 Task: Research Airbnb accommodation in Westerlo, Belgium from 6th December, 2023 to 18th December, 2023 for 3 adults.2 bedrooms having 2 beds and 2 bathrooms. Property type can be hotel. Amenities needed are: heating. Look for 3 properties as per requirement.
Action: Mouse moved to (1037, 529)
Screenshot: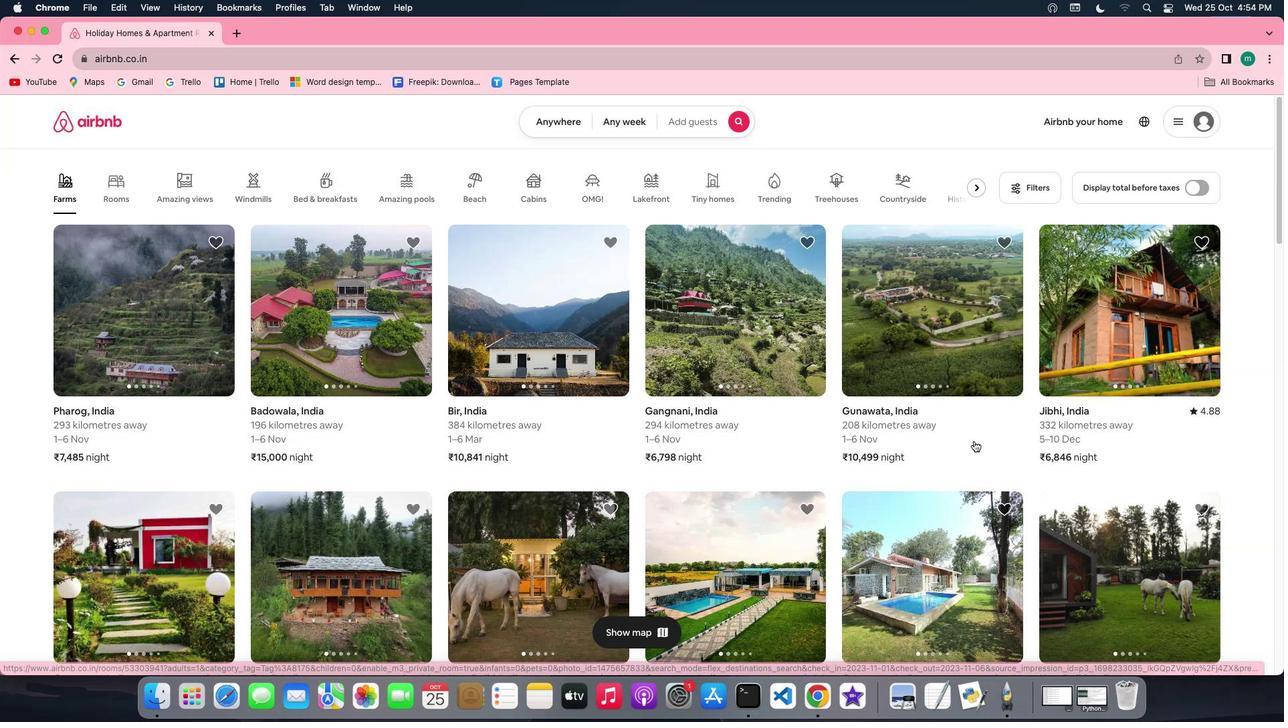 
Action: Mouse pressed left at (1037, 529)
Screenshot: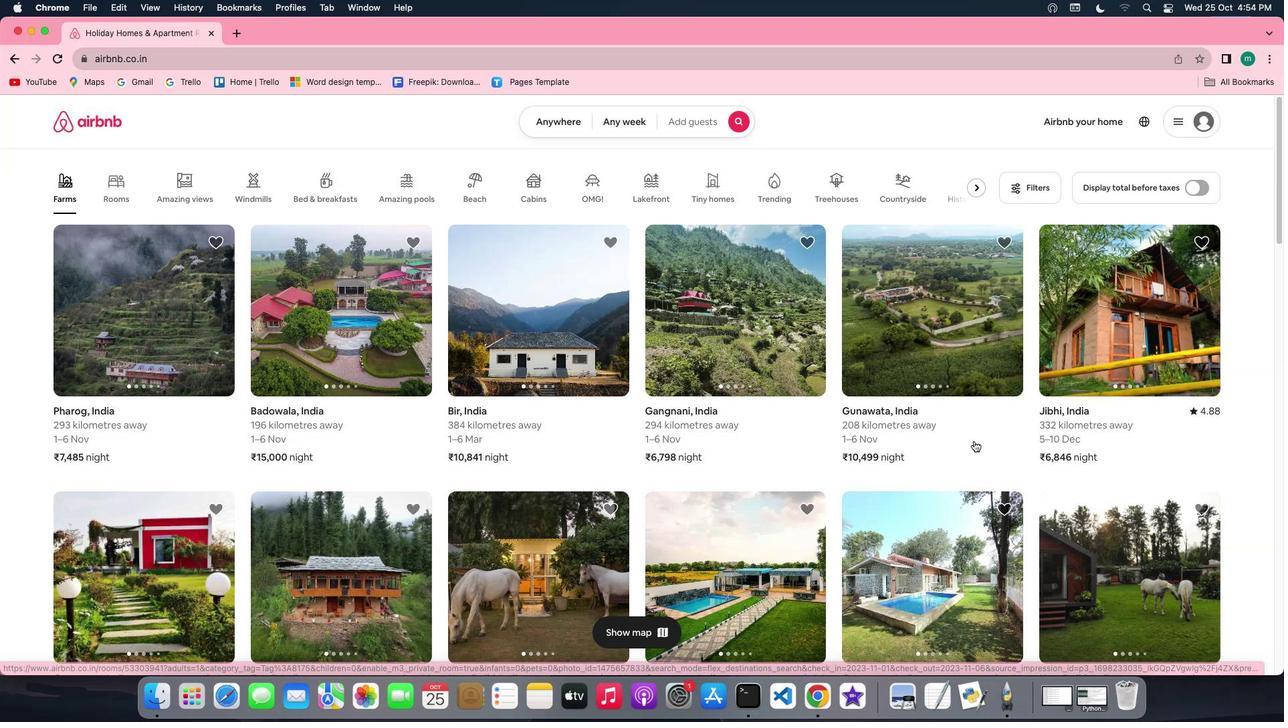 
Action: Mouse moved to (551, 213)
Screenshot: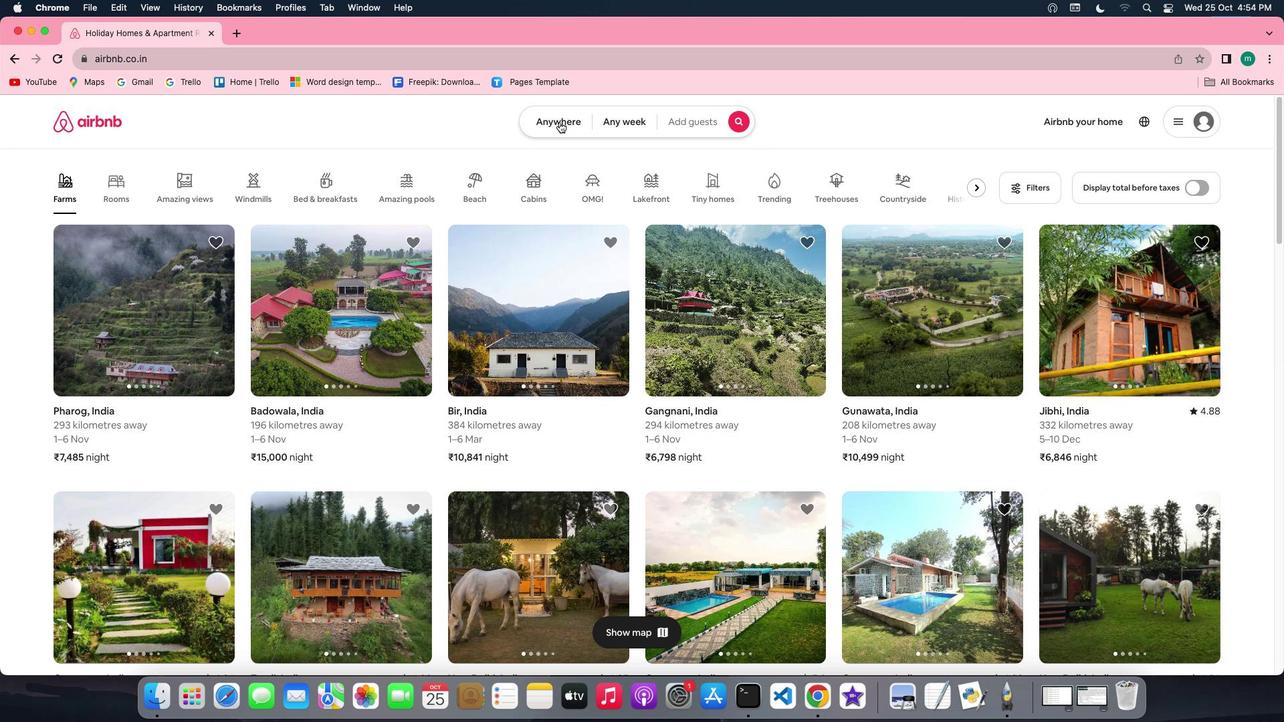 
Action: Mouse pressed left at (551, 213)
Screenshot: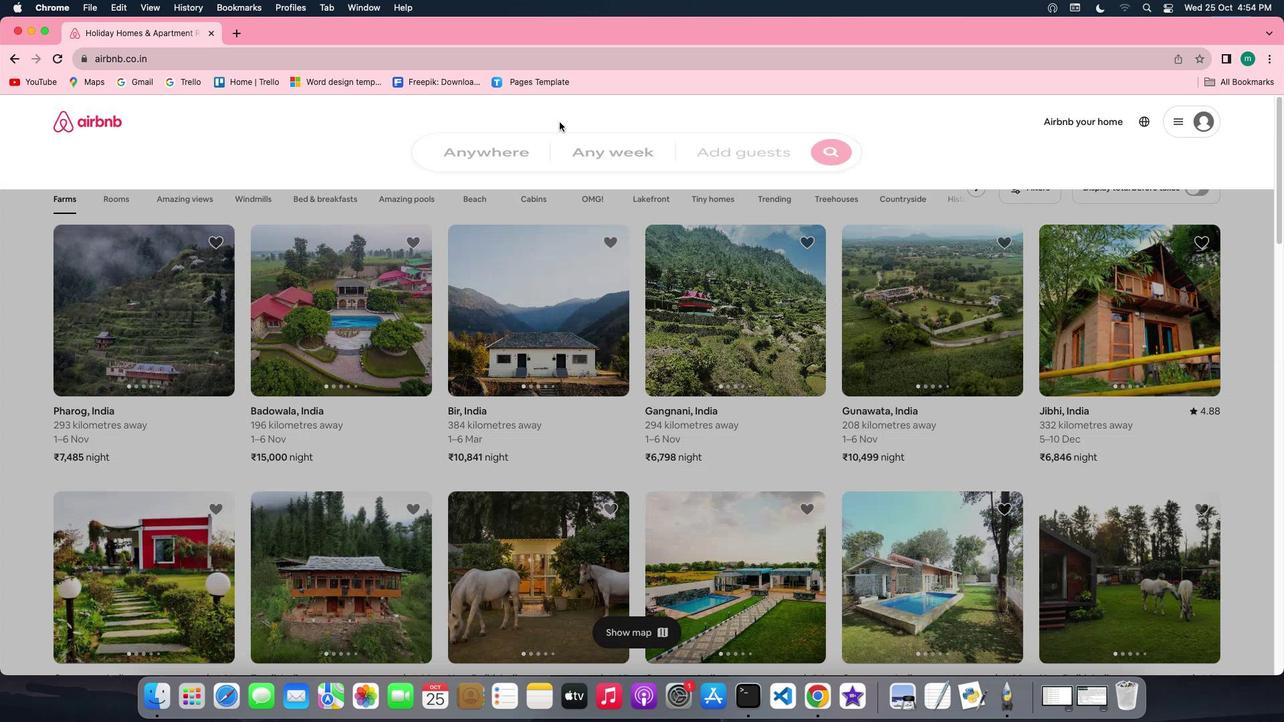 
Action: Mouse moved to (472, 245)
Screenshot: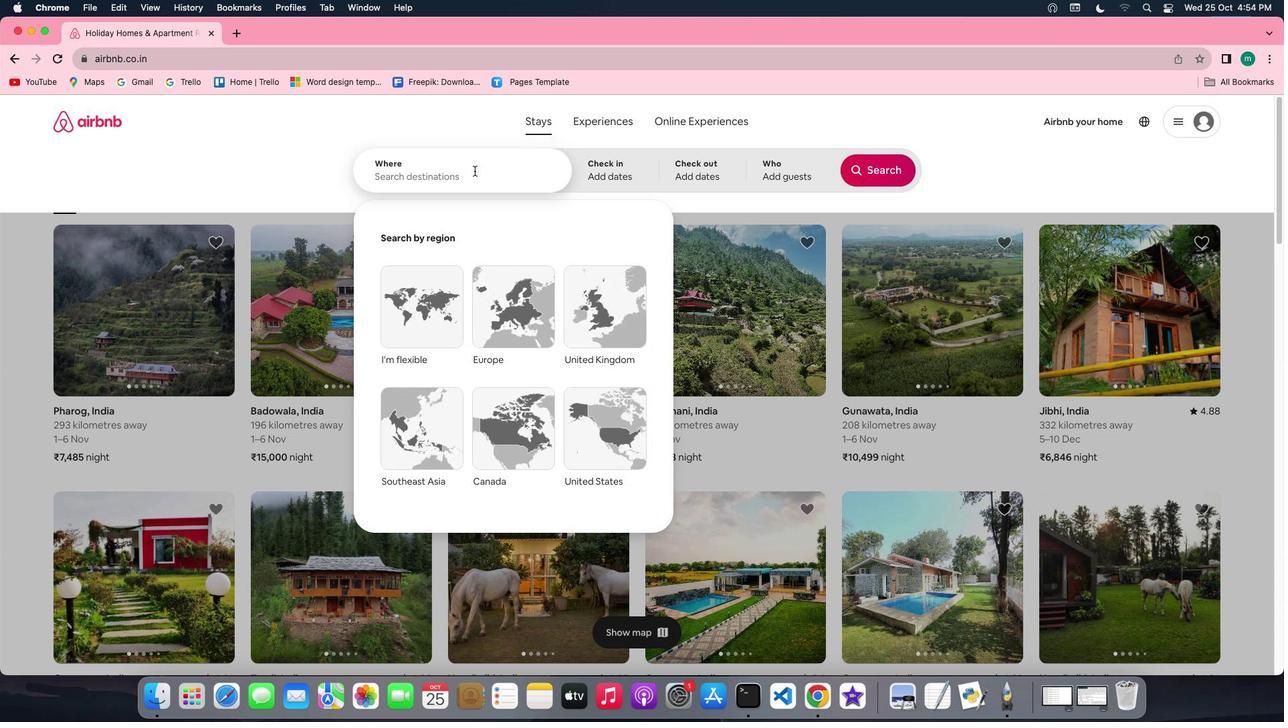 
Action: Key pressed Key.shift'W''e''s''t''e''r''l''o'','Key.spaceKey.shift'b''e''l''g''i''u''m'
Screenshot: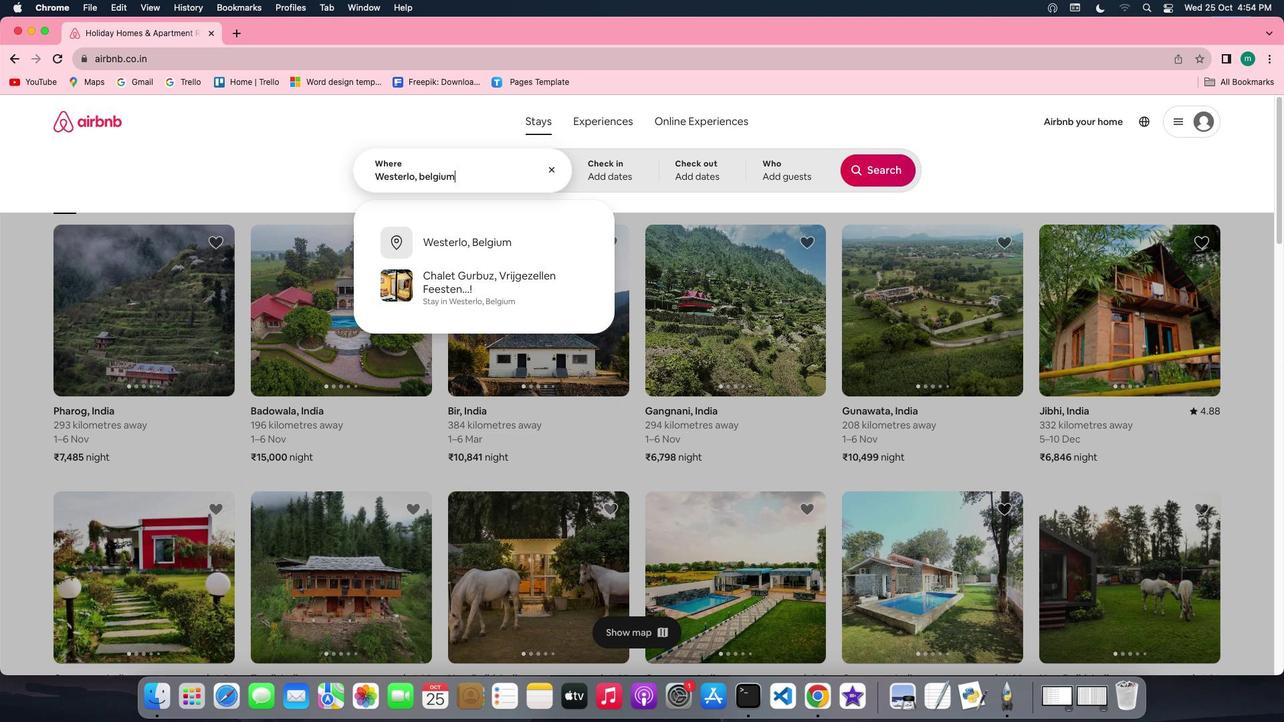 
Action: Mouse moved to (592, 248)
Screenshot: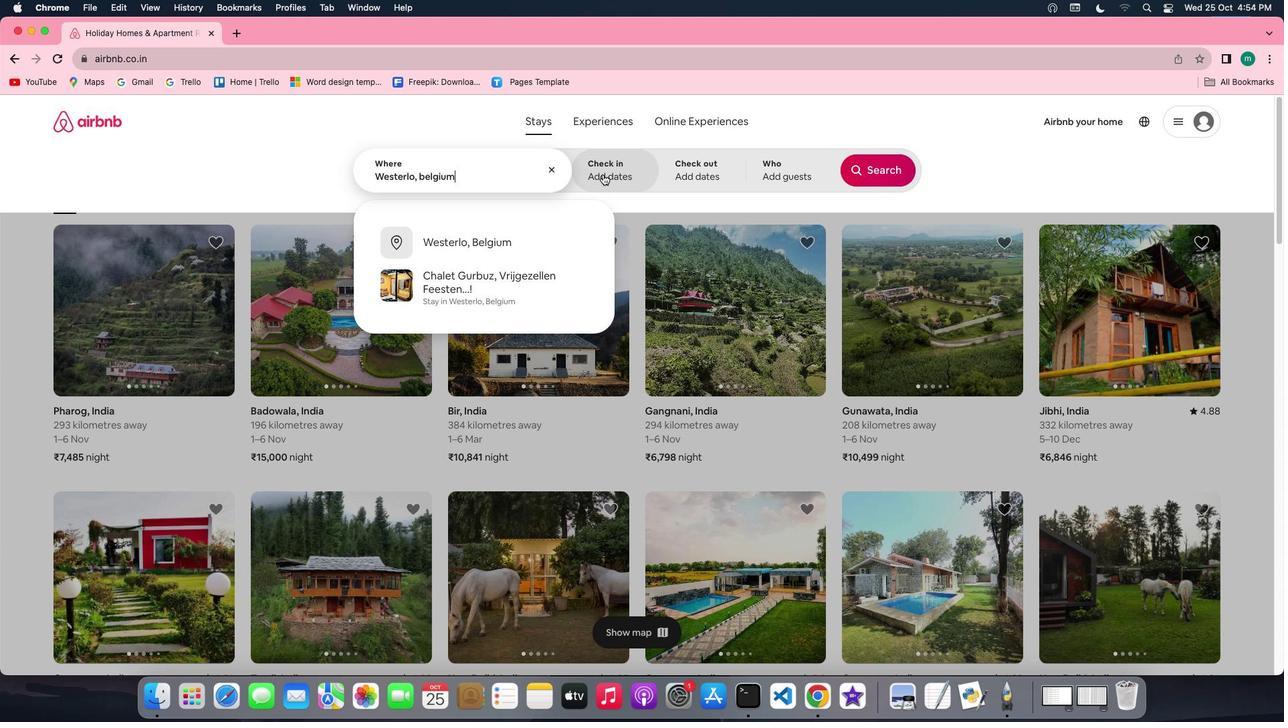 
Action: Mouse pressed left at (592, 248)
Screenshot: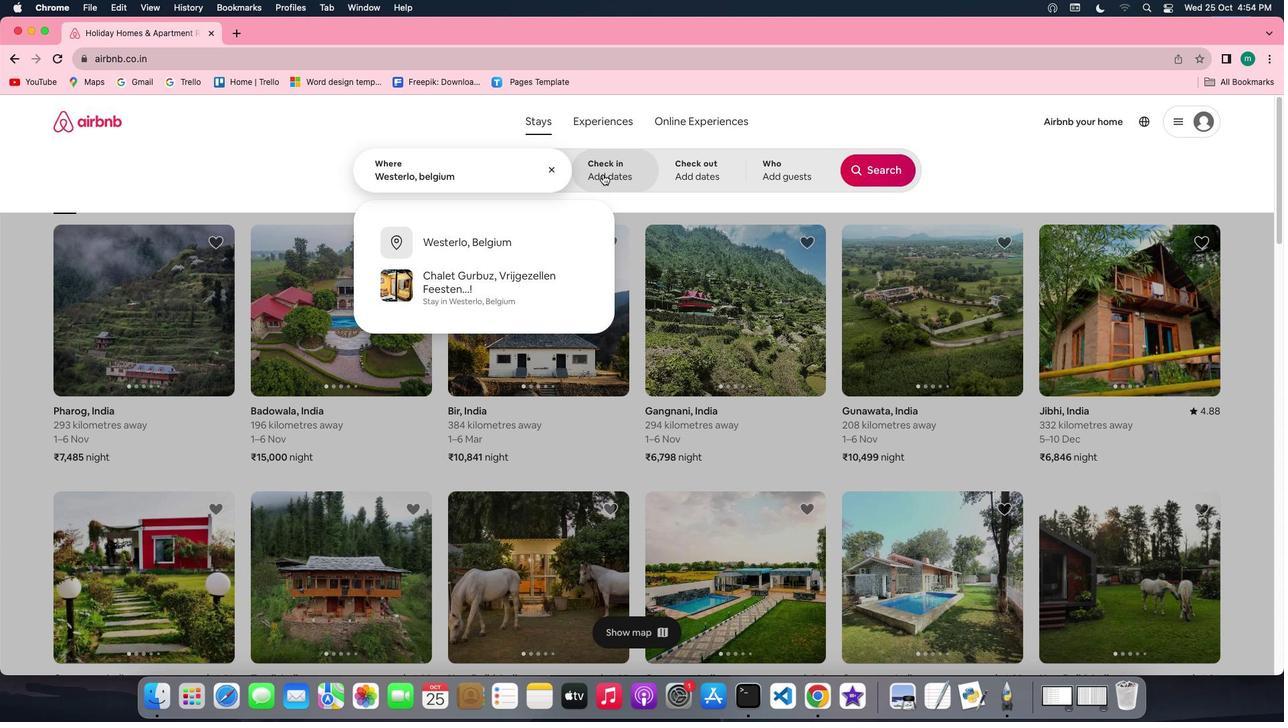 
Action: Mouse moved to (867, 322)
Screenshot: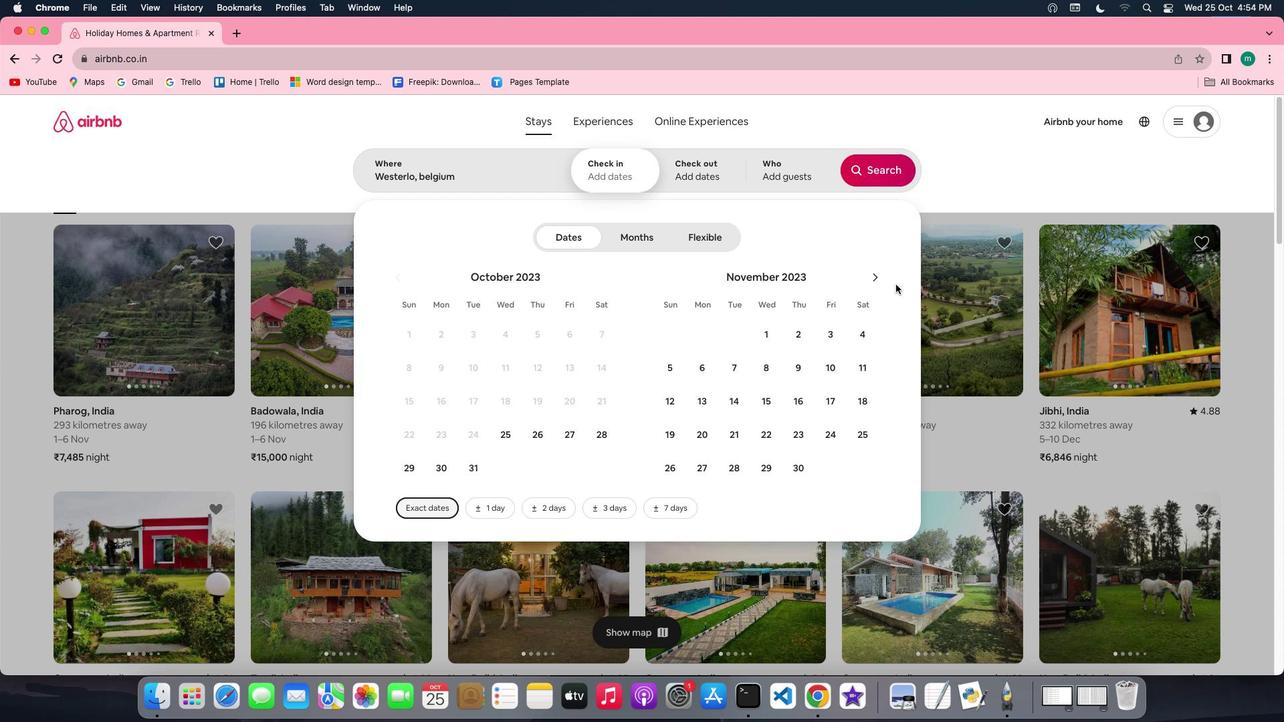 
Action: Mouse pressed left at (867, 322)
Screenshot: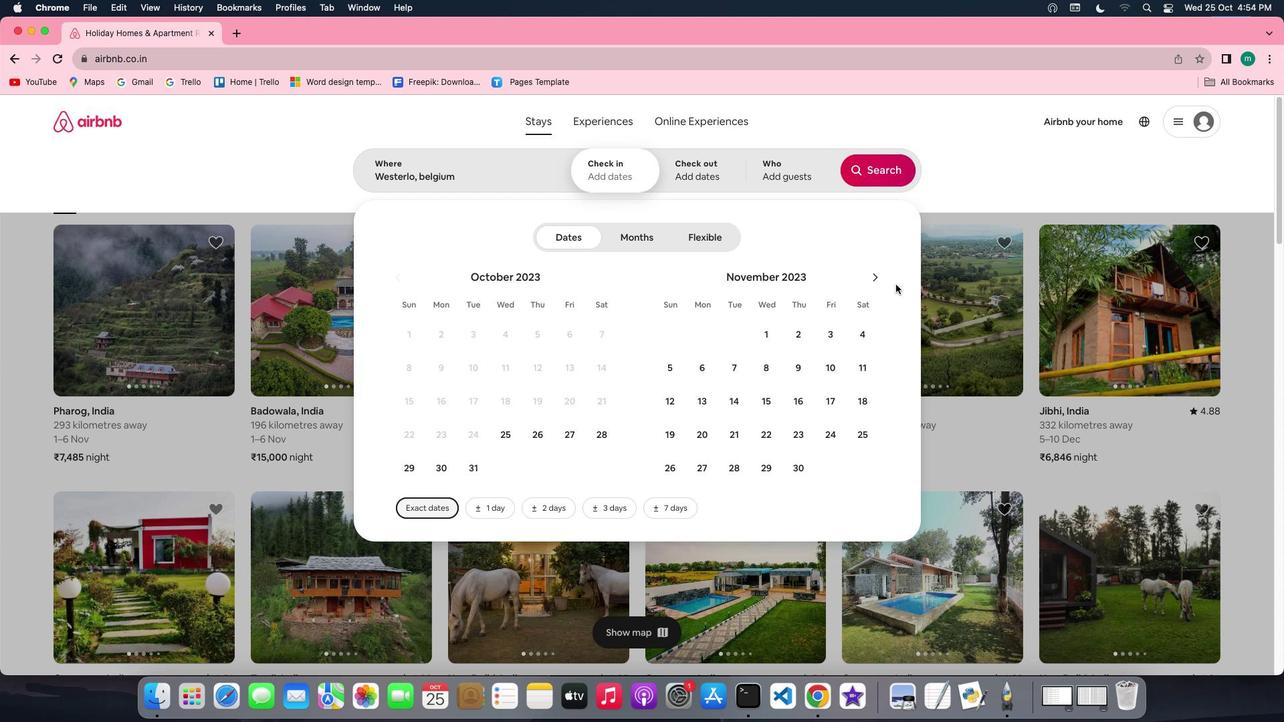 
Action: Mouse moved to (851, 319)
Screenshot: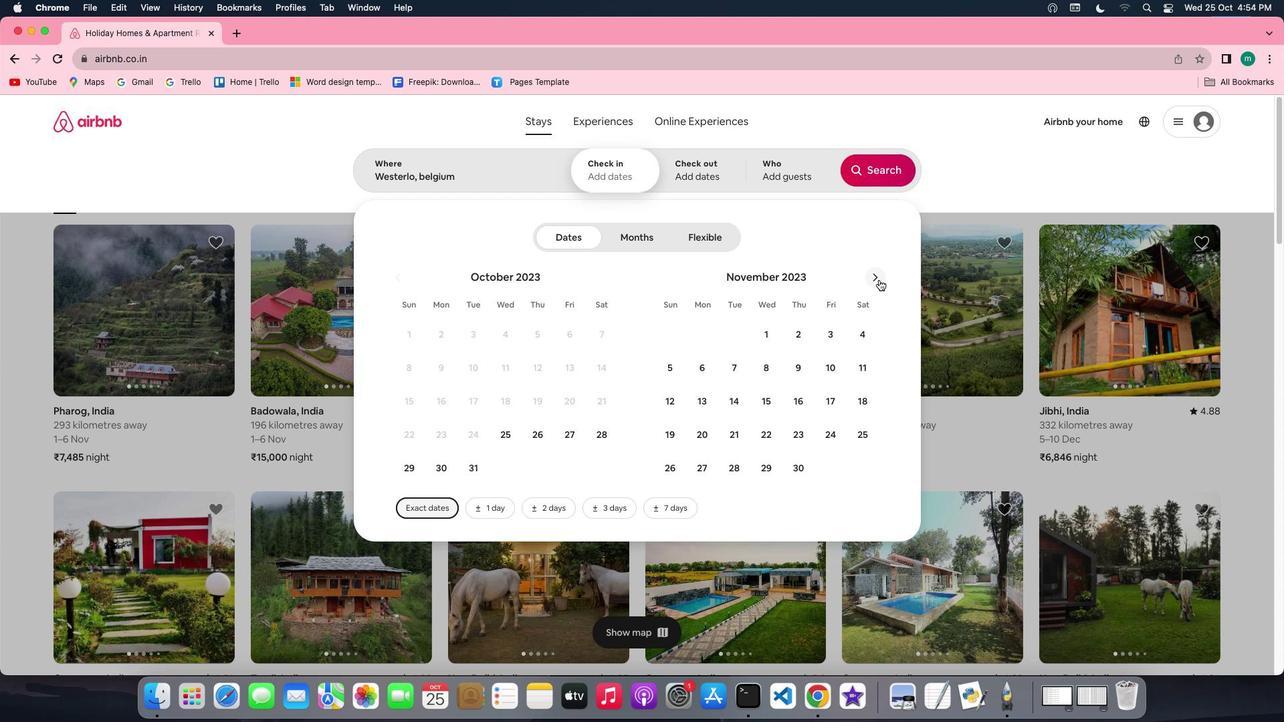 
Action: Mouse pressed left at (851, 319)
Screenshot: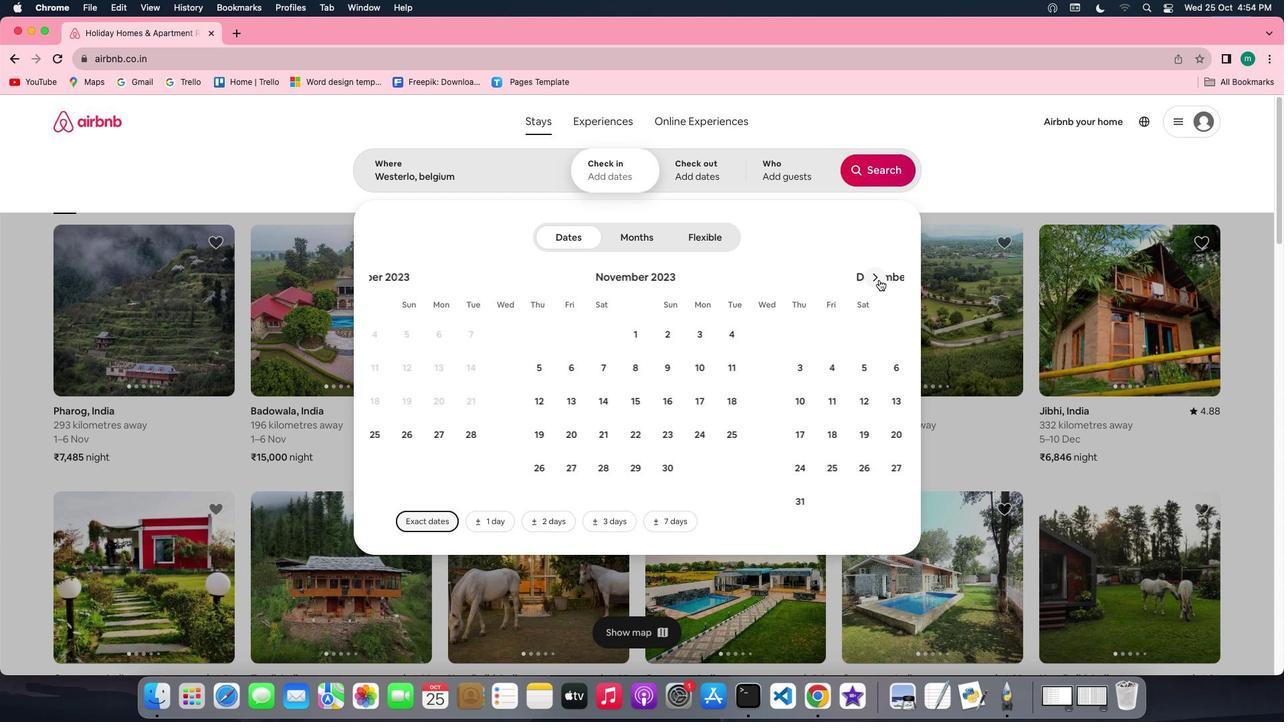 
Action: Mouse moved to (734, 381)
Screenshot: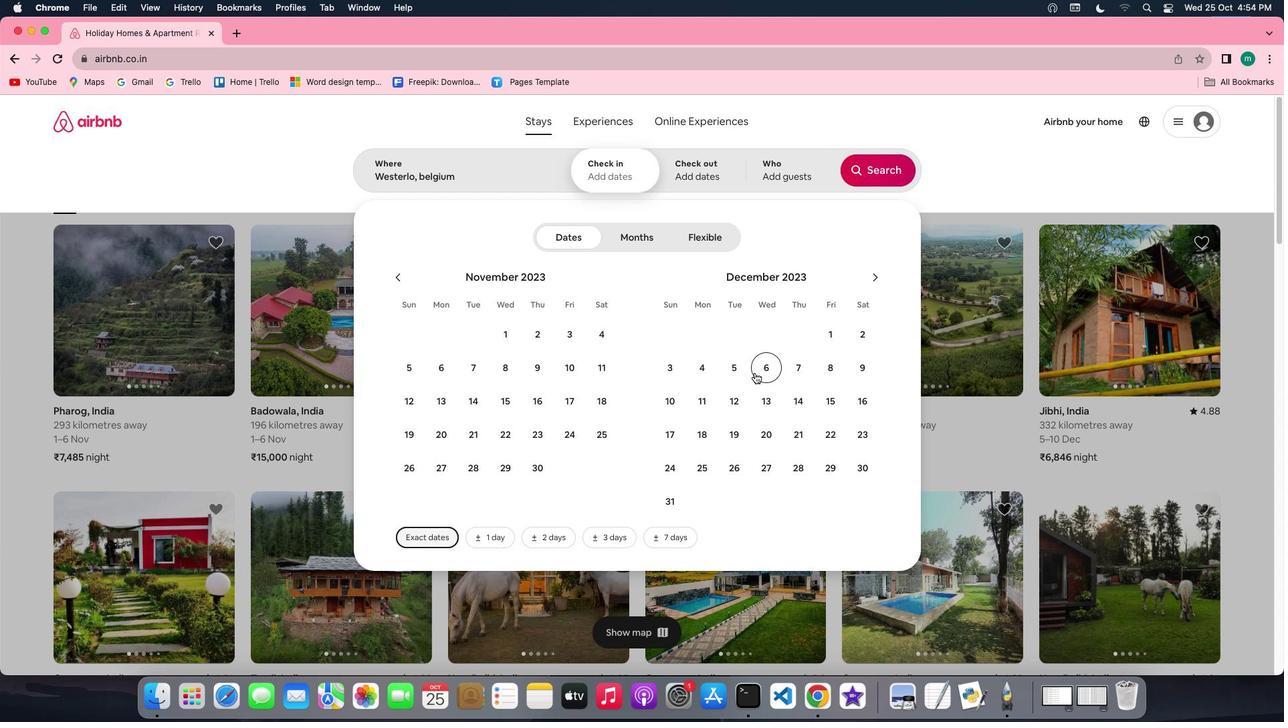 
Action: Mouse pressed left at (734, 381)
Screenshot: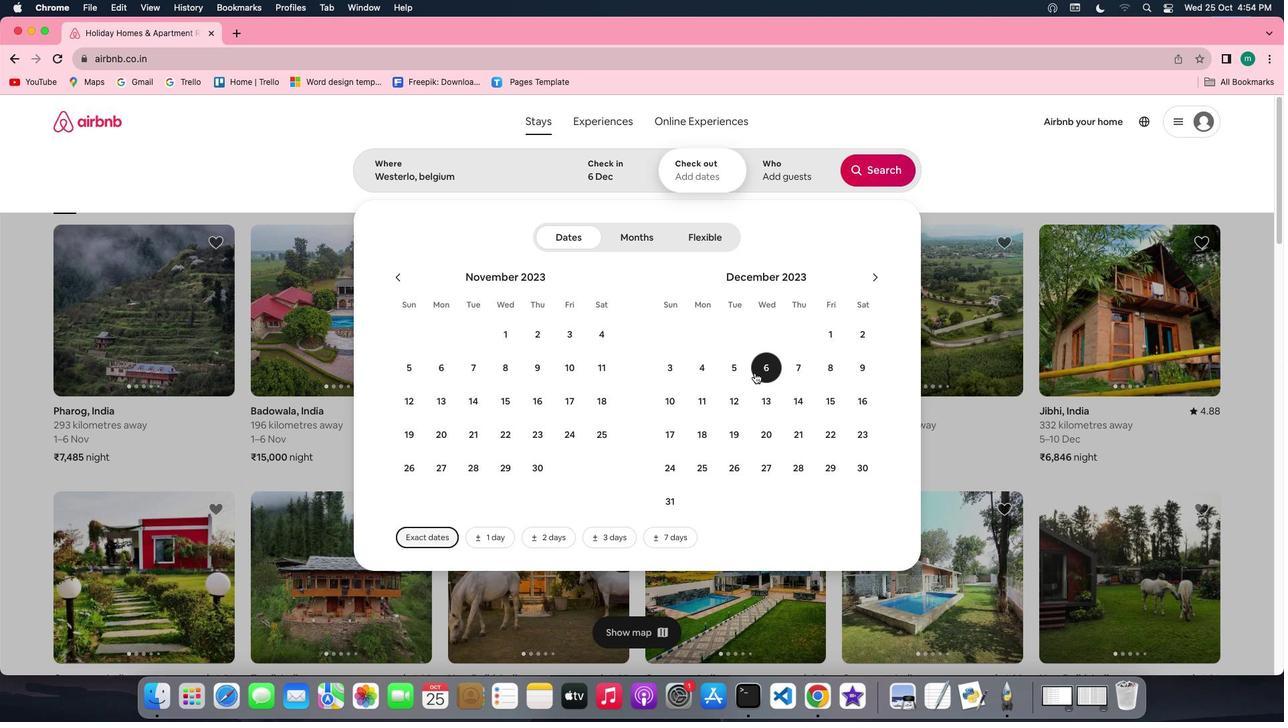
Action: Mouse moved to (688, 416)
Screenshot: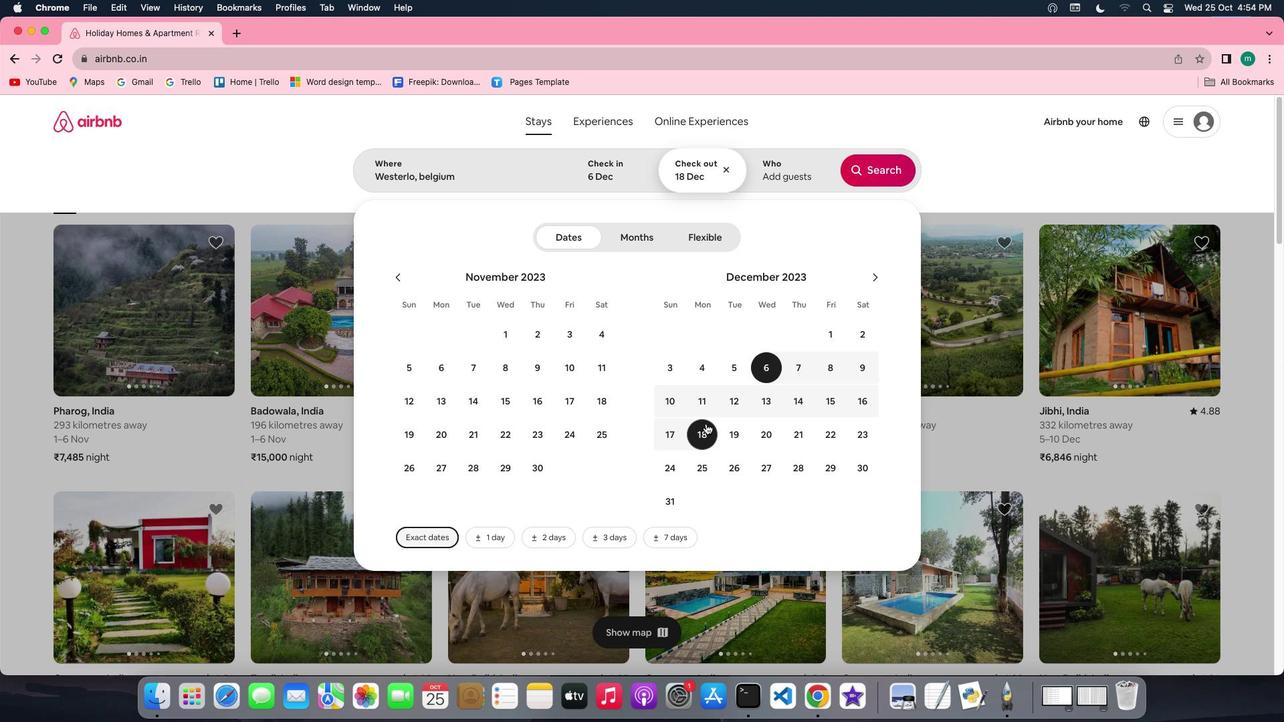 
Action: Mouse pressed left at (688, 416)
Screenshot: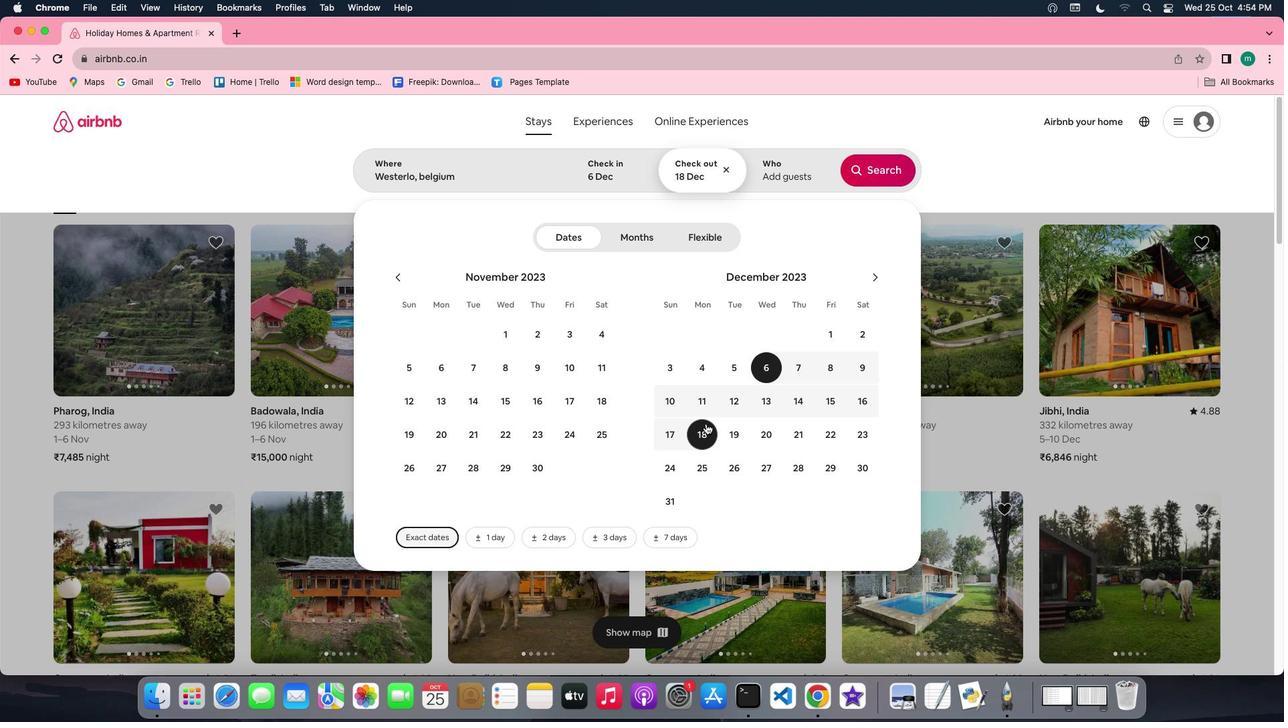 
Action: Mouse moved to (758, 250)
Screenshot: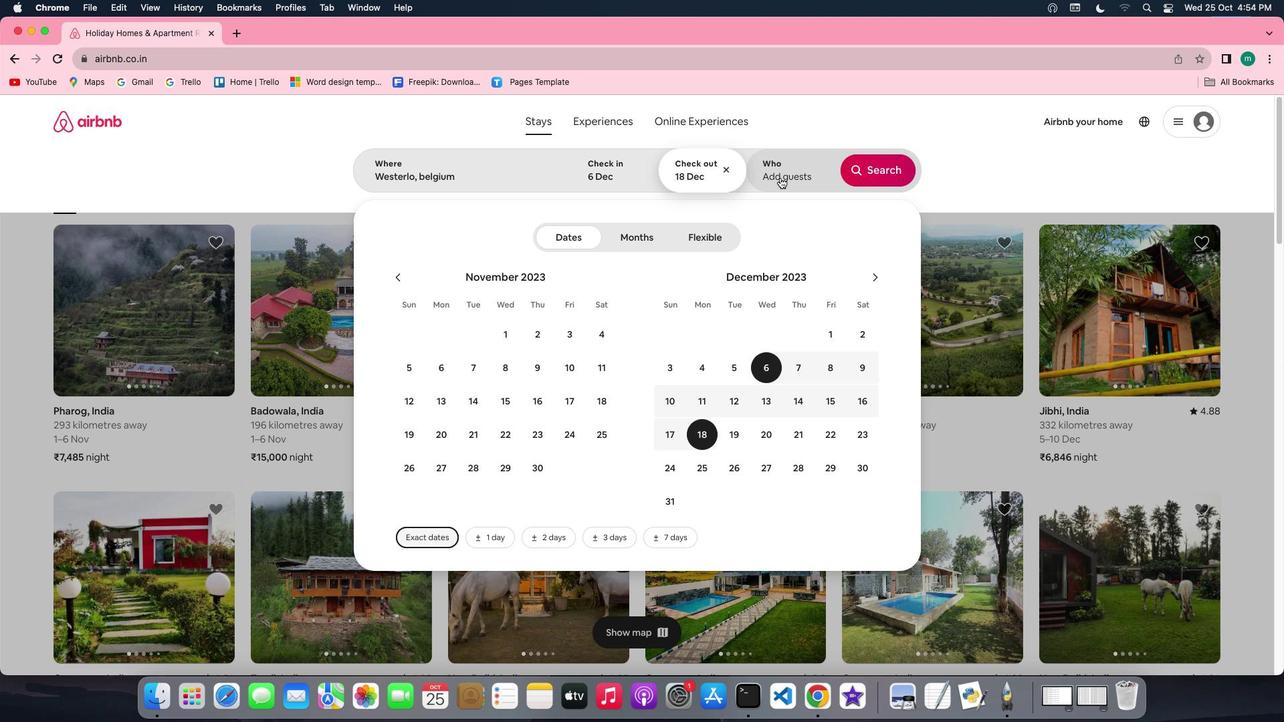 
Action: Mouse pressed left at (758, 250)
Screenshot: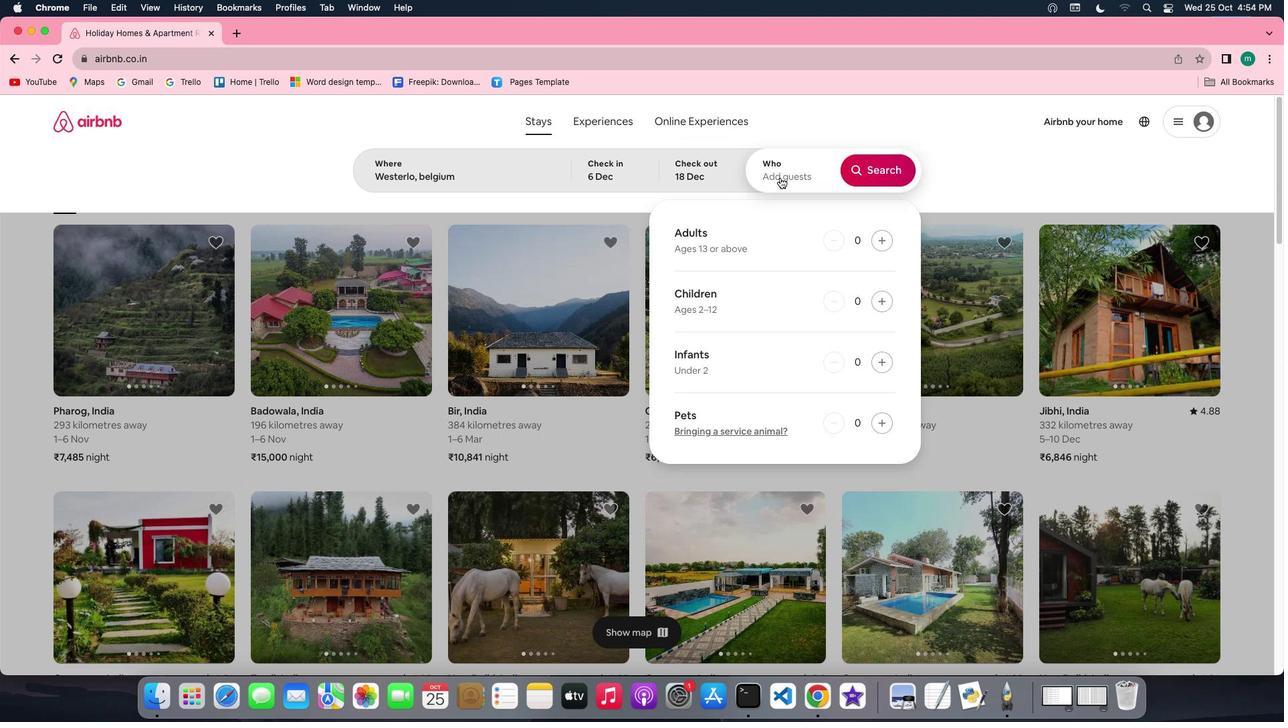
Action: Mouse moved to (855, 293)
Screenshot: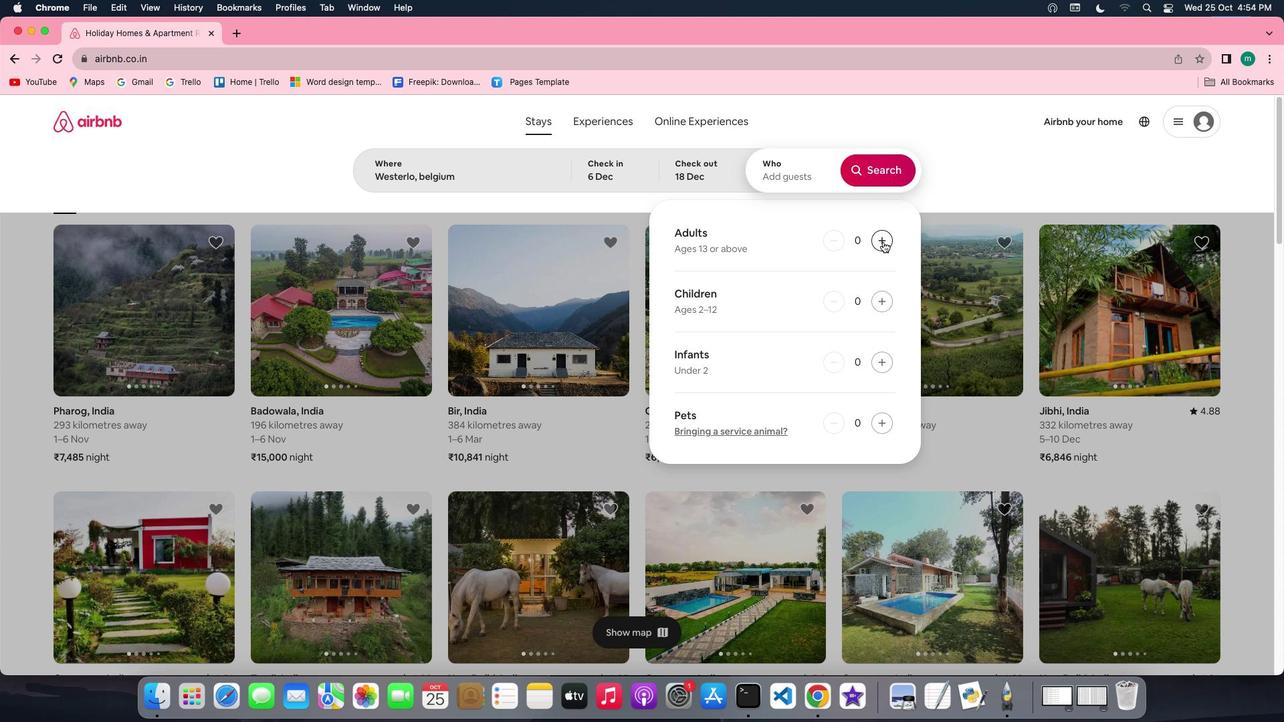 
Action: Mouse pressed left at (855, 293)
Screenshot: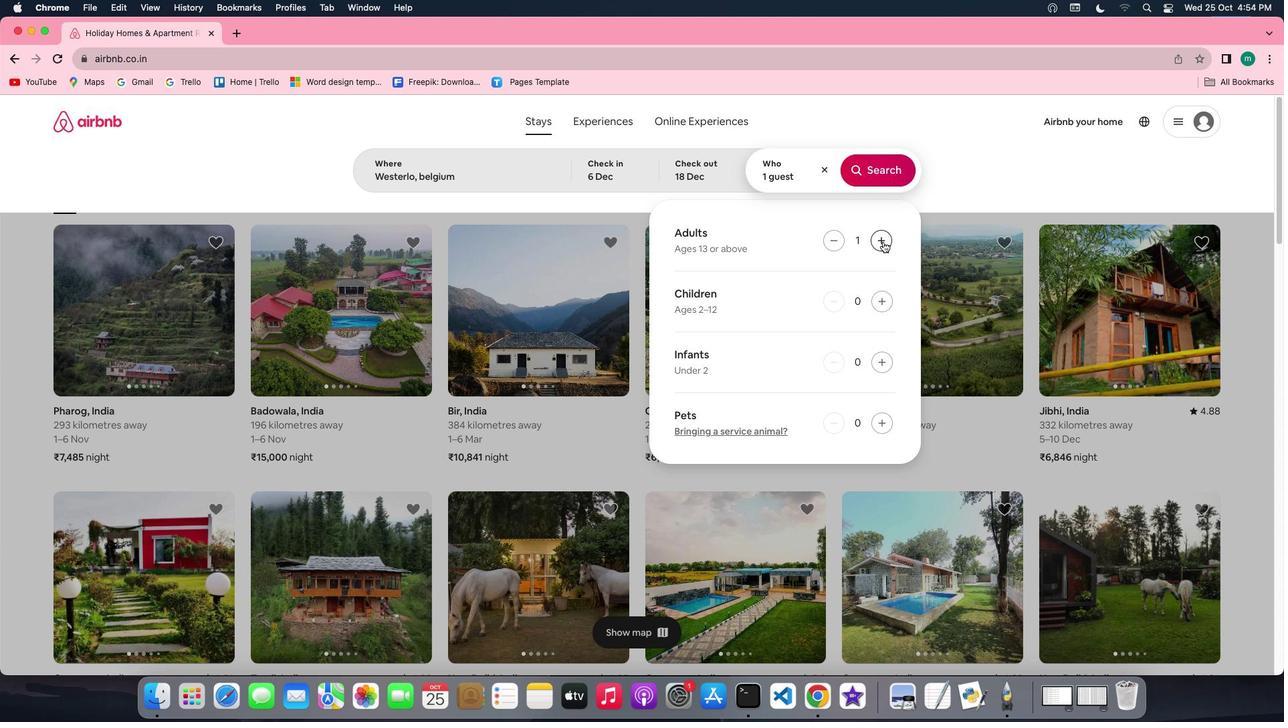 
Action: Mouse pressed left at (855, 293)
Screenshot: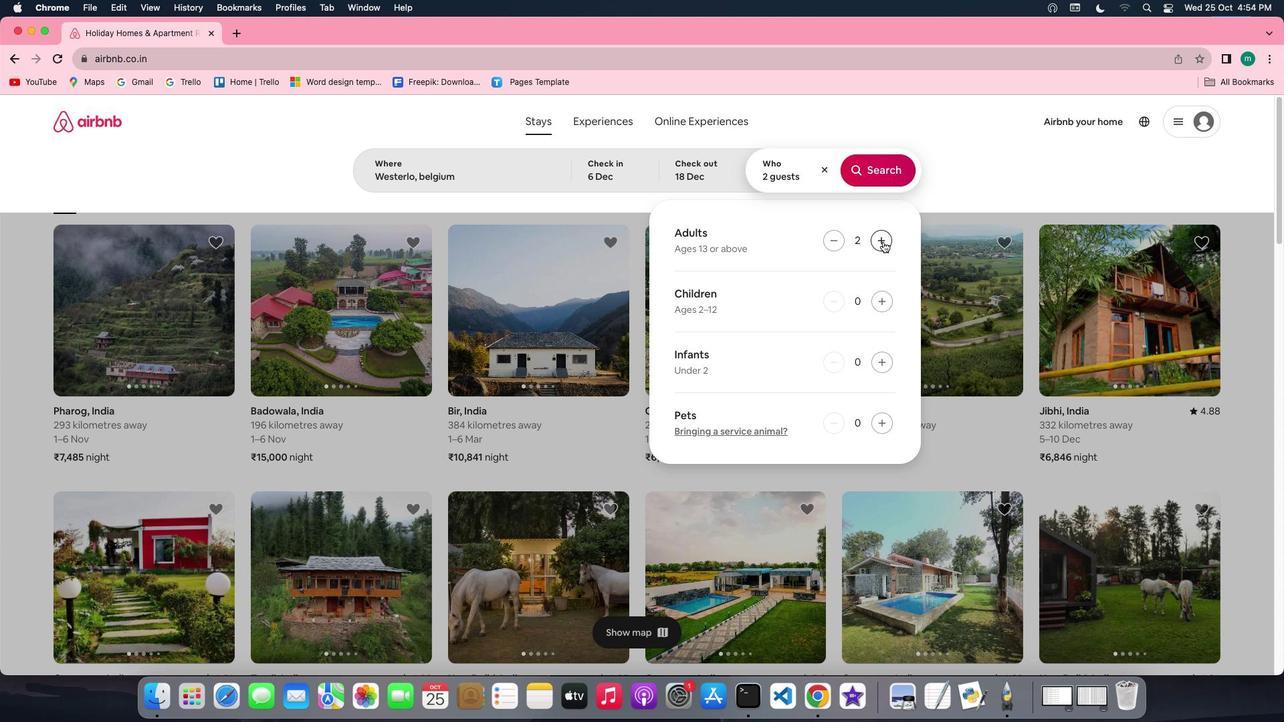 
Action: Mouse pressed left at (855, 293)
Screenshot: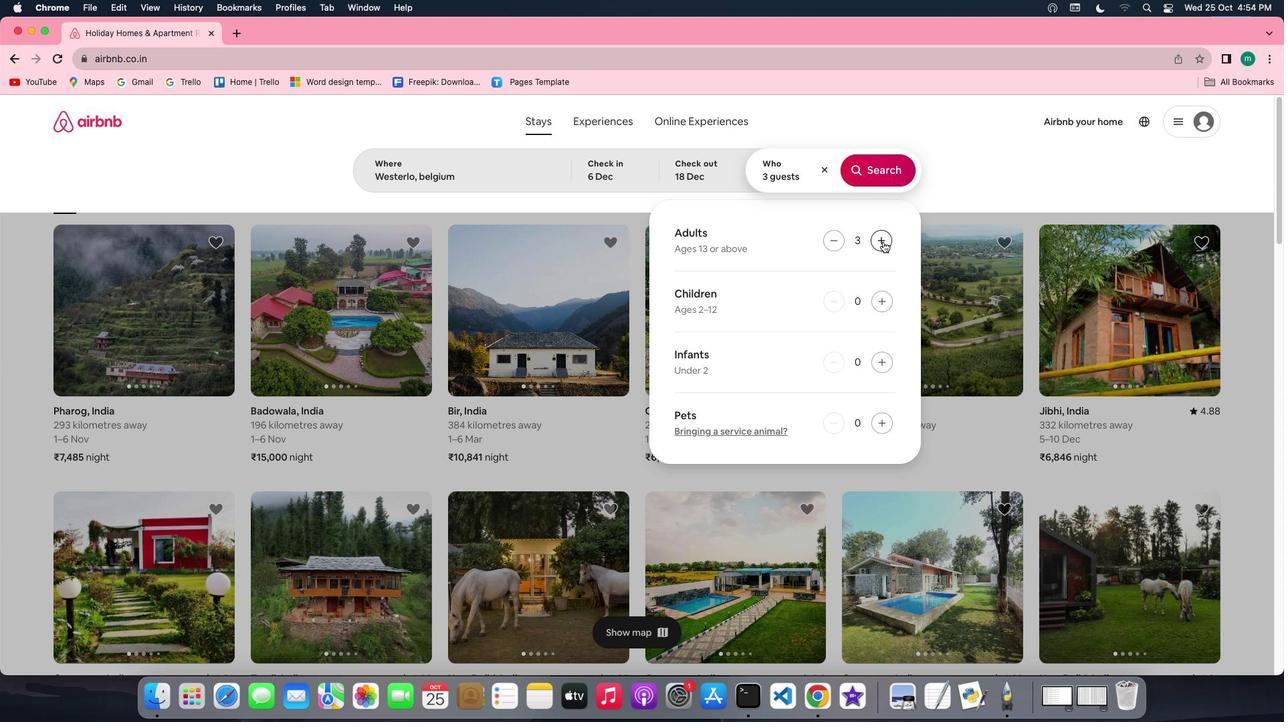 
Action: Mouse moved to (836, 250)
Screenshot: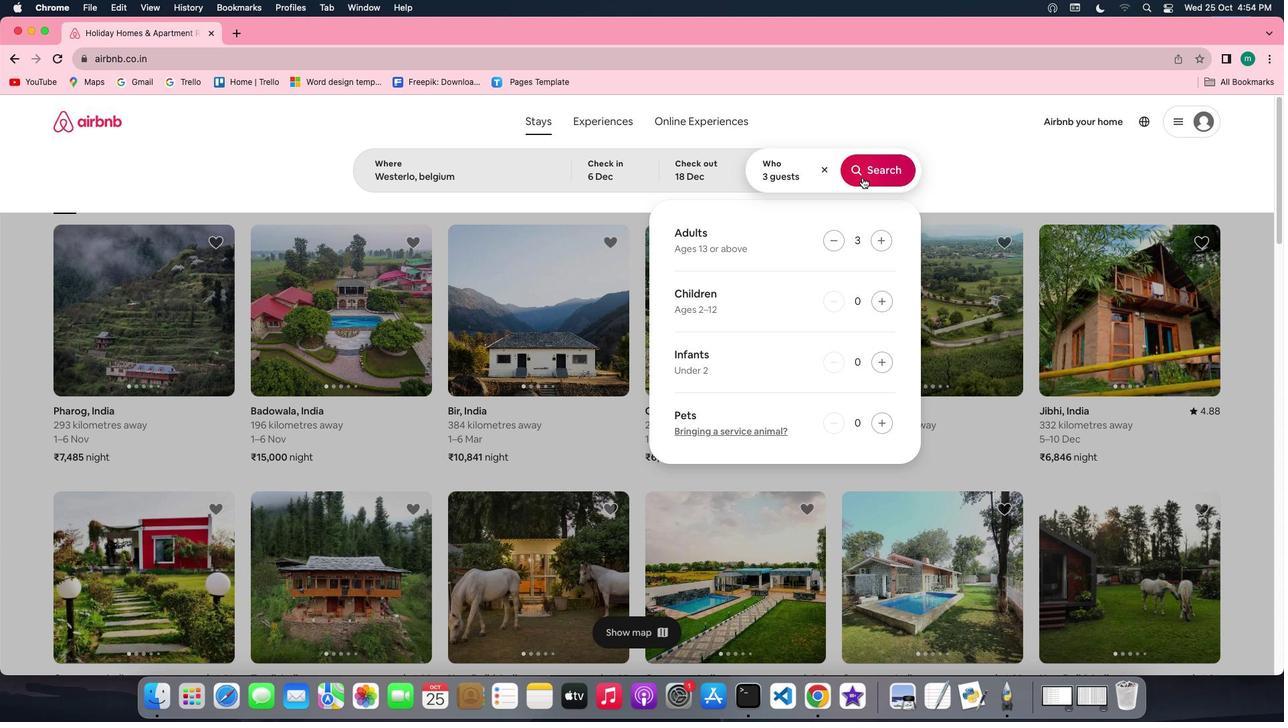 
Action: Mouse pressed left at (836, 250)
Screenshot: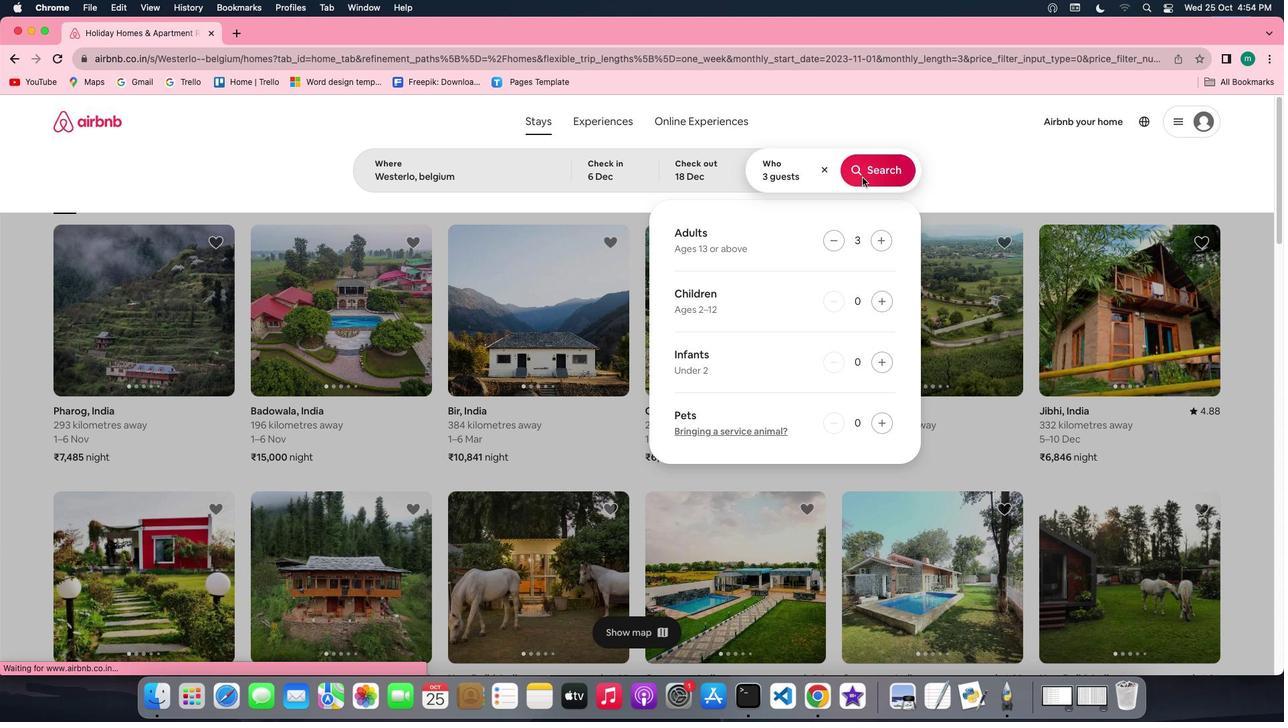 
Action: Mouse moved to (1029, 247)
Screenshot: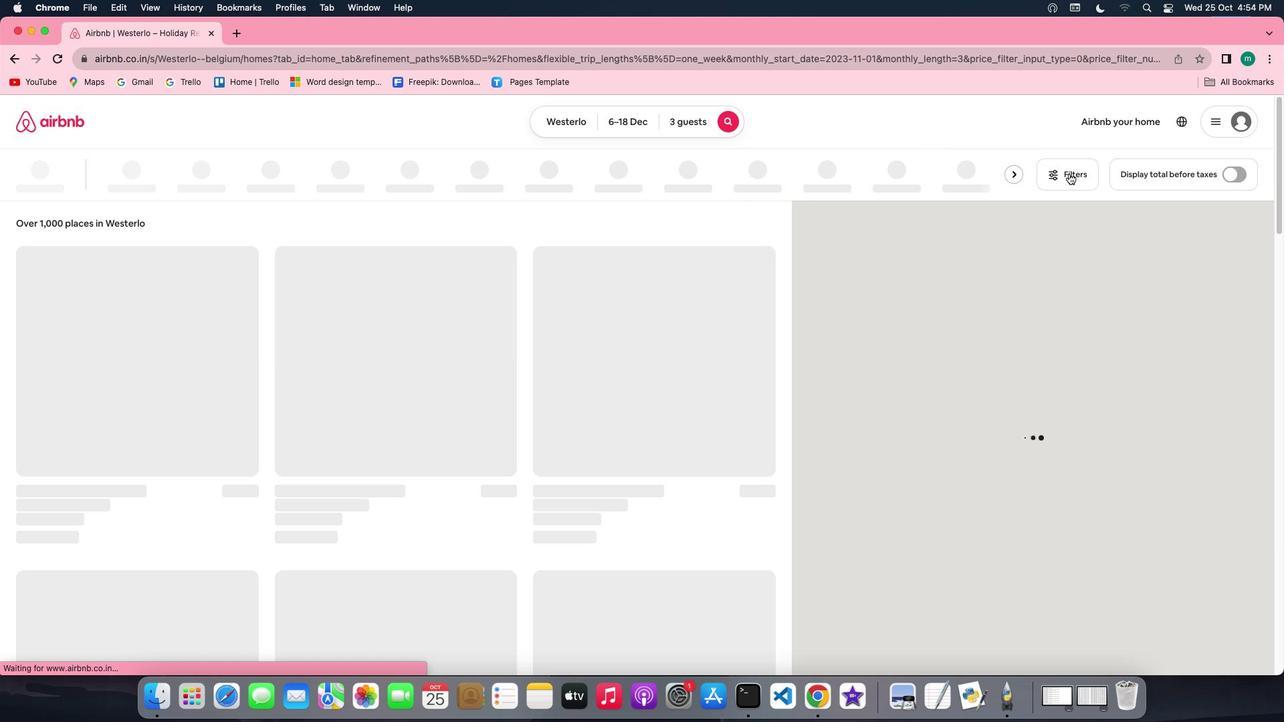 
Action: Mouse pressed left at (1029, 247)
Screenshot: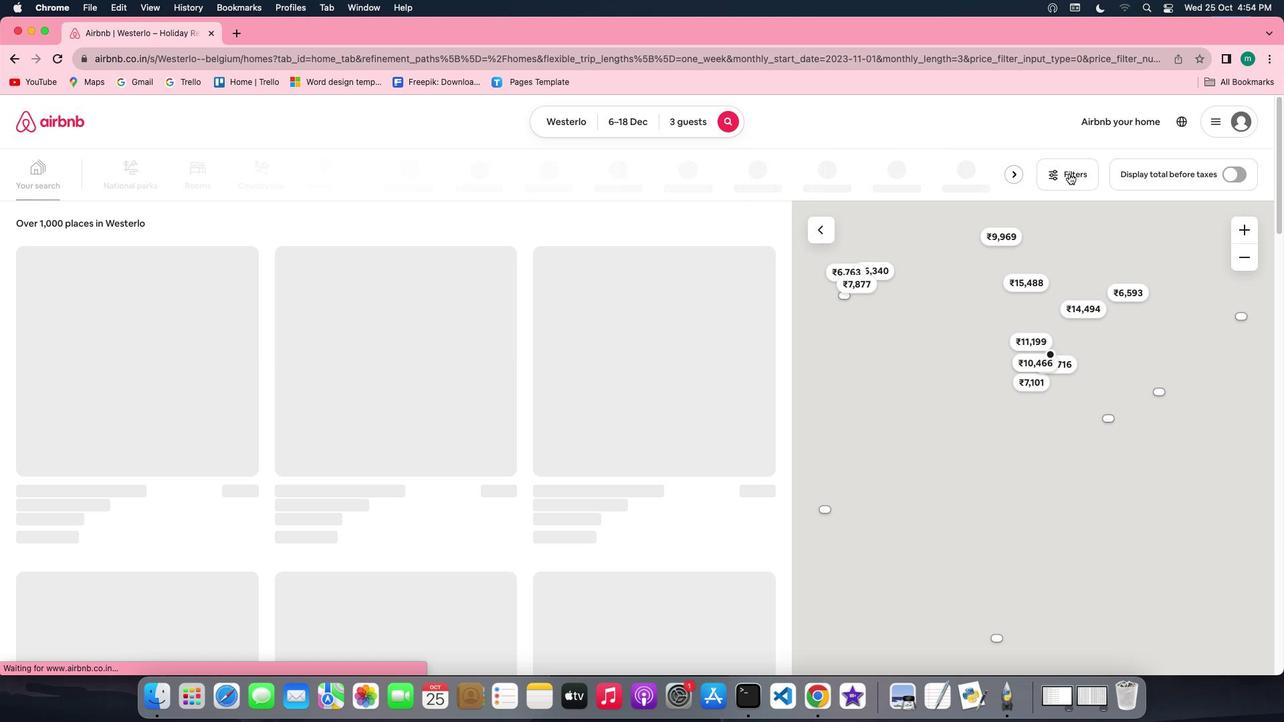 
Action: Mouse moved to (718, 360)
Screenshot: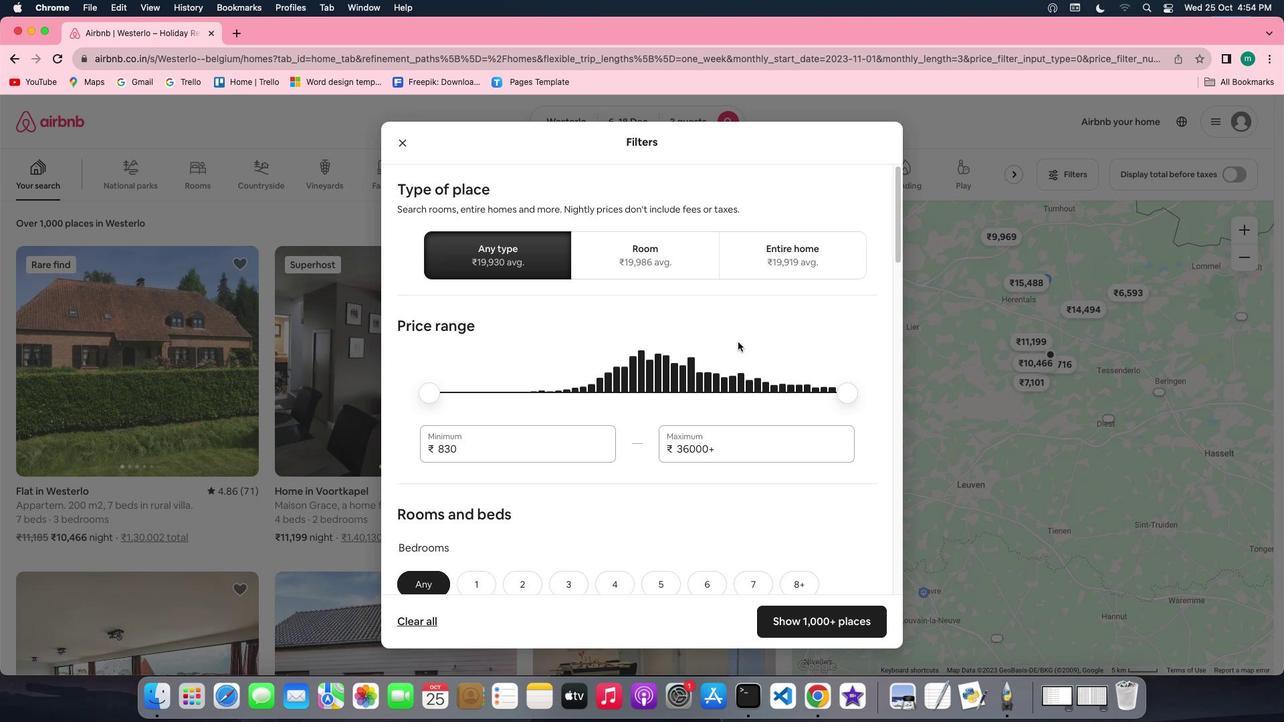 
Action: Mouse scrolled (718, 360) with delta (26, 131)
Screenshot: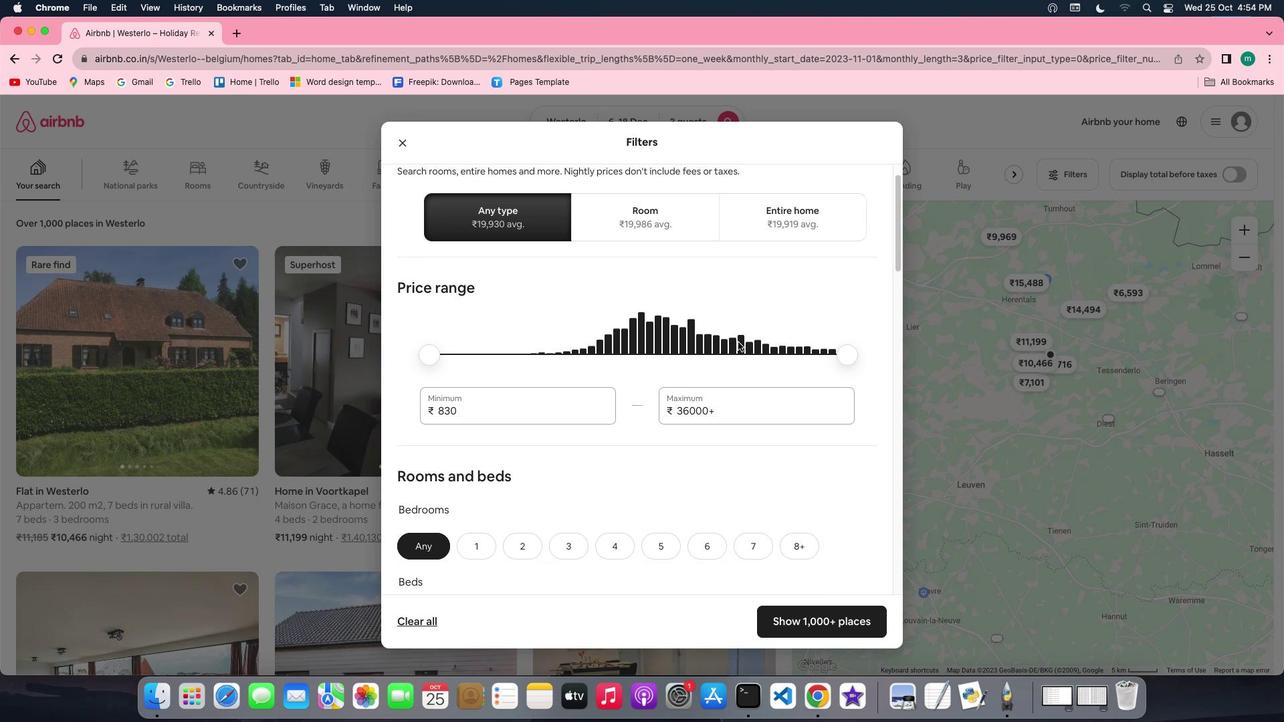 
Action: Mouse scrolled (718, 360) with delta (26, 131)
Screenshot: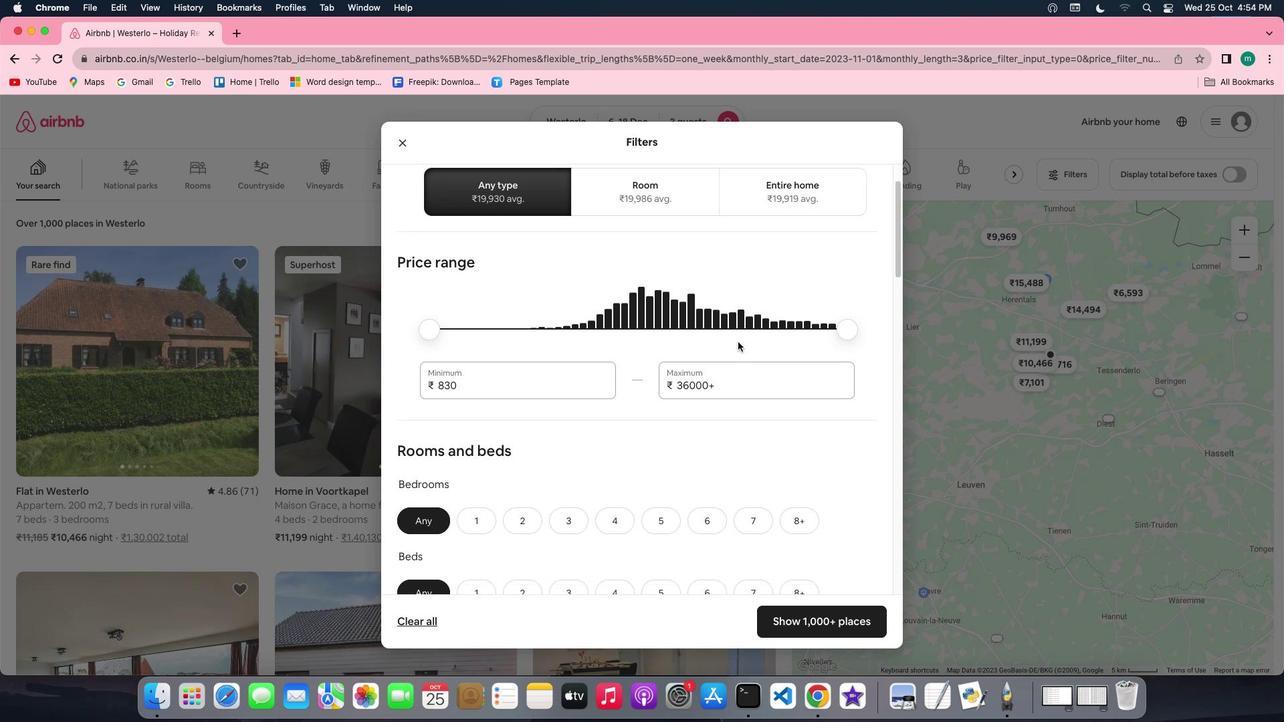 
Action: Mouse scrolled (718, 360) with delta (26, 131)
Screenshot: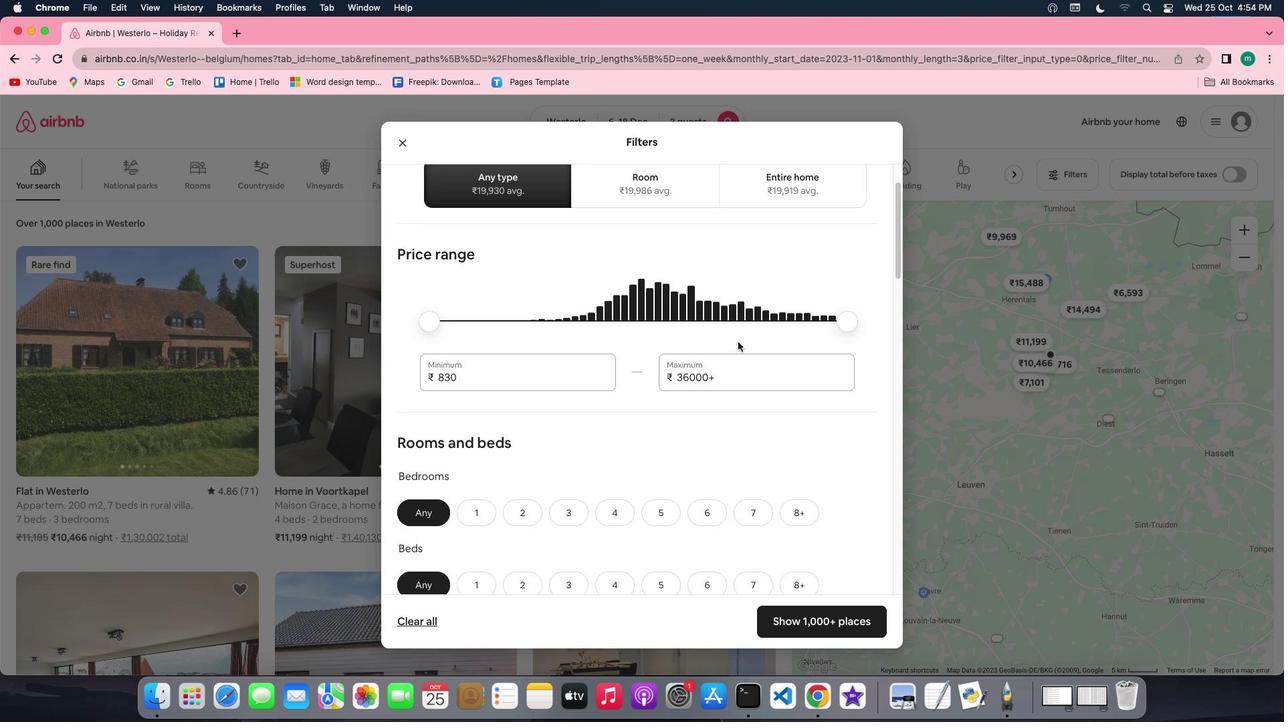 
Action: Mouse scrolled (718, 360) with delta (26, 131)
Screenshot: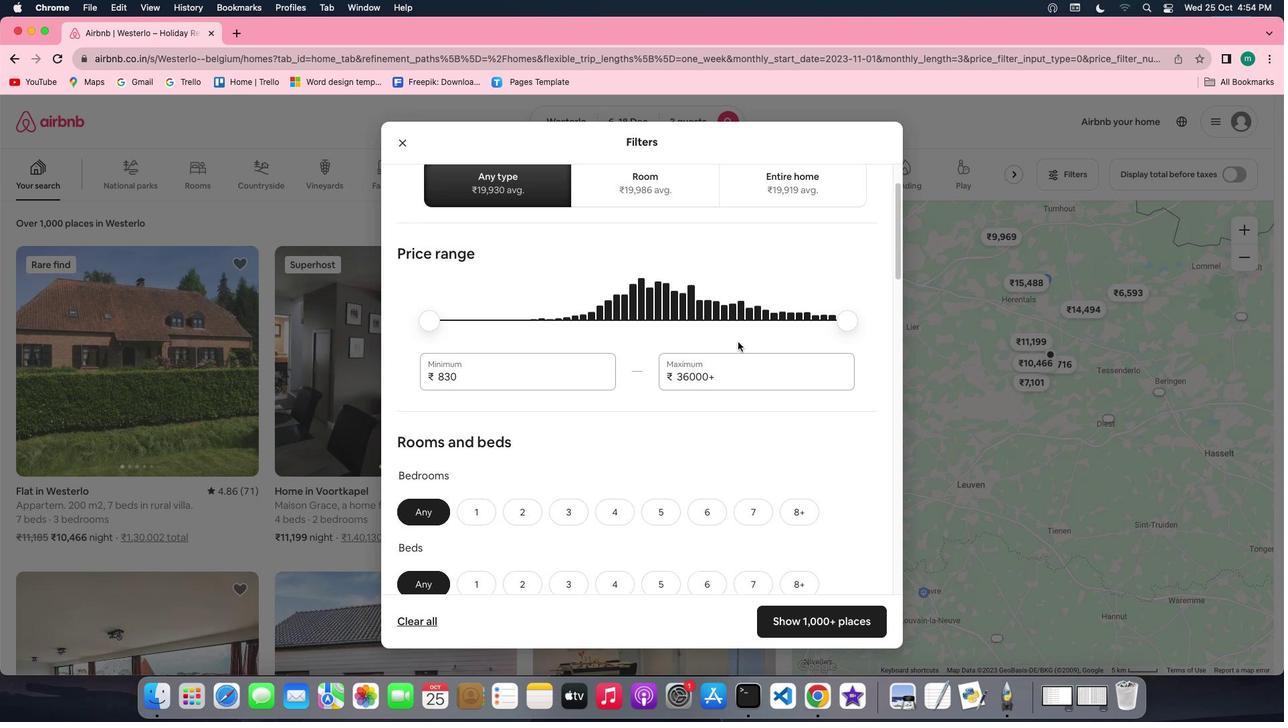 
Action: Mouse scrolled (718, 360) with delta (26, 131)
Screenshot: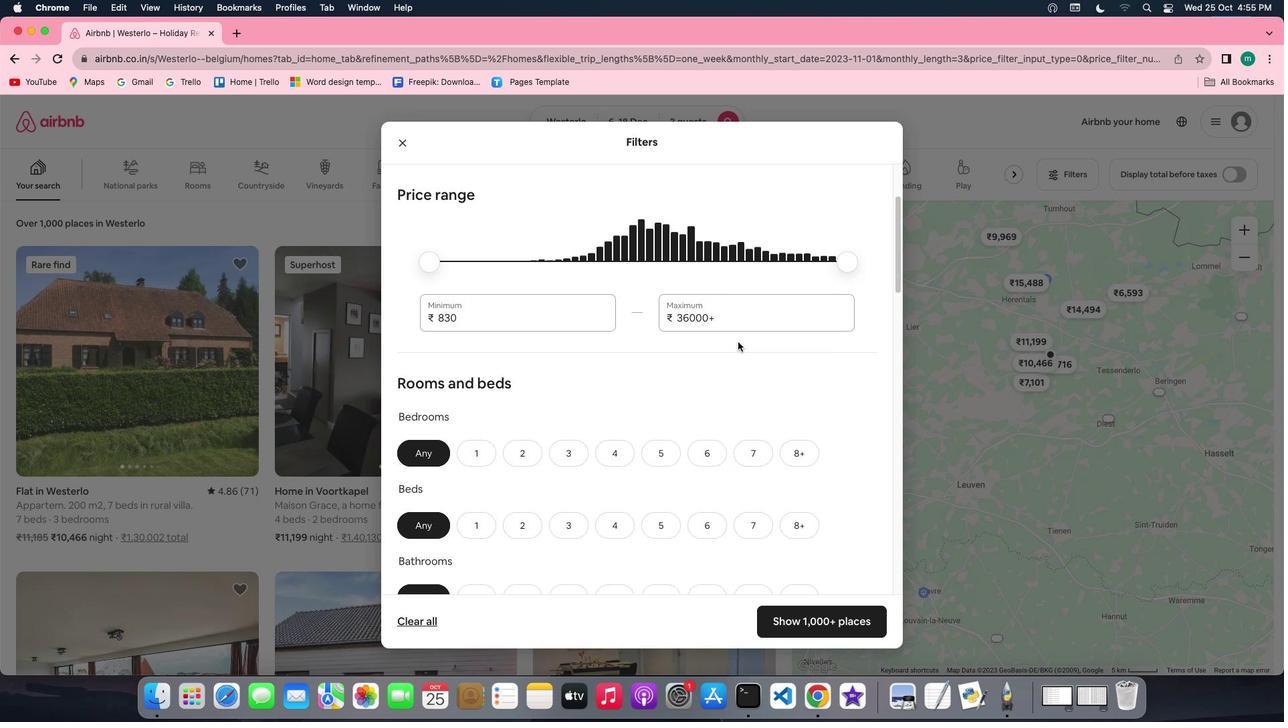 
Action: Mouse scrolled (718, 360) with delta (26, 131)
Screenshot: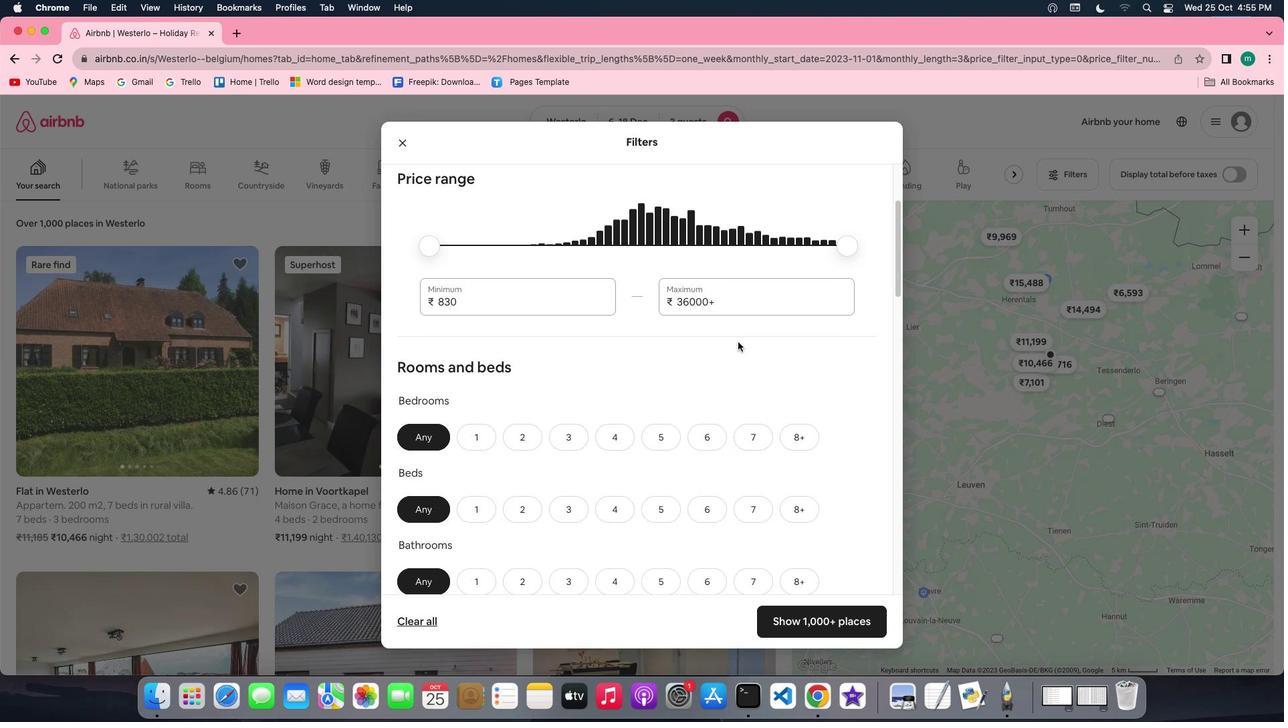 
Action: Mouse scrolled (718, 360) with delta (26, 130)
Screenshot: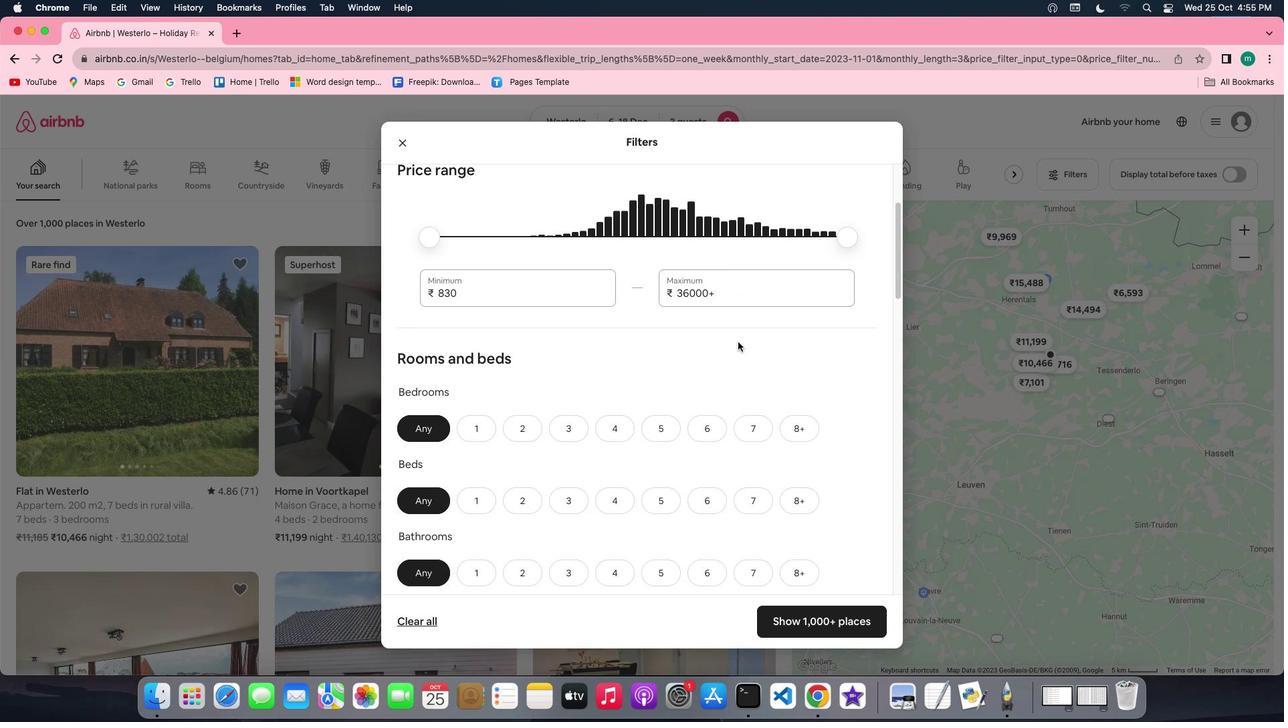 
Action: Mouse scrolled (718, 360) with delta (26, 131)
Screenshot: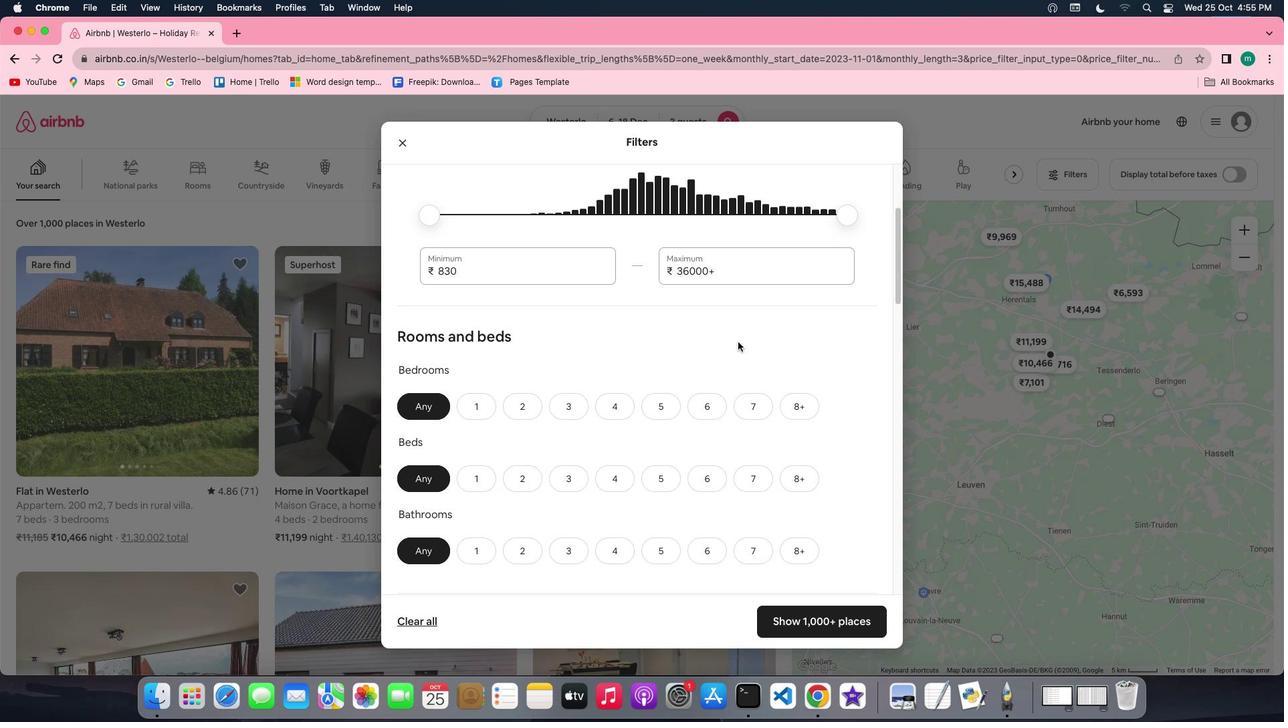 
Action: Mouse scrolled (718, 360) with delta (26, 131)
Screenshot: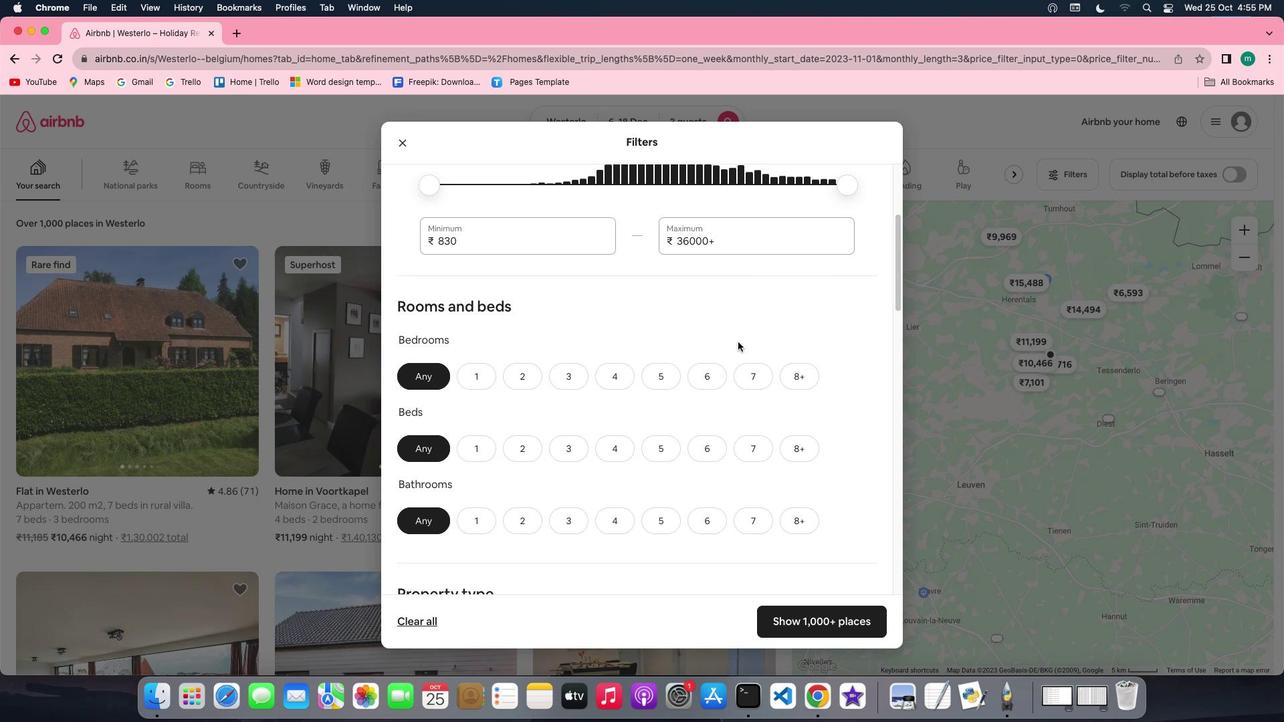 
Action: Mouse scrolled (718, 360) with delta (26, 131)
Screenshot: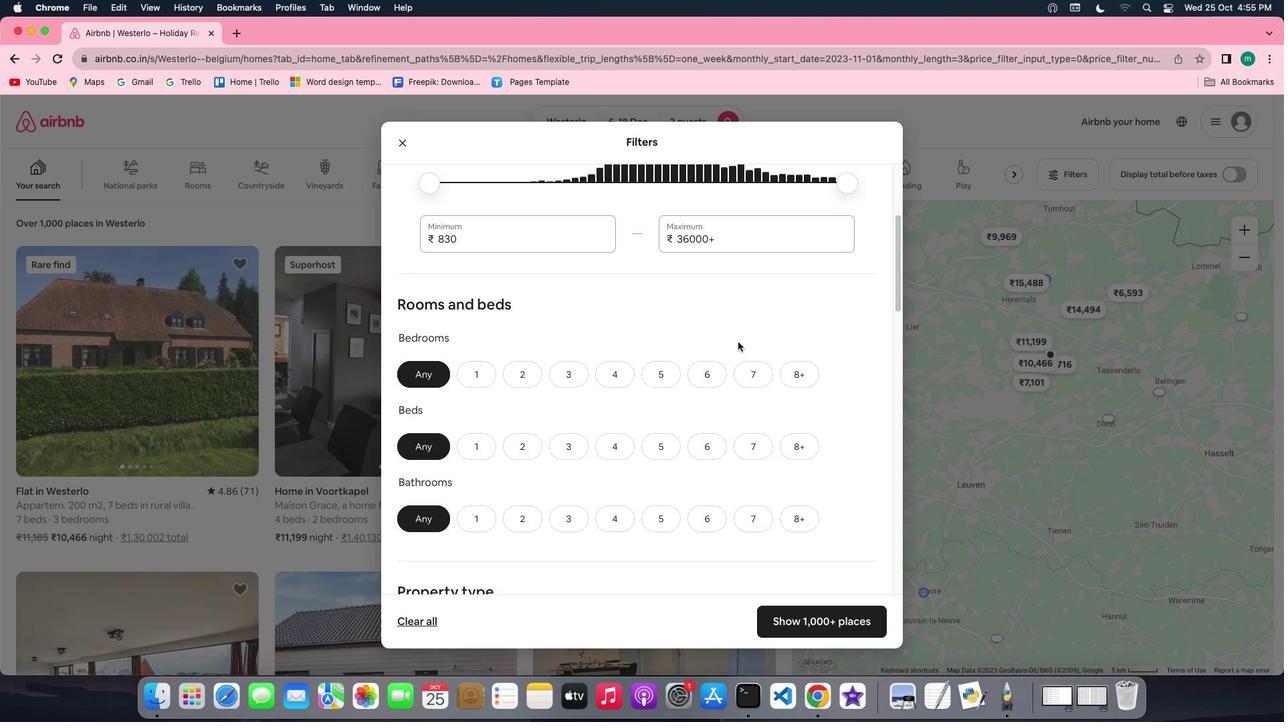 
Action: Mouse moved to (529, 387)
Screenshot: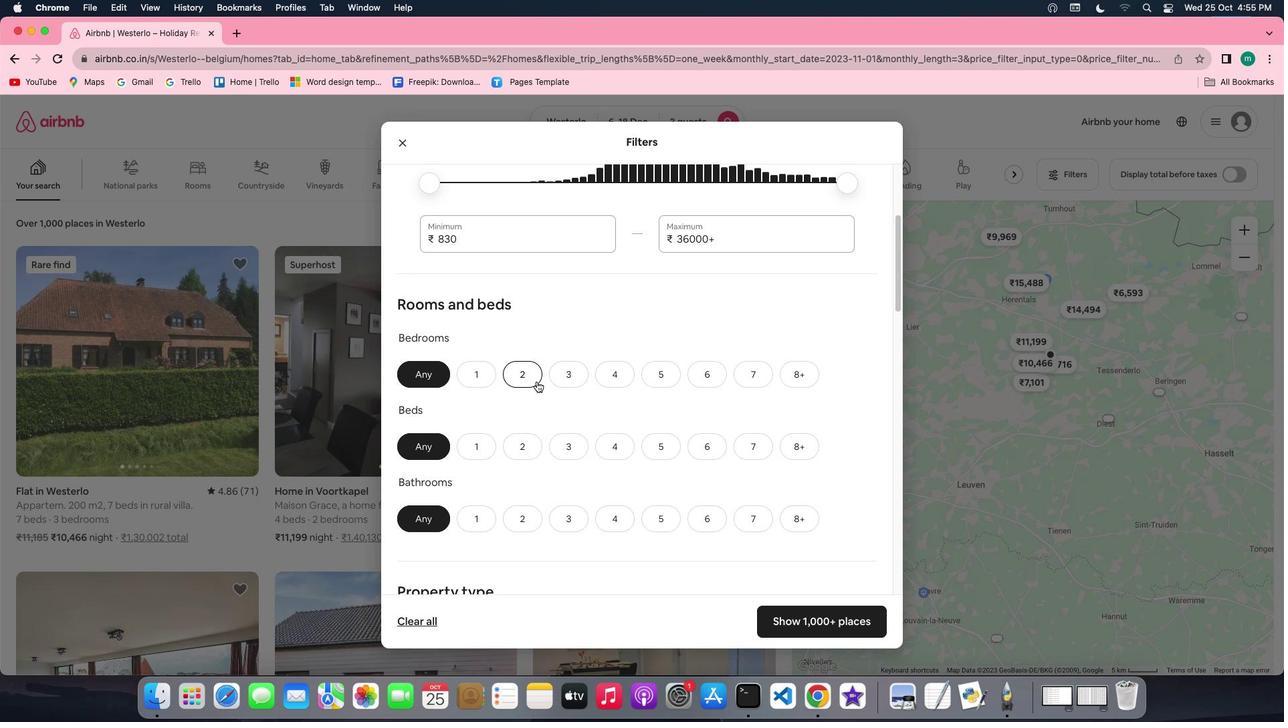 
Action: Mouse pressed left at (529, 387)
Screenshot: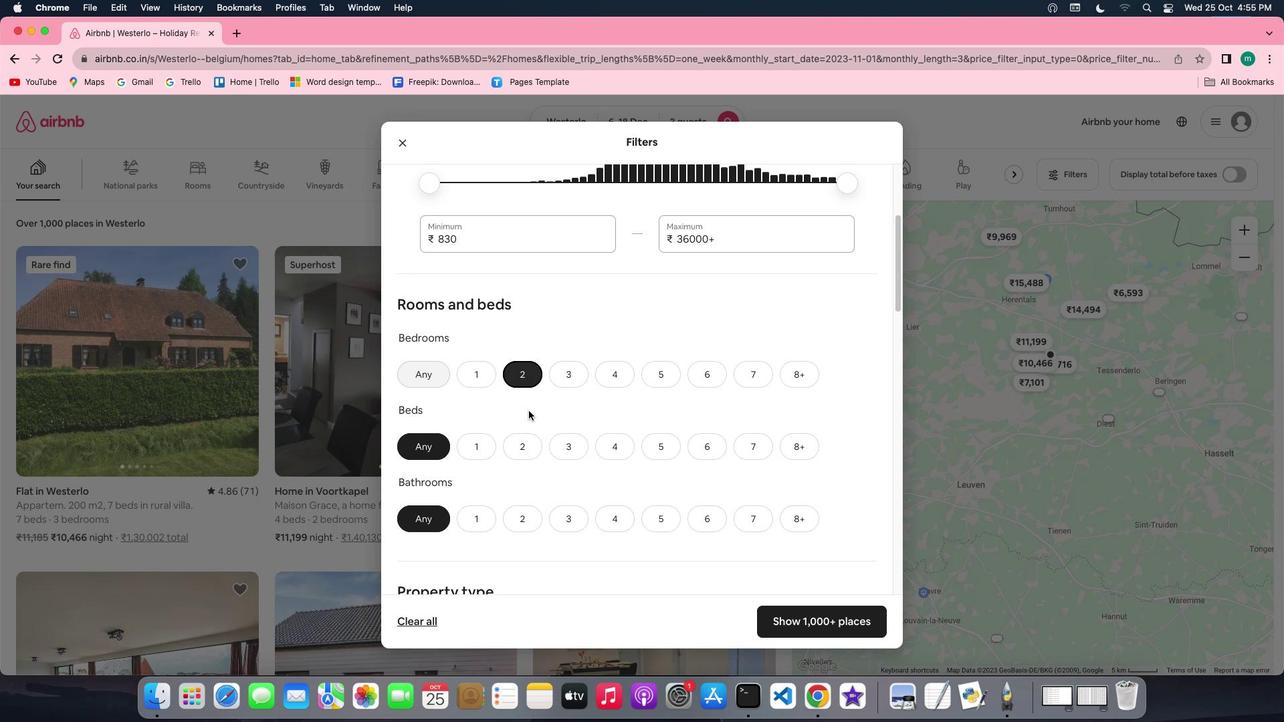 
Action: Mouse moved to (518, 422)
Screenshot: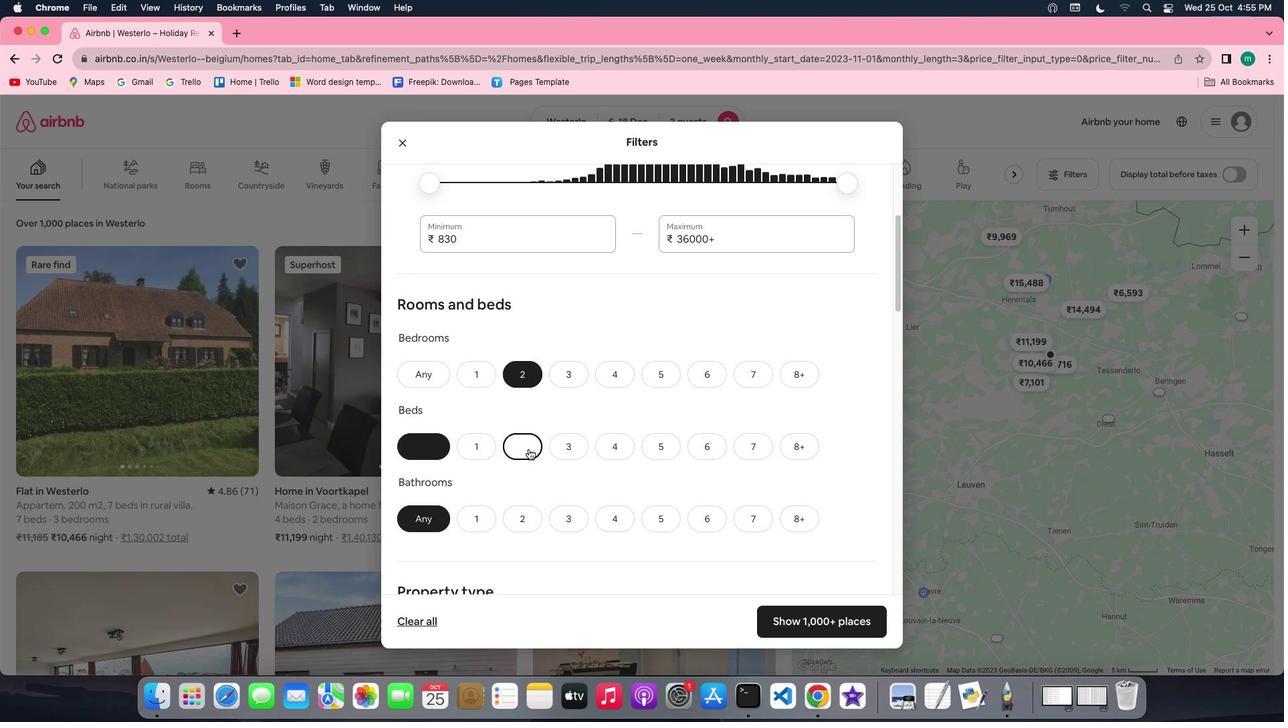 
Action: Mouse pressed left at (518, 422)
Screenshot: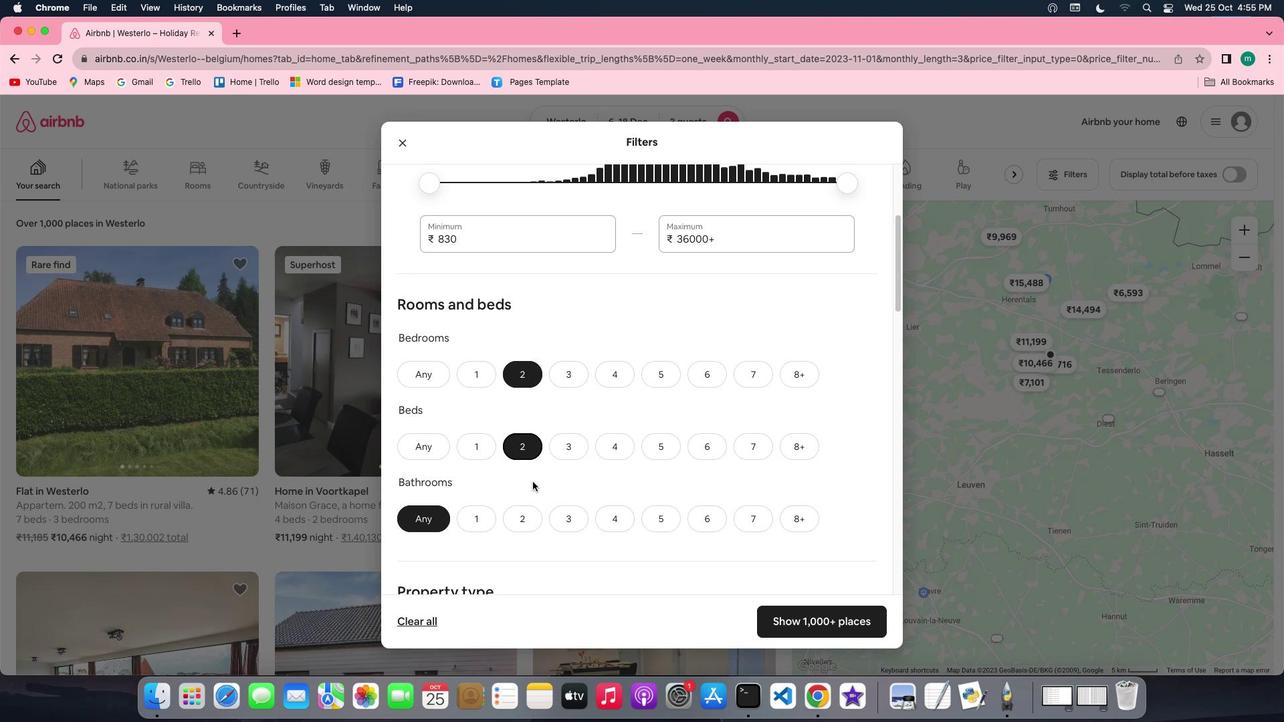 
Action: Mouse moved to (517, 475)
Screenshot: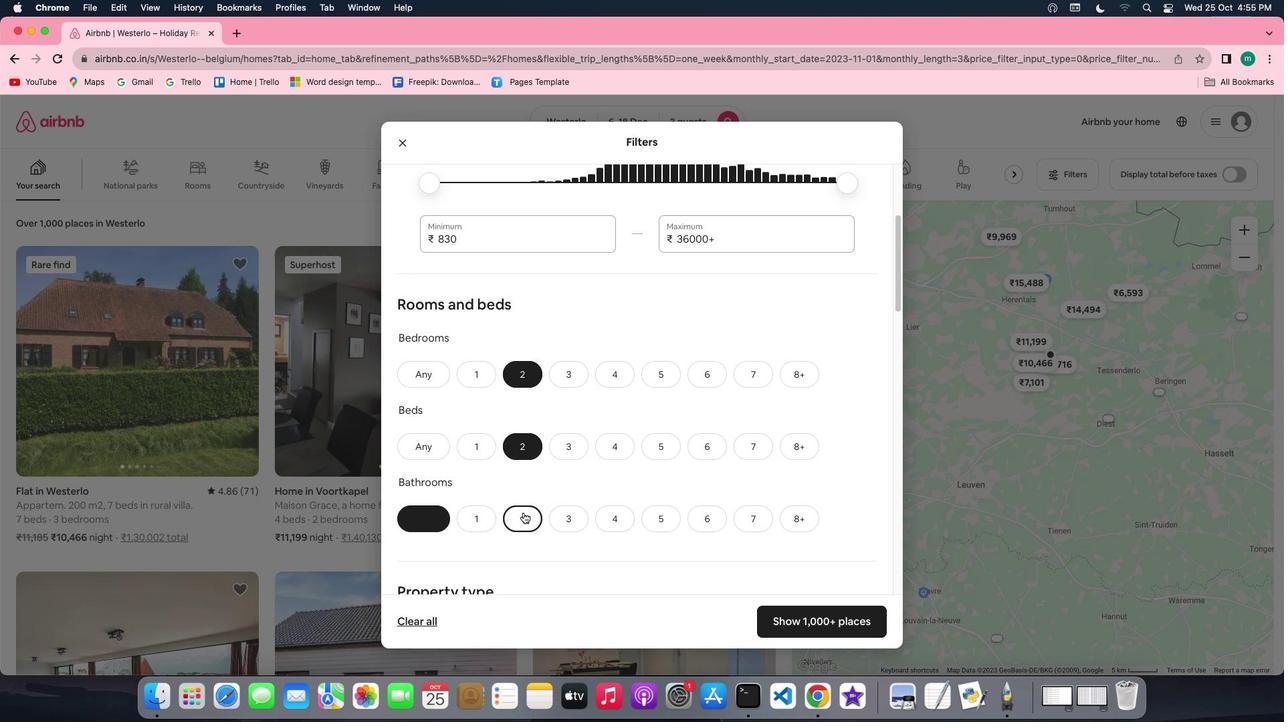 
Action: Mouse pressed left at (517, 475)
Screenshot: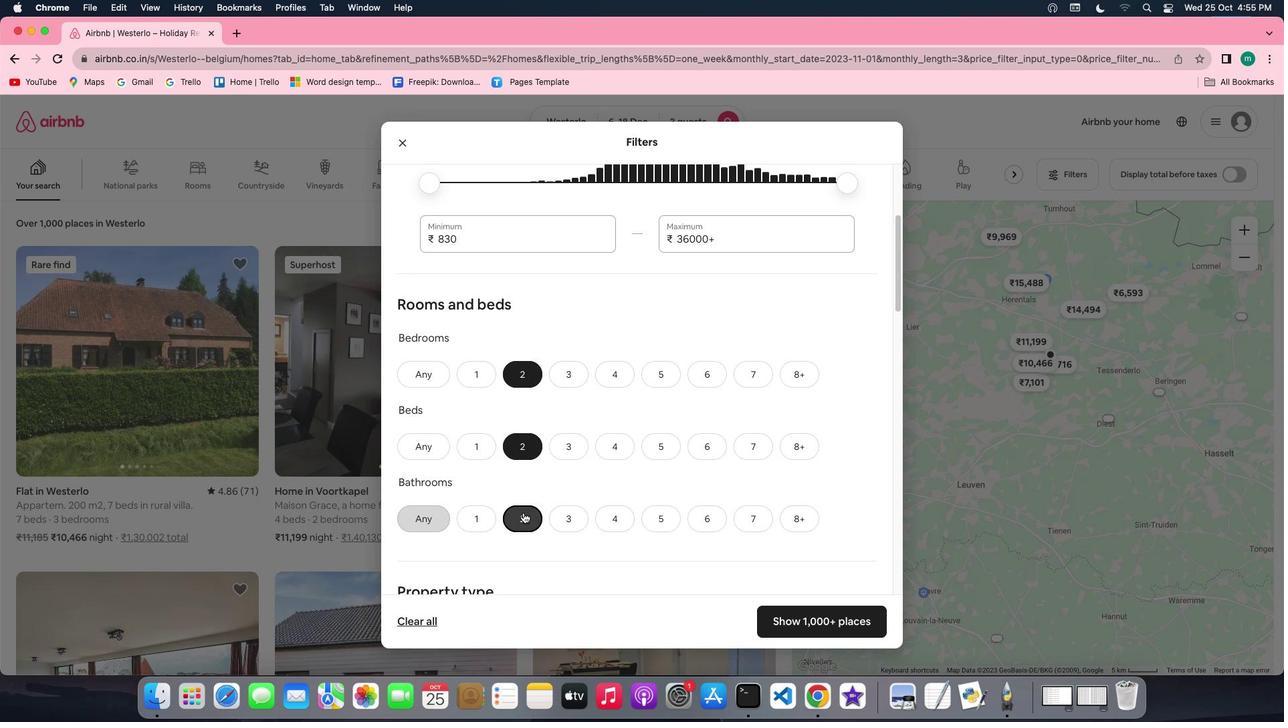 
Action: Mouse moved to (671, 460)
Screenshot: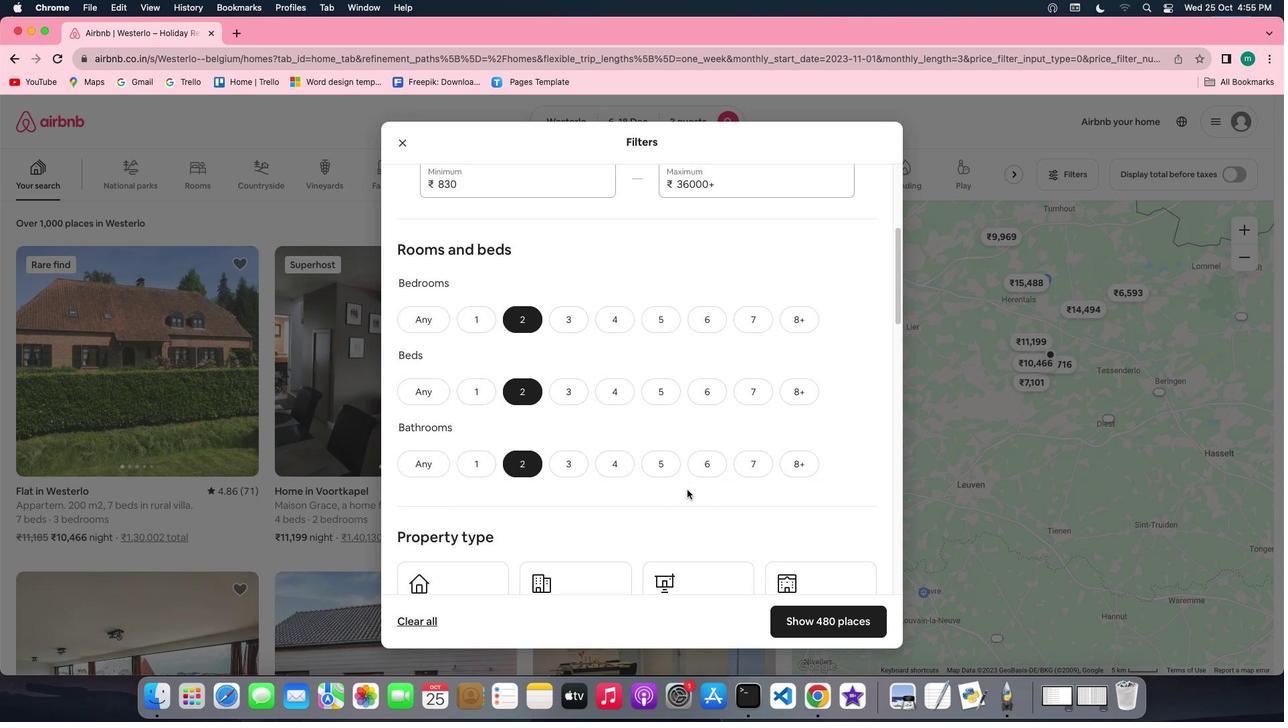 
Action: Mouse scrolled (671, 460) with delta (26, 131)
Screenshot: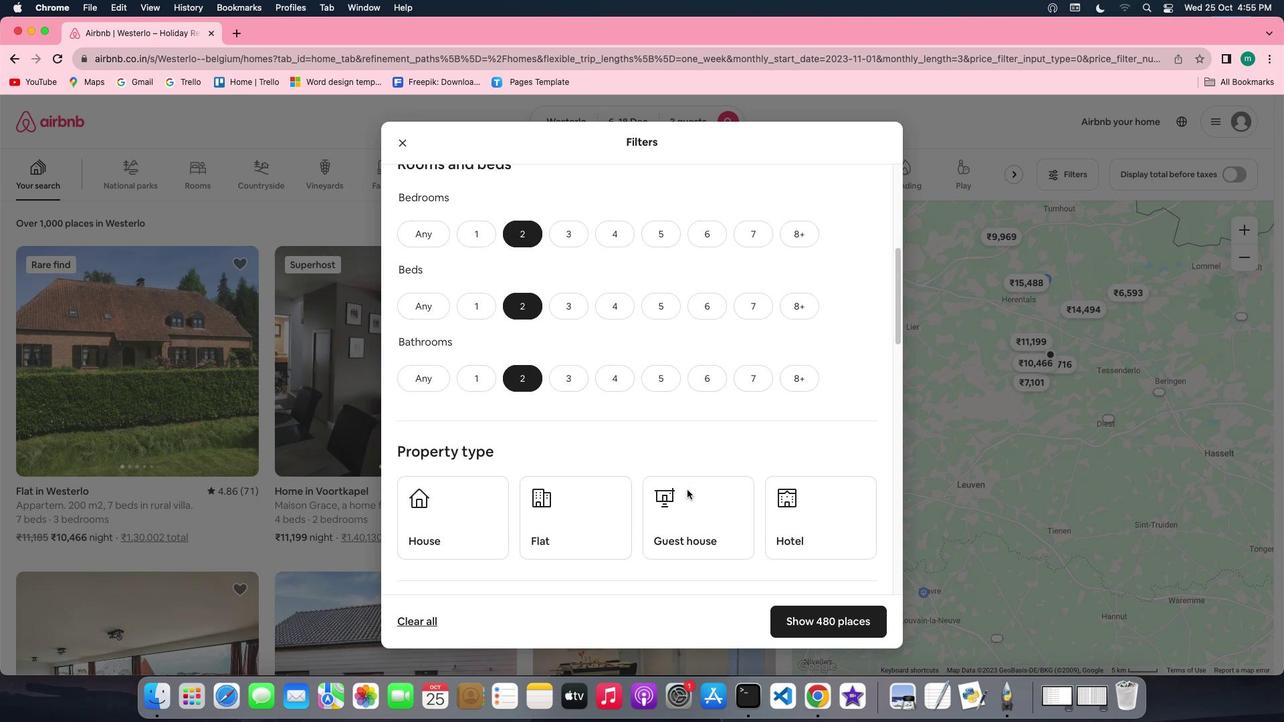 
Action: Mouse scrolled (671, 460) with delta (26, 131)
Screenshot: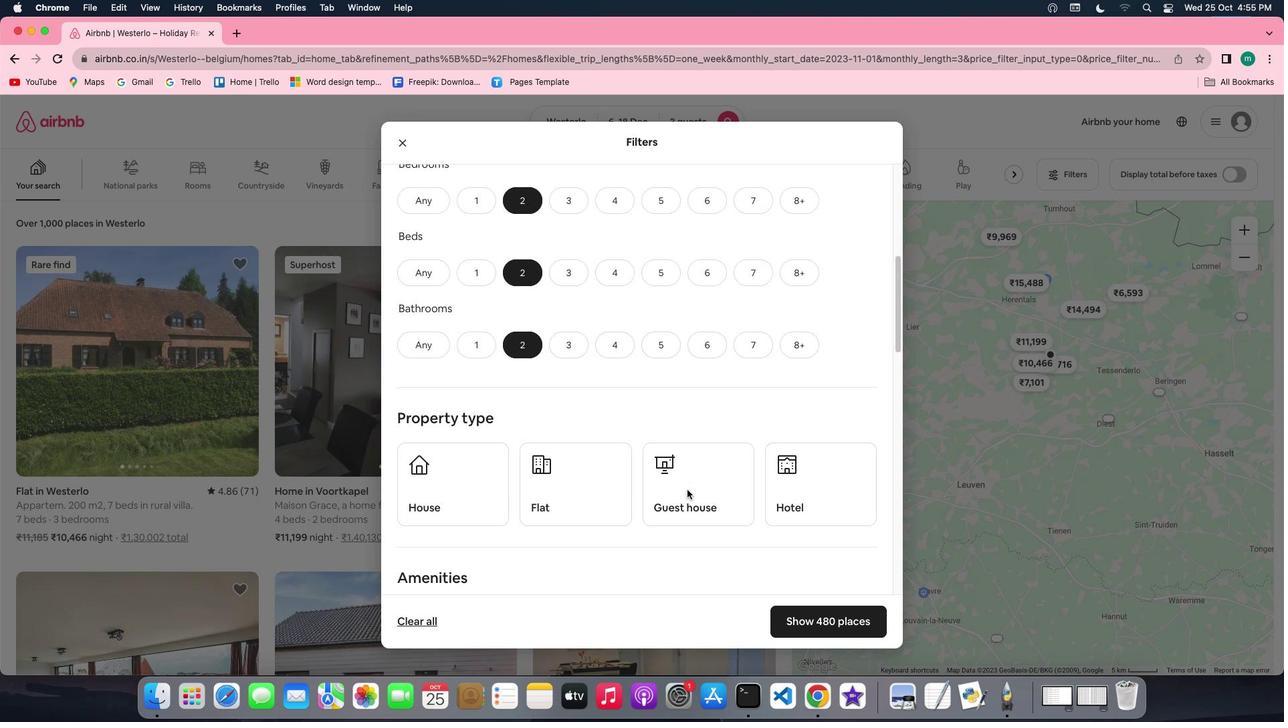 
Action: Mouse scrolled (671, 460) with delta (26, 130)
Screenshot: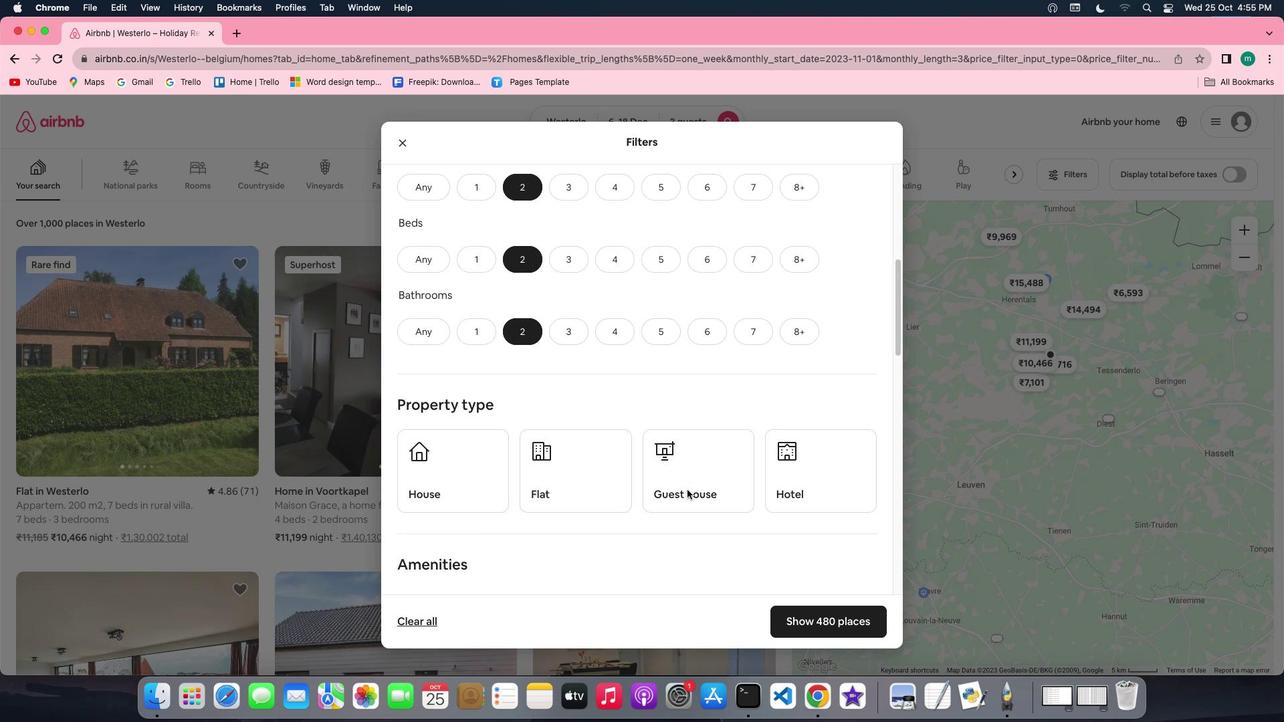 
Action: Mouse scrolled (671, 460) with delta (26, 129)
Screenshot: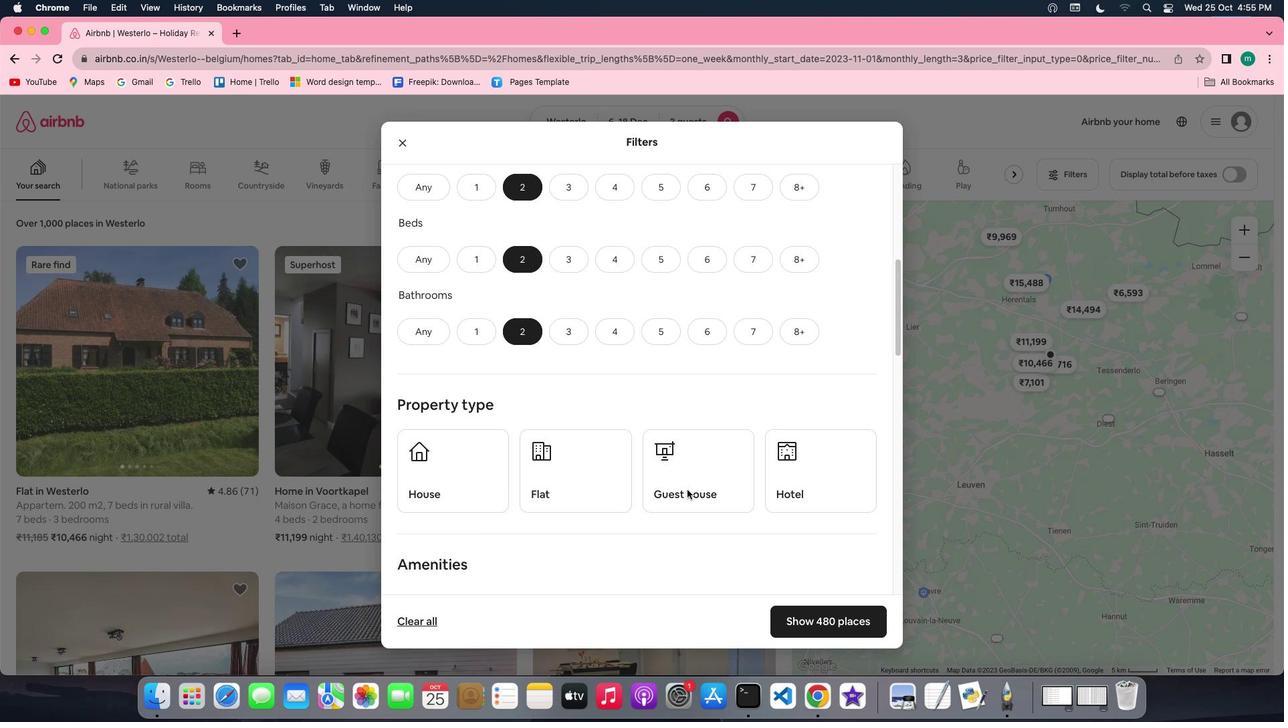 
Action: Mouse scrolled (671, 460) with delta (26, 131)
Screenshot: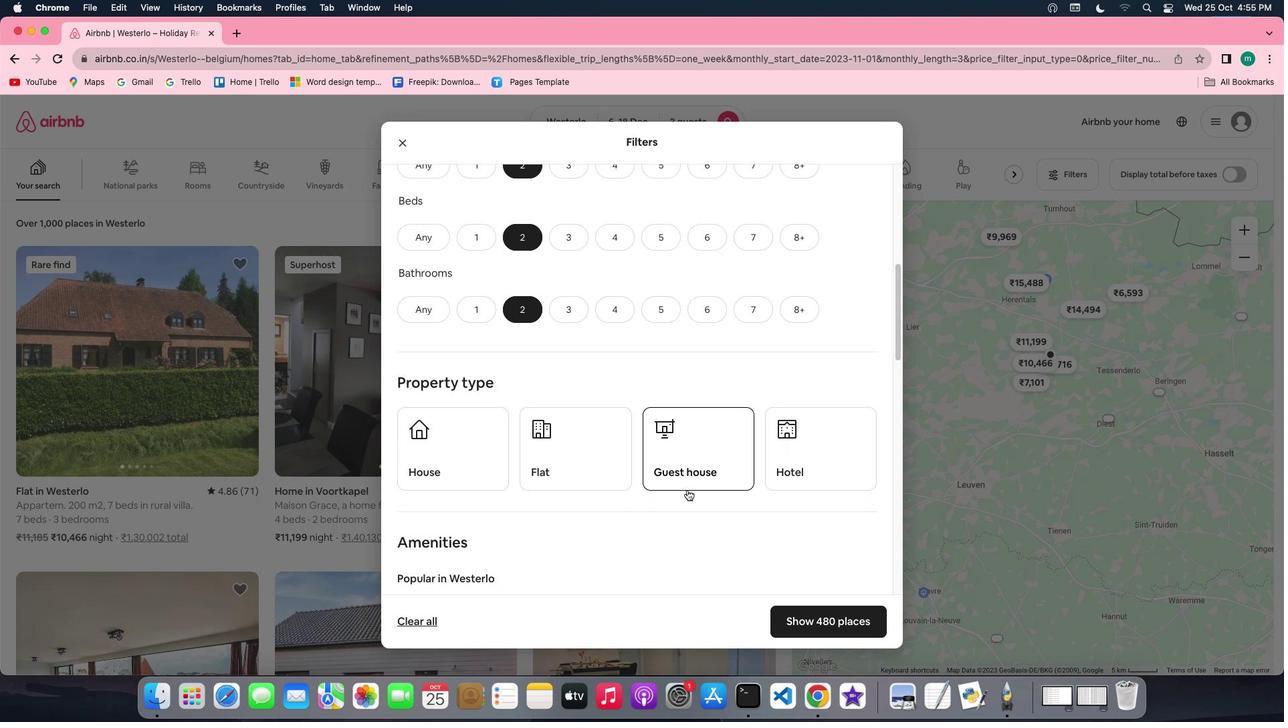 
Action: Mouse scrolled (671, 460) with delta (26, 131)
Screenshot: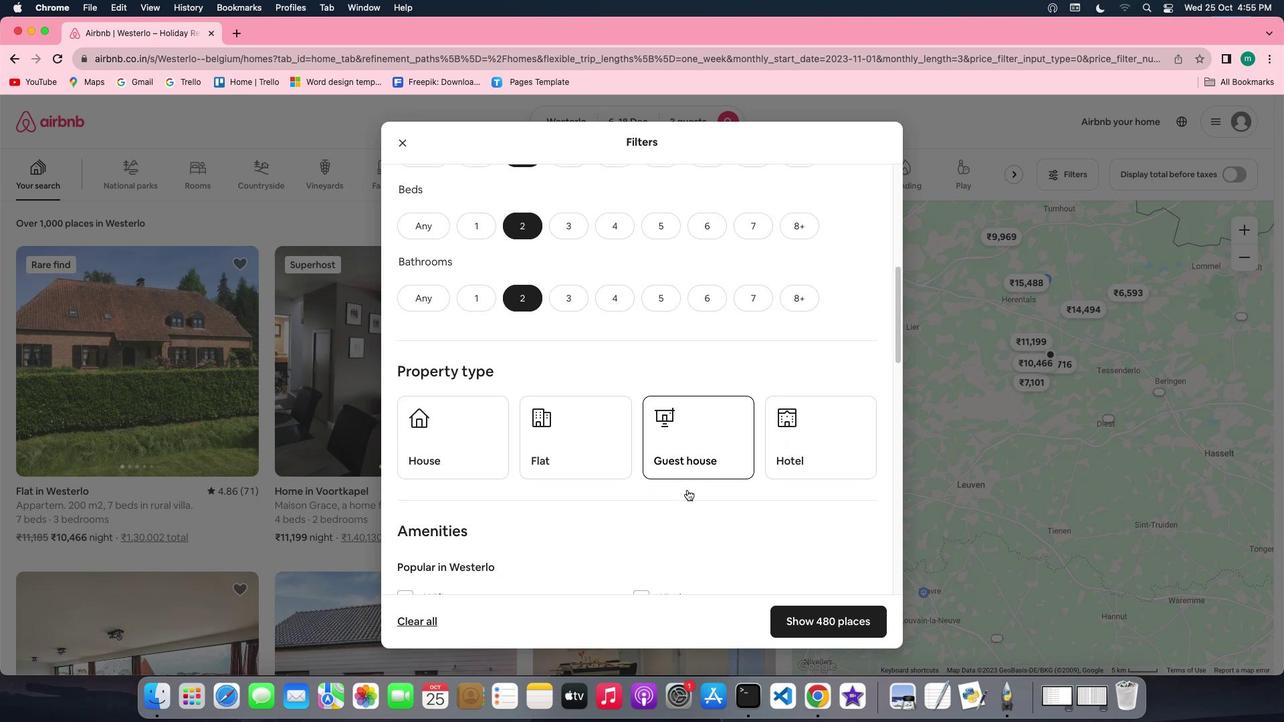 
Action: Mouse scrolled (671, 460) with delta (26, 131)
Screenshot: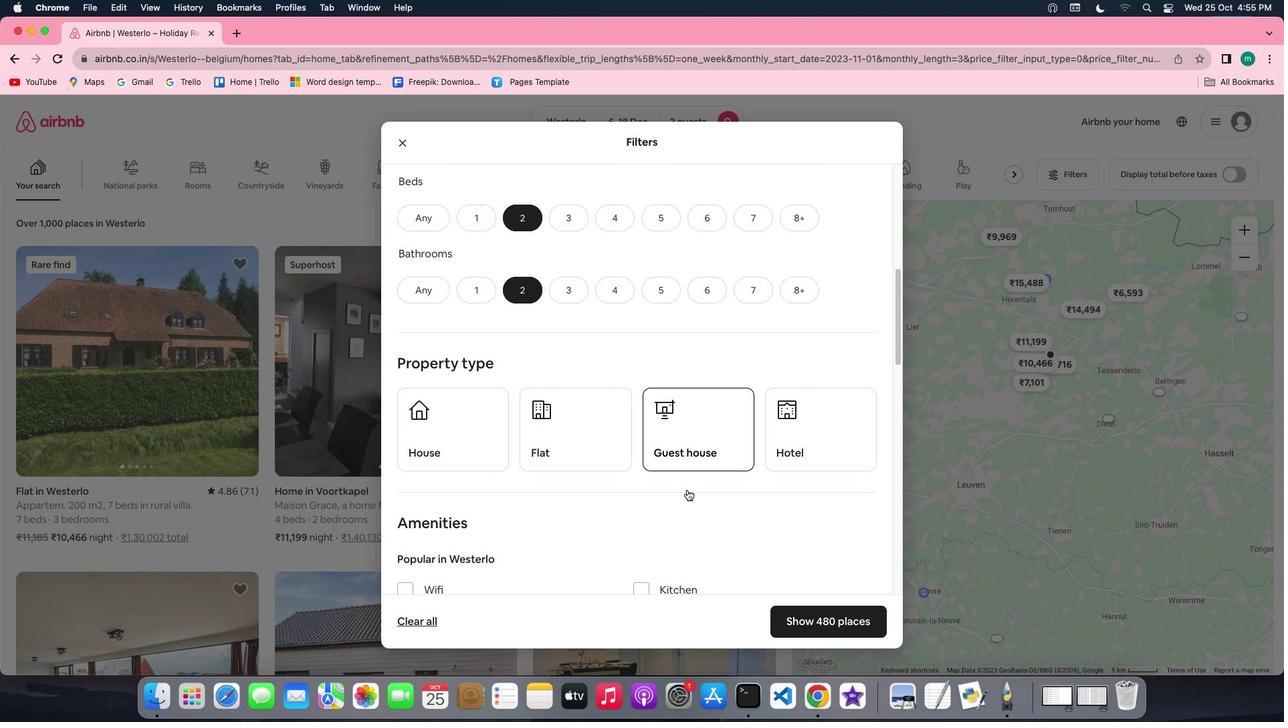 
Action: Mouse moved to (755, 430)
Screenshot: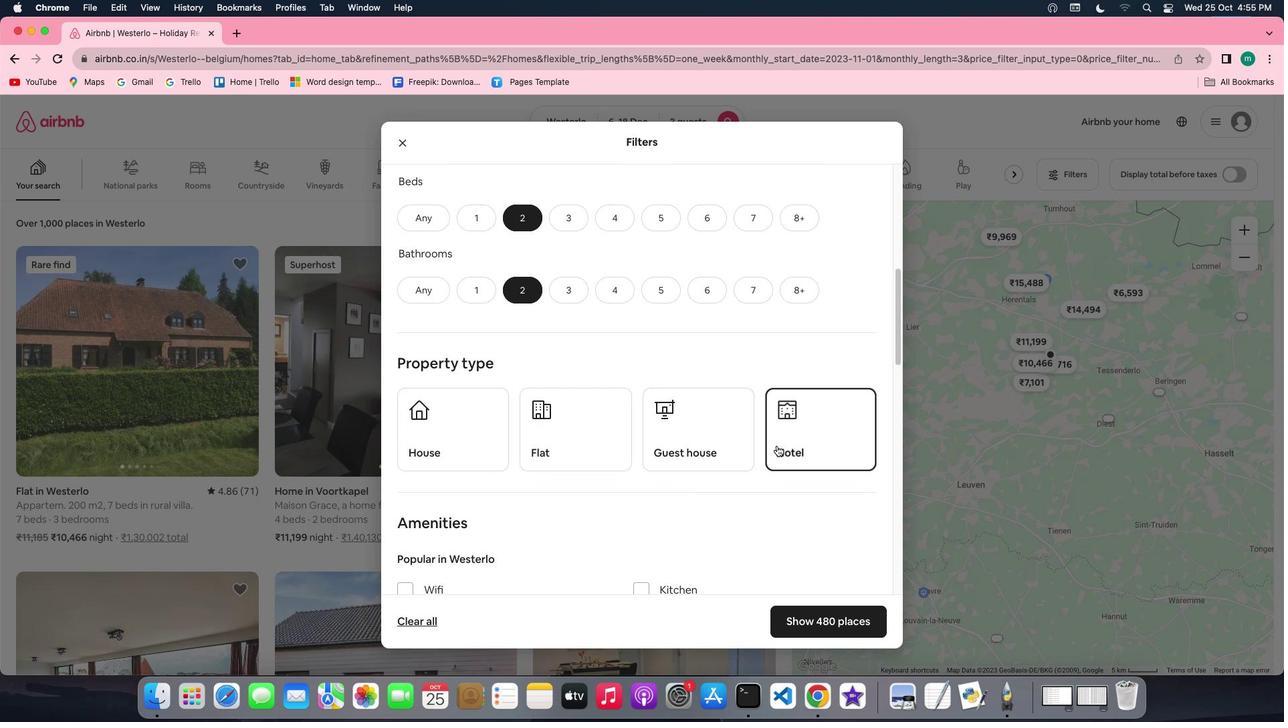 
Action: Mouse pressed left at (755, 430)
Screenshot: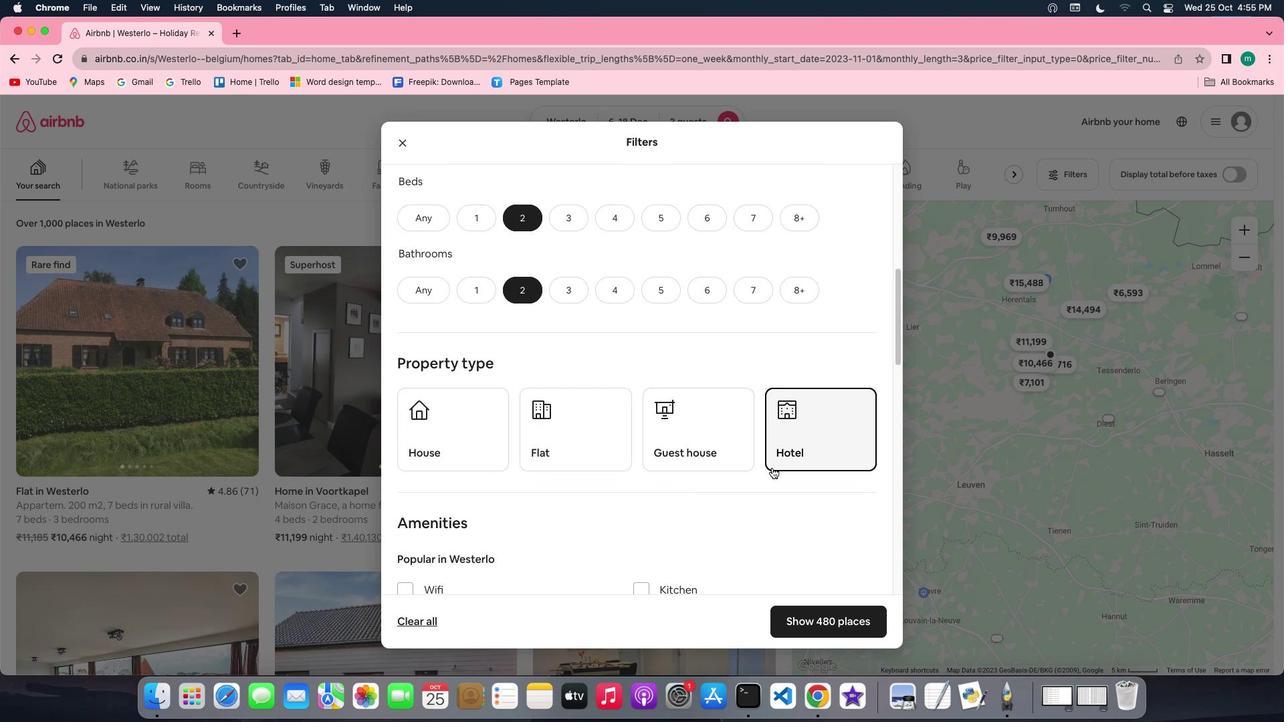 
Action: Mouse moved to (740, 481)
Screenshot: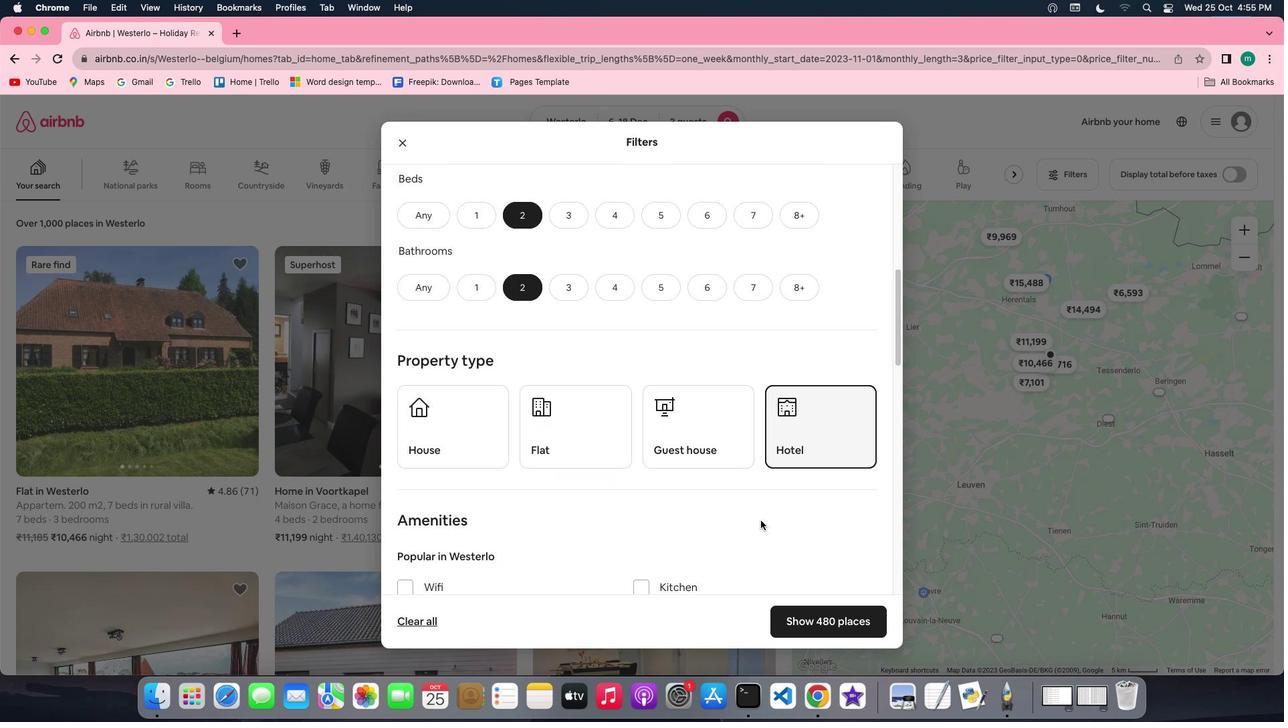 
Action: Mouse scrolled (740, 481) with delta (26, 131)
Screenshot: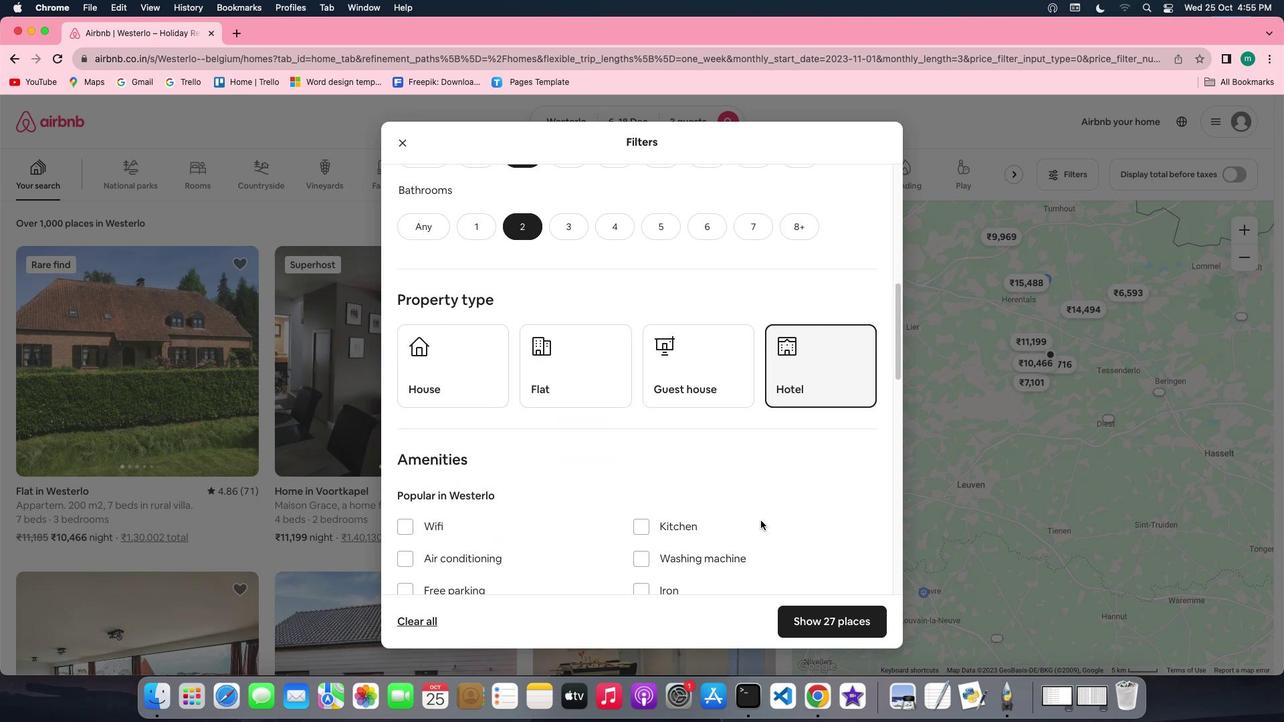 
Action: Mouse scrolled (740, 481) with delta (26, 131)
Screenshot: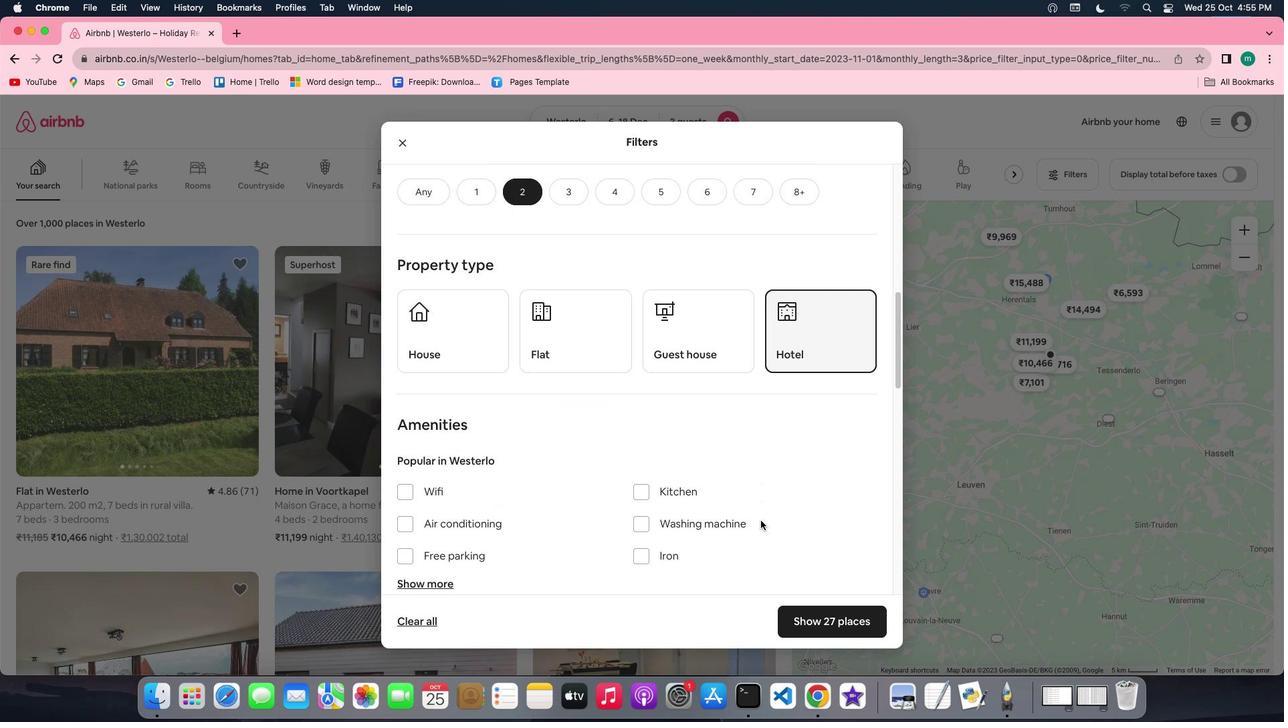 
Action: Mouse scrolled (740, 481) with delta (26, 130)
Screenshot: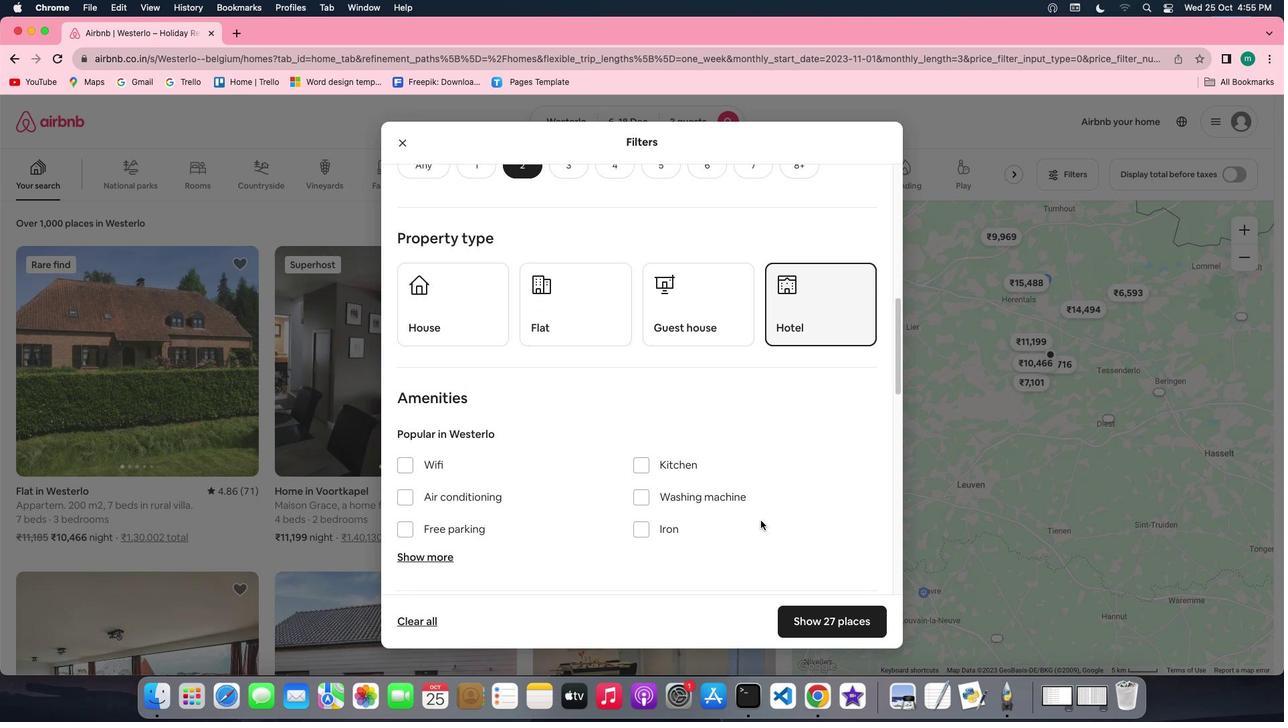 
Action: Mouse scrolled (740, 481) with delta (26, 131)
Screenshot: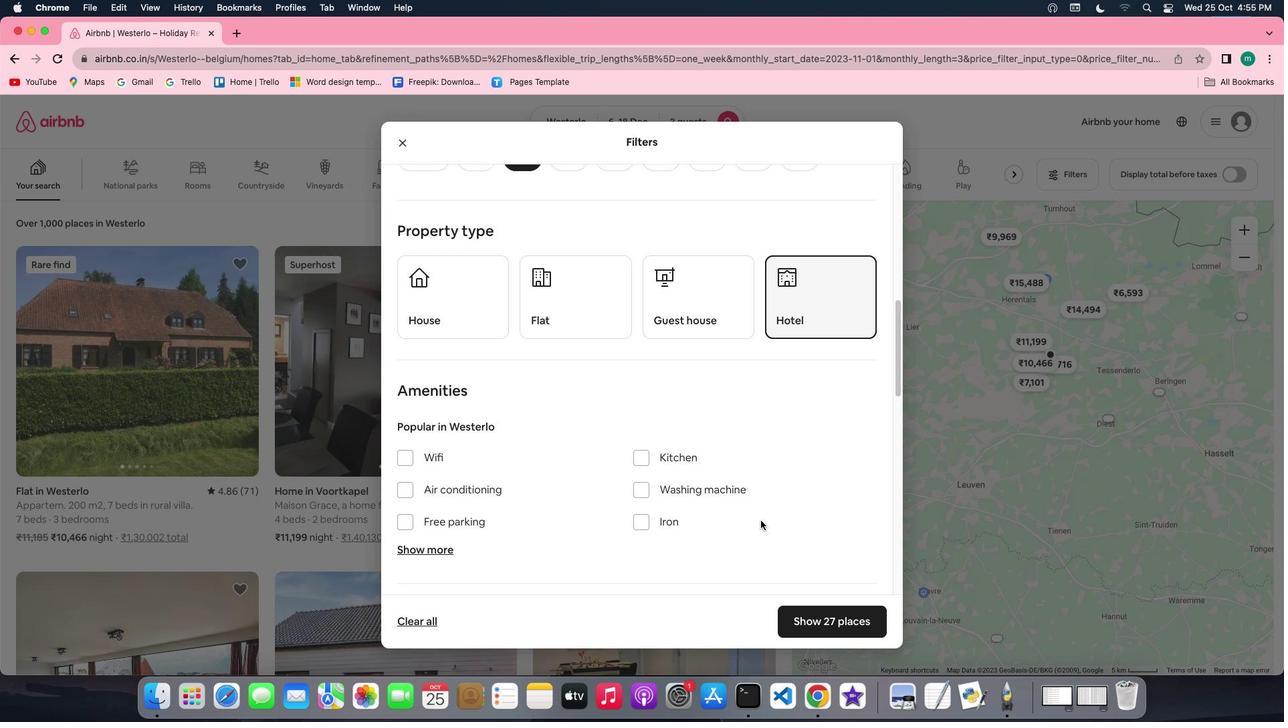 
Action: Mouse scrolled (740, 481) with delta (26, 131)
Screenshot: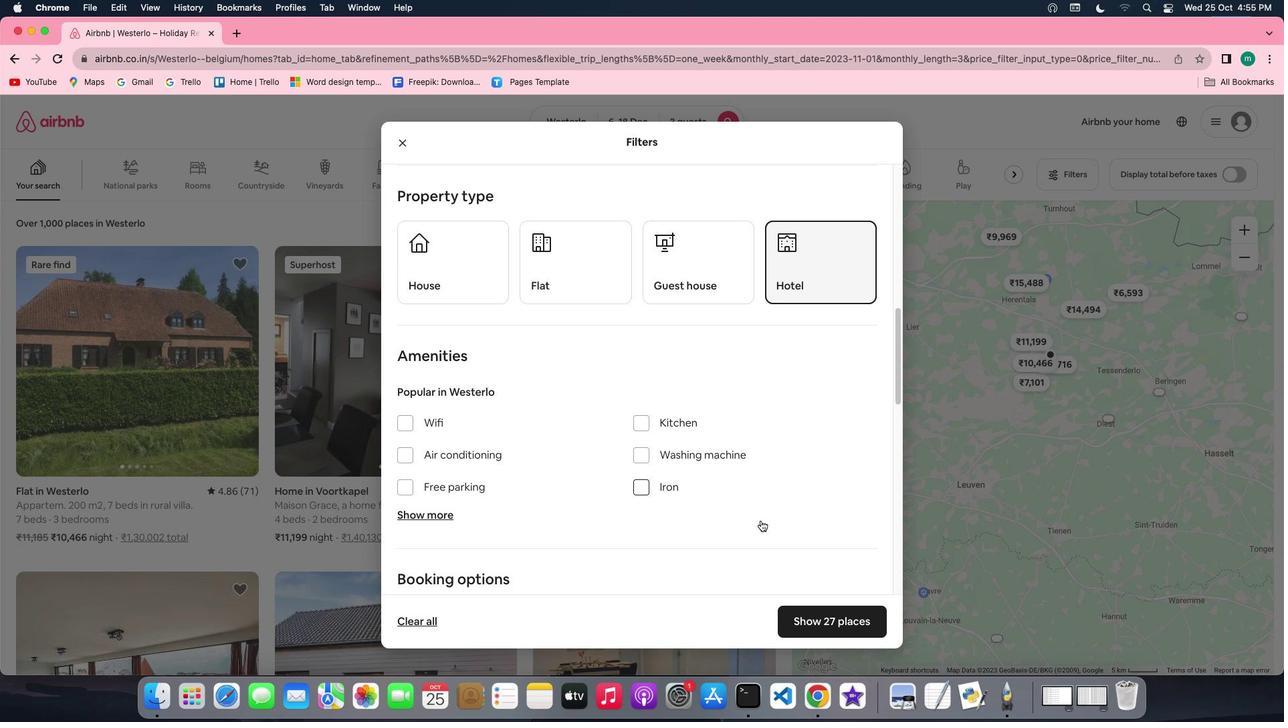
Action: Mouse scrolled (740, 481) with delta (26, 131)
Screenshot: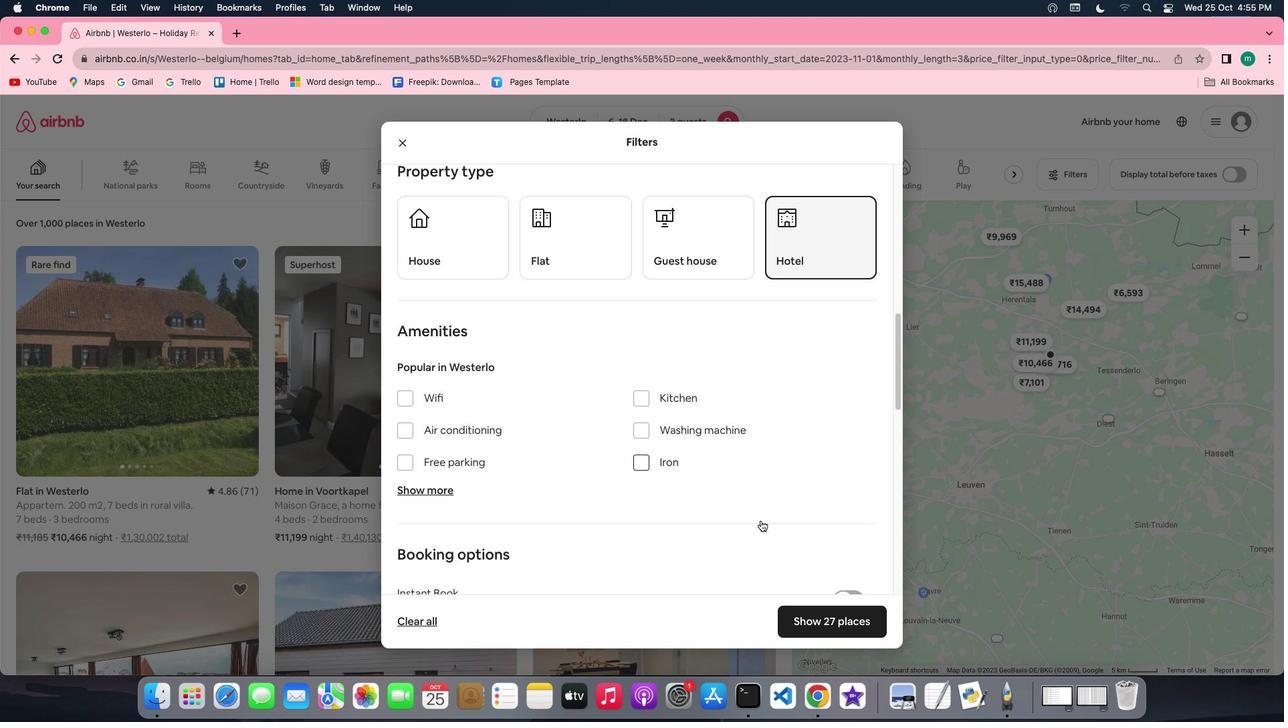 
Action: Mouse scrolled (740, 481) with delta (26, 131)
Screenshot: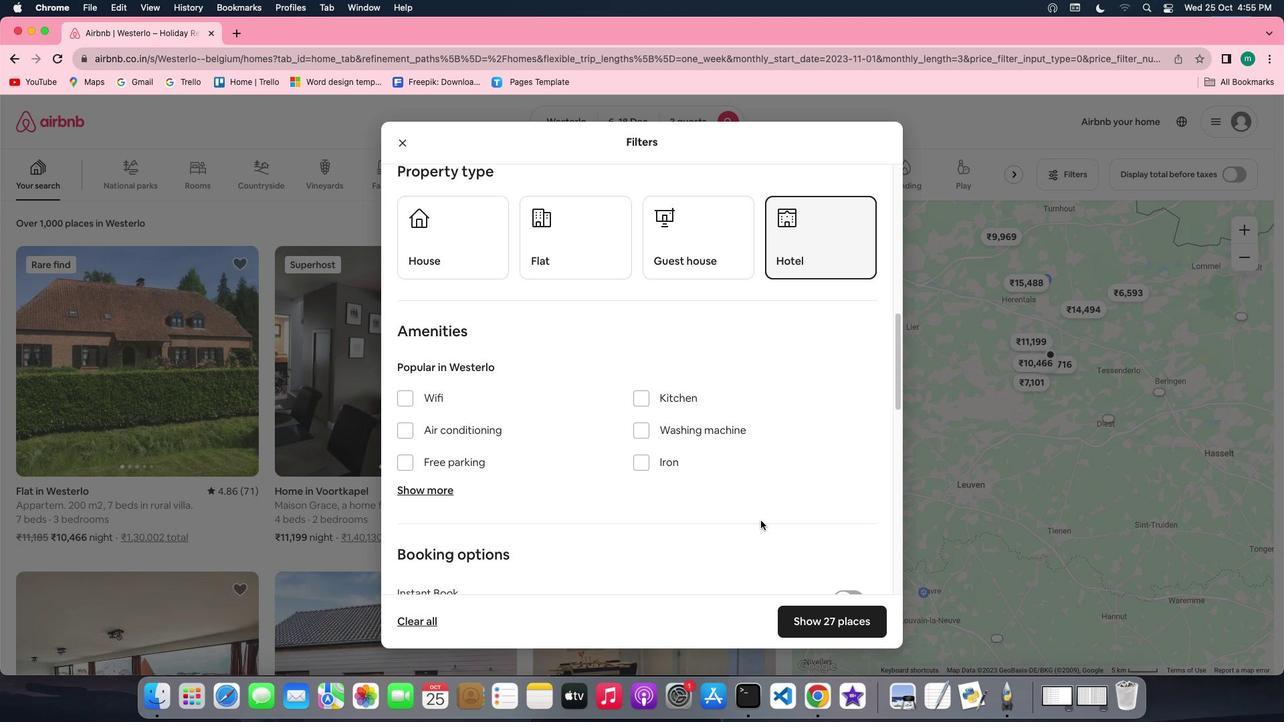 
Action: Mouse moved to (740, 481)
Screenshot: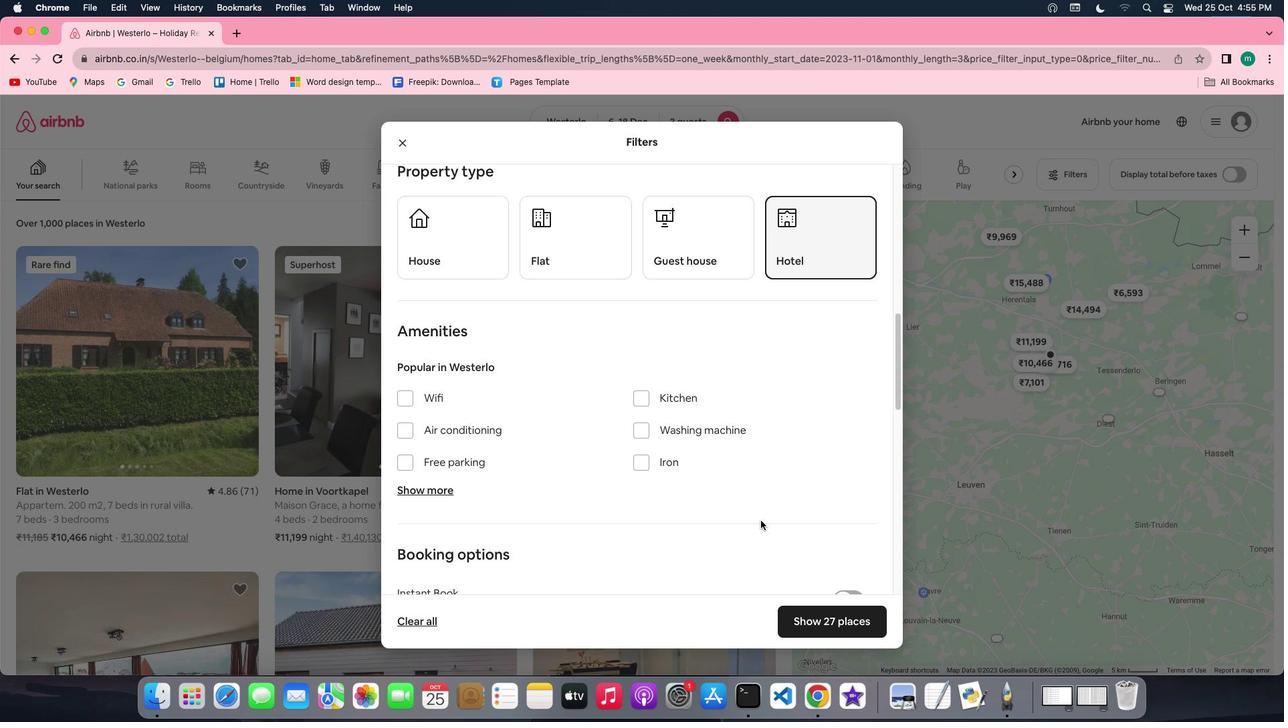 
Action: Mouse scrolled (740, 481) with delta (26, 131)
Screenshot: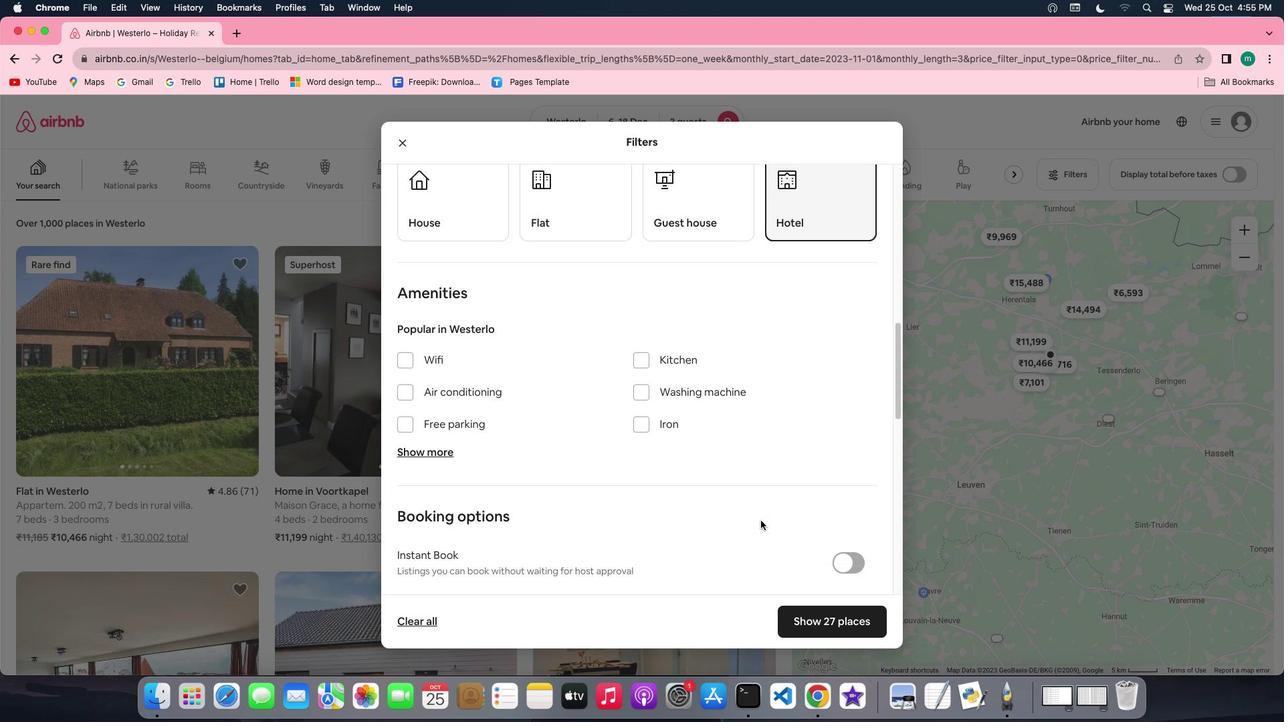 
Action: Mouse scrolled (740, 481) with delta (26, 131)
Screenshot: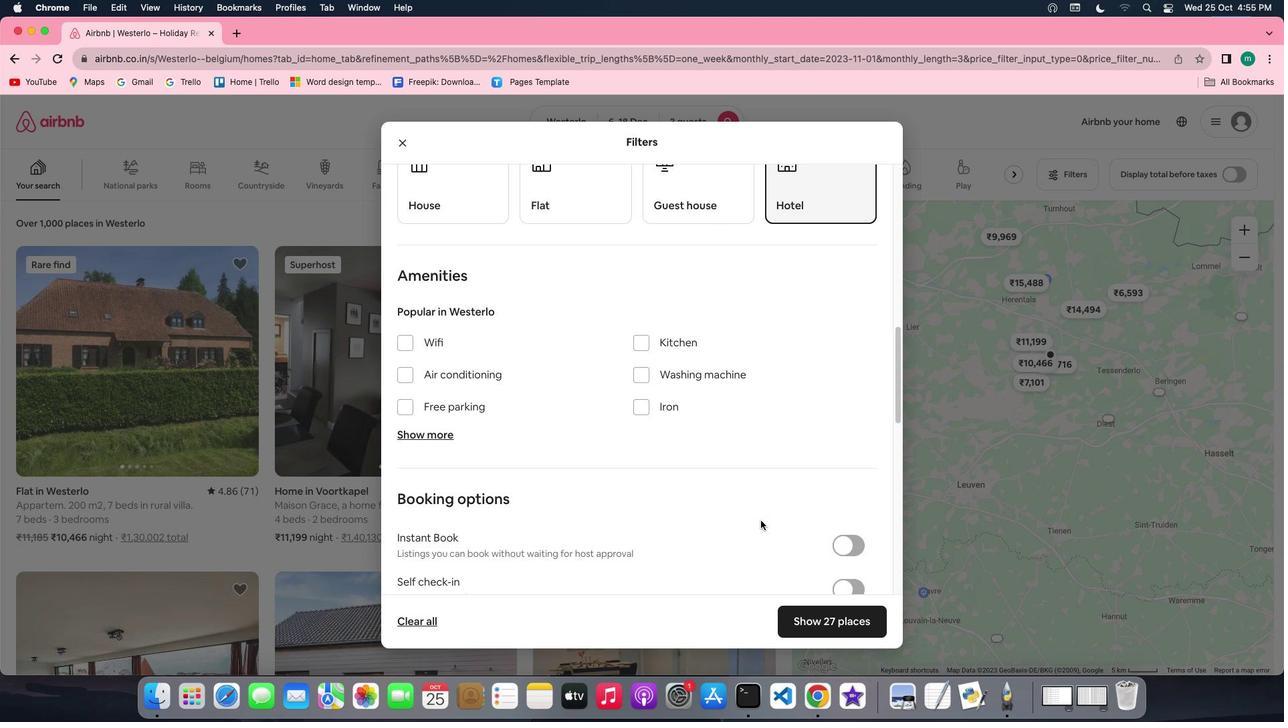 
Action: Mouse scrolled (740, 481) with delta (26, 131)
Screenshot: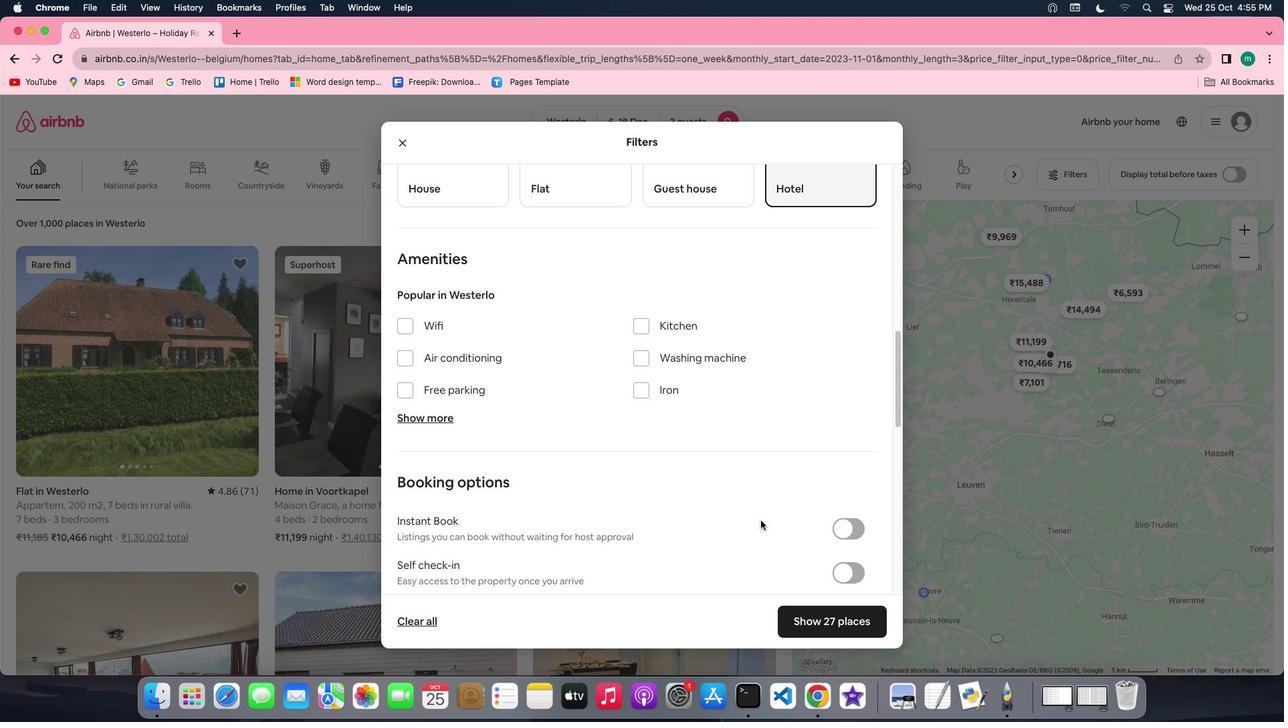 
Action: Mouse scrolled (740, 481) with delta (26, 131)
Screenshot: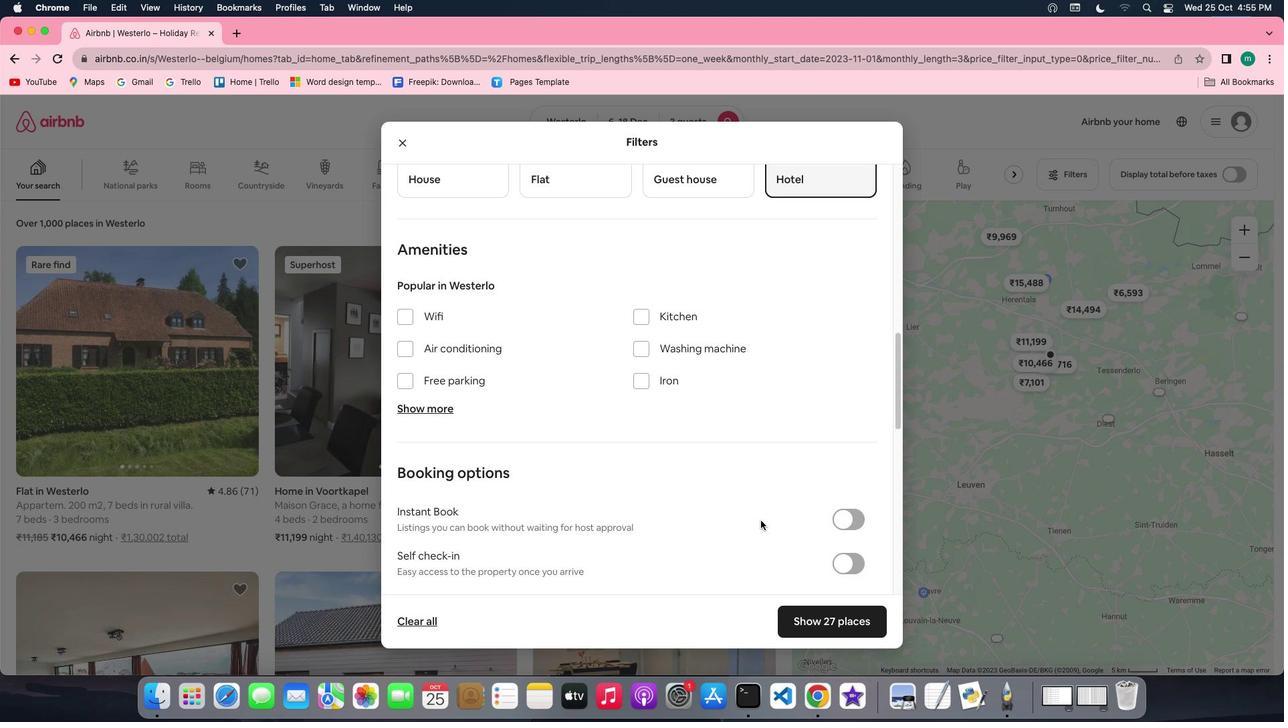 
Action: Mouse scrolled (740, 481) with delta (26, 131)
Screenshot: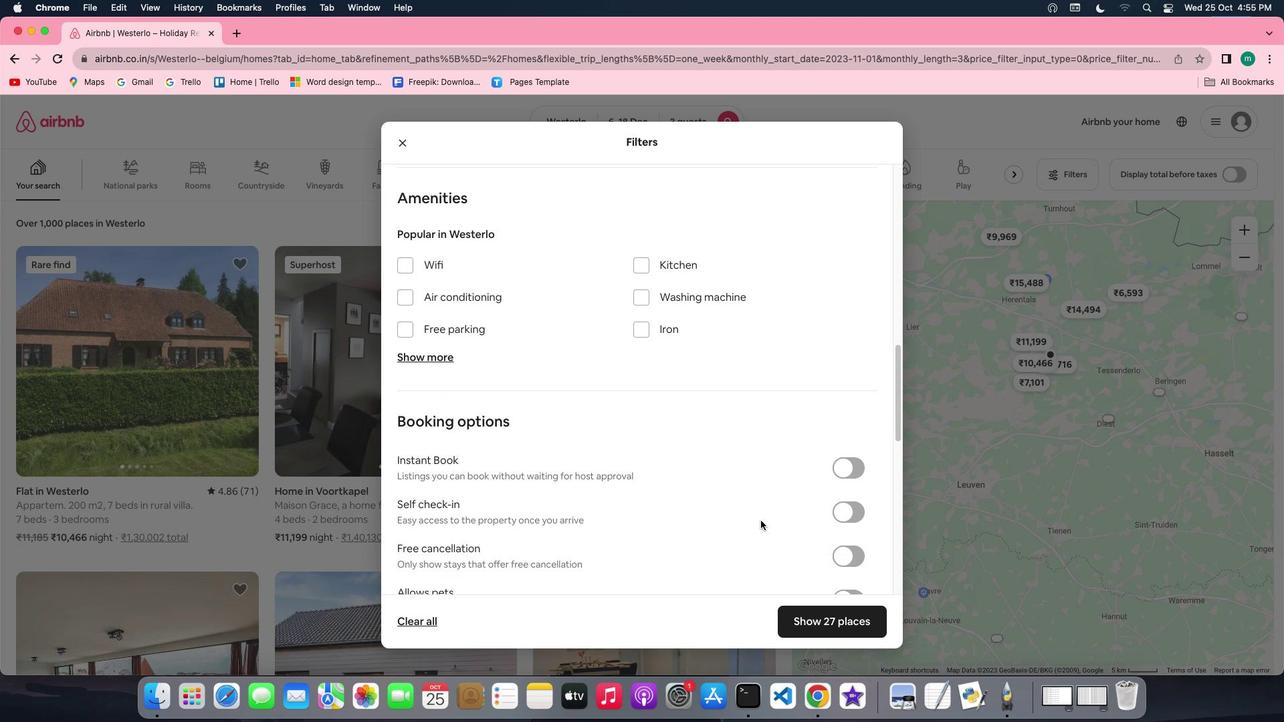 
Action: Mouse scrolled (740, 481) with delta (26, 131)
Screenshot: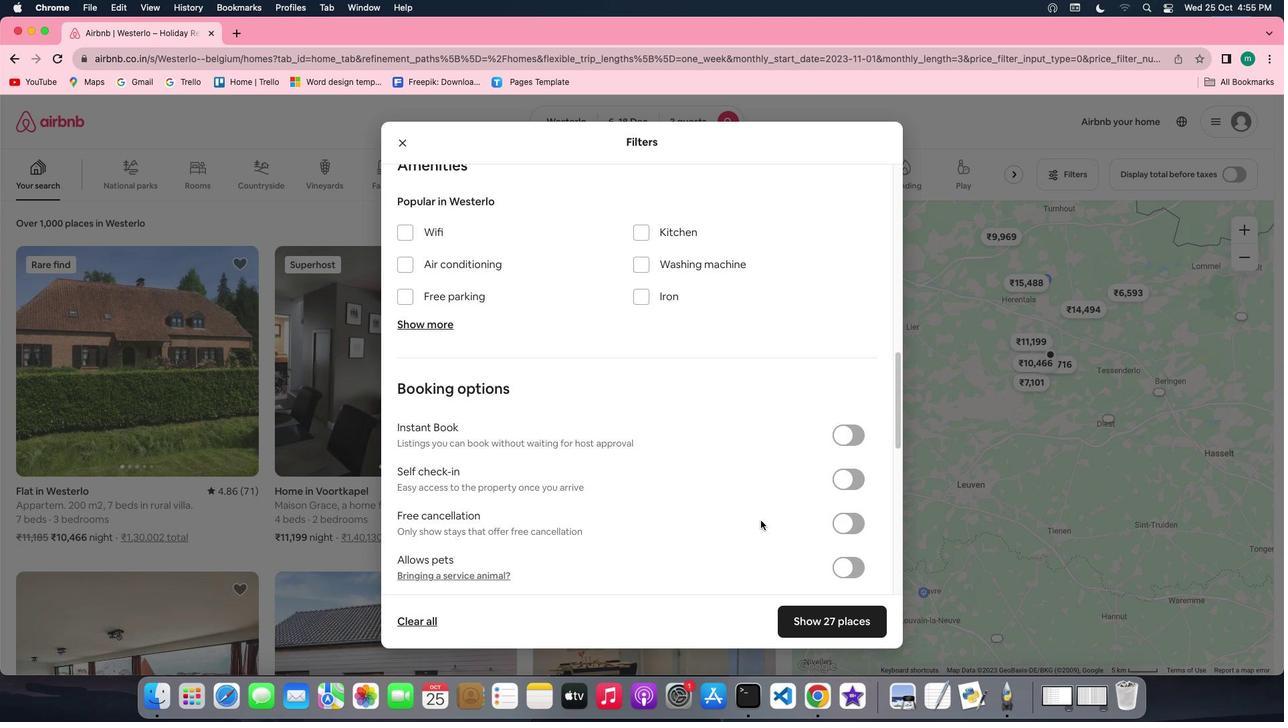 
Action: Mouse scrolled (740, 481) with delta (26, 131)
Screenshot: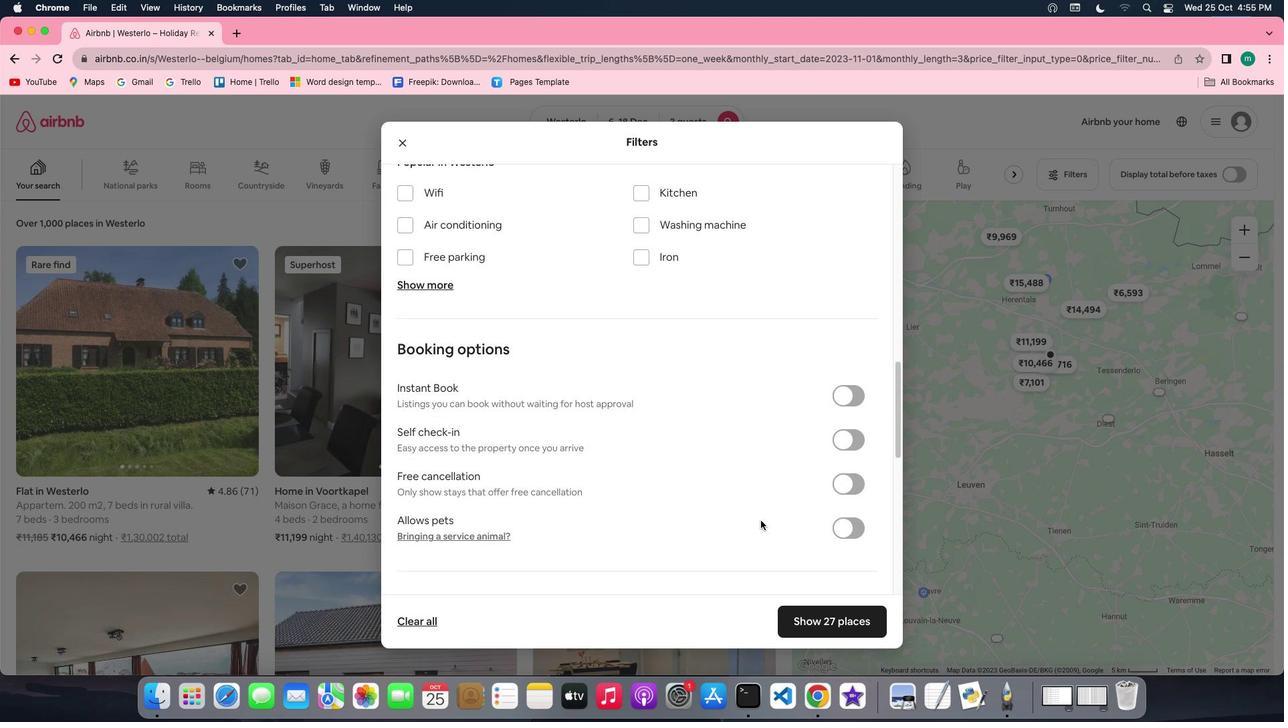 
Action: Mouse scrolled (740, 481) with delta (26, 130)
Screenshot: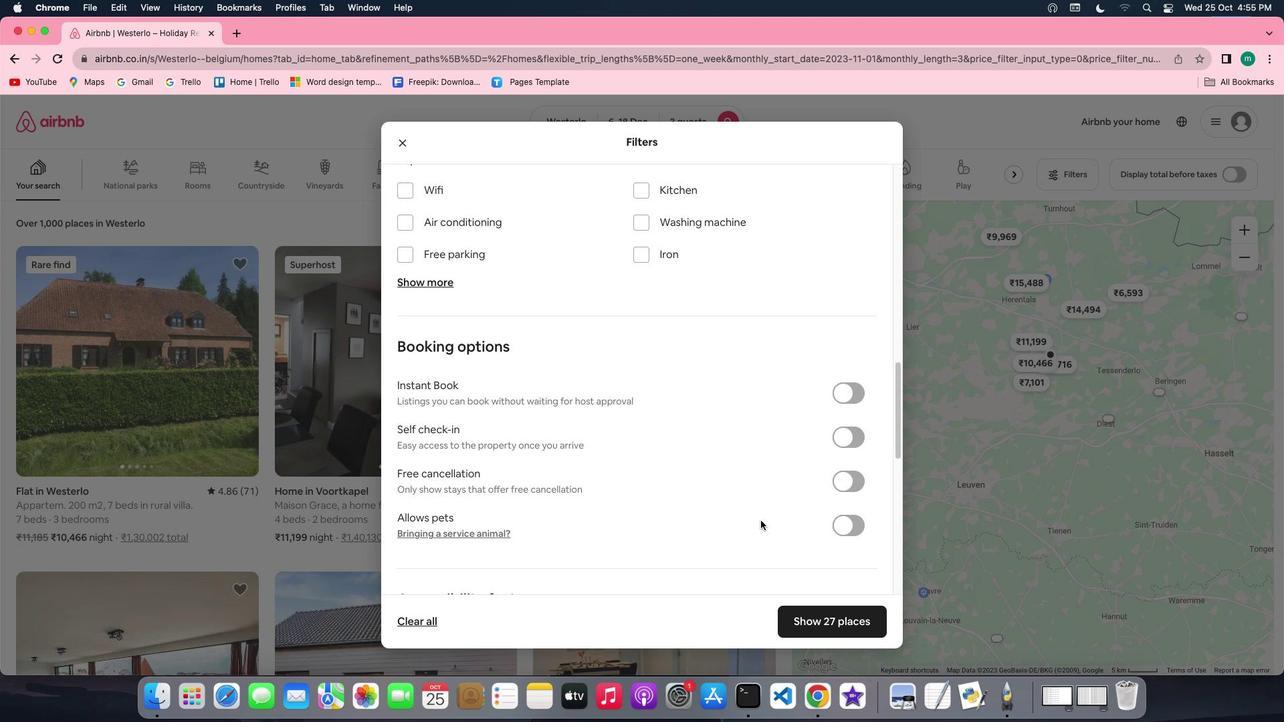 
Action: Mouse scrolled (740, 481) with delta (26, 131)
Screenshot: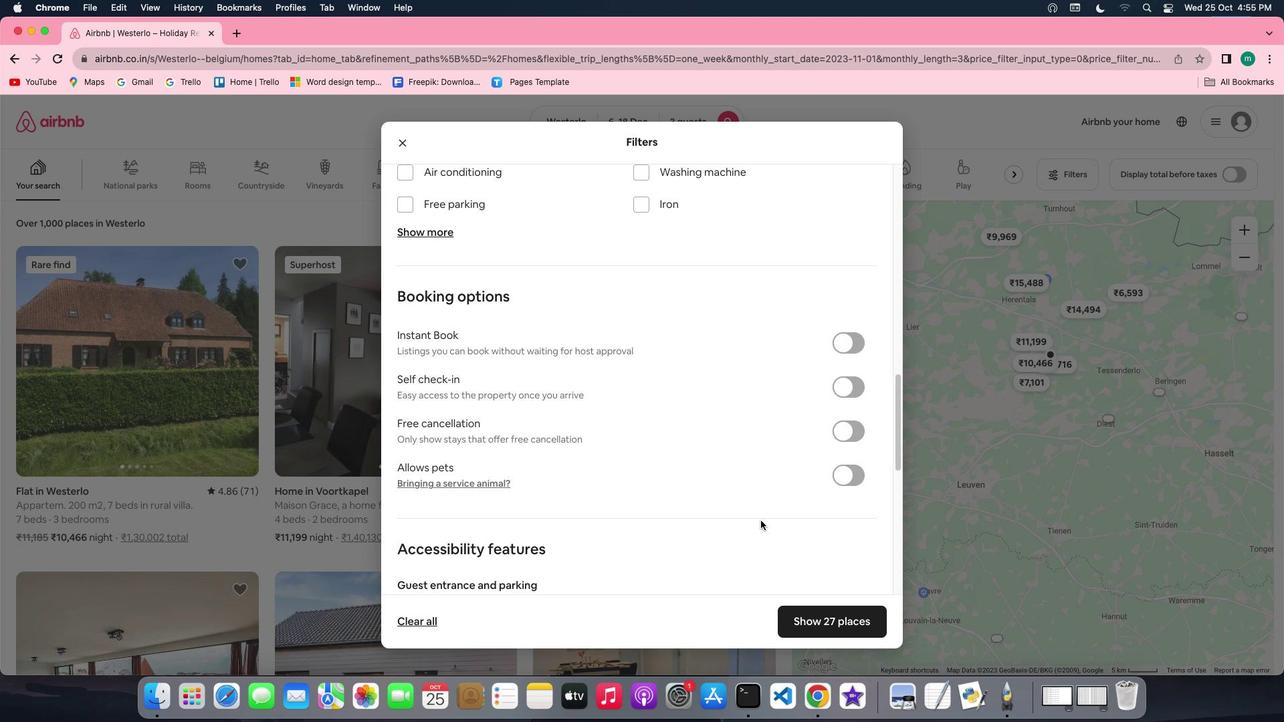 
Action: Mouse scrolled (740, 481) with delta (26, 131)
Screenshot: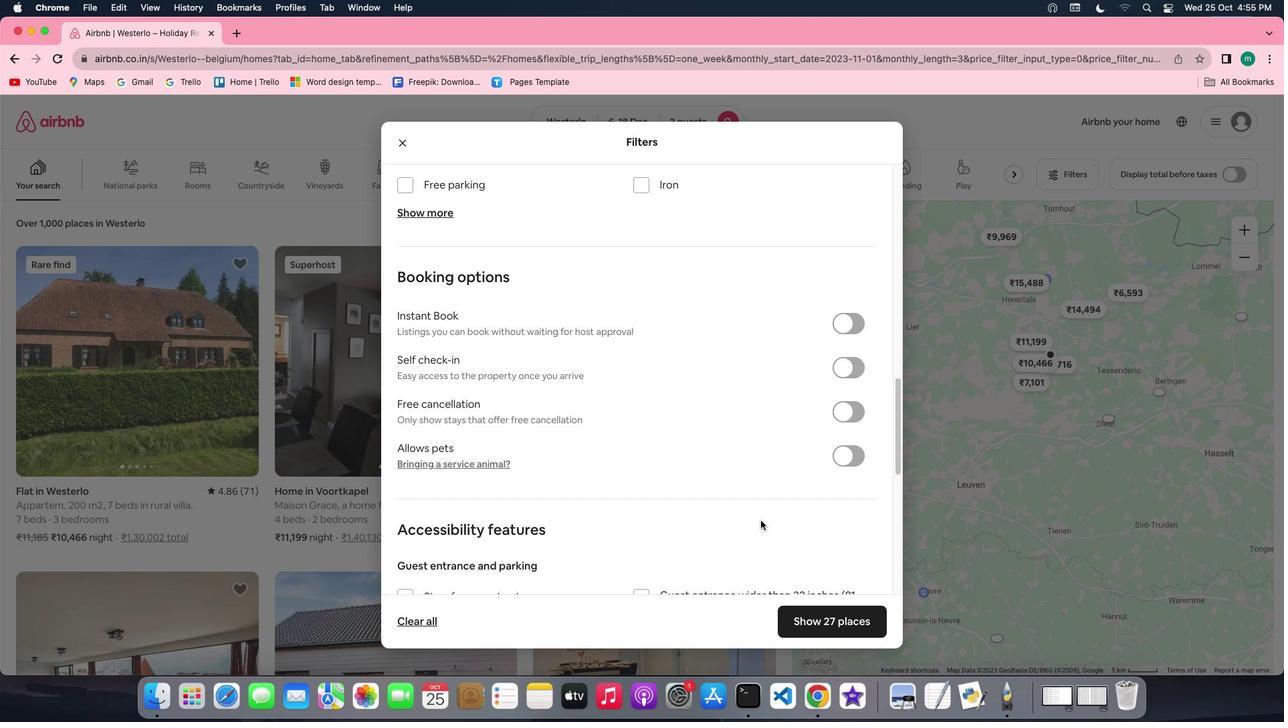 
Action: Mouse scrolled (740, 481) with delta (26, 131)
Screenshot: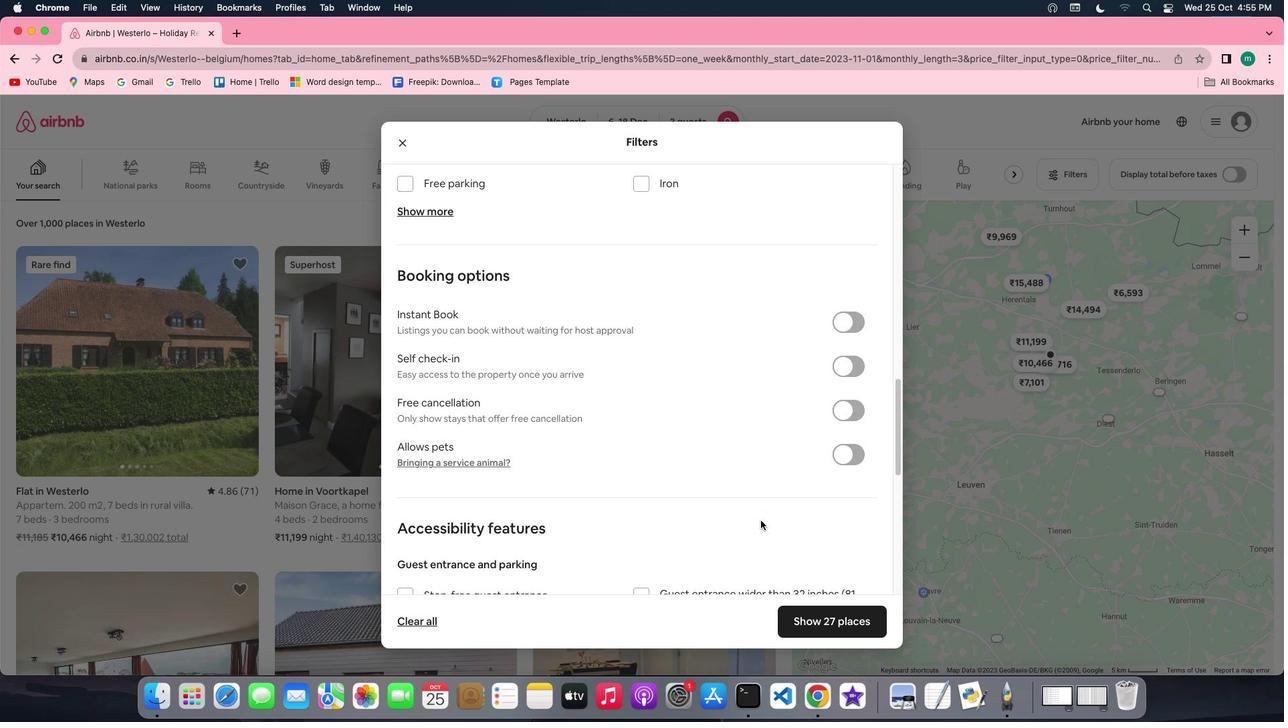 
Action: Mouse scrolled (740, 481) with delta (26, 131)
Screenshot: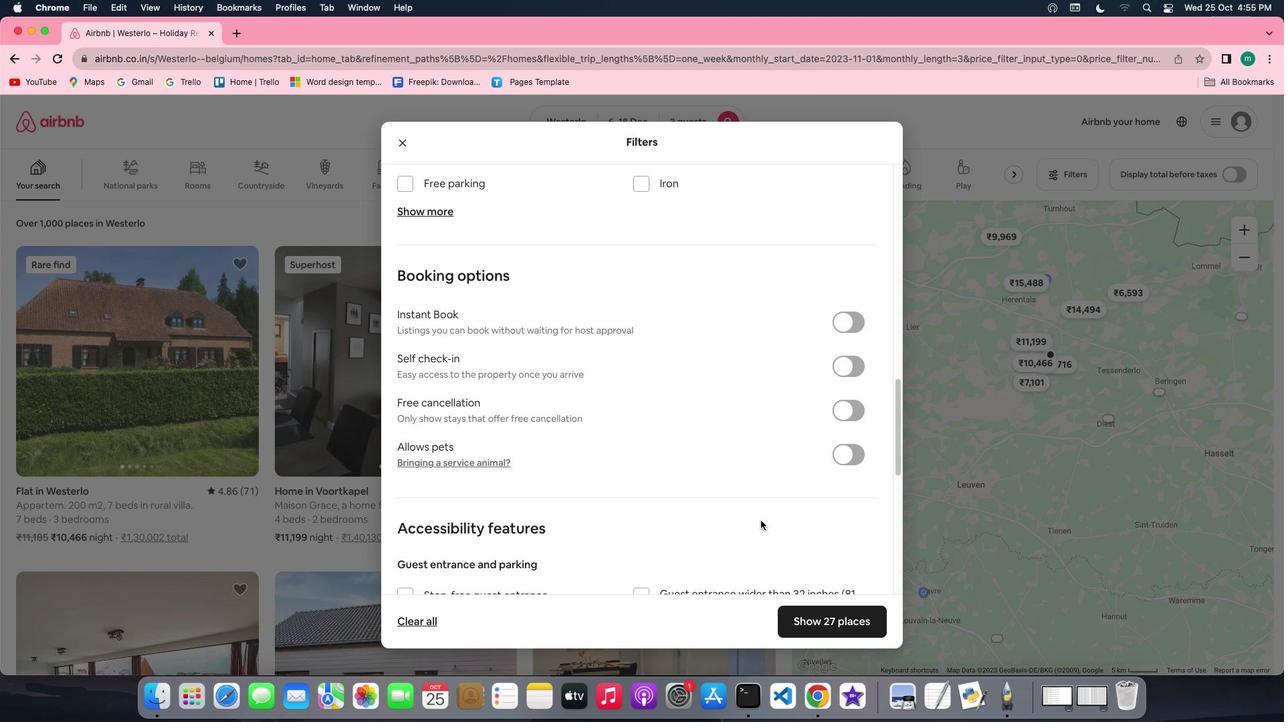 
Action: Mouse scrolled (740, 481) with delta (26, 131)
Screenshot: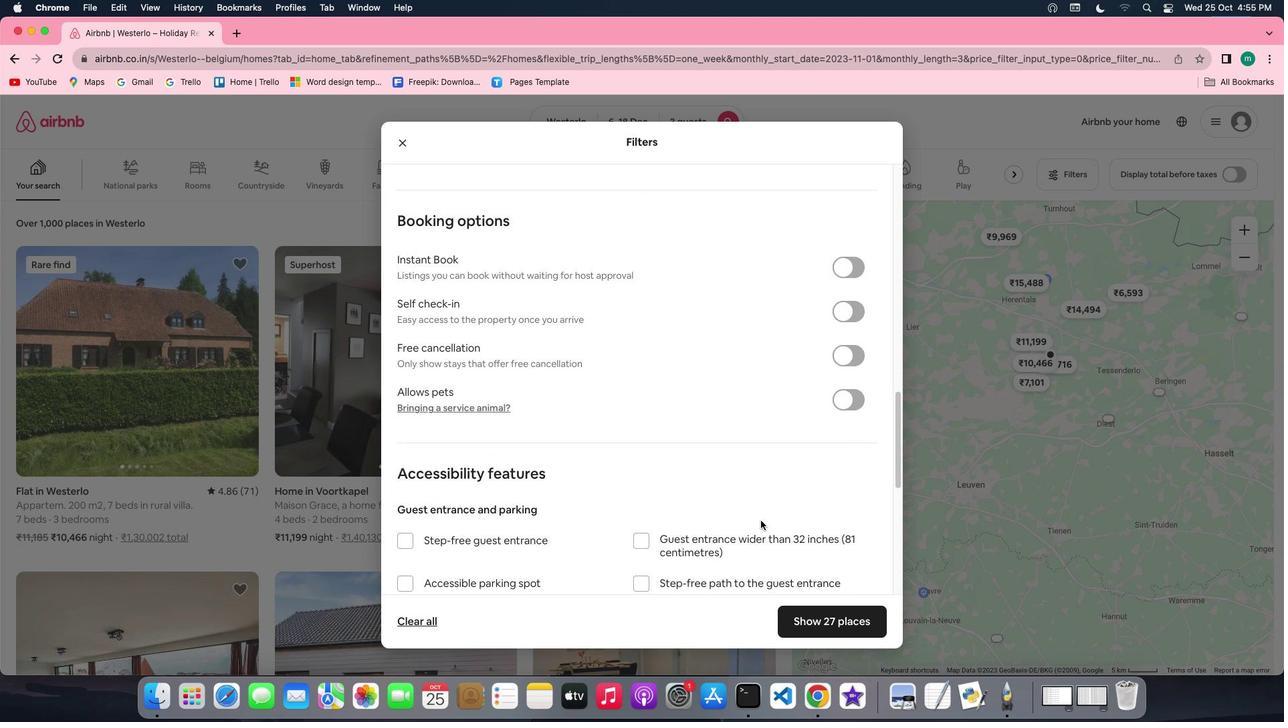 
Action: Mouse scrolled (740, 481) with delta (26, 131)
Screenshot: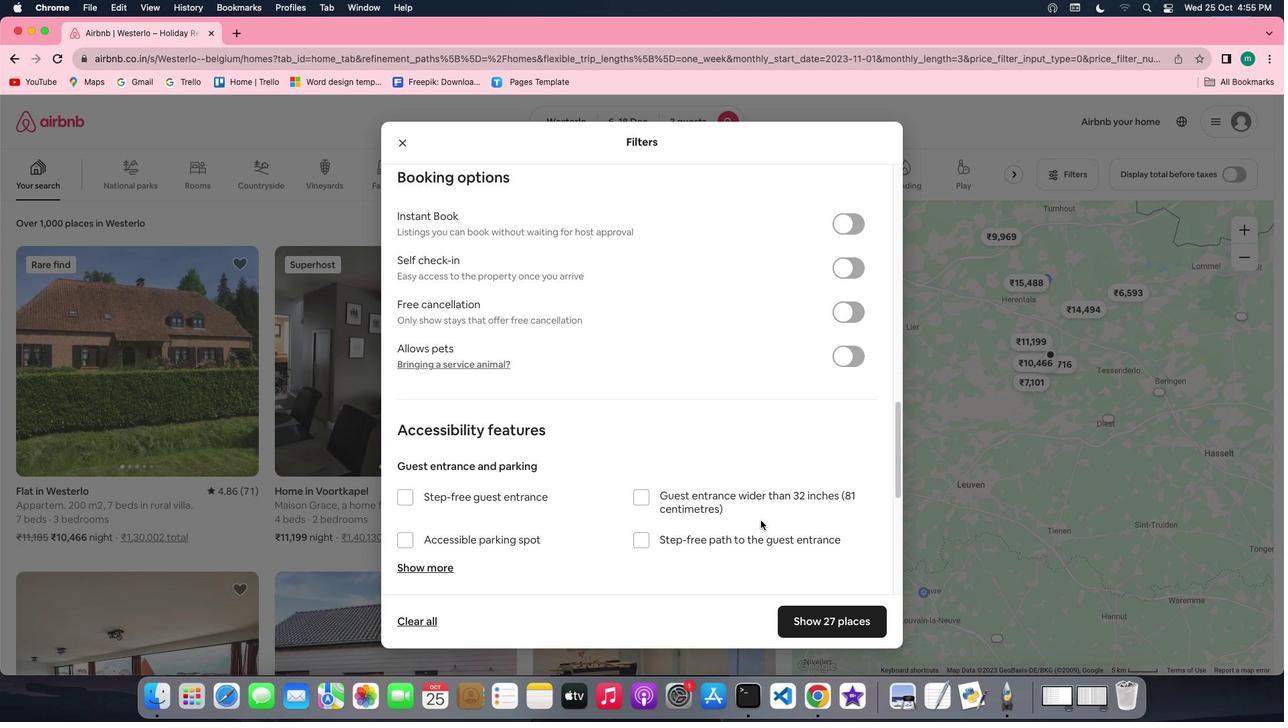 
Action: Mouse scrolled (740, 481) with delta (26, 131)
Screenshot: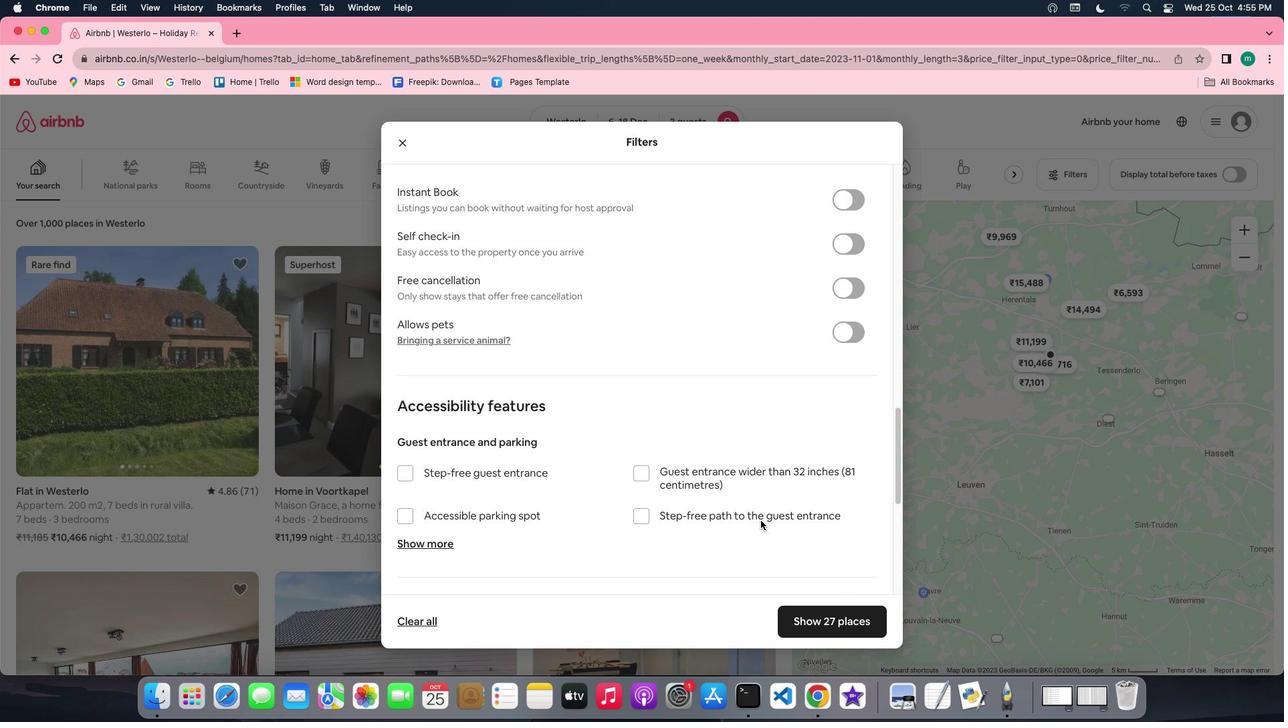 
Action: Mouse scrolled (740, 481) with delta (26, 130)
Screenshot: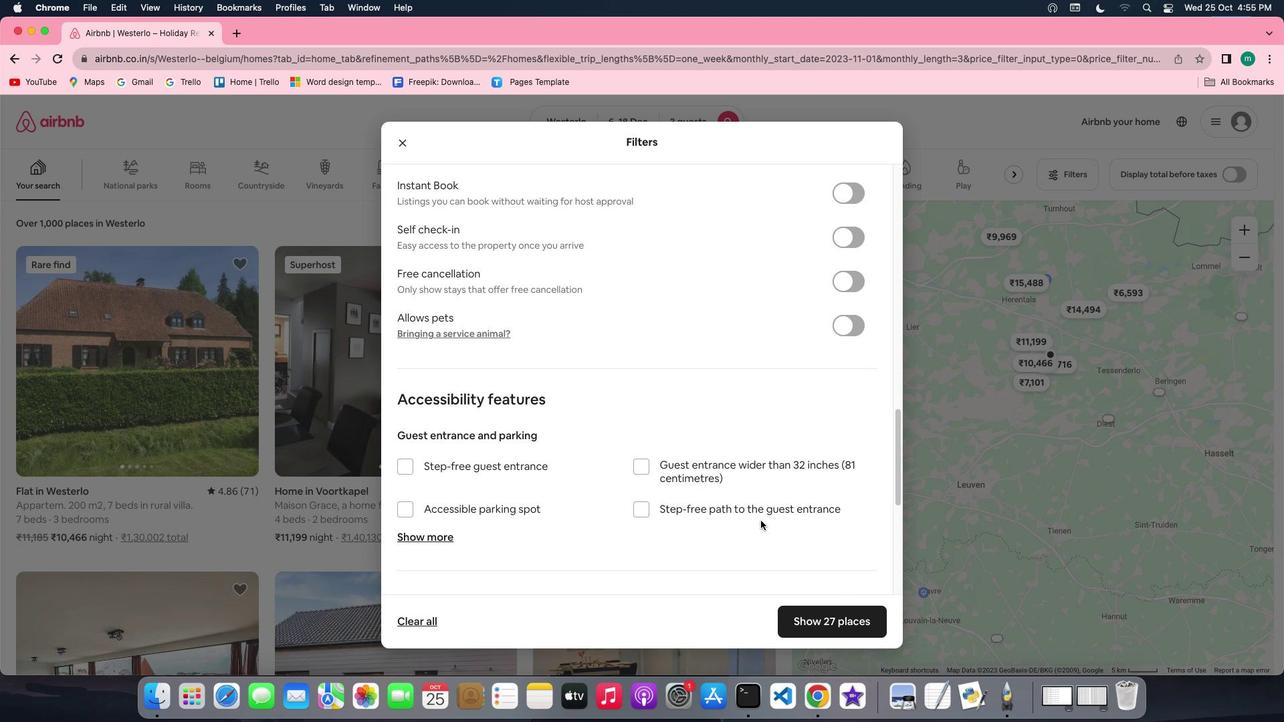 
Action: Mouse scrolled (740, 481) with delta (26, 131)
Screenshot: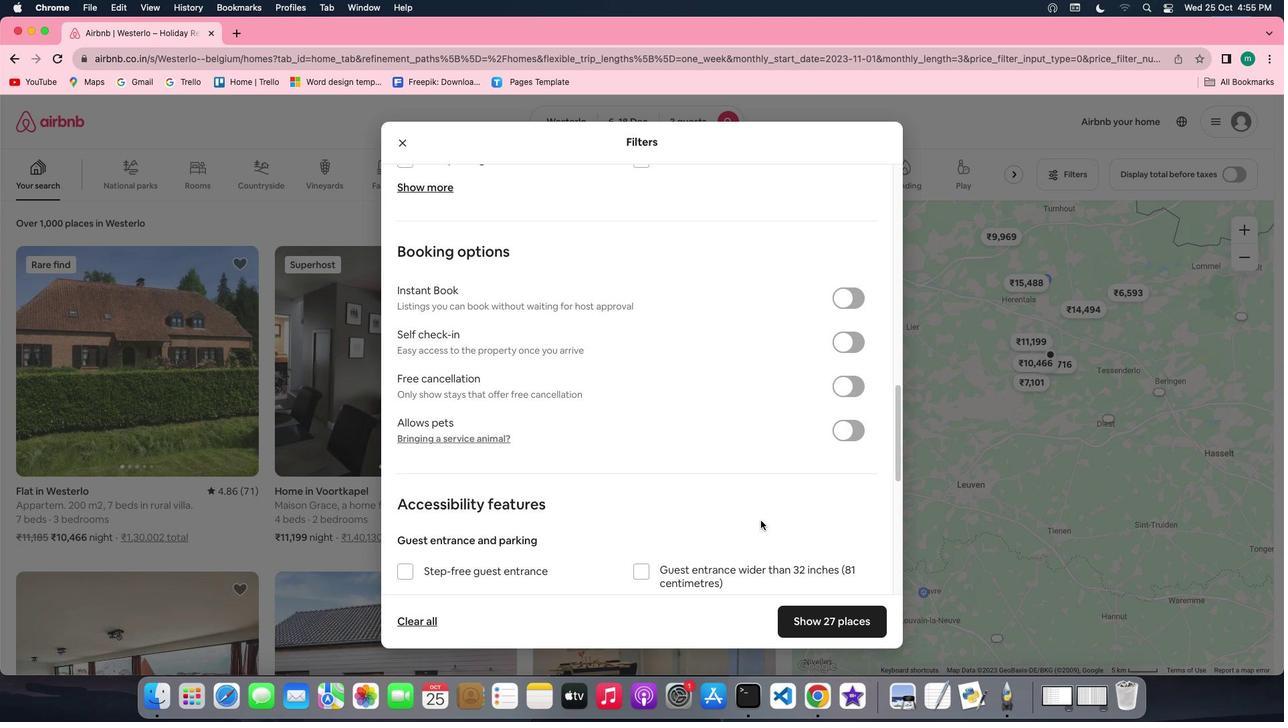 
Action: Mouse scrolled (740, 481) with delta (26, 131)
Screenshot: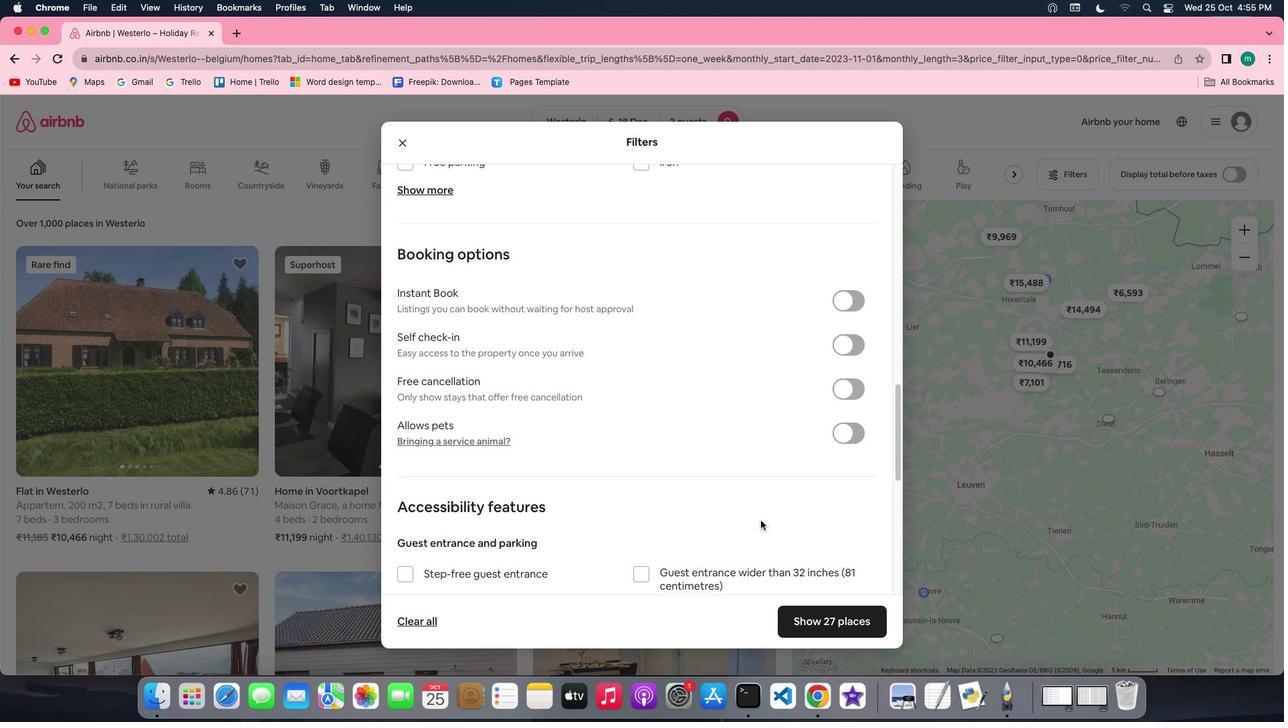 
Action: Mouse scrolled (740, 481) with delta (26, 132)
Screenshot: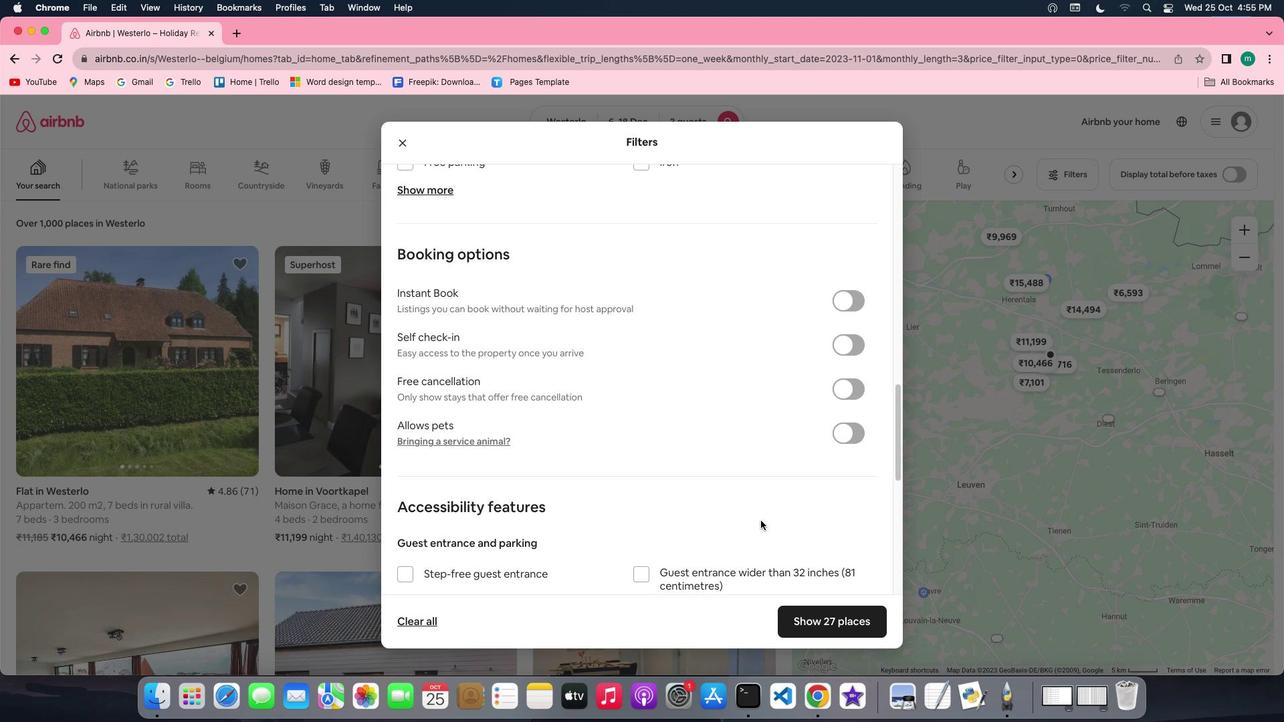 
Action: Mouse scrolled (740, 481) with delta (26, 131)
Screenshot: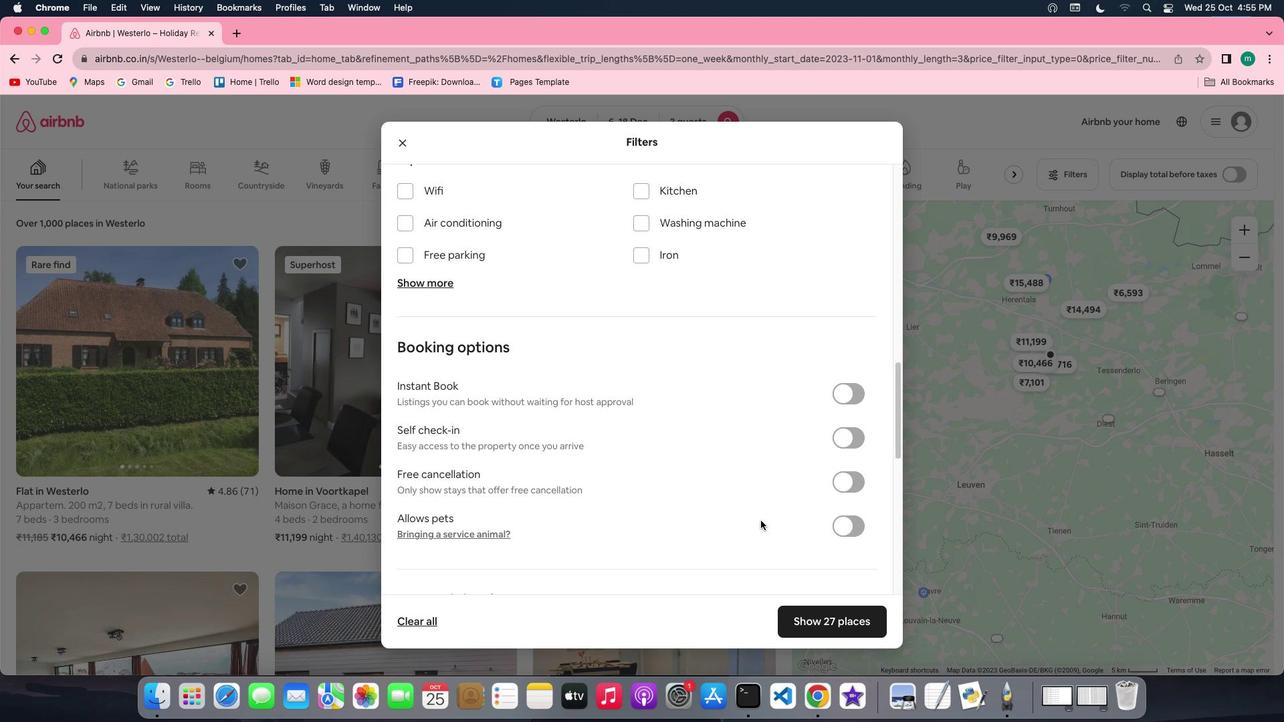 
Action: Mouse scrolled (740, 481) with delta (26, 131)
Screenshot: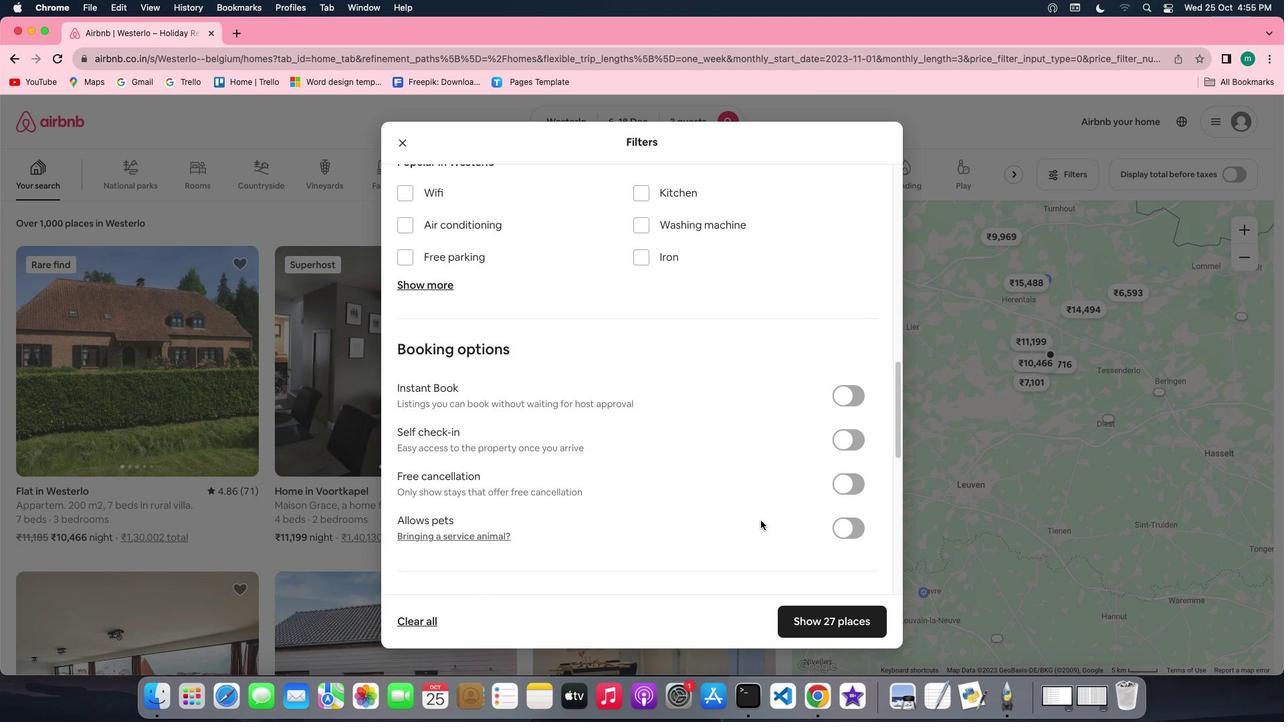 
Action: Mouse scrolled (740, 481) with delta (26, 132)
Screenshot: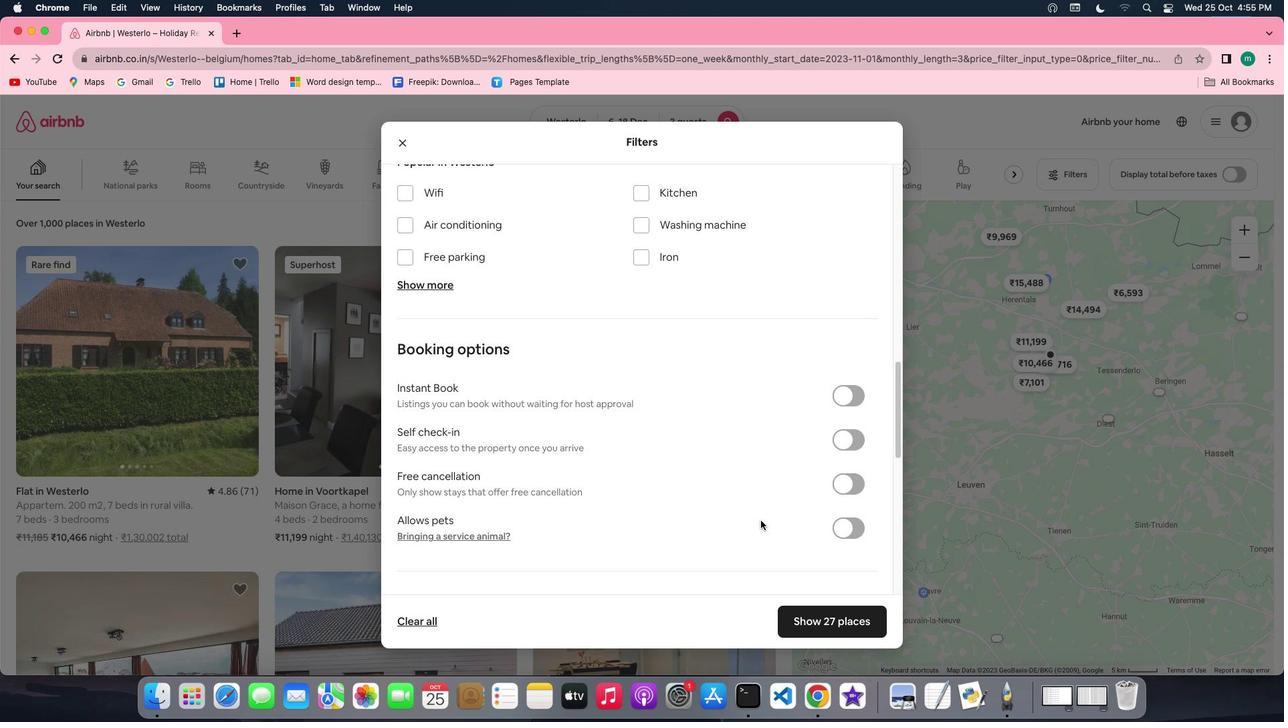 
Action: Mouse scrolled (740, 481) with delta (26, 131)
Screenshot: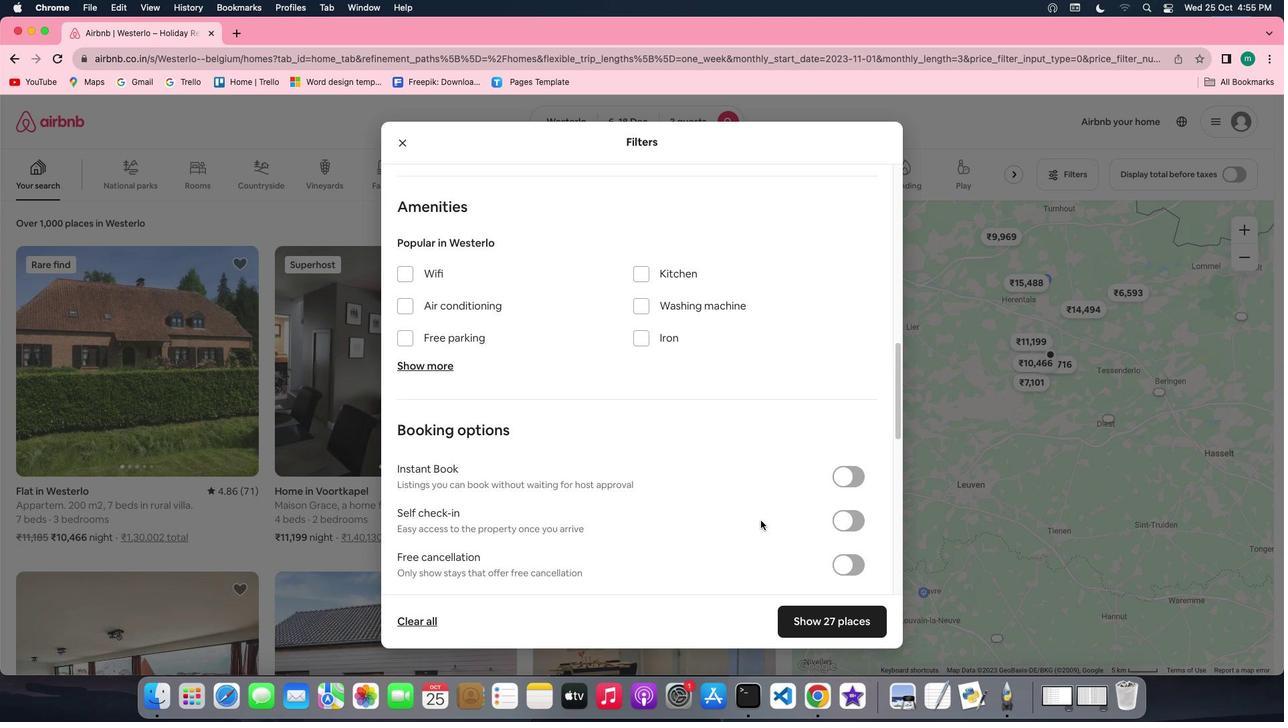 
Action: Mouse scrolled (740, 481) with delta (26, 131)
Screenshot: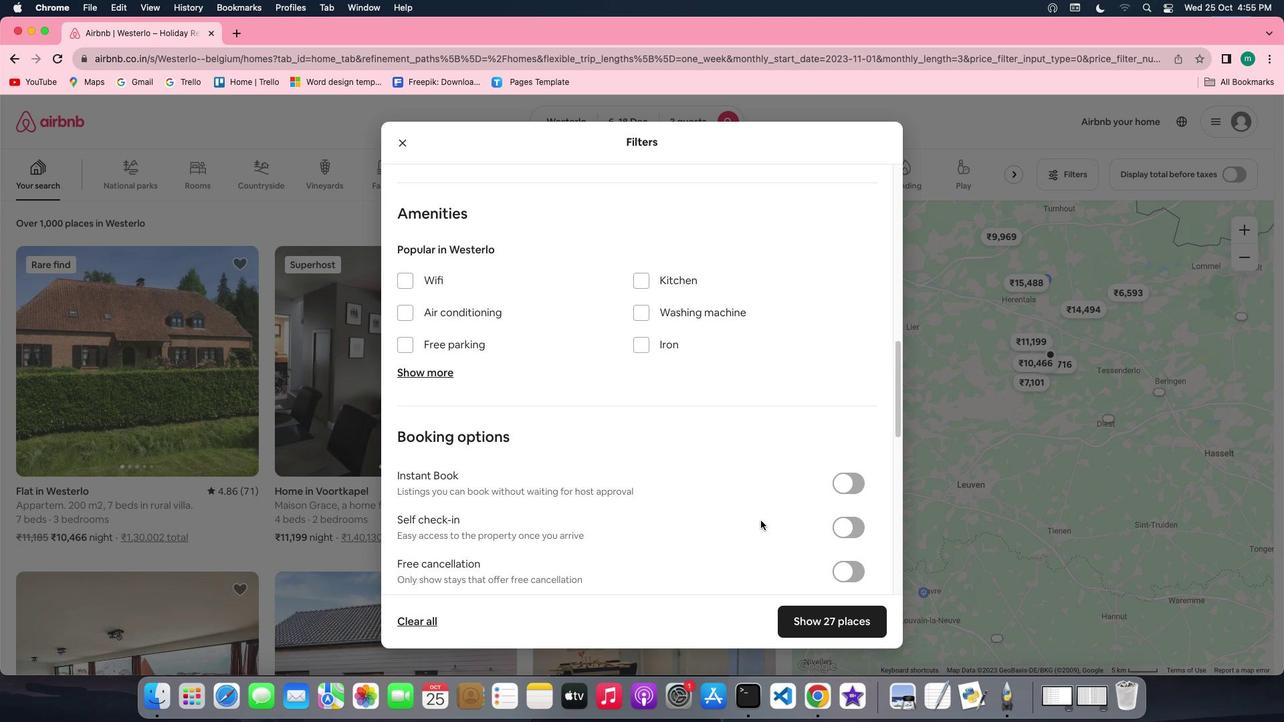 
Action: Mouse scrolled (740, 481) with delta (26, 132)
Screenshot: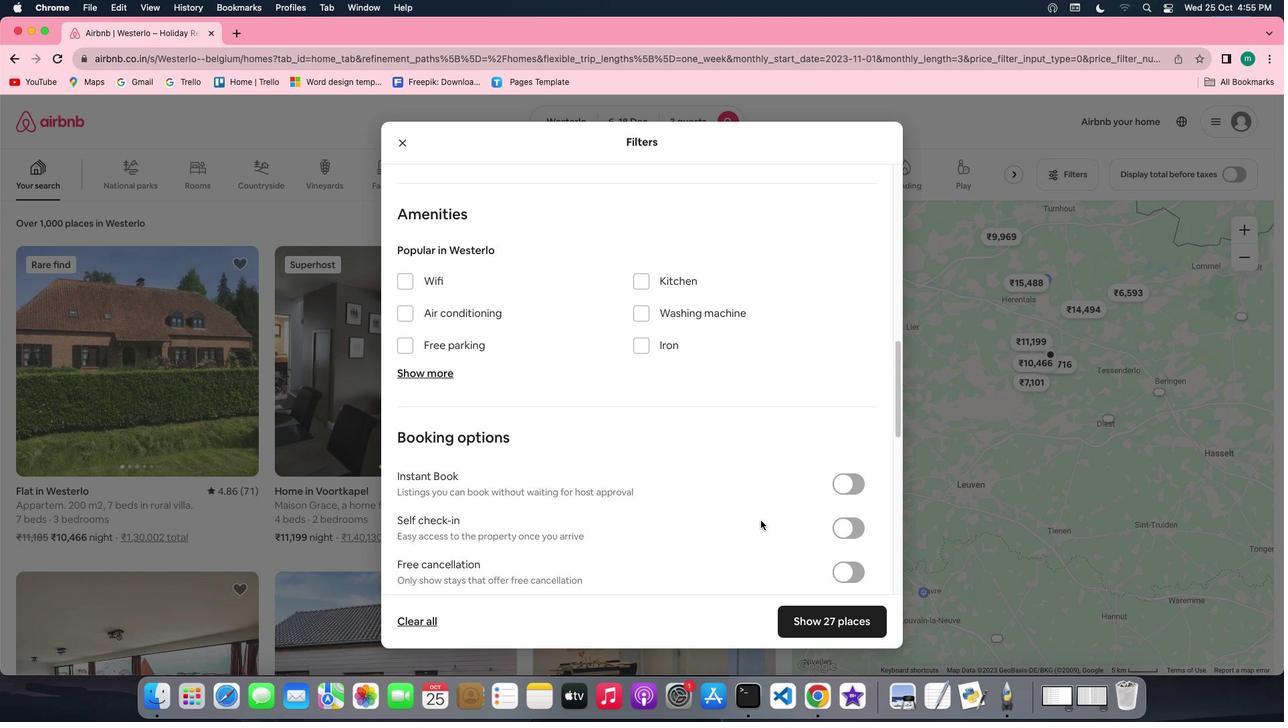 
Action: Mouse moved to (422, 379)
Screenshot: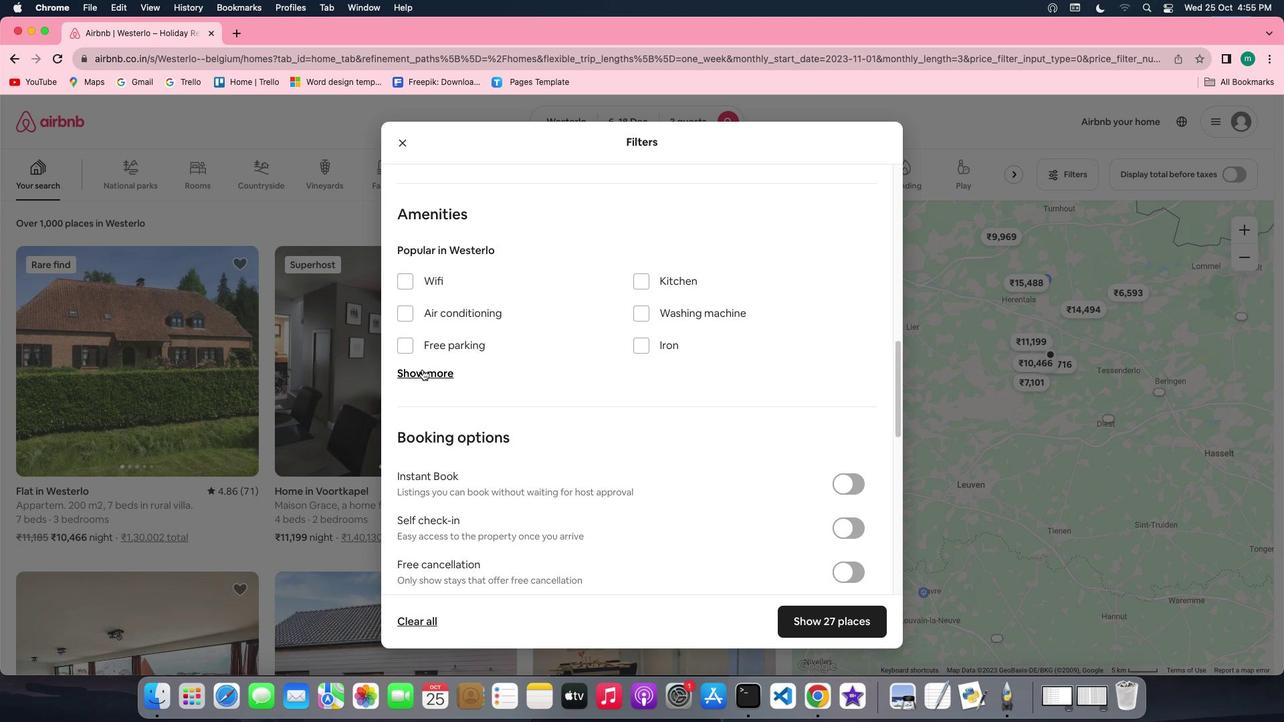 
Action: Mouse pressed left at (422, 379)
Screenshot: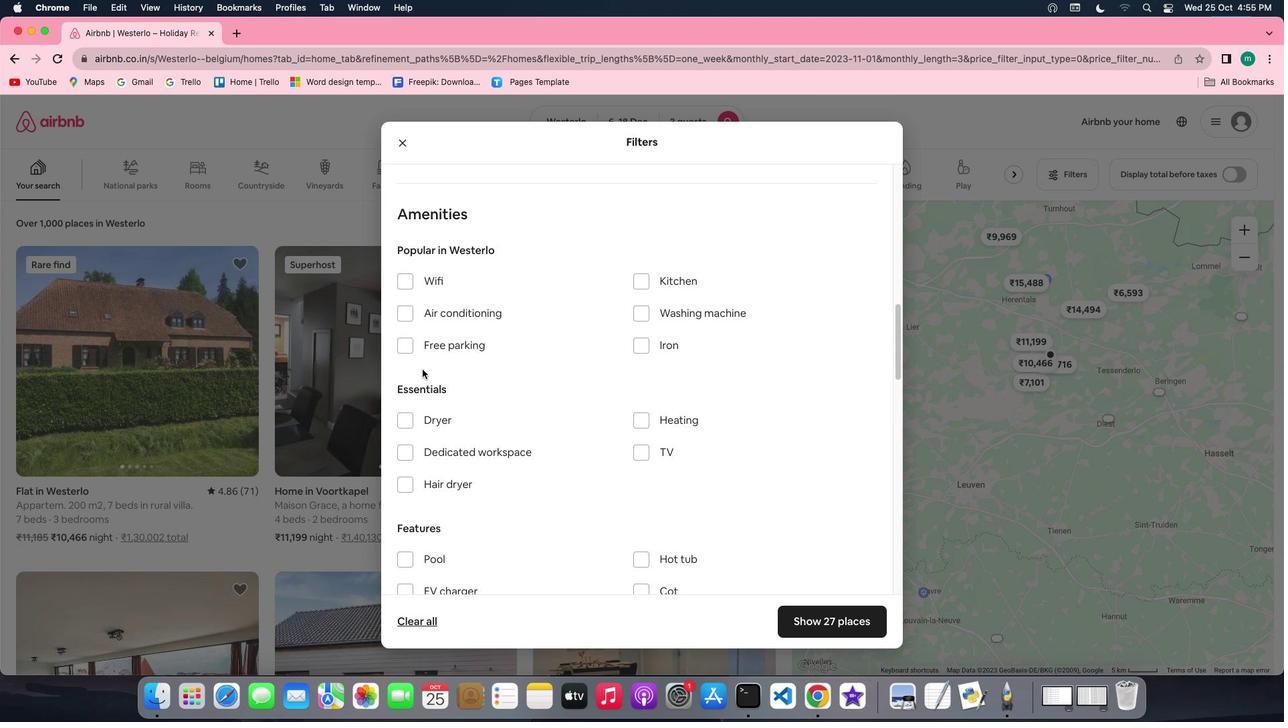 
Action: Mouse moved to (634, 414)
Screenshot: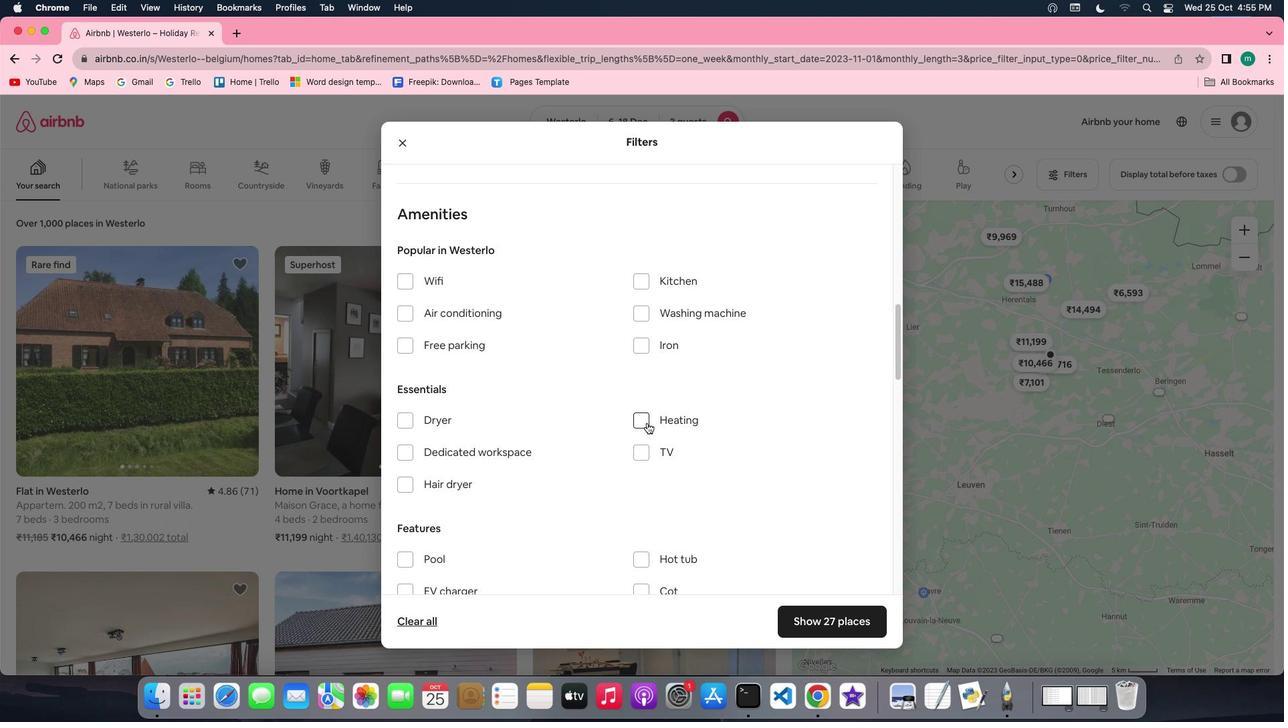 
Action: Mouse scrolled (634, 414) with delta (26, 131)
Screenshot: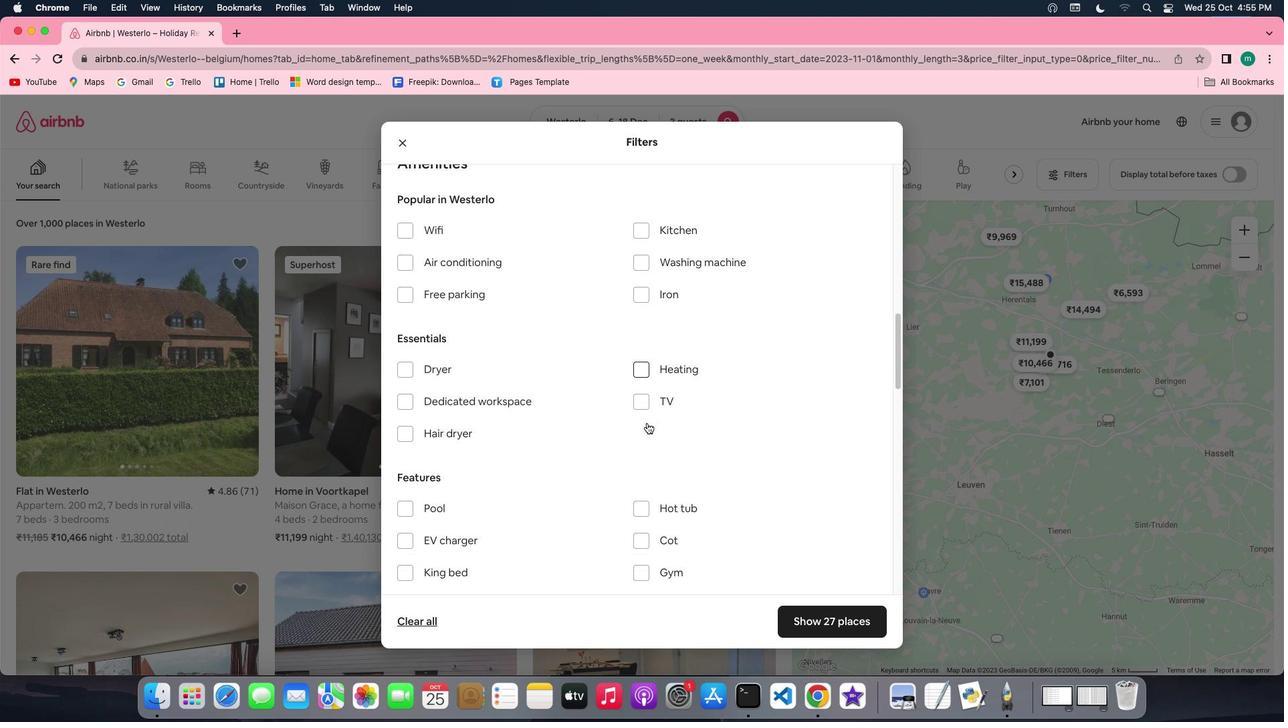
Action: Mouse scrolled (634, 414) with delta (26, 131)
Screenshot: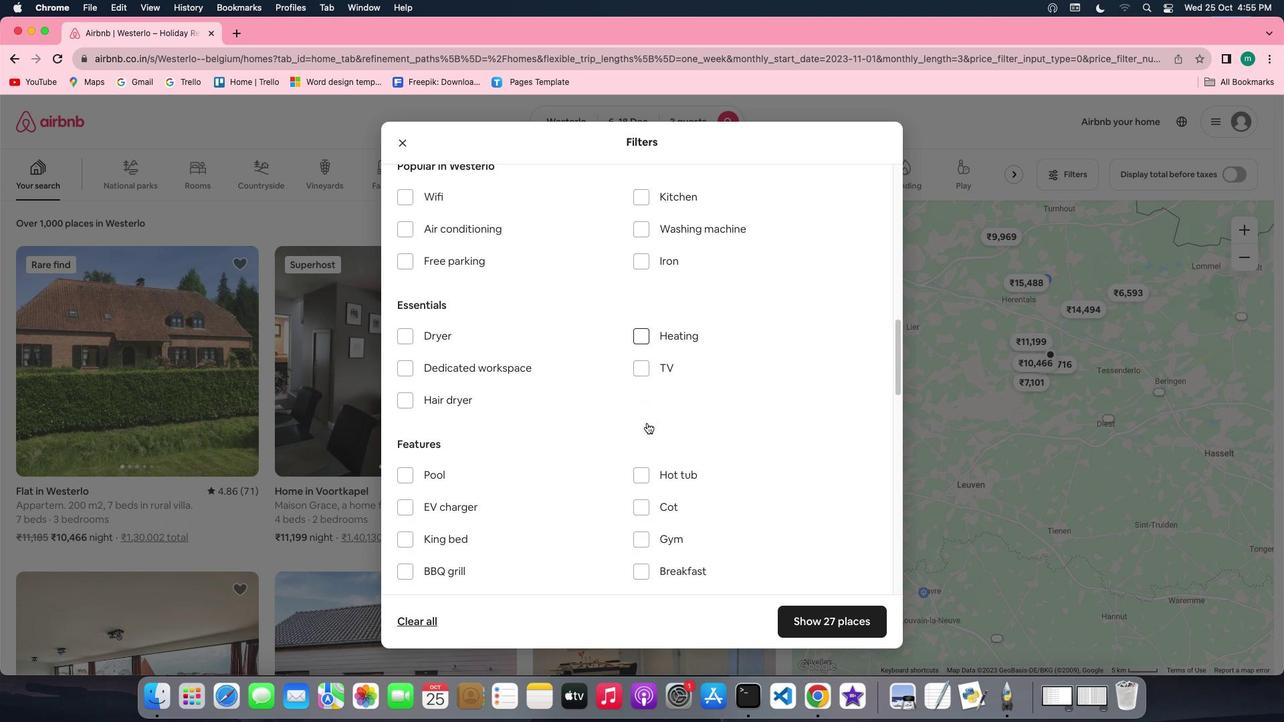 
Action: Mouse scrolled (634, 414) with delta (26, 131)
Screenshot: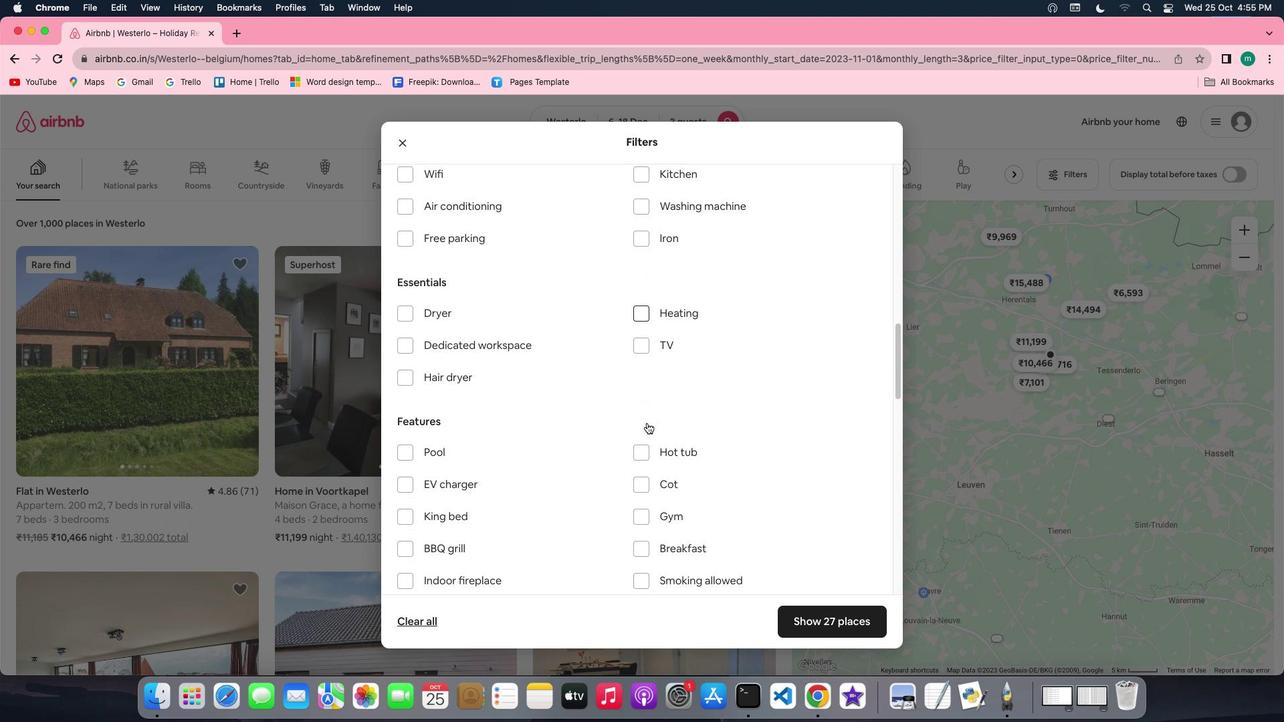 
Action: Mouse scrolled (634, 414) with delta (26, 131)
Screenshot: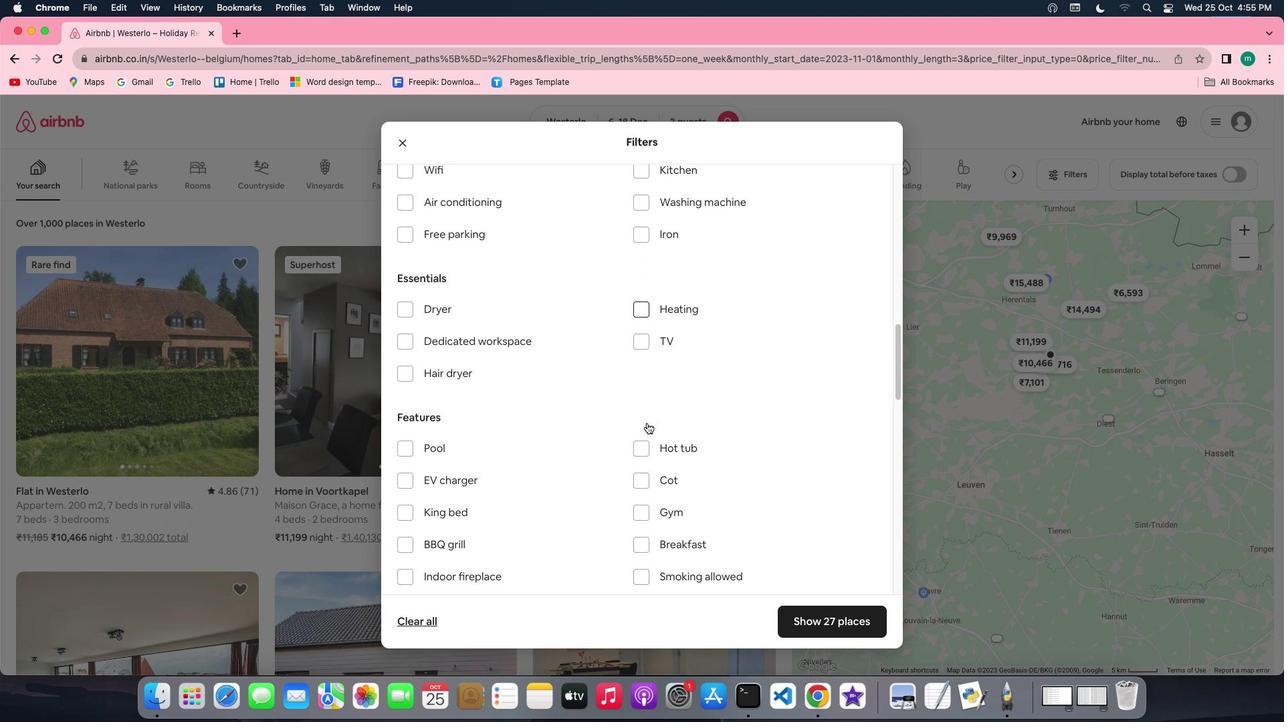 
Action: Mouse scrolled (634, 414) with delta (26, 131)
Screenshot: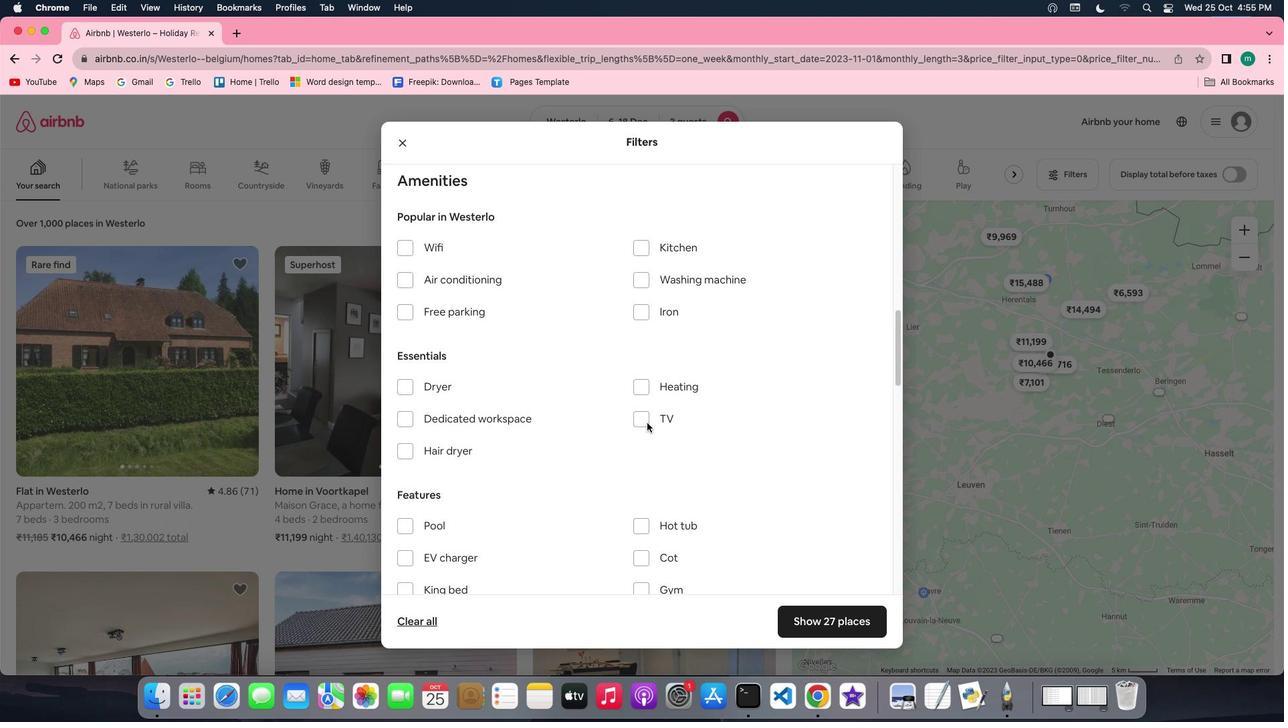 
Action: Mouse scrolled (634, 414) with delta (26, 131)
Screenshot: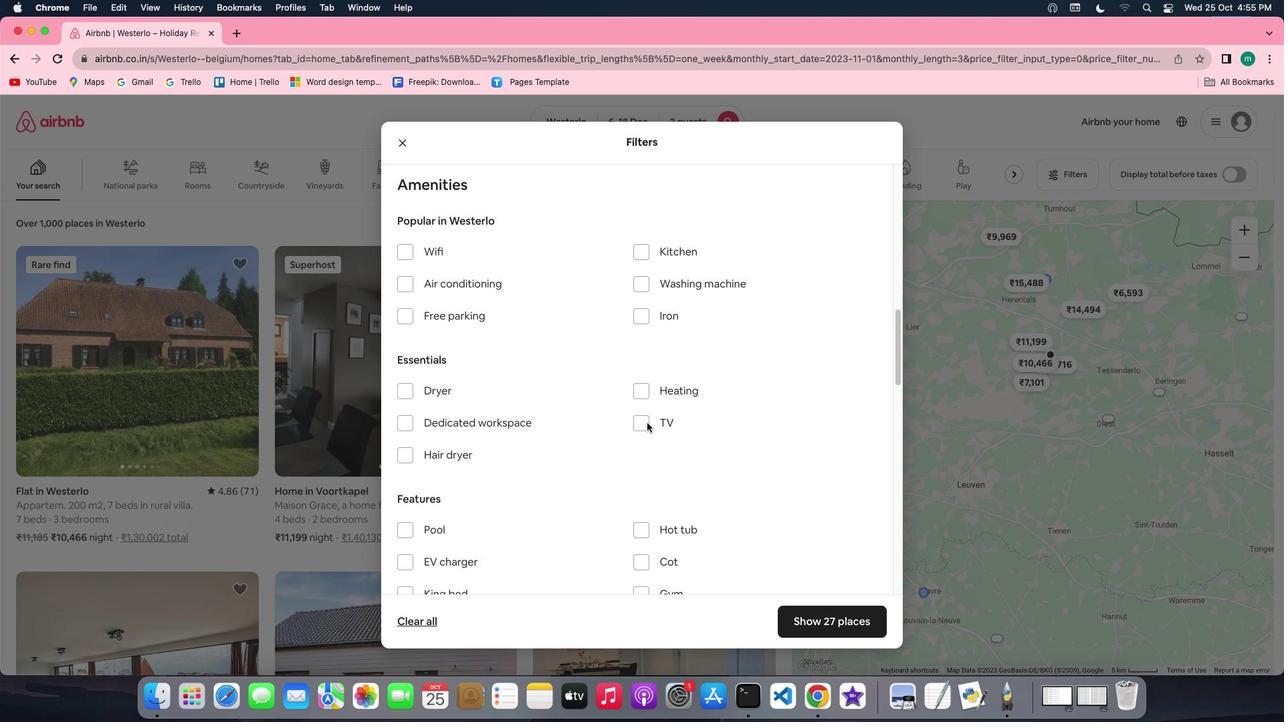 
Action: Mouse scrolled (634, 414) with delta (26, 132)
Screenshot: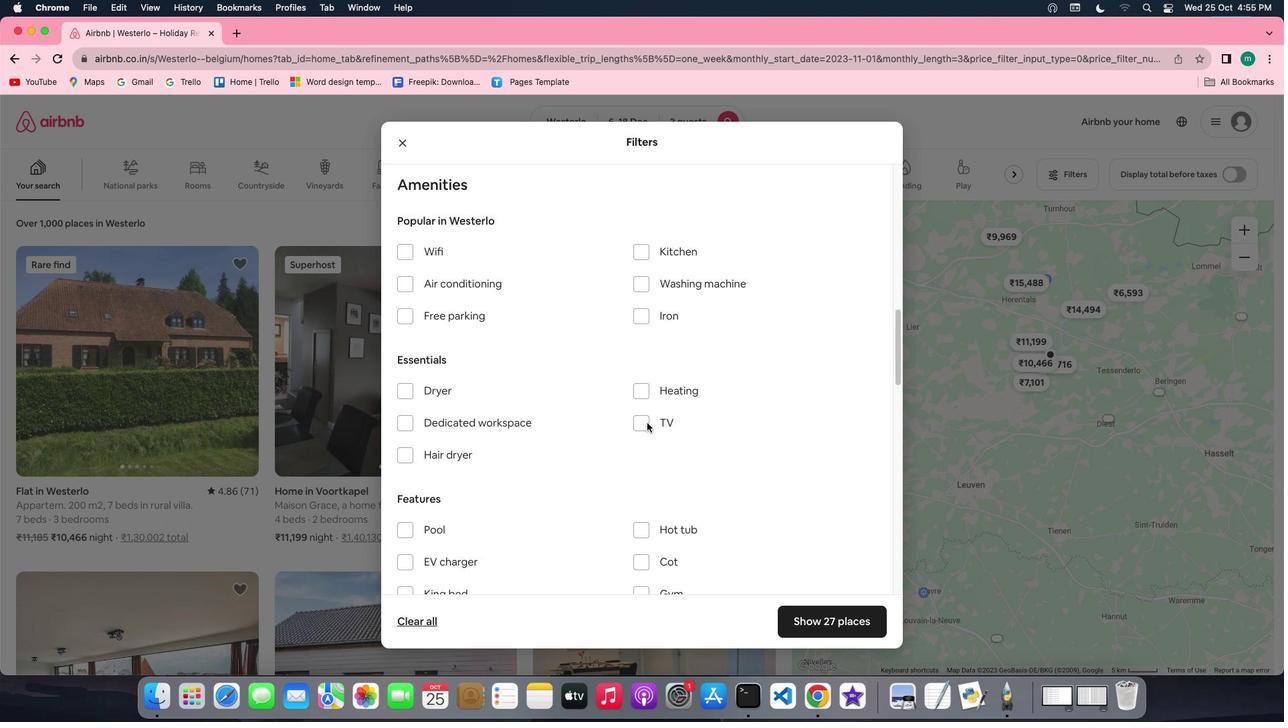 
Action: Mouse moved to (633, 386)
Screenshot: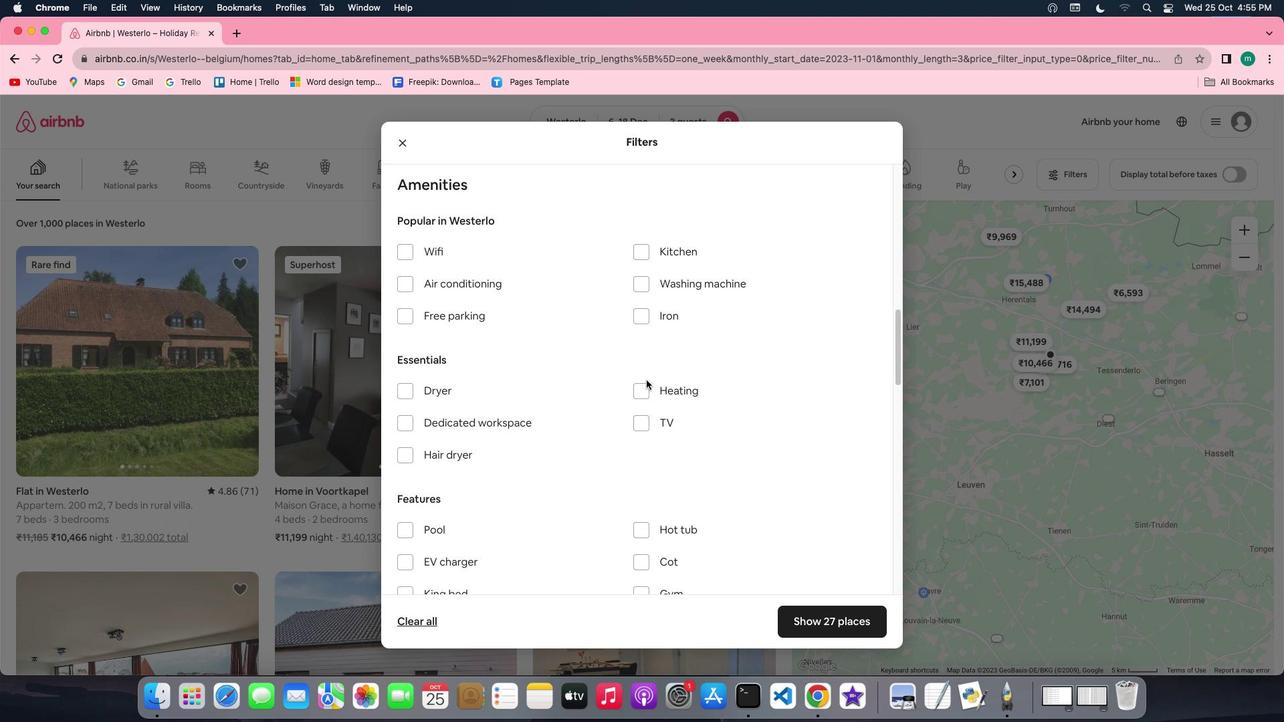 
Action: Mouse pressed left at (633, 386)
Screenshot: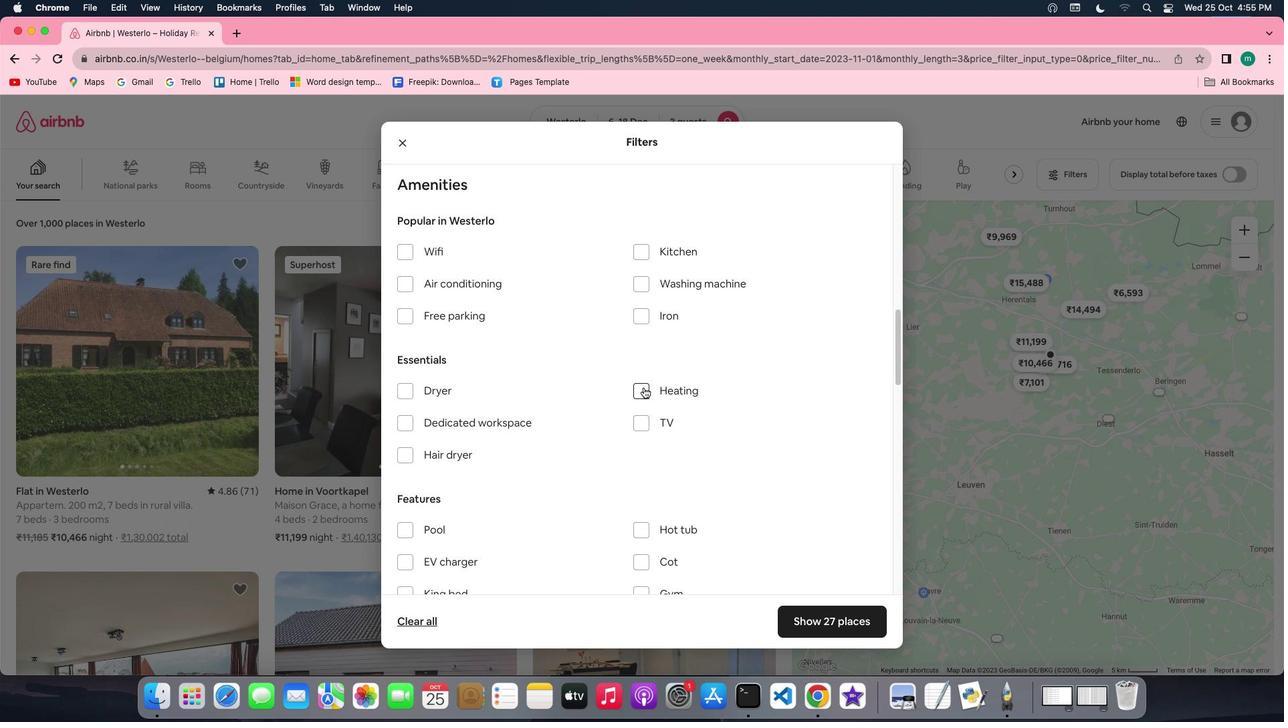 
Action: Mouse moved to (630, 391)
Screenshot: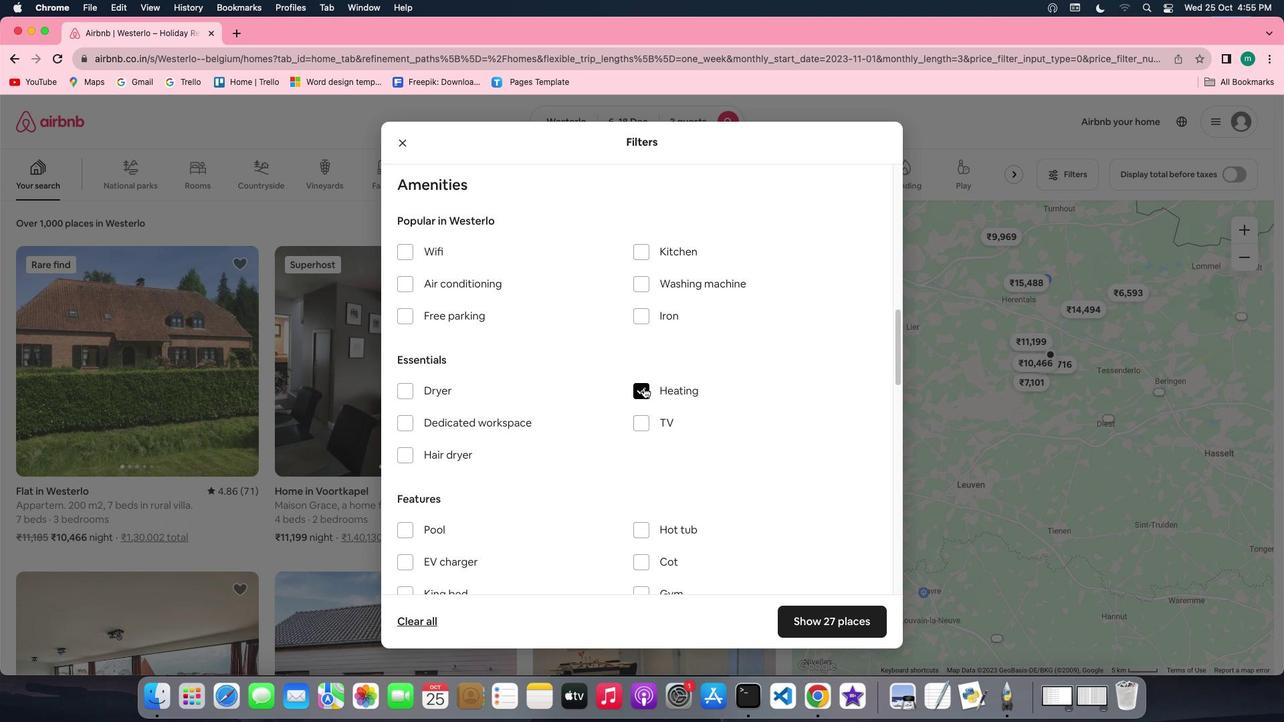 
Action: Mouse pressed left at (630, 391)
Screenshot: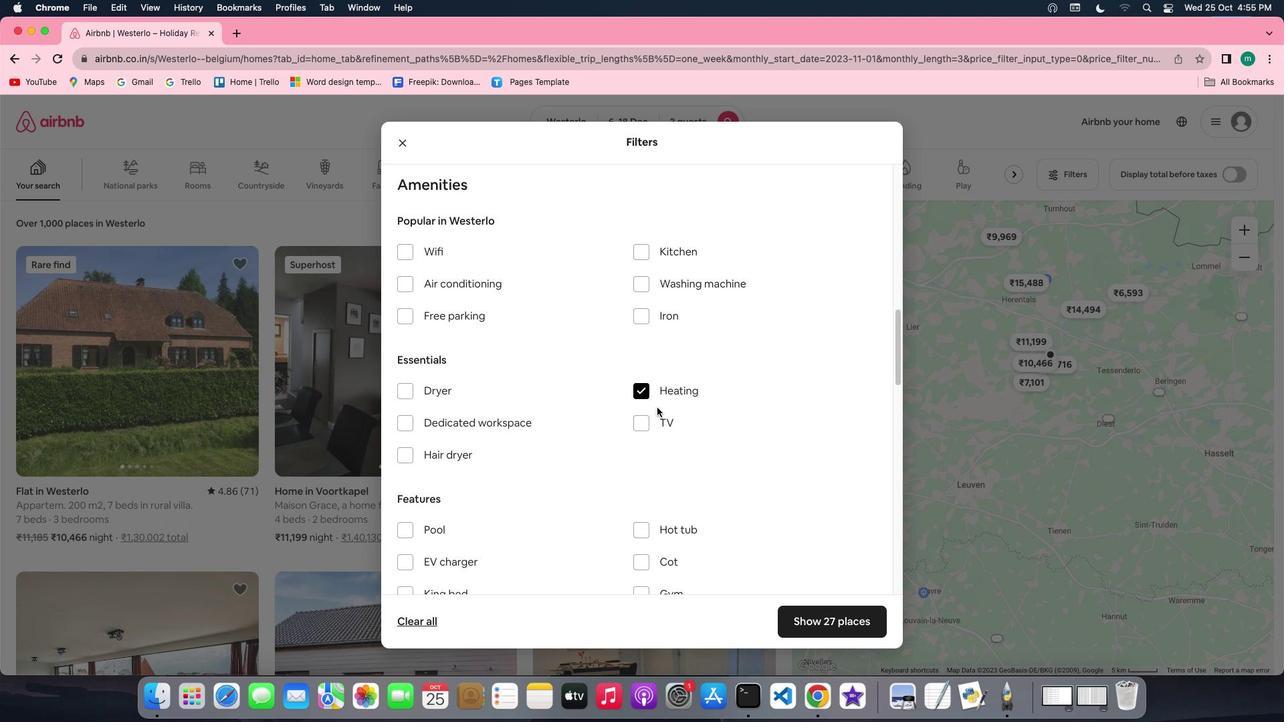 
Action: Mouse moved to (706, 453)
Screenshot: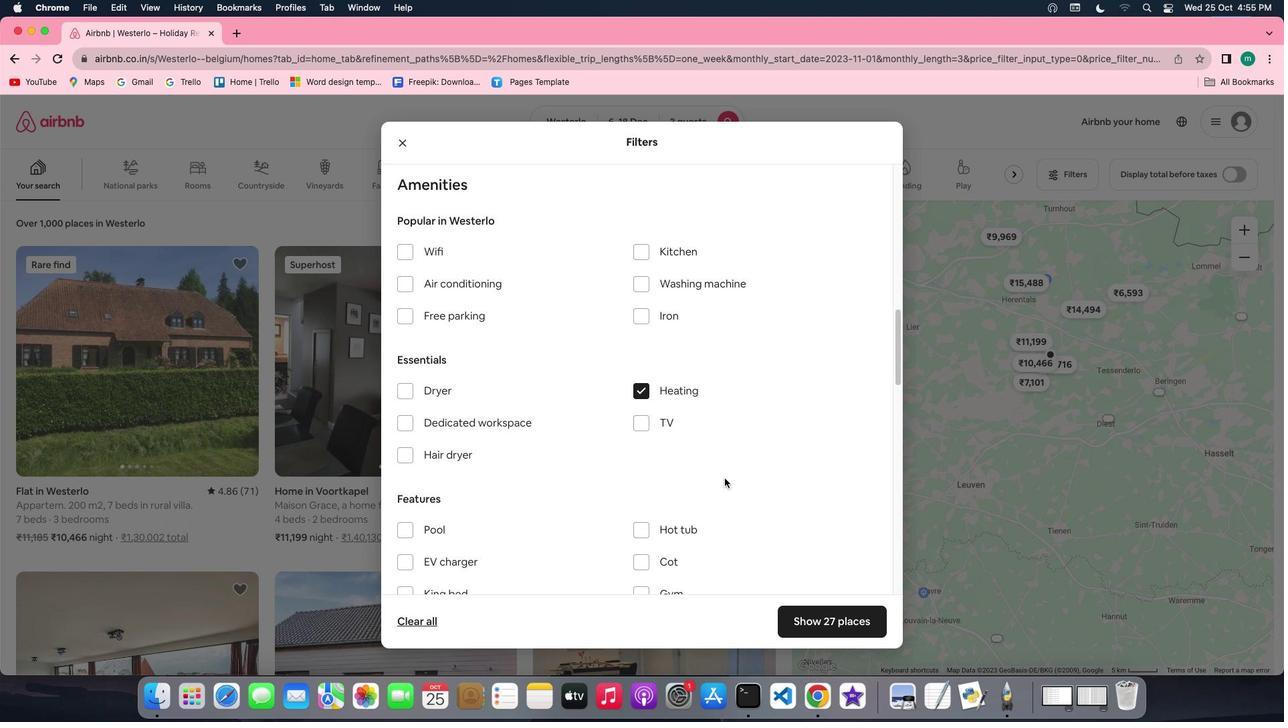 
Action: Mouse scrolled (706, 453) with delta (26, 131)
Screenshot: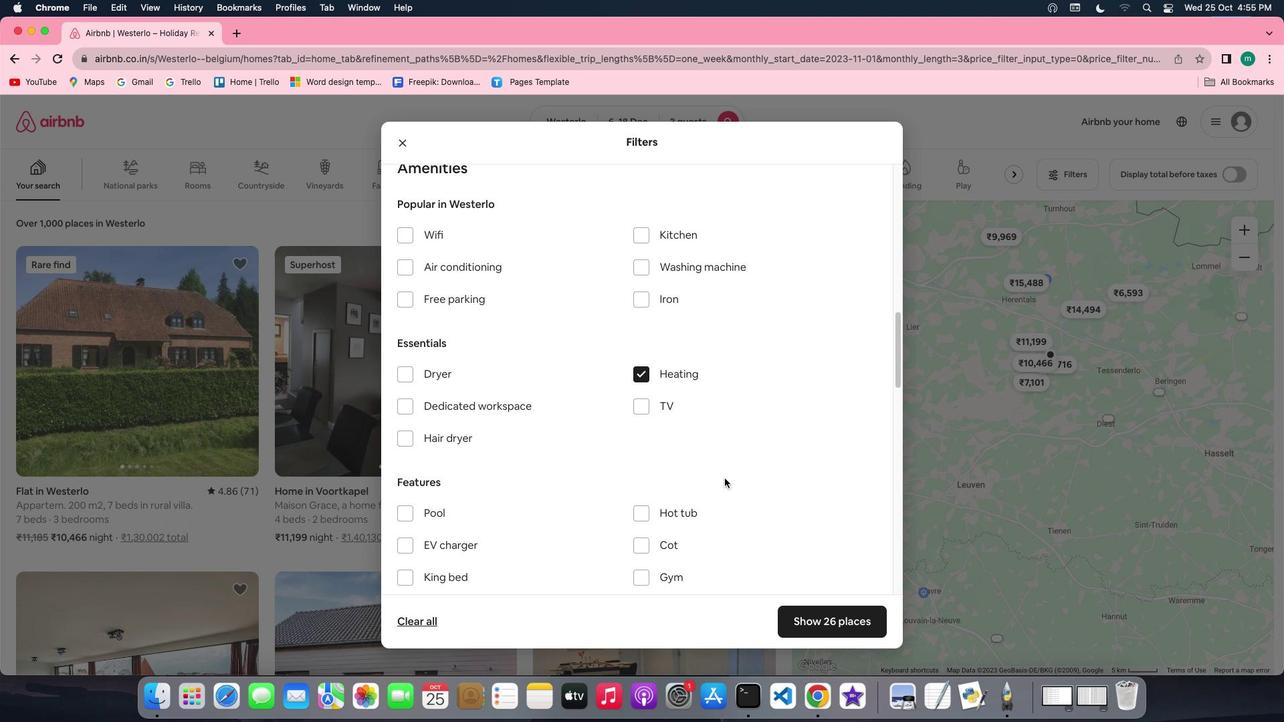 
Action: Mouse scrolled (706, 453) with delta (26, 131)
Screenshot: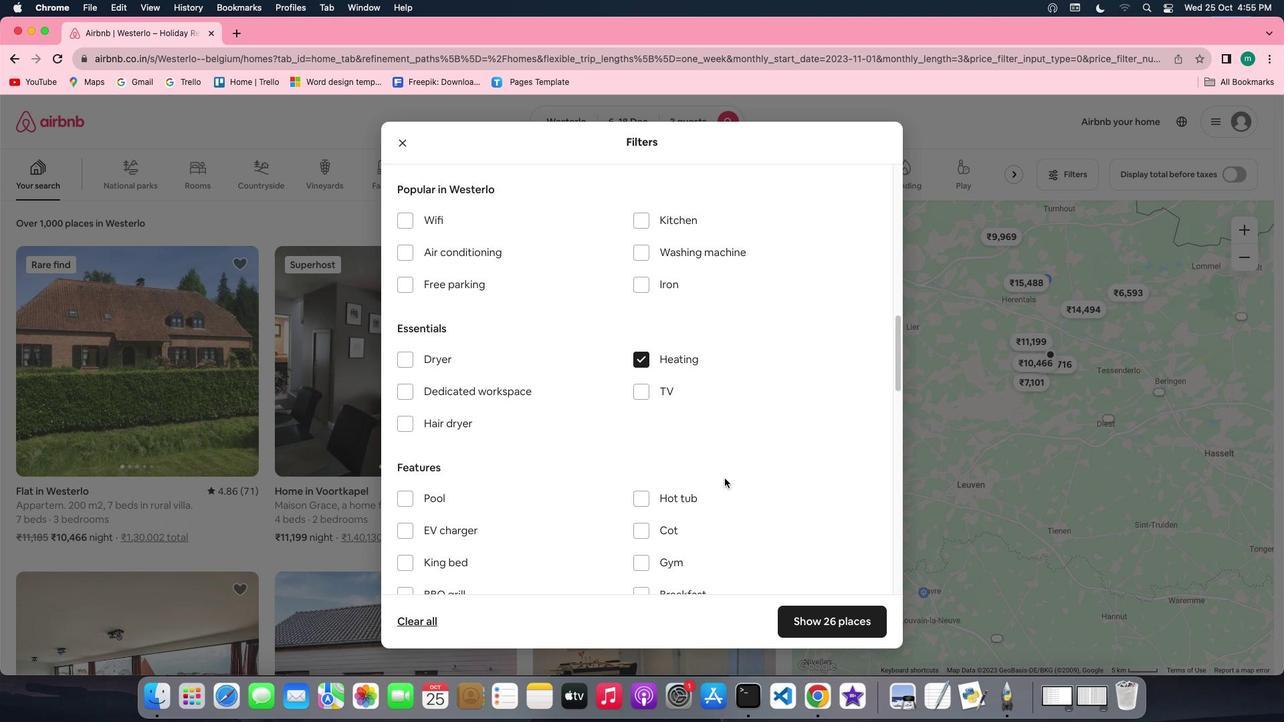 
Action: Mouse scrolled (706, 453) with delta (26, 131)
Screenshot: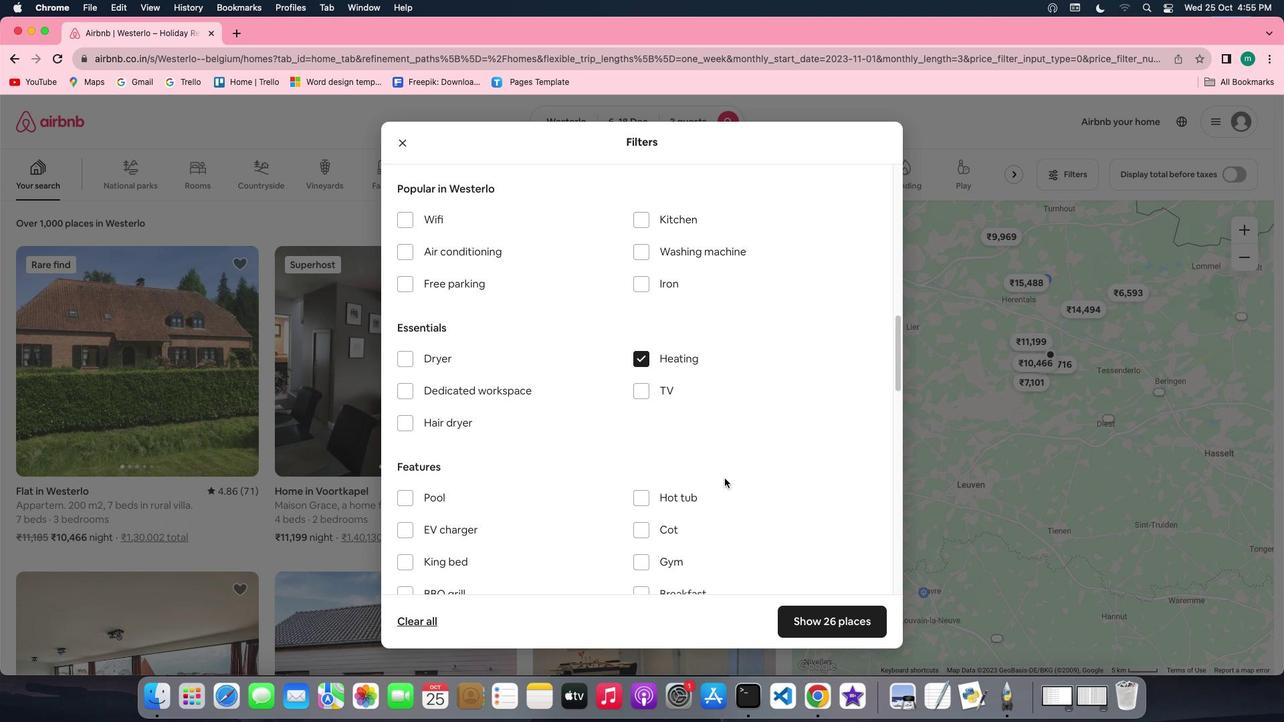 
Action: Mouse scrolled (706, 453) with delta (26, 131)
Screenshot: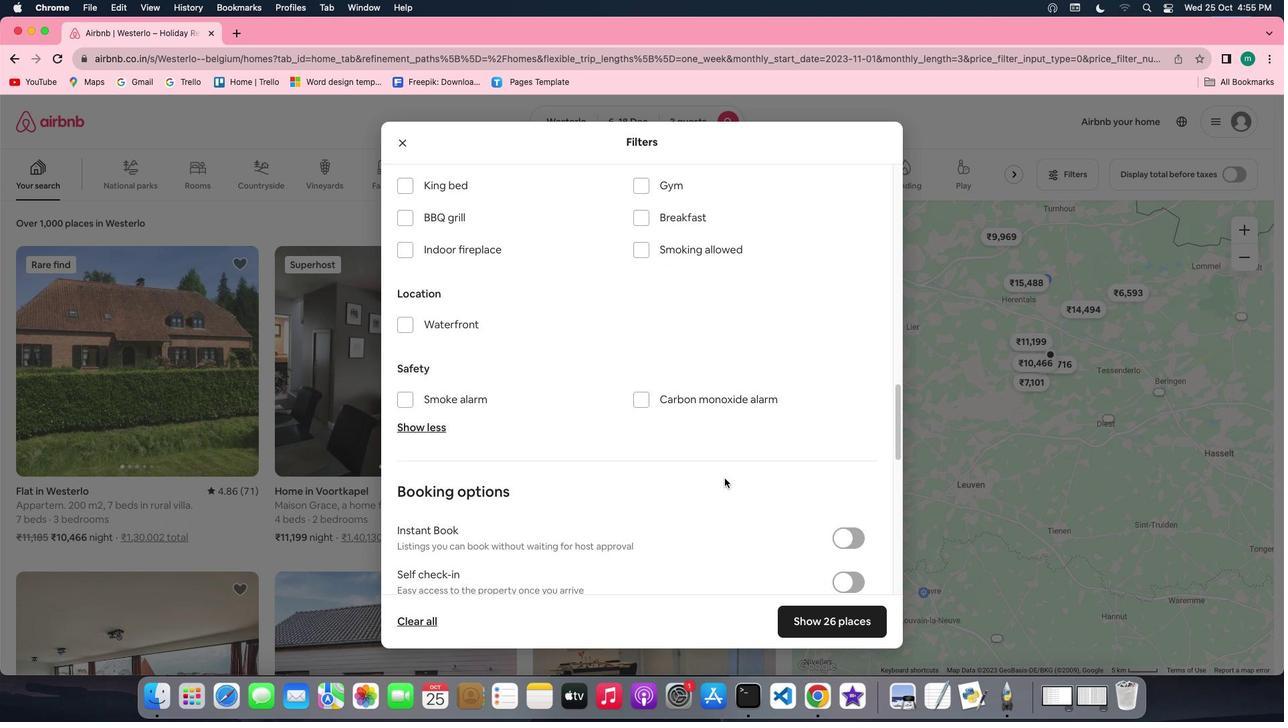 
Action: Mouse scrolled (706, 453) with delta (26, 131)
Screenshot: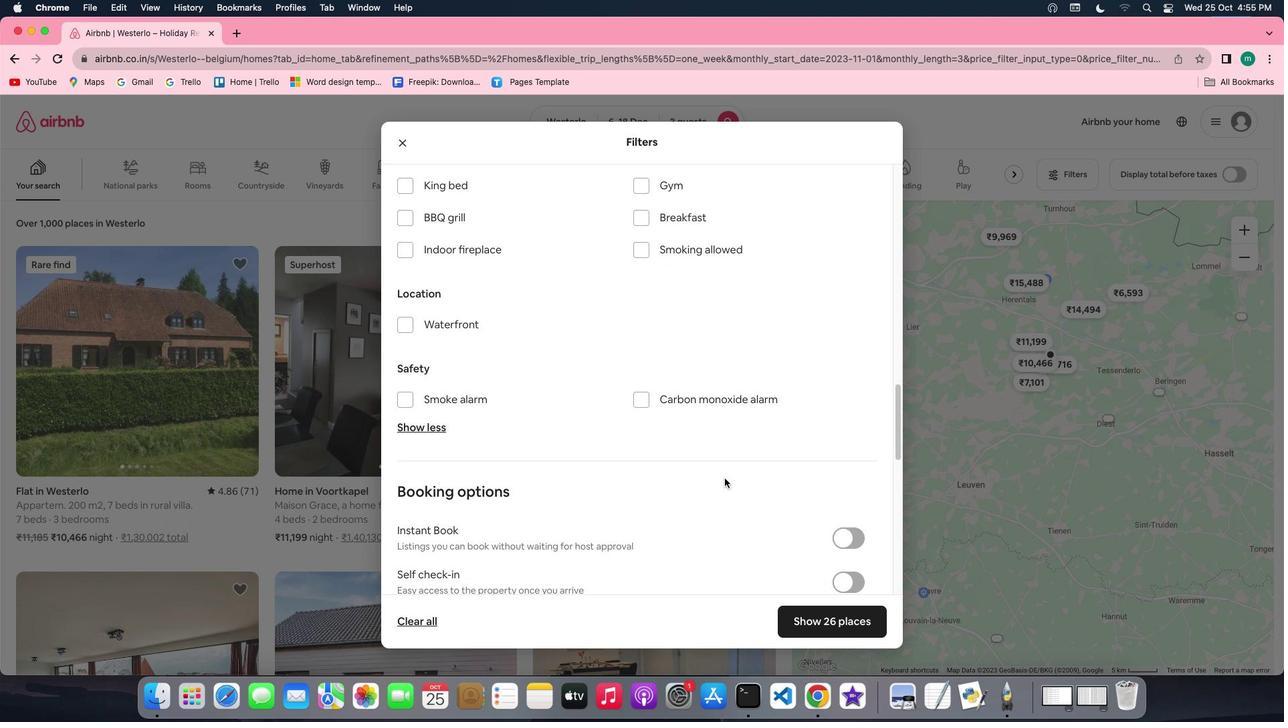 
Action: Mouse scrolled (706, 453) with delta (26, 129)
Screenshot: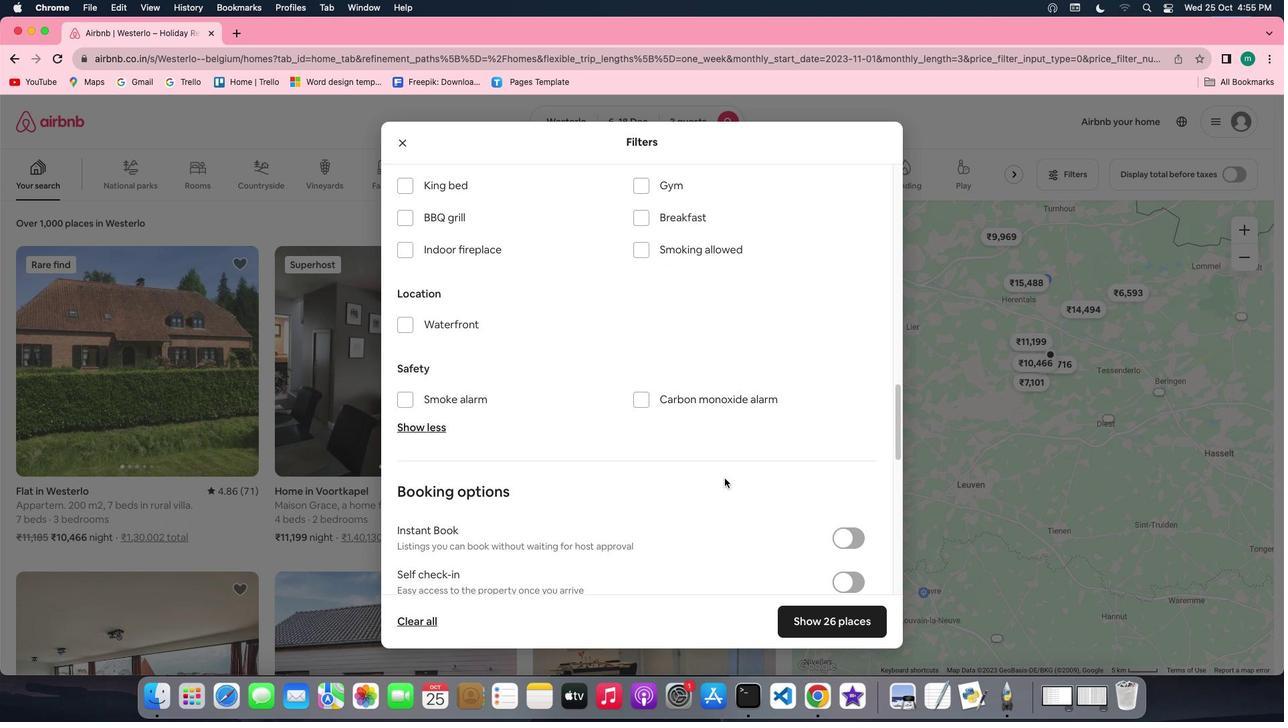 
Action: Mouse scrolled (706, 453) with delta (26, 129)
Screenshot: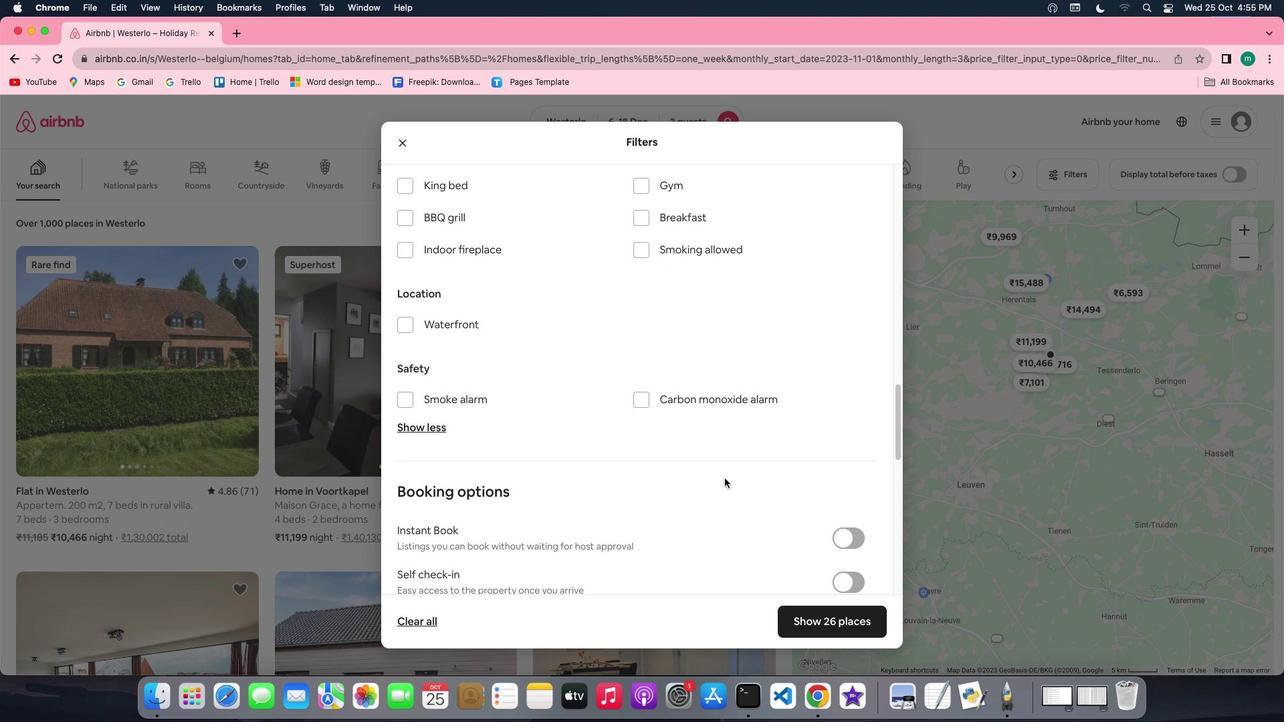 
Action: Mouse scrolled (706, 453) with delta (26, 129)
Screenshot: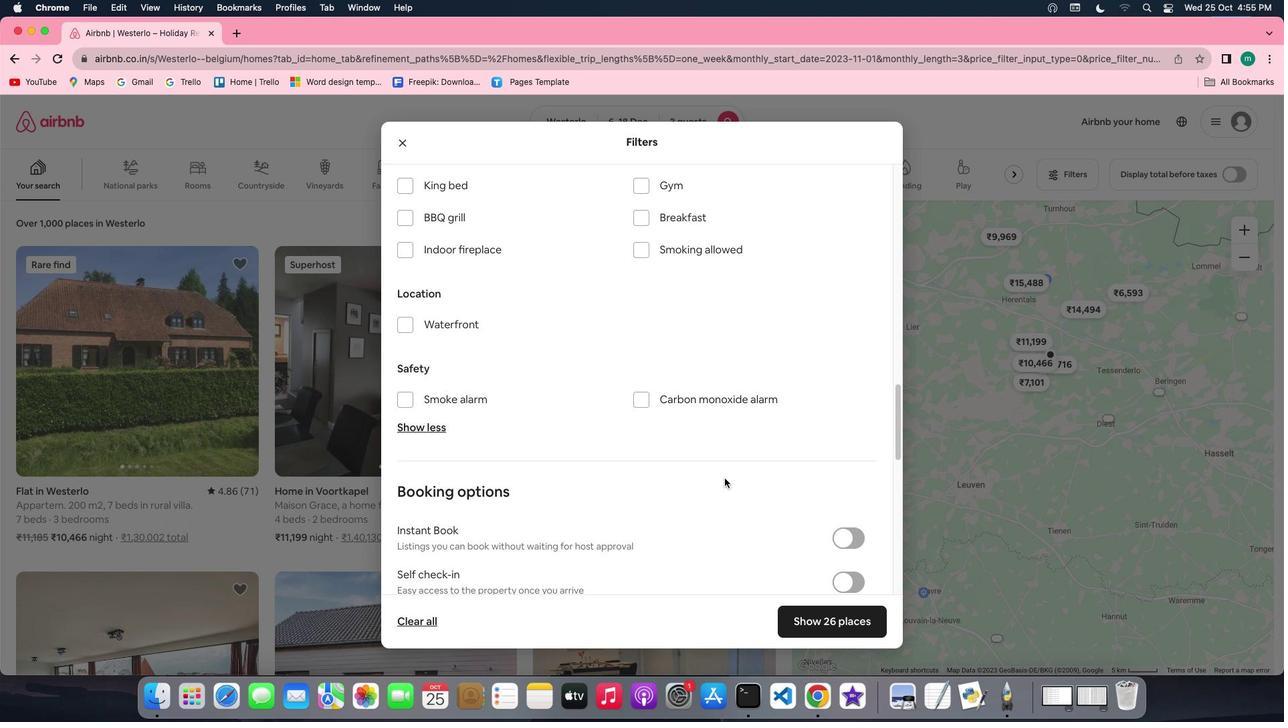 
Action: Mouse scrolled (706, 453) with delta (26, 131)
Screenshot: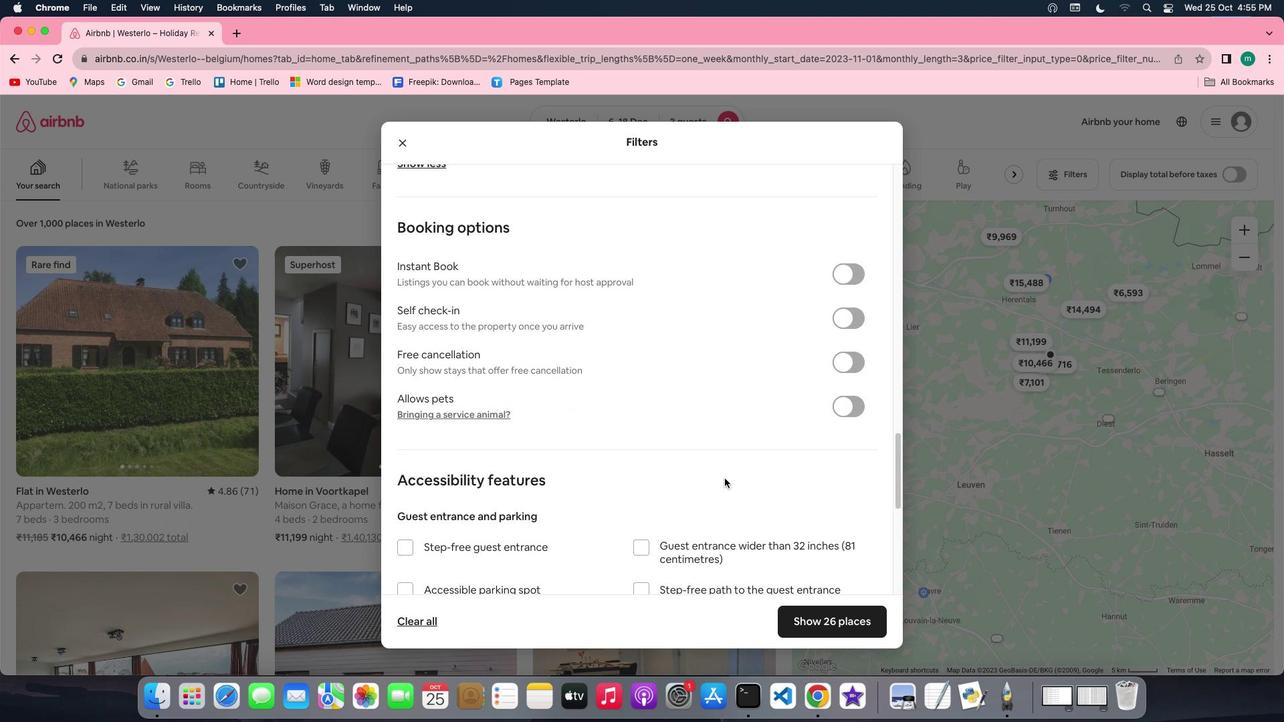 
Action: Mouse scrolled (706, 453) with delta (26, 131)
Screenshot: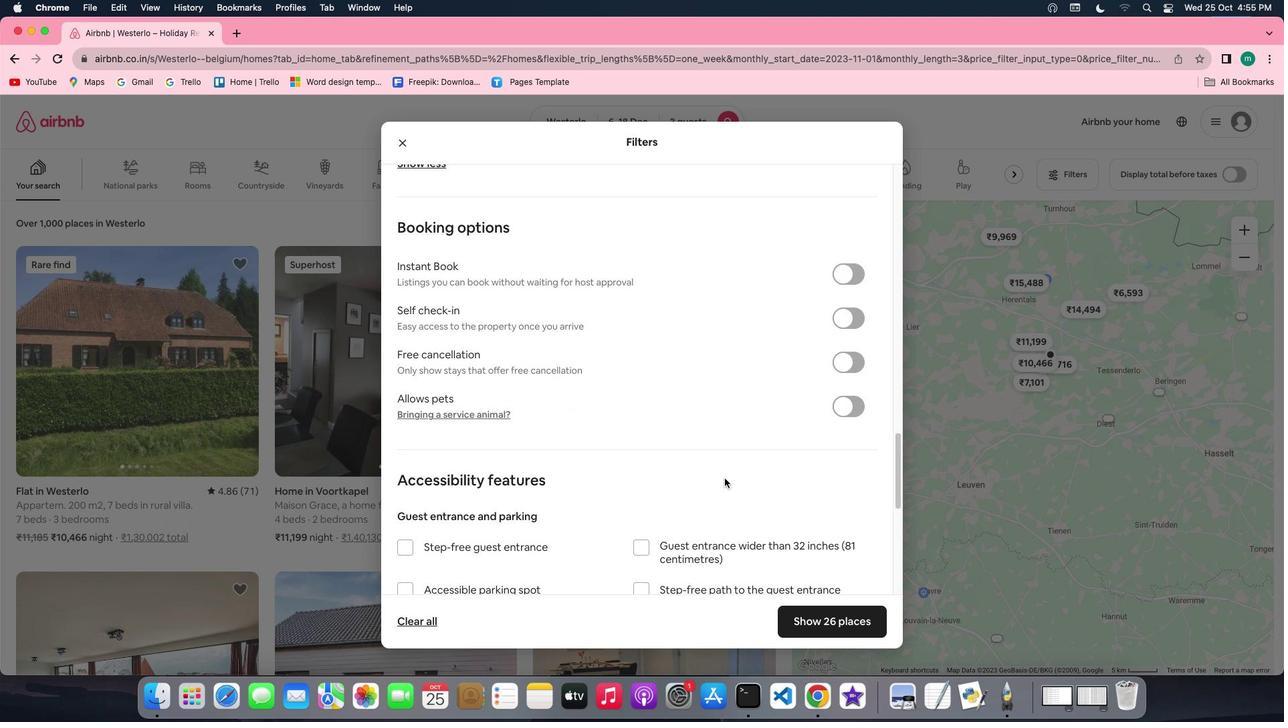 
Action: Mouse scrolled (706, 453) with delta (26, 129)
Screenshot: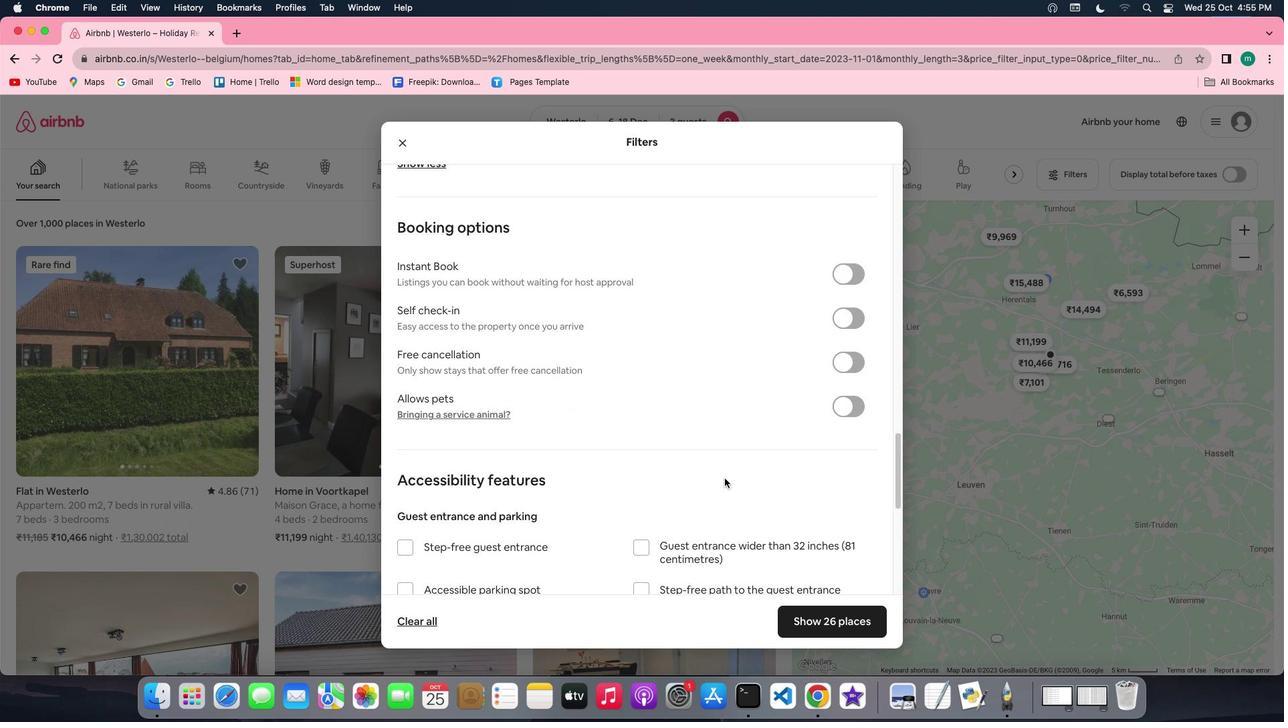 
Action: Mouse scrolled (706, 453) with delta (26, 129)
Screenshot: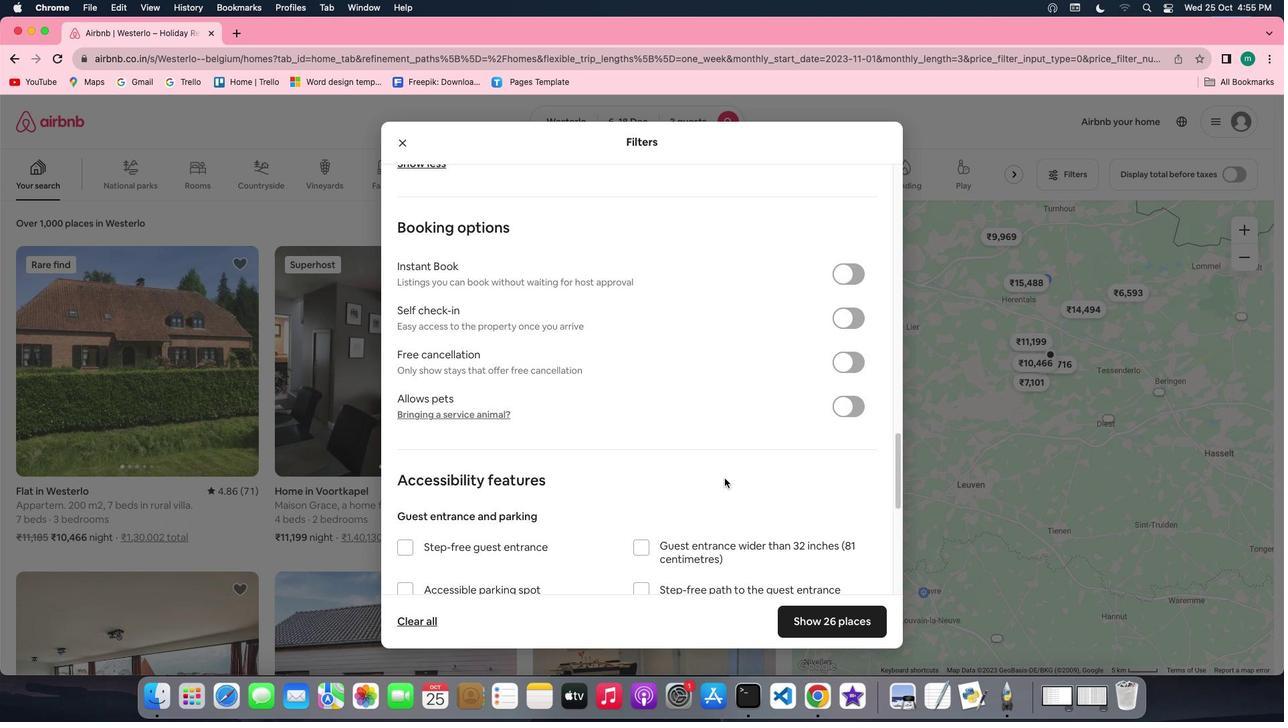 
Action: Mouse scrolled (706, 453) with delta (26, 131)
Screenshot: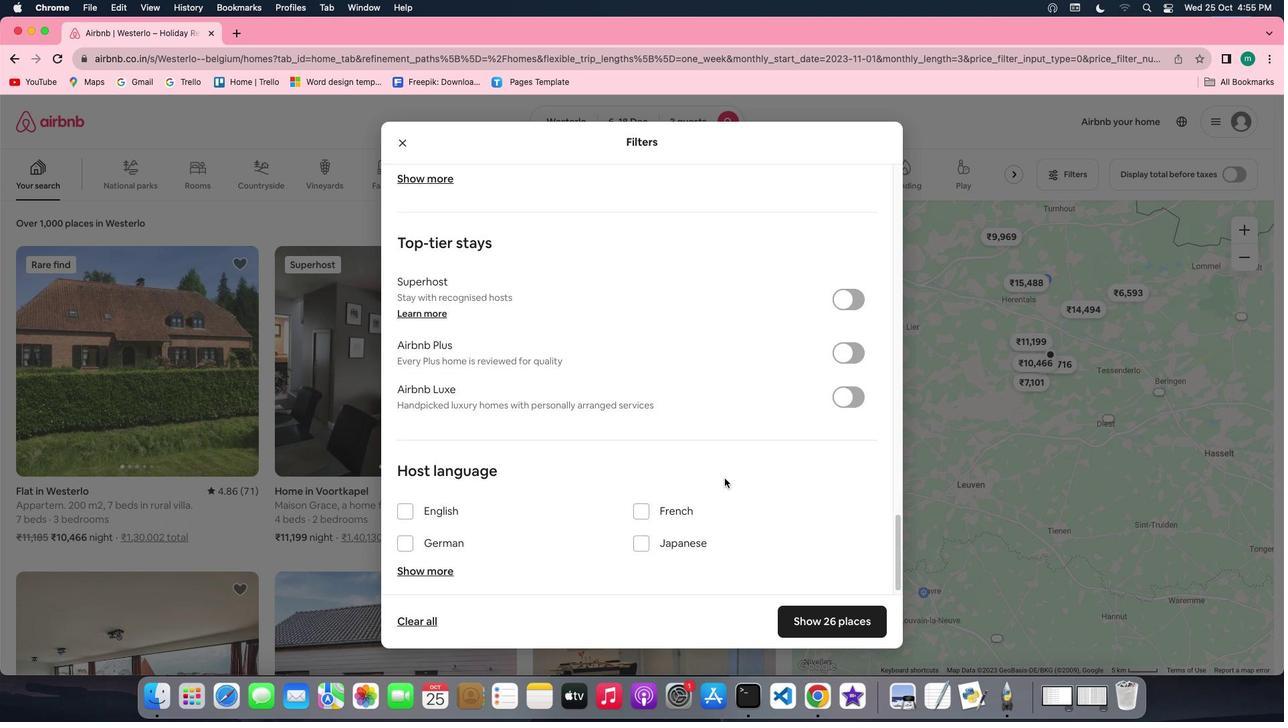 
Action: Mouse scrolled (706, 453) with delta (26, 131)
Screenshot: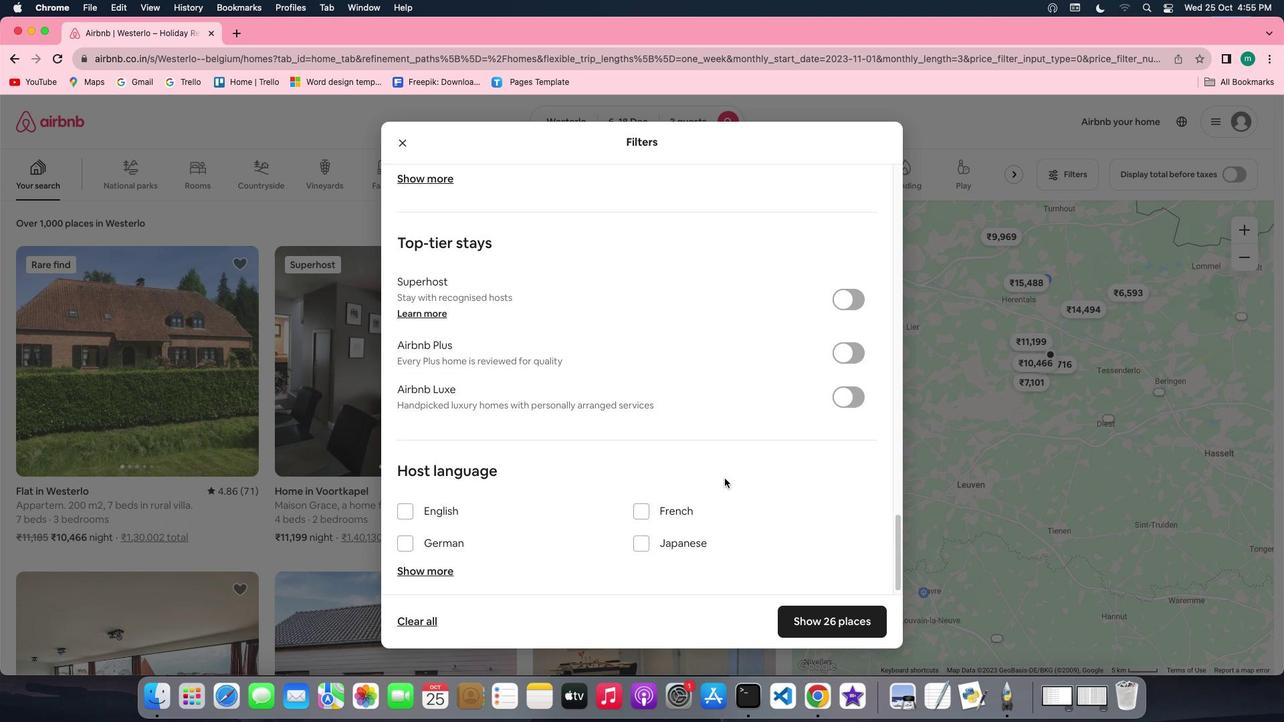
Action: Mouse scrolled (706, 453) with delta (26, 129)
Screenshot: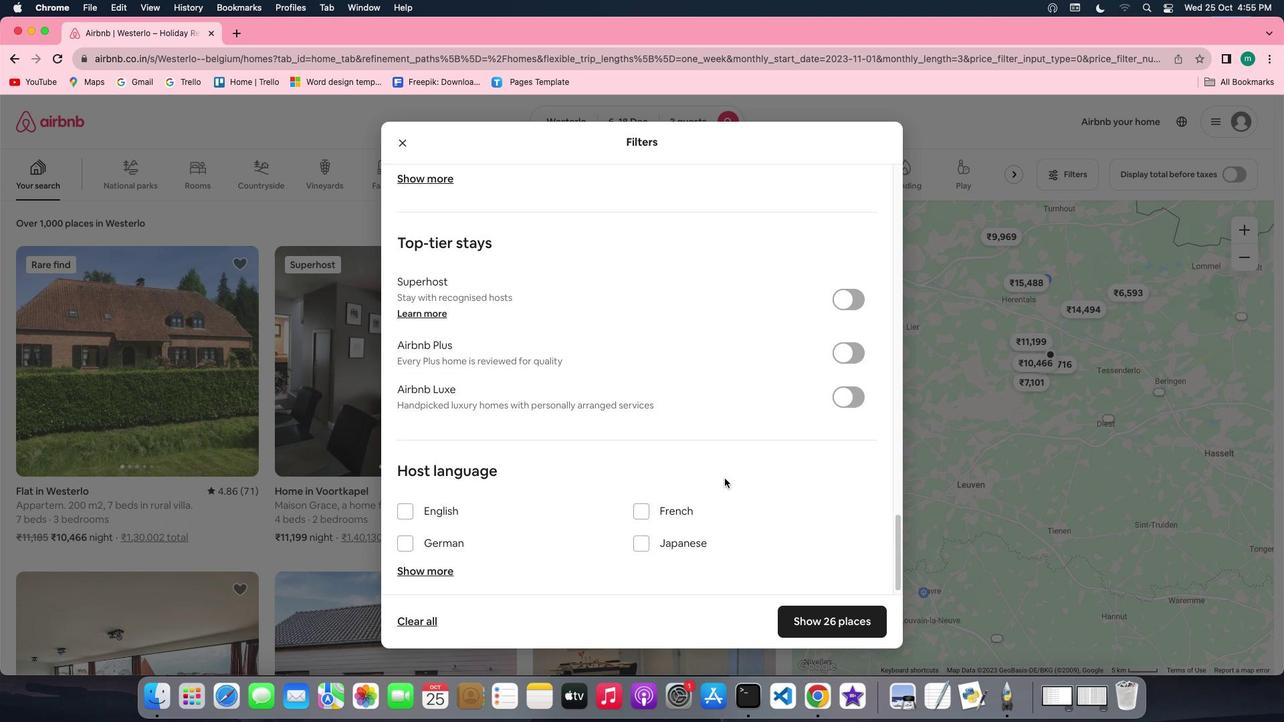 
Action: Mouse scrolled (706, 453) with delta (26, 129)
Screenshot: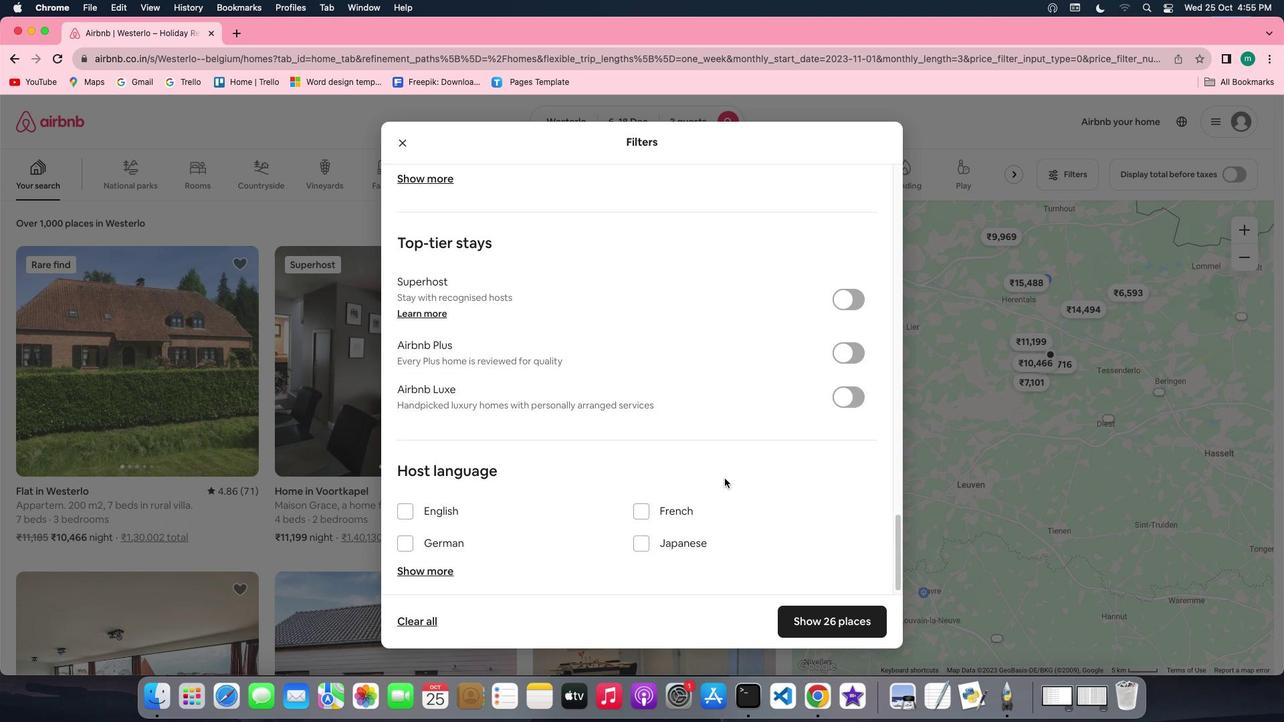 
Action: Mouse scrolled (706, 453) with delta (26, 128)
Screenshot: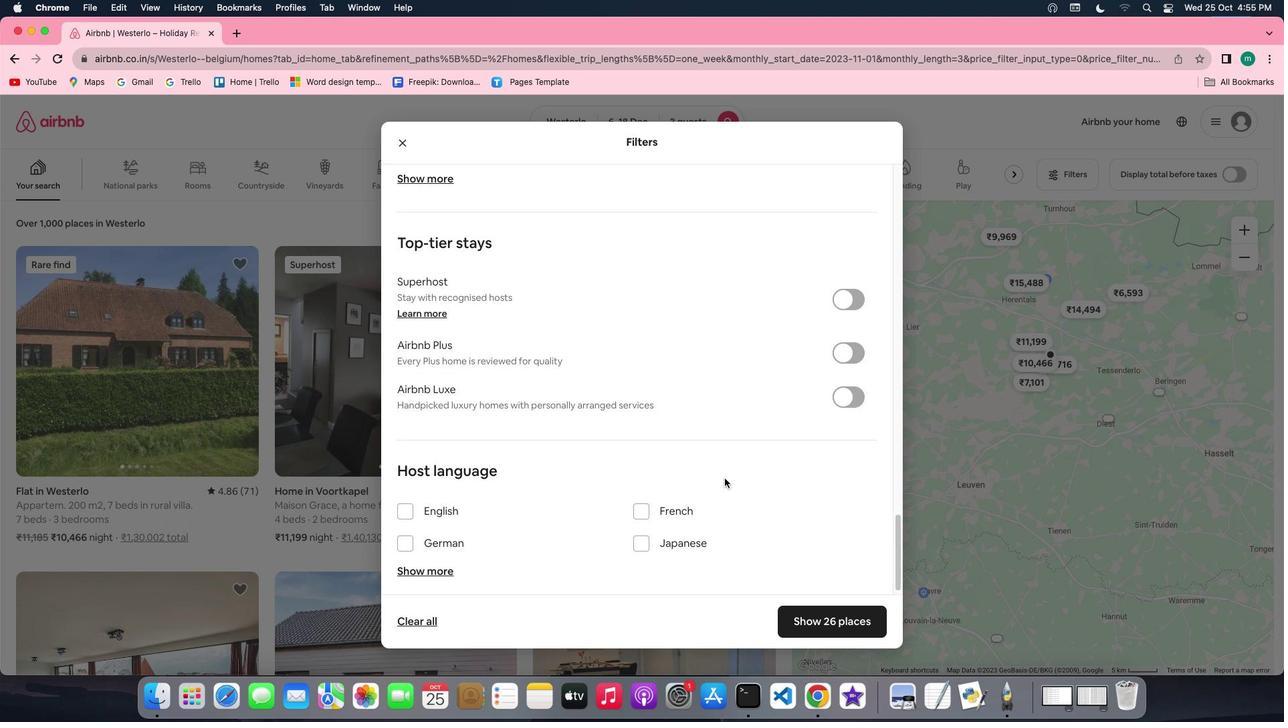 
Action: Mouse scrolled (706, 453) with delta (26, 131)
Screenshot: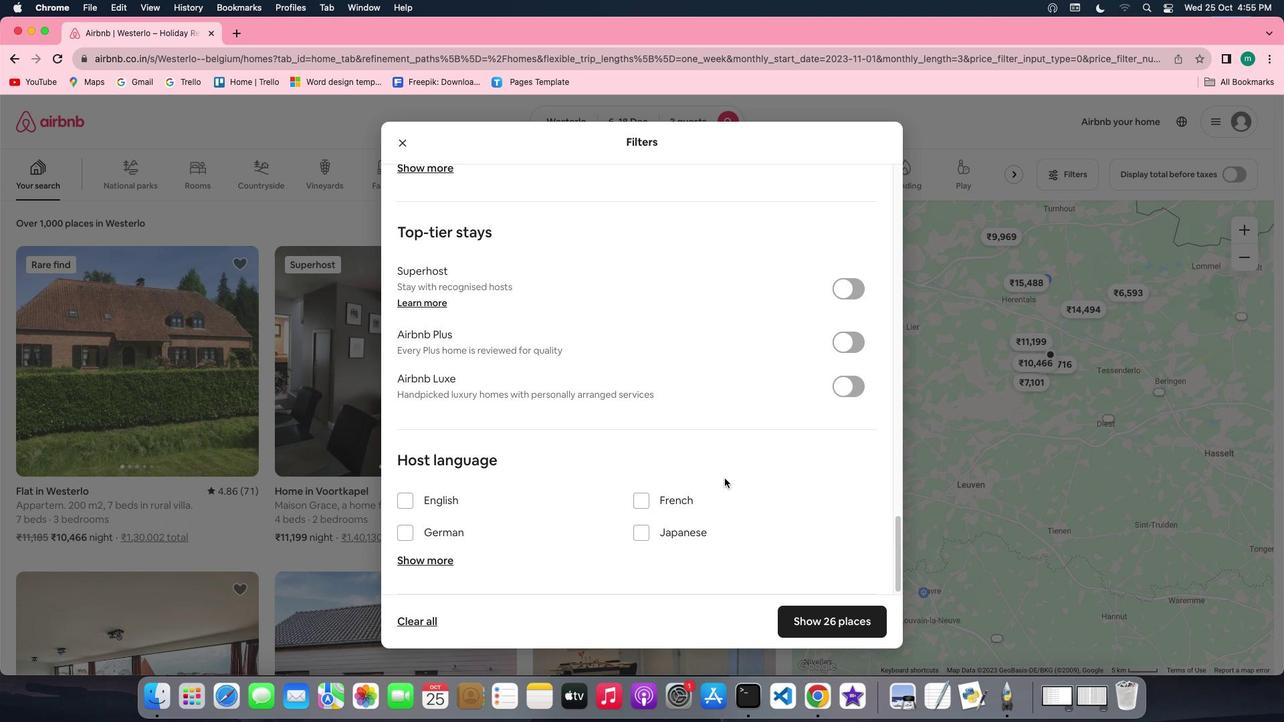 
Action: Mouse scrolled (706, 453) with delta (26, 131)
Screenshot: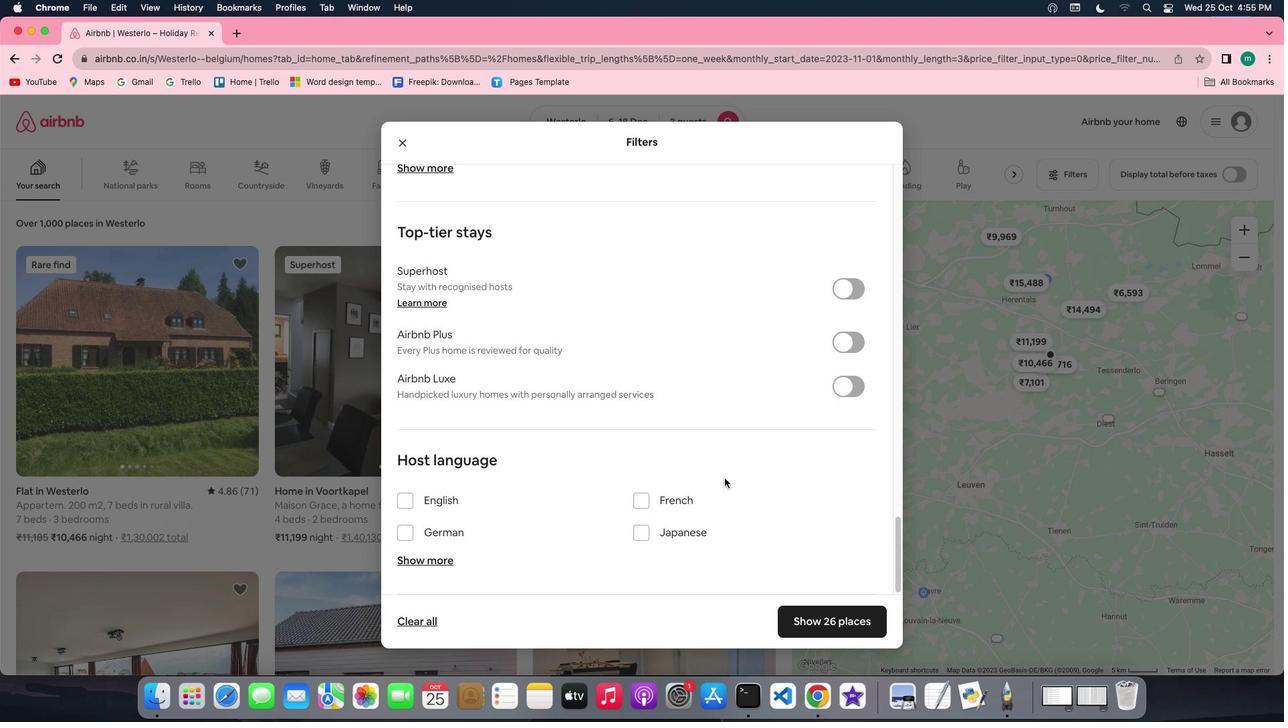 
Action: Mouse scrolled (706, 453) with delta (26, 129)
Screenshot: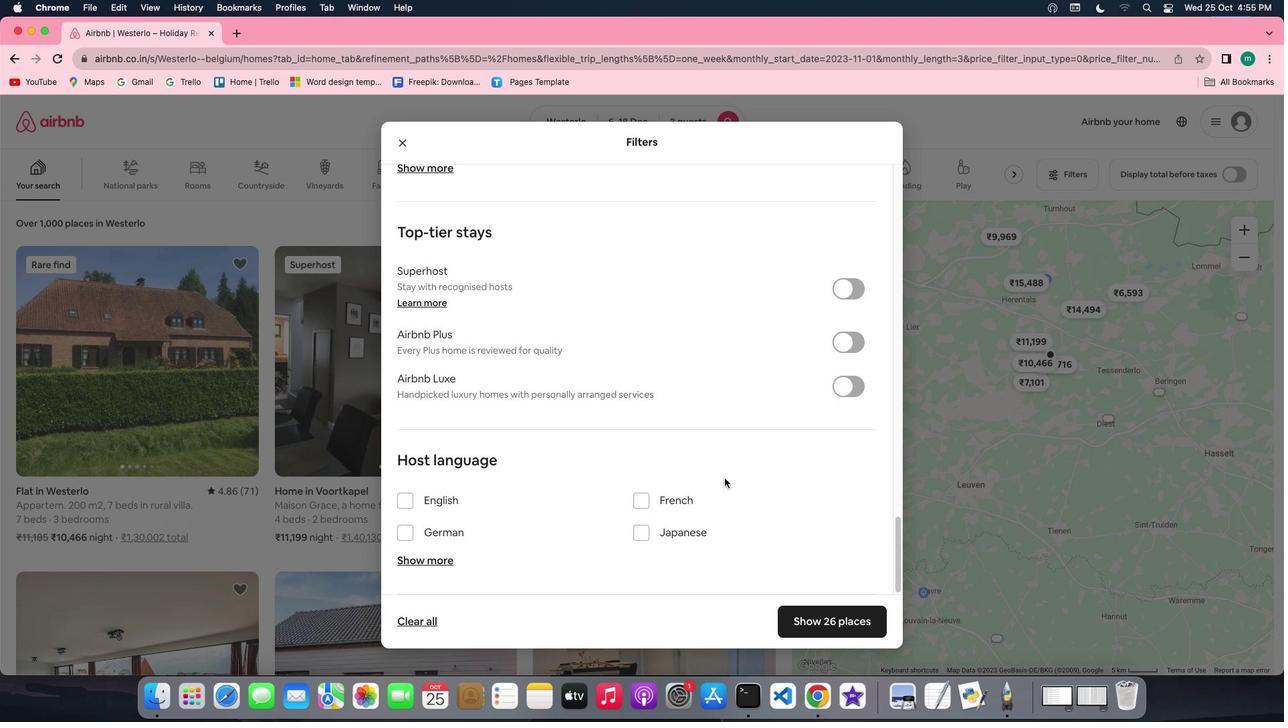 
Action: Mouse scrolled (706, 453) with delta (26, 129)
Screenshot: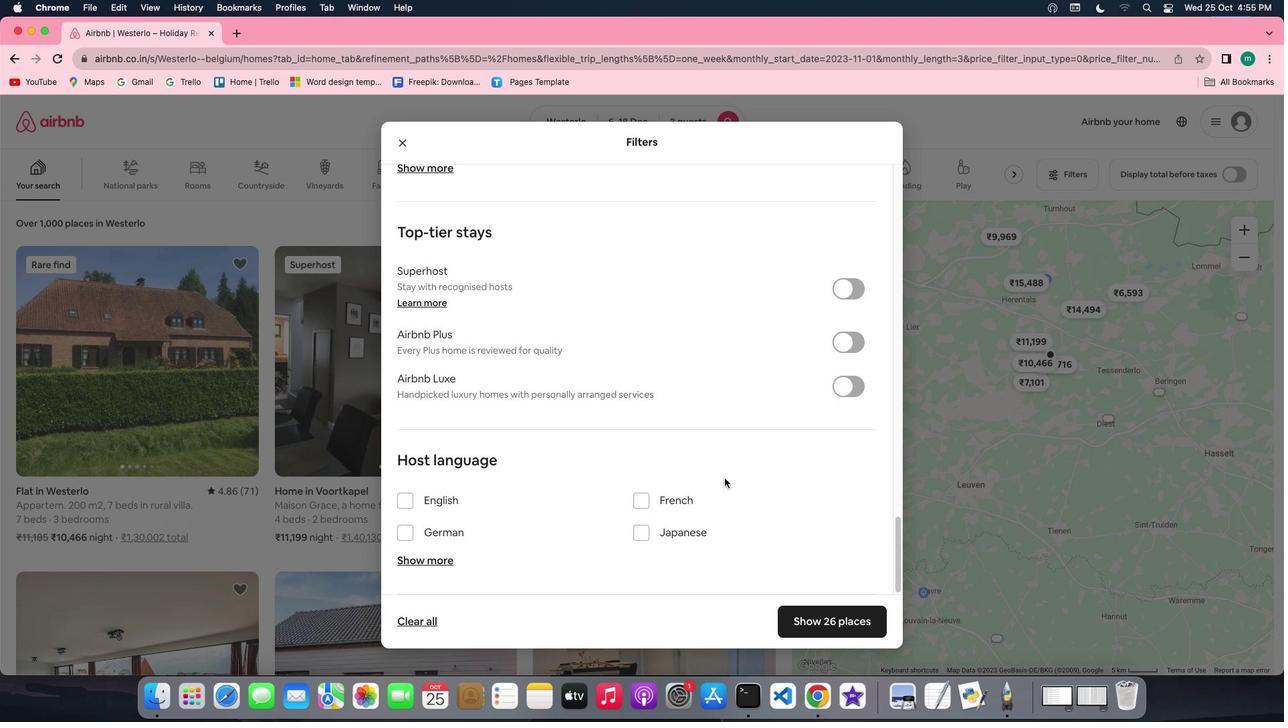 
Action: Mouse scrolled (706, 453) with delta (26, 129)
Screenshot: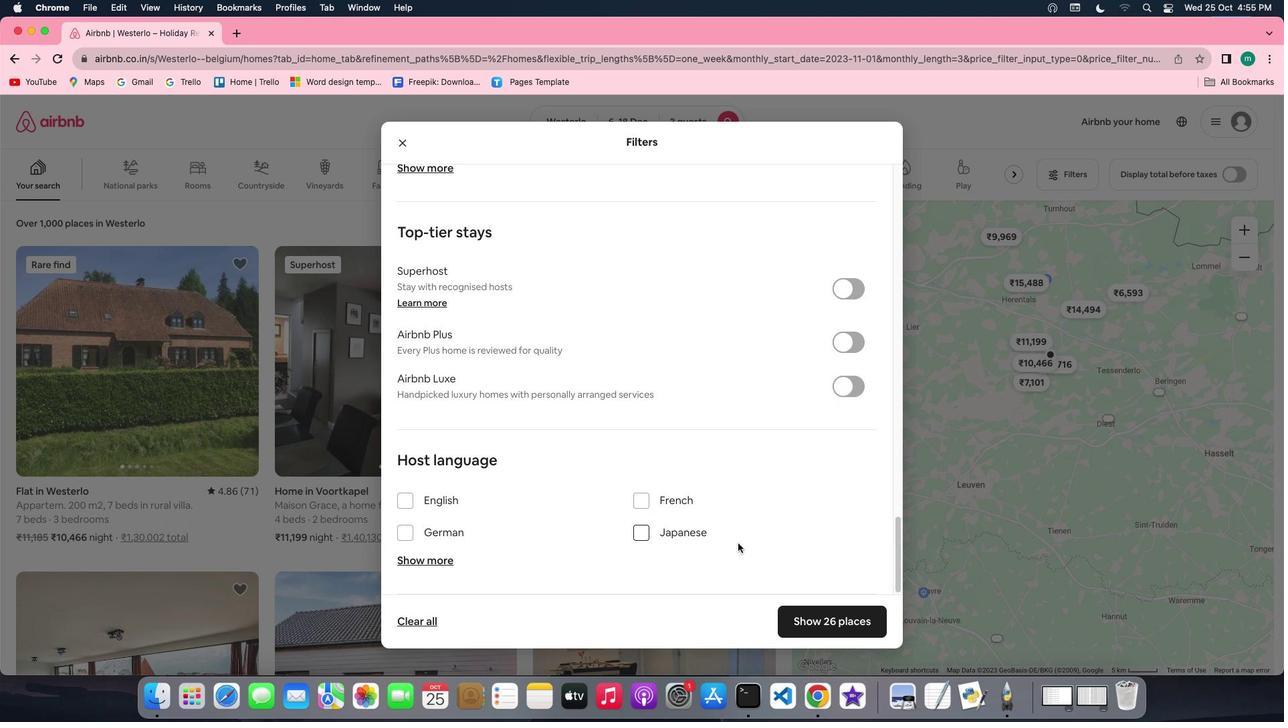 
Action: Mouse moved to (776, 544)
Screenshot: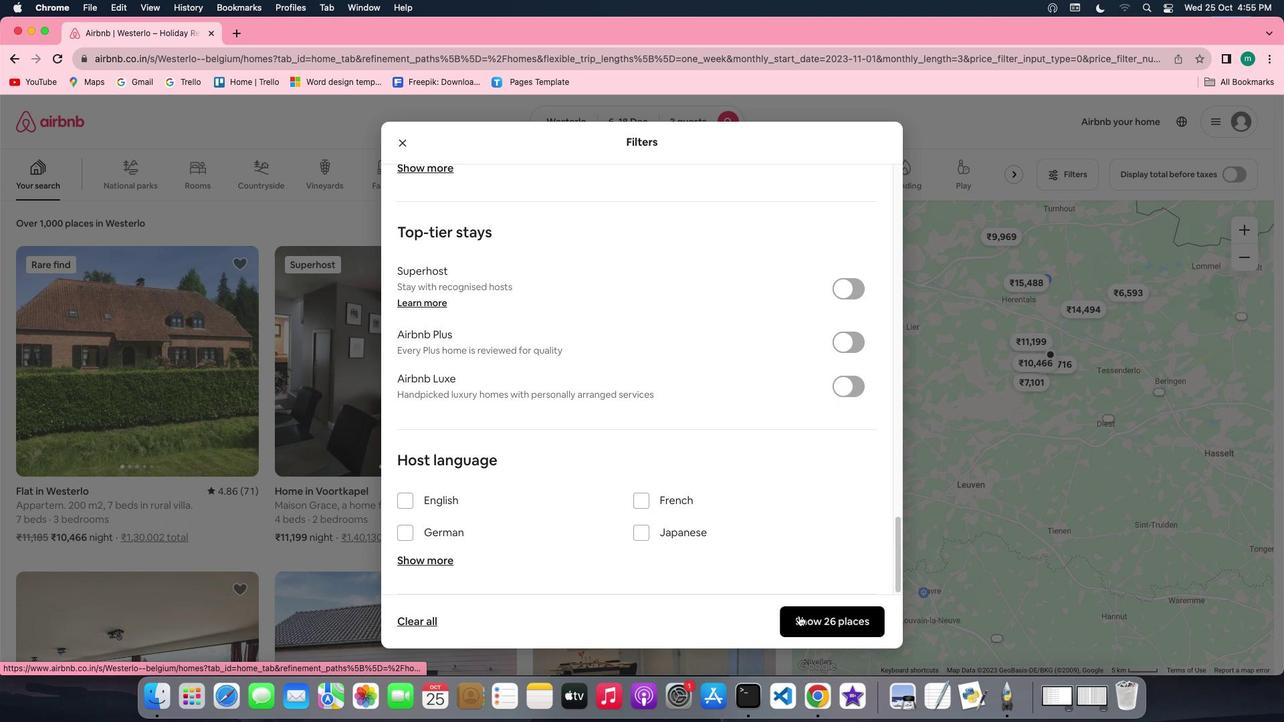 
Action: Mouse pressed left at (776, 544)
Screenshot: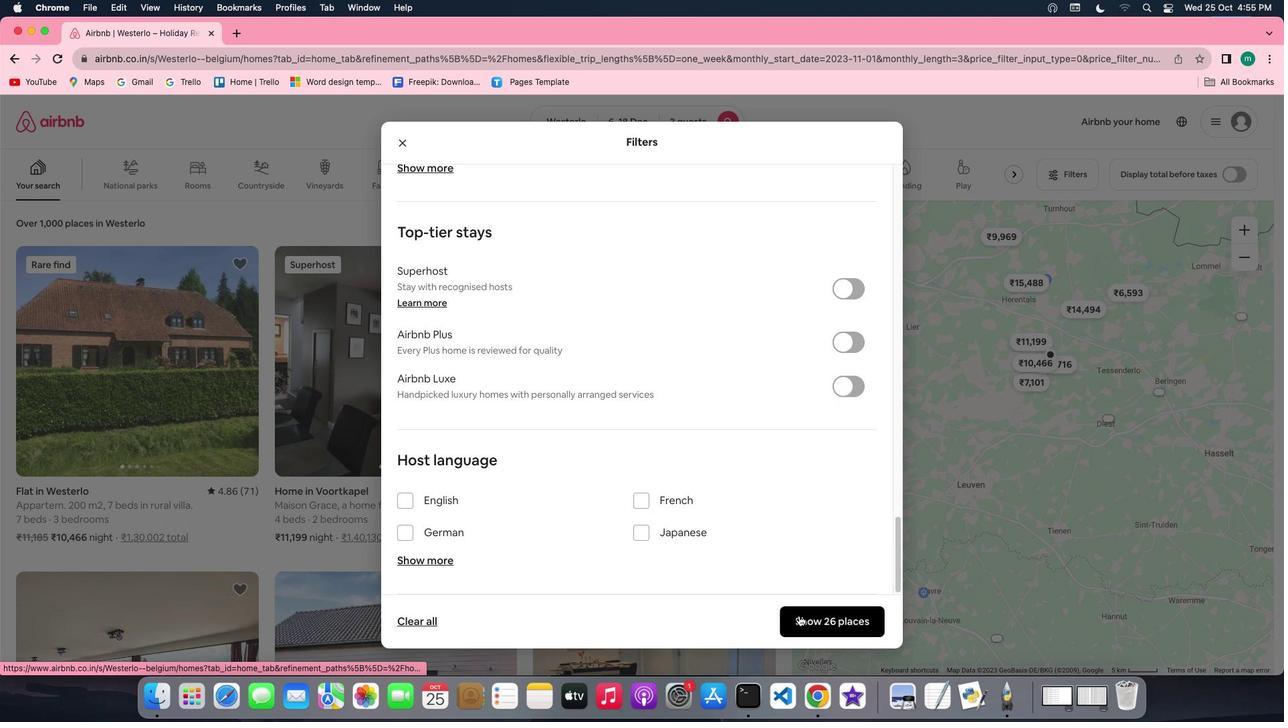 
Action: Mouse moved to (210, 390)
Screenshot: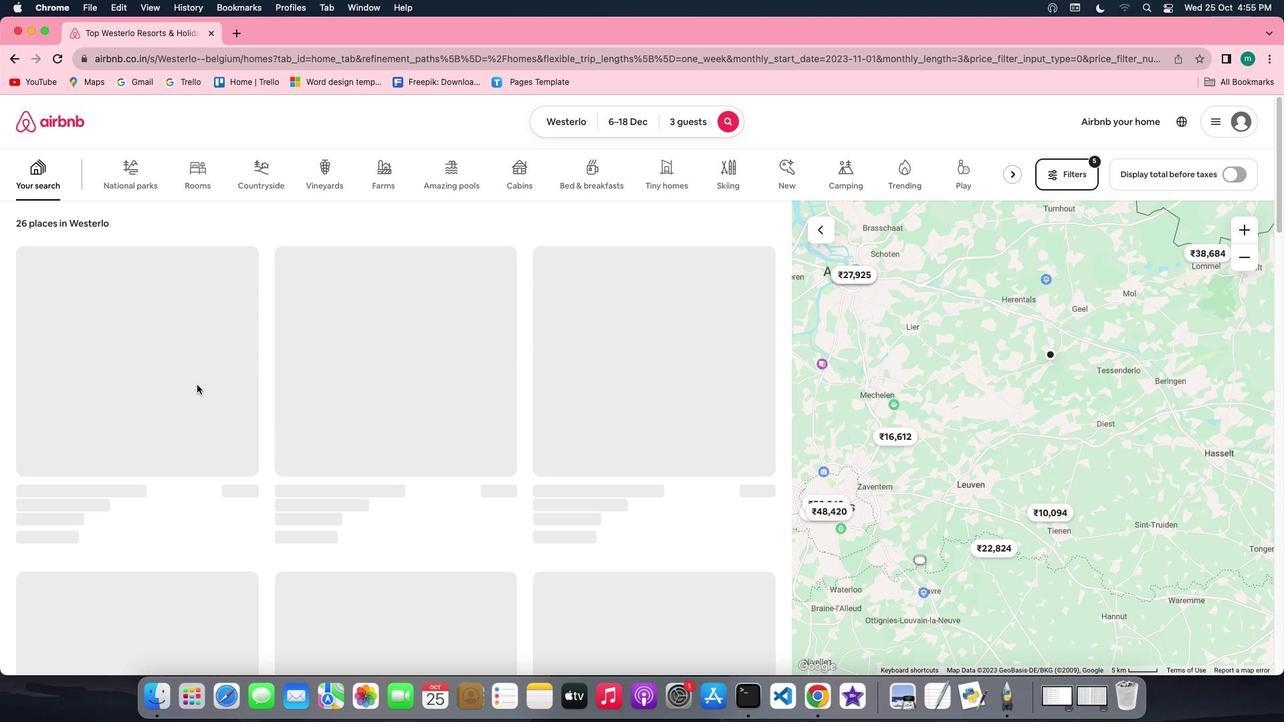 
Action: Mouse pressed left at (210, 390)
Screenshot: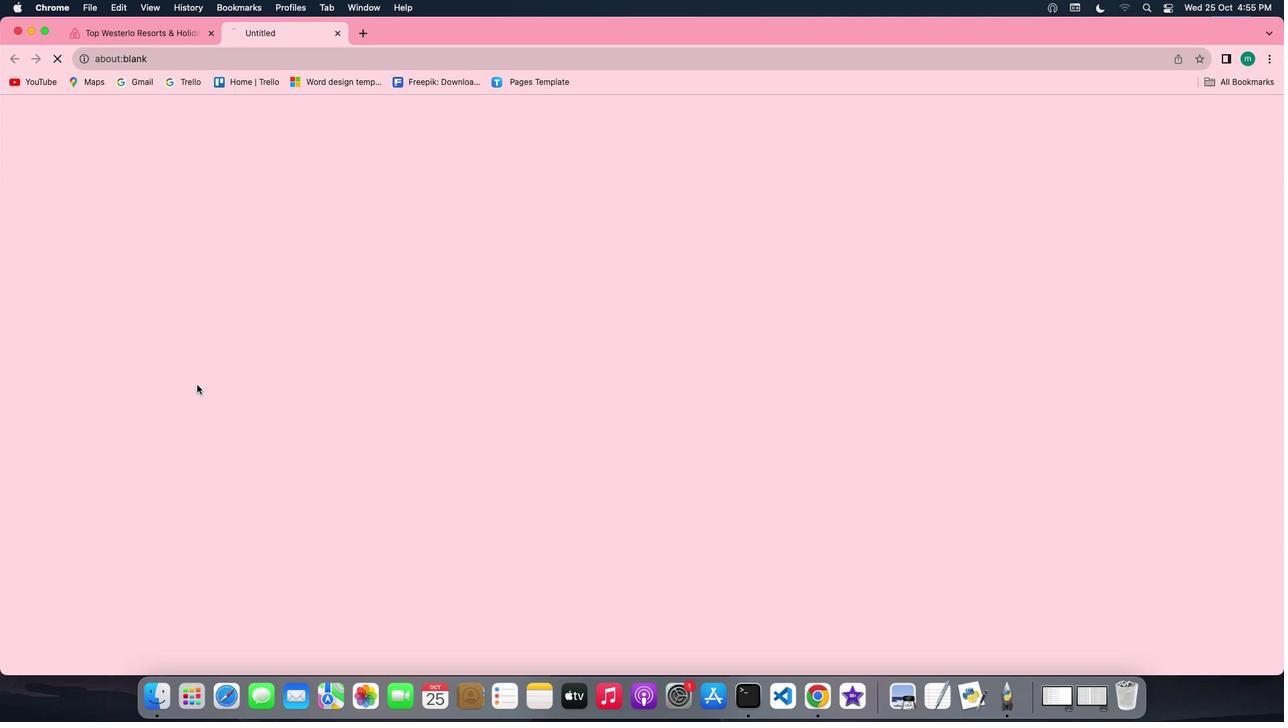 
Action: Mouse moved to (375, 402)
Screenshot: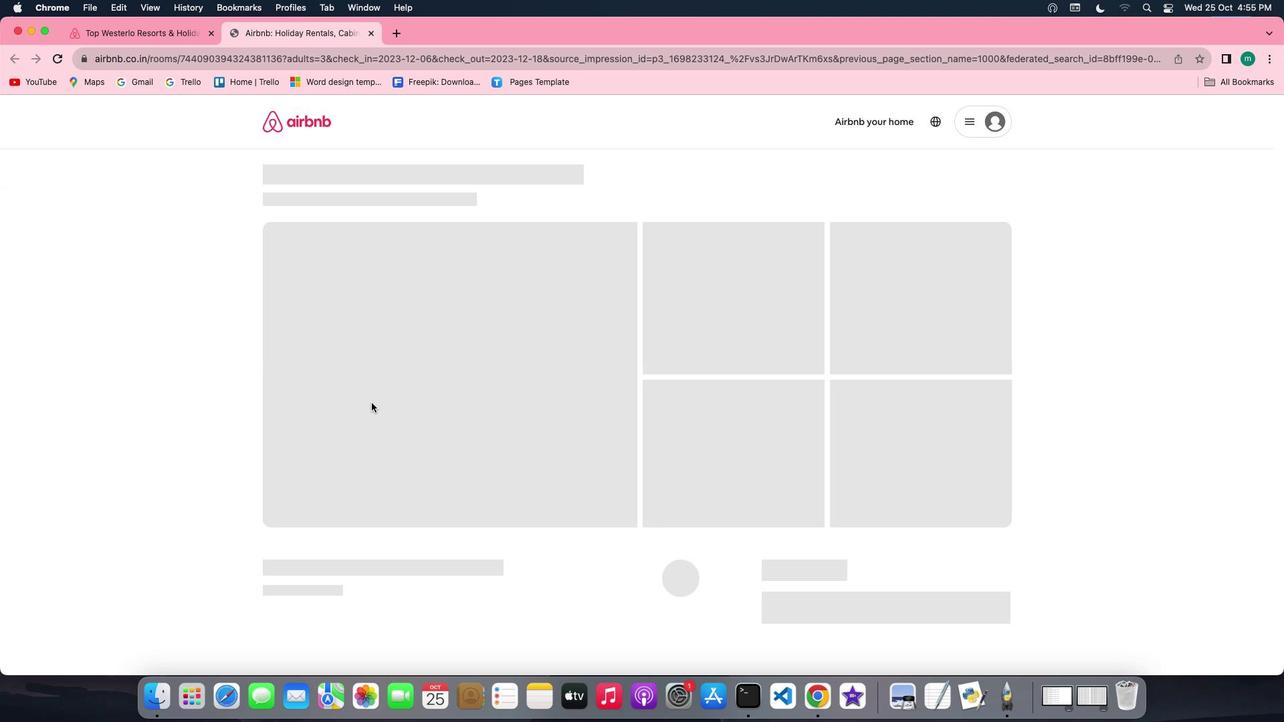 
Action: Mouse scrolled (375, 402) with delta (26, 131)
Screenshot: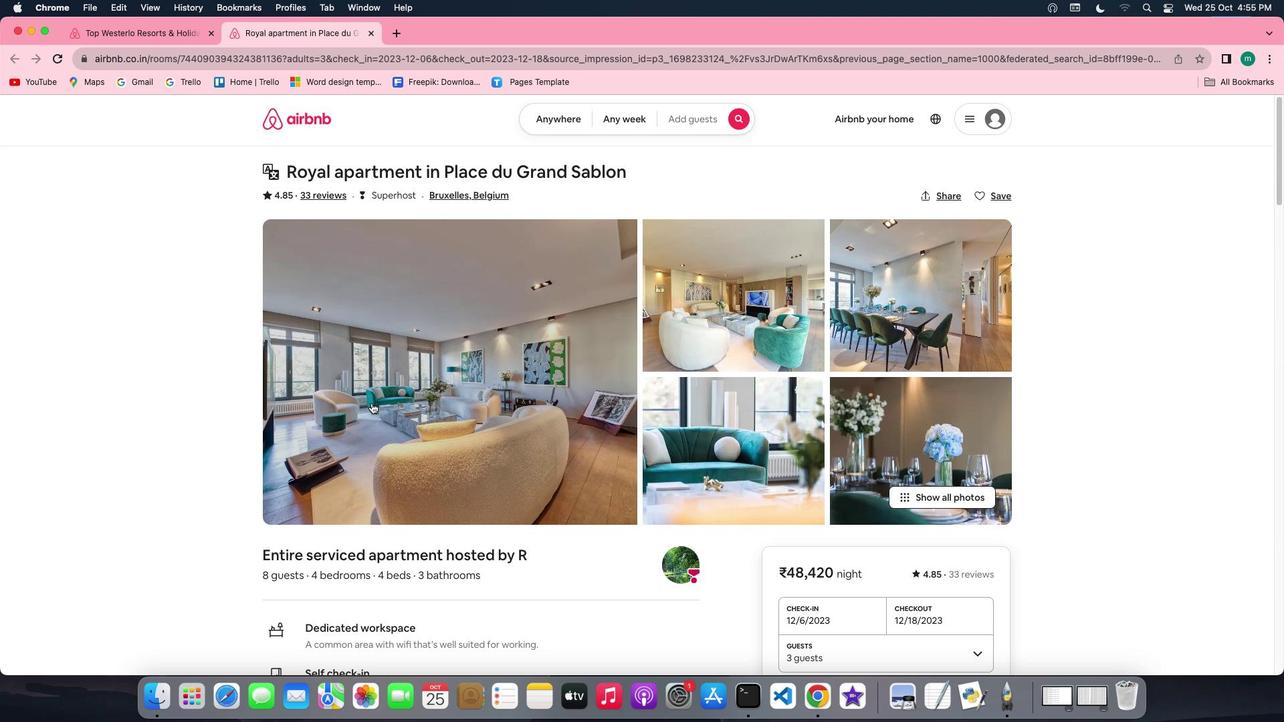 
Action: Mouse moved to (931, 467)
Screenshot: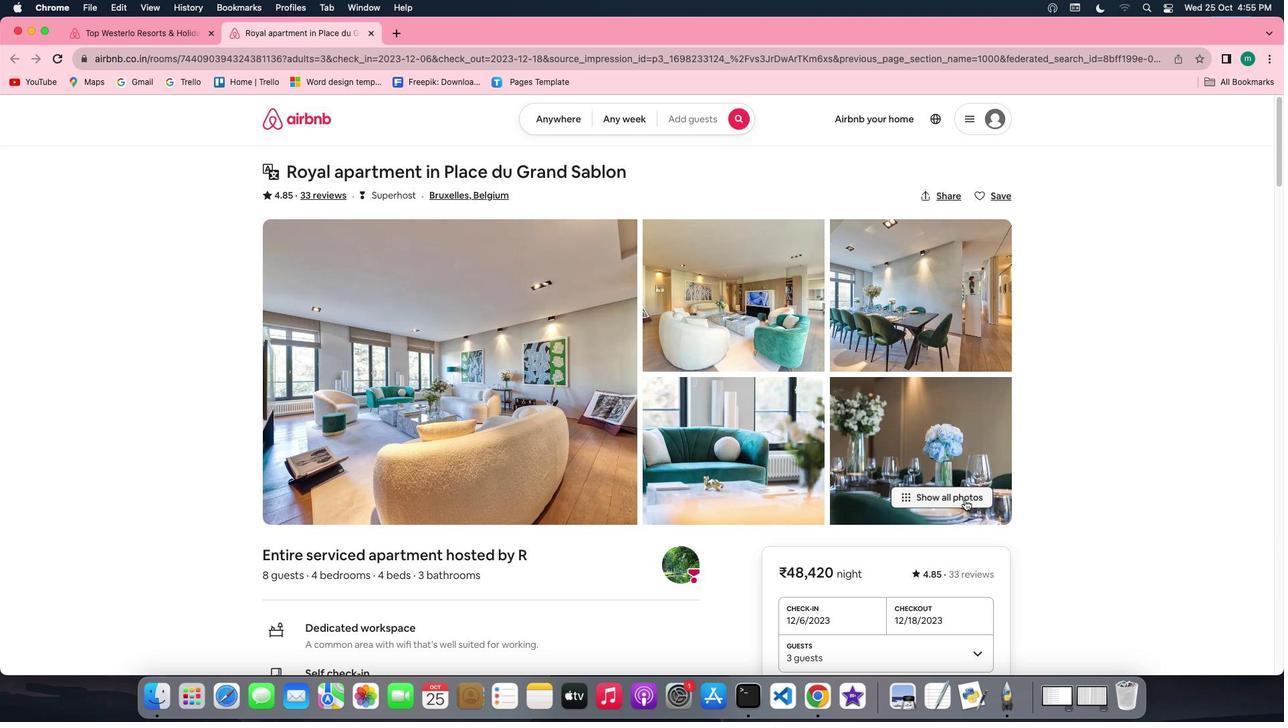 
Action: Mouse pressed left at (931, 467)
Screenshot: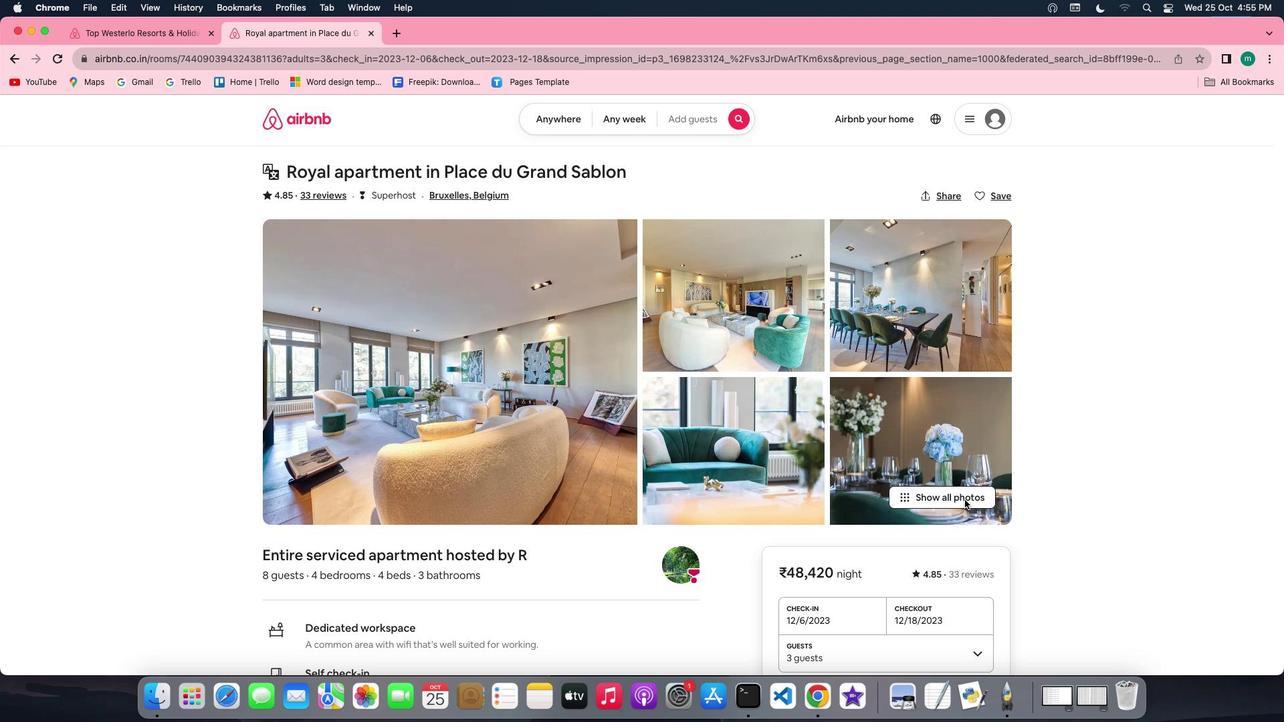 
Action: Mouse moved to (692, 438)
Screenshot: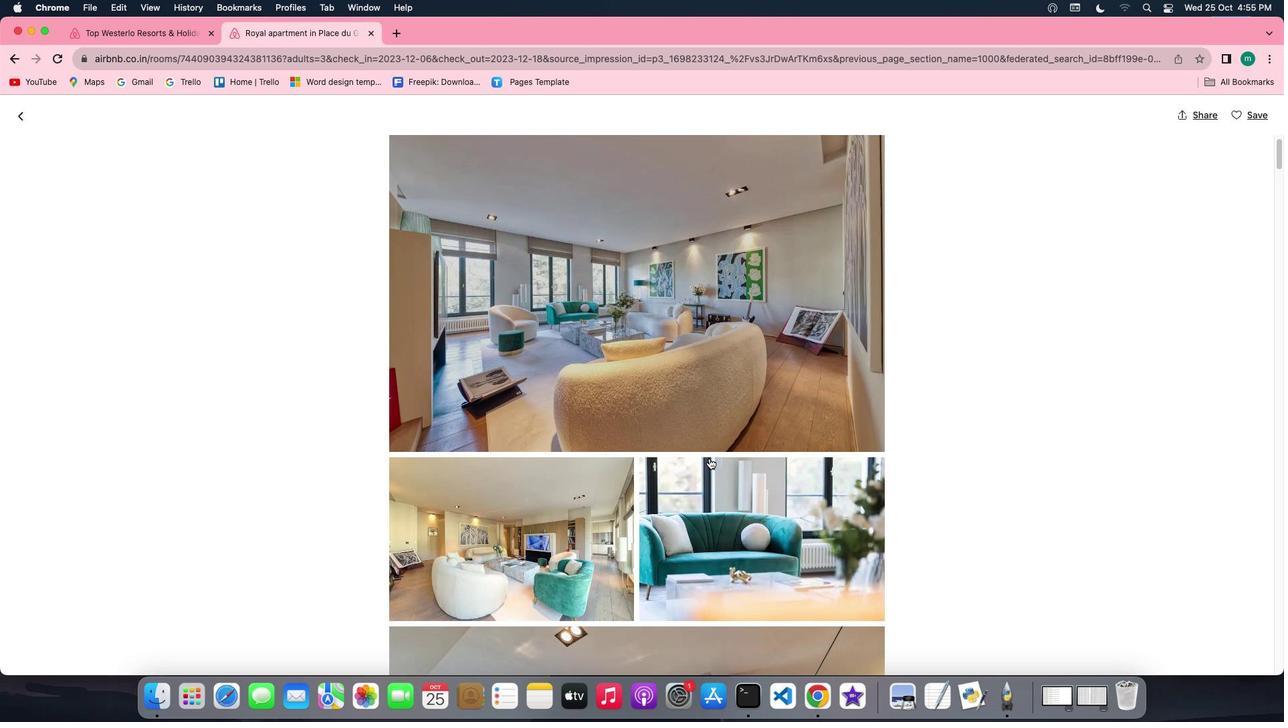 
Action: Mouse scrolled (692, 438) with delta (26, 131)
Screenshot: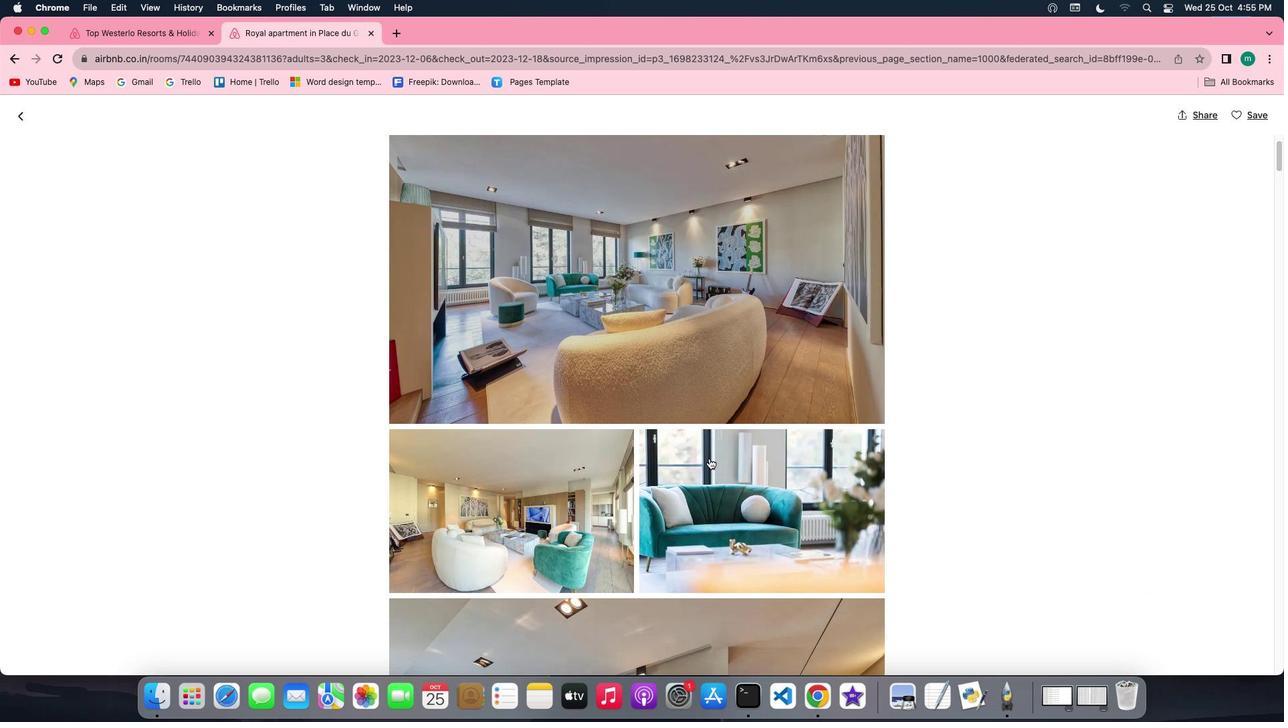 
Action: Mouse scrolled (692, 438) with delta (26, 131)
Screenshot: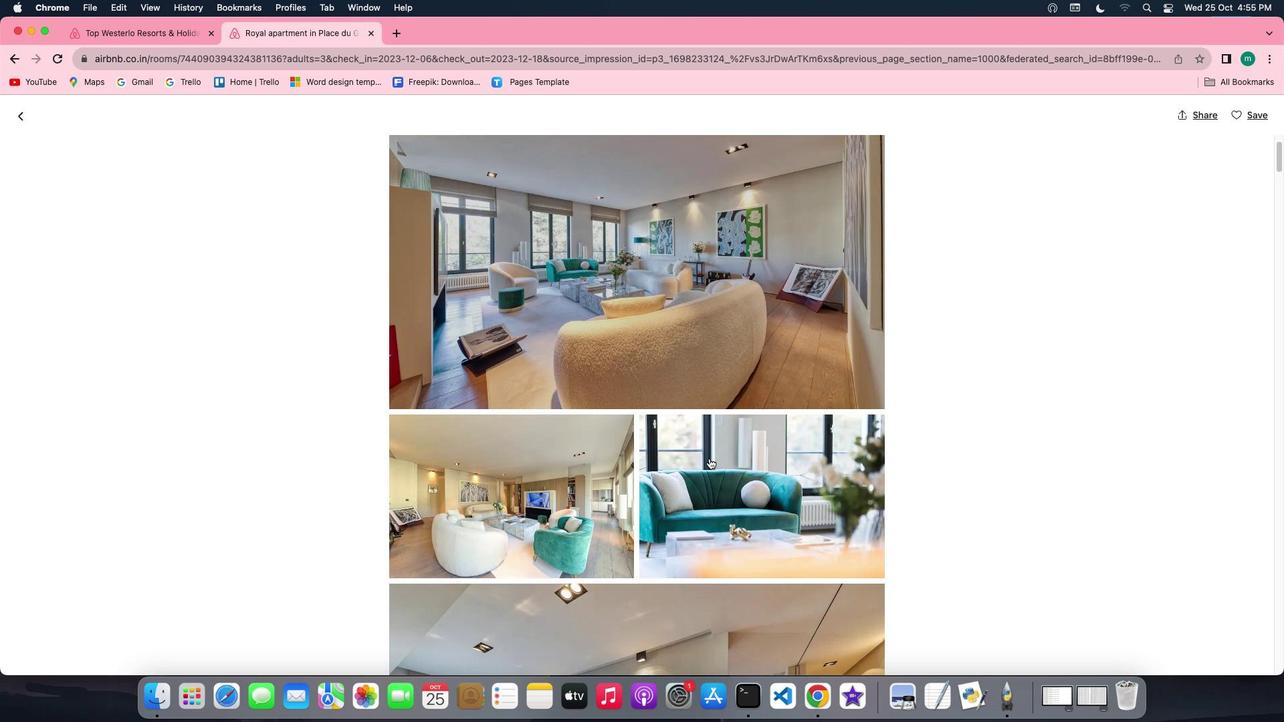 
Action: Mouse scrolled (692, 438) with delta (26, 130)
Screenshot: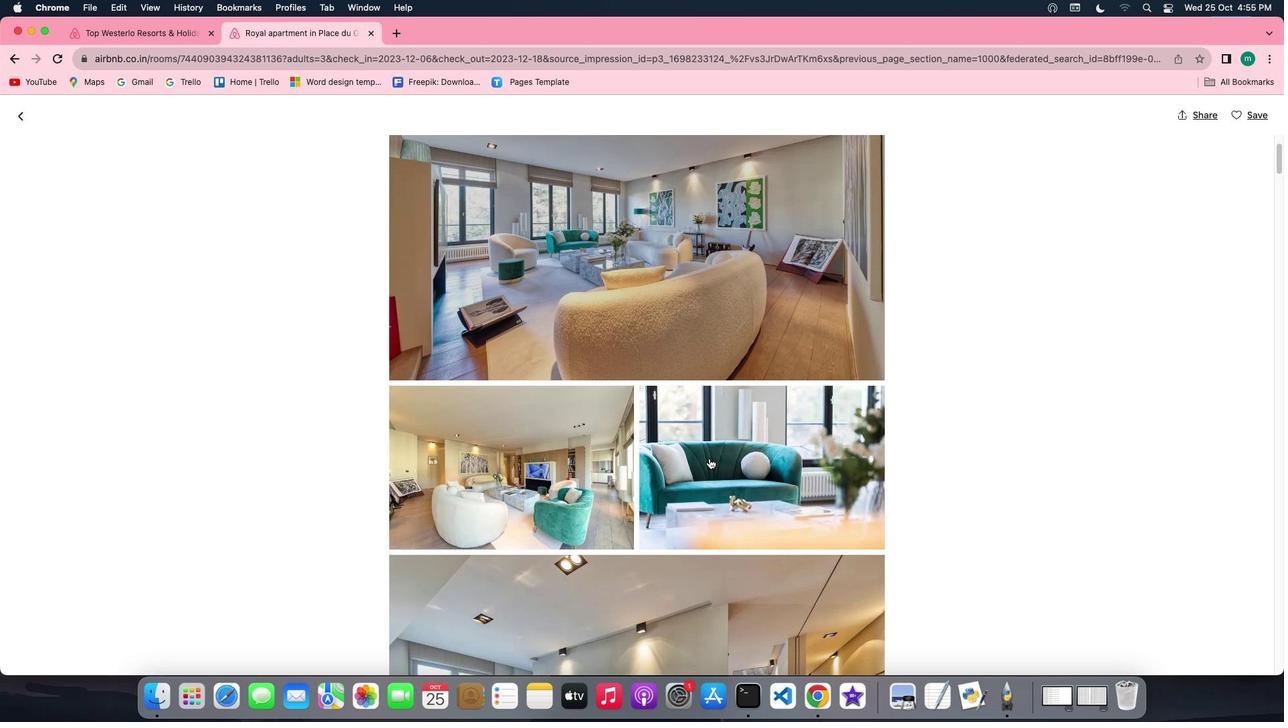 
Action: Mouse scrolled (692, 438) with delta (26, 131)
Screenshot: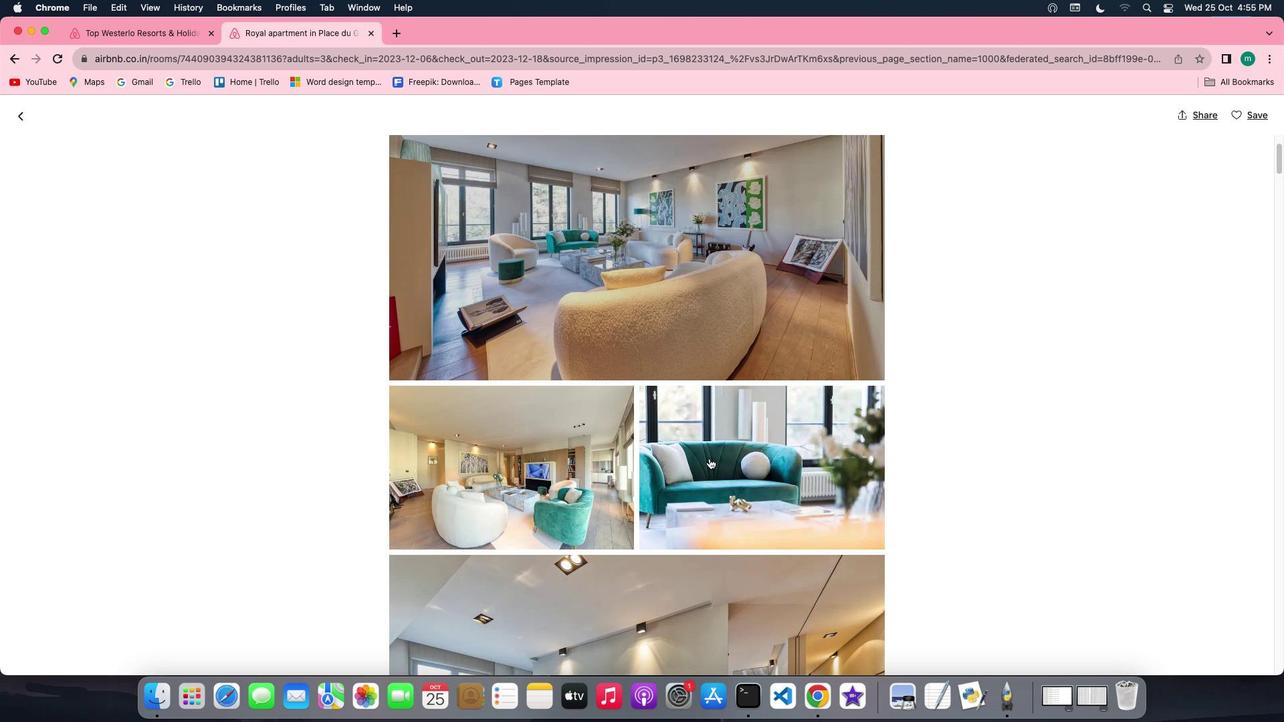 
Action: Mouse scrolled (692, 438) with delta (26, 131)
Screenshot: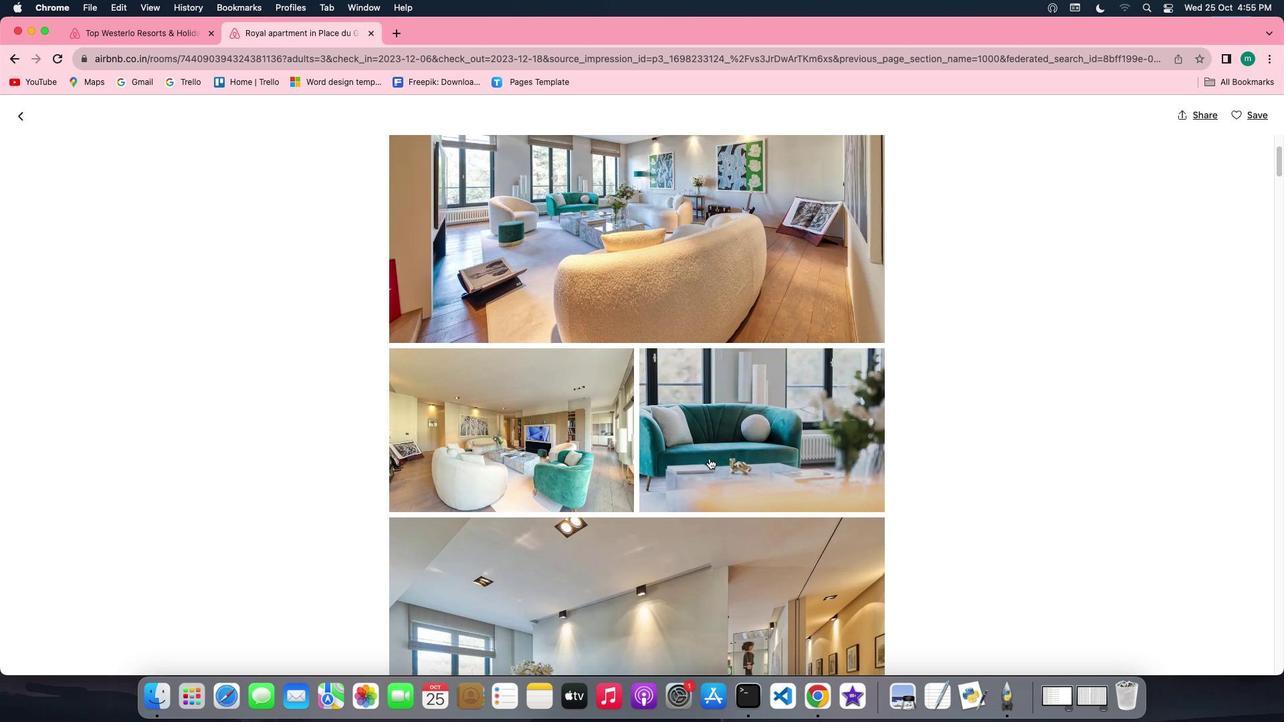 
Action: Mouse scrolled (692, 438) with delta (26, 131)
Screenshot: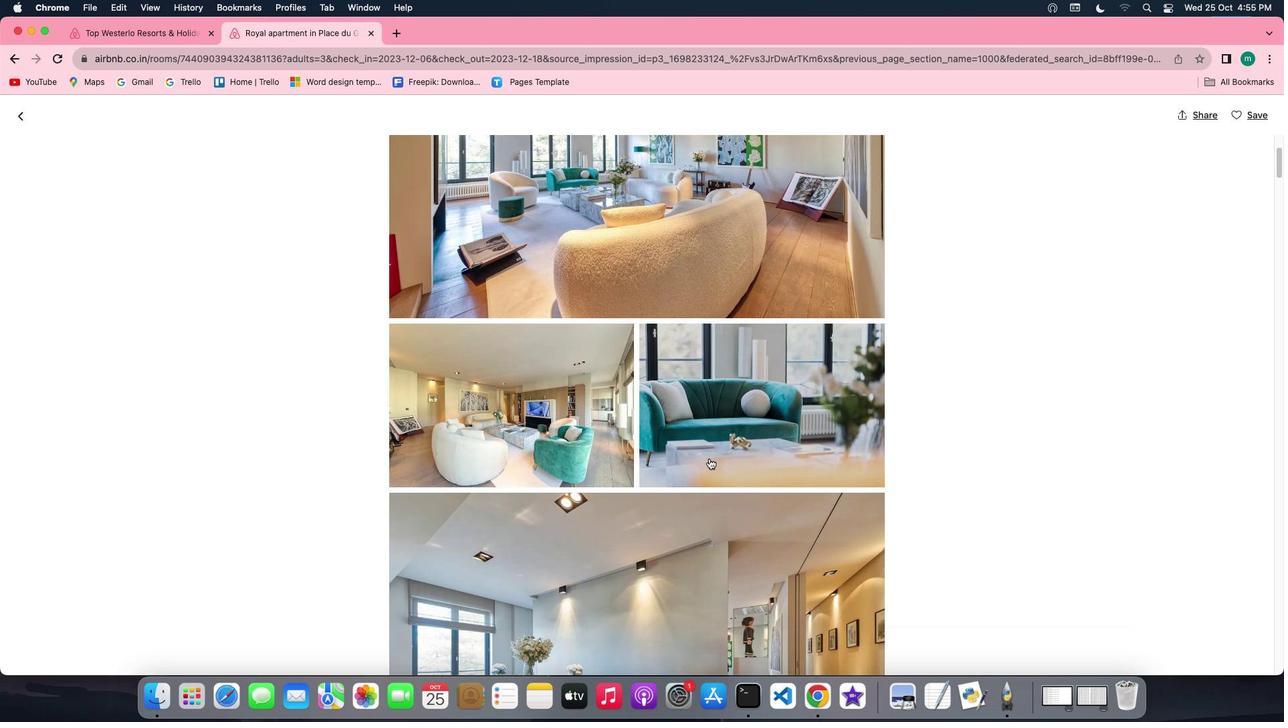 
Action: Mouse scrolled (692, 438) with delta (26, 131)
Screenshot: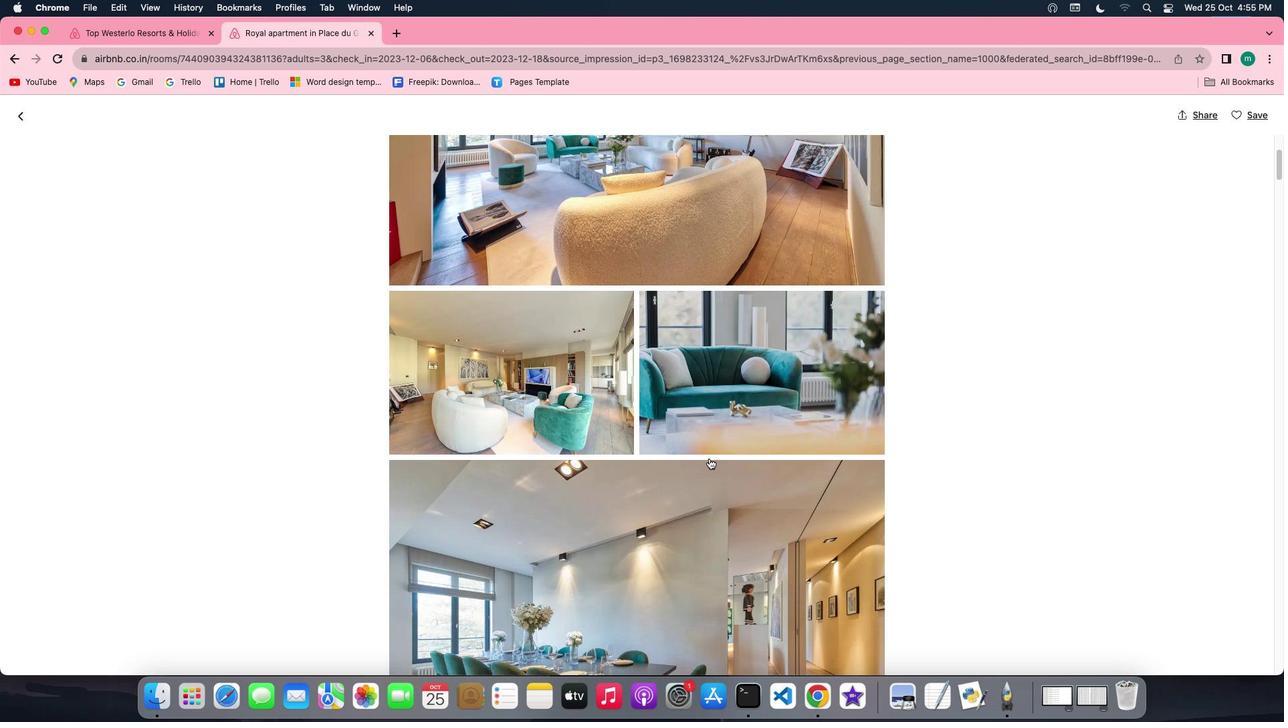 
Action: Mouse scrolled (692, 438) with delta (26, 131)
Screenshot: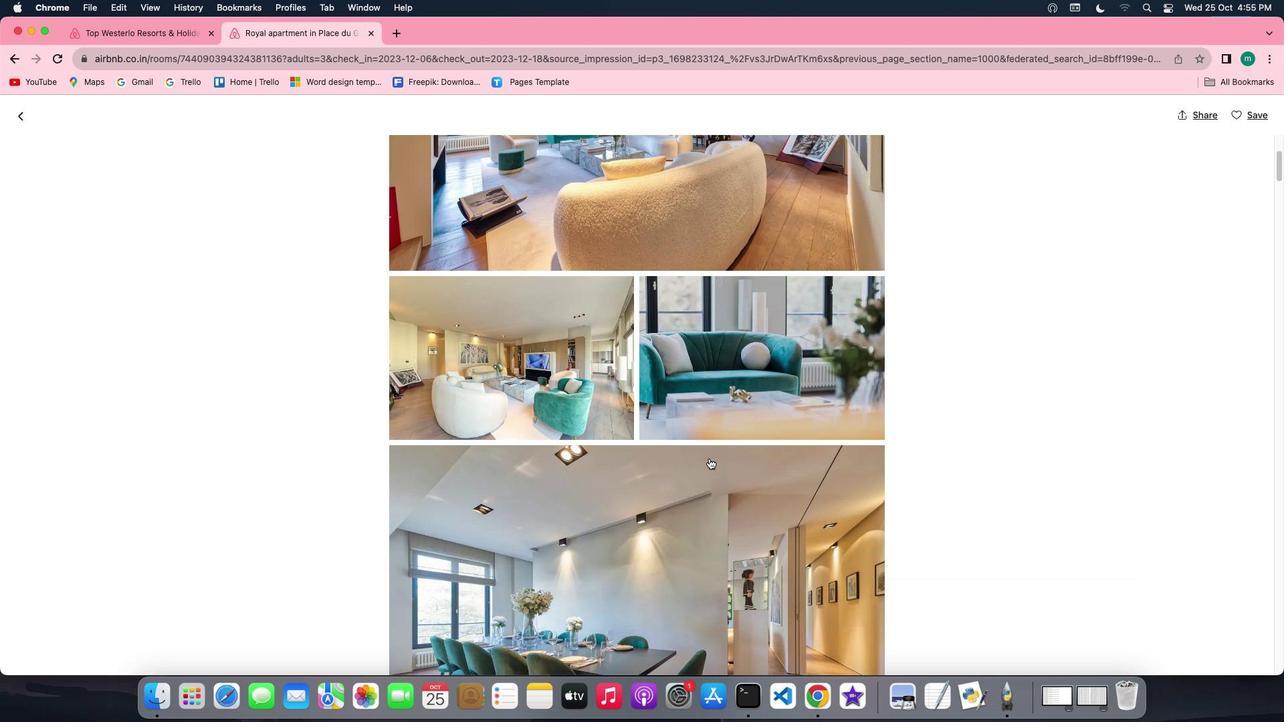 
Action: Mouse scrolled (692, 438) with delta (26, 131)
Screenshot: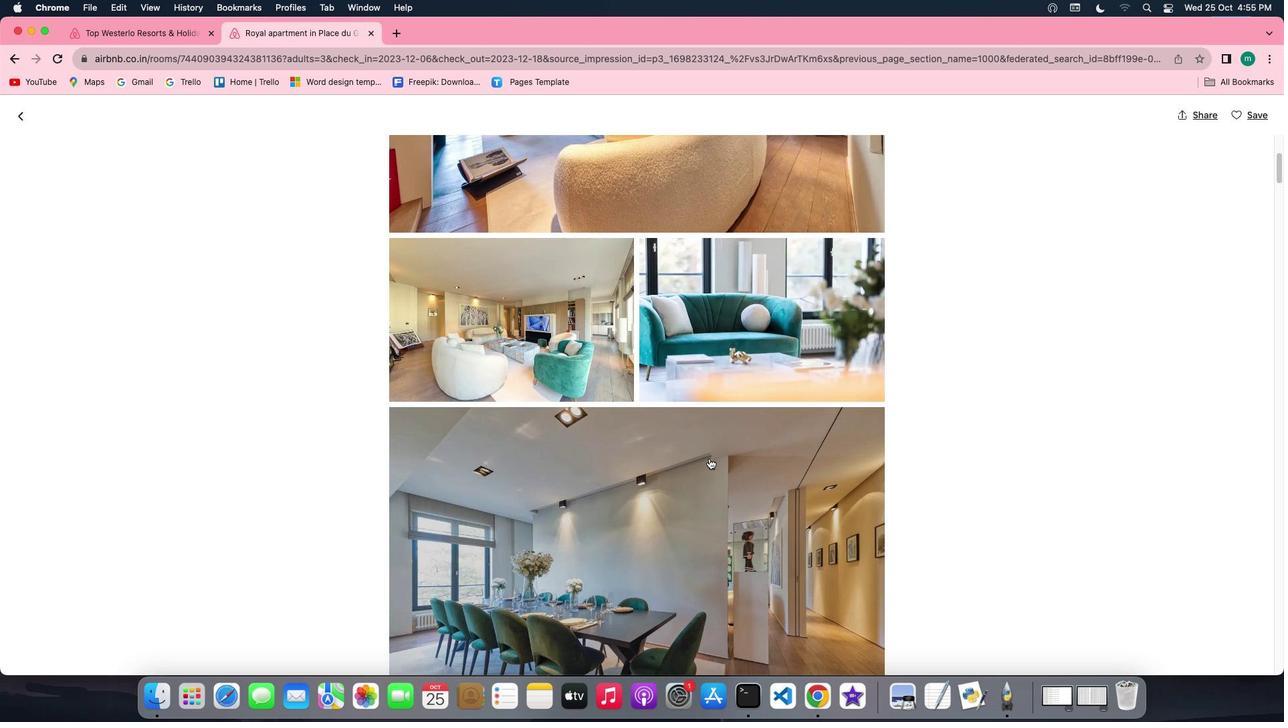 
Action: Mouse scrolled (692, 438) with delta (26, 131)
Screenshot: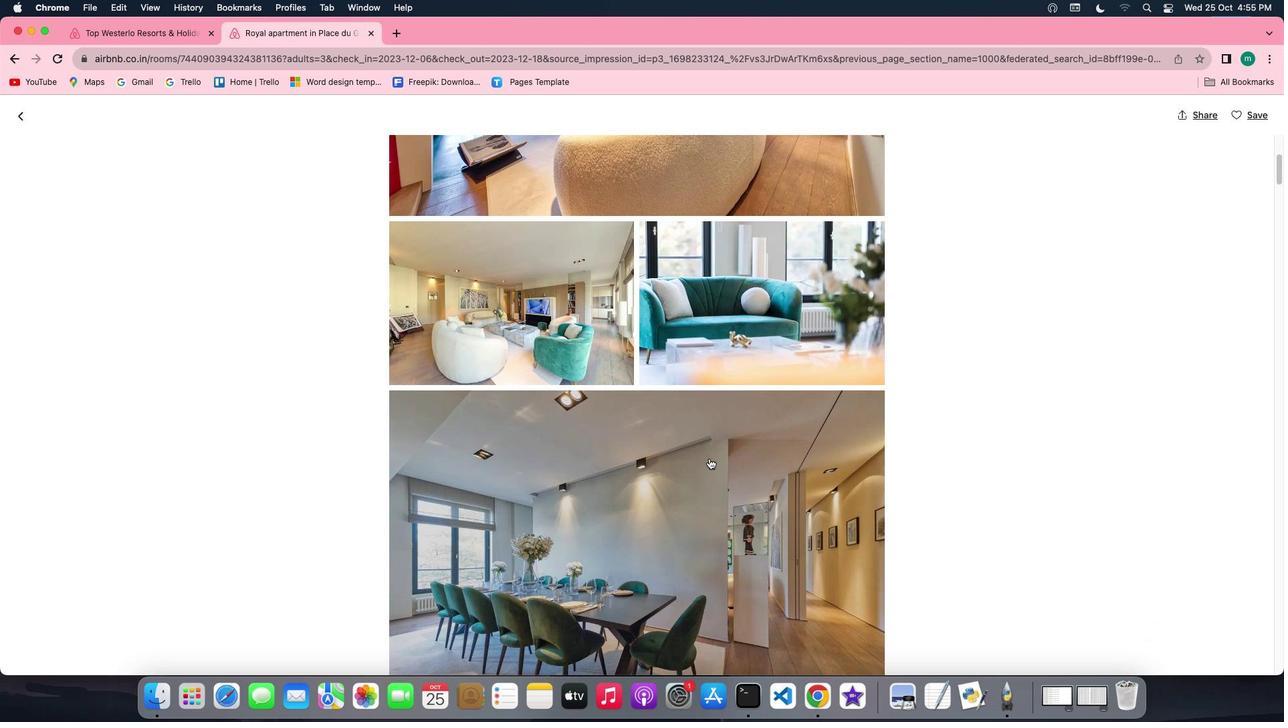 
Action: Mouse scrolled (692, 438) with delta (26, 131)
Screenshot: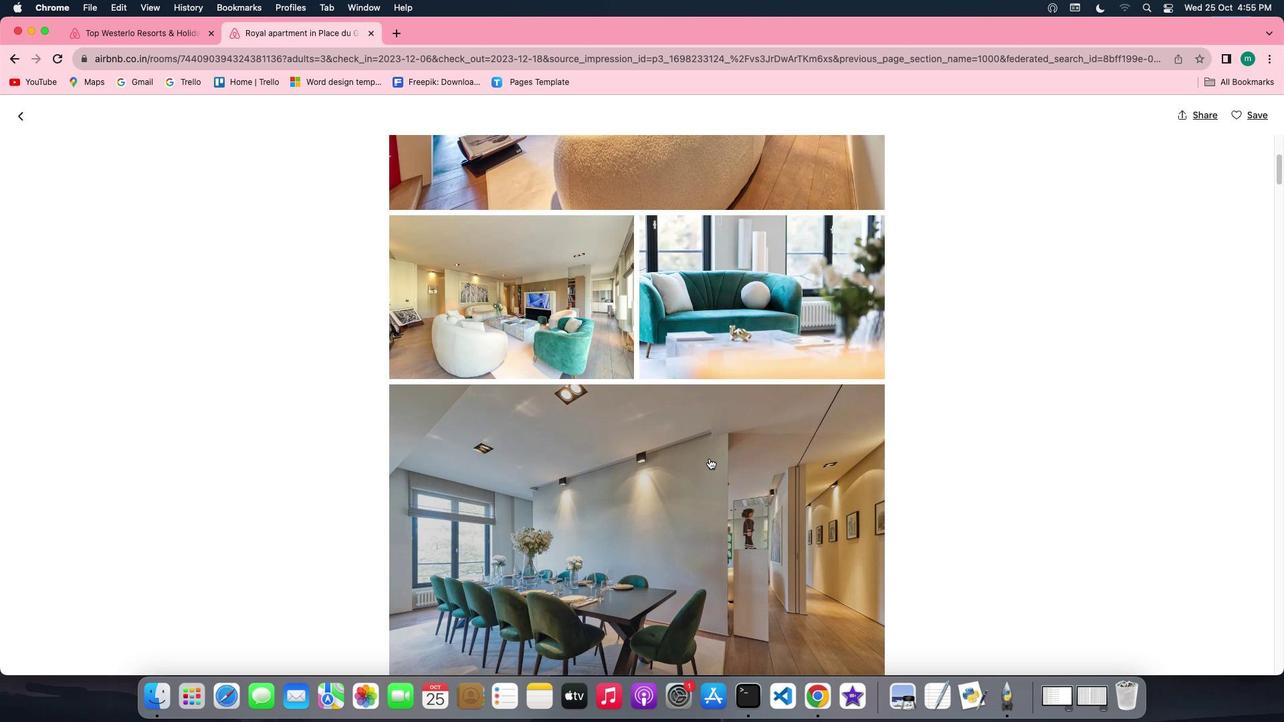 
Action: Mouse scrolled (692, 438) with delta (26, 131)
Screenshot: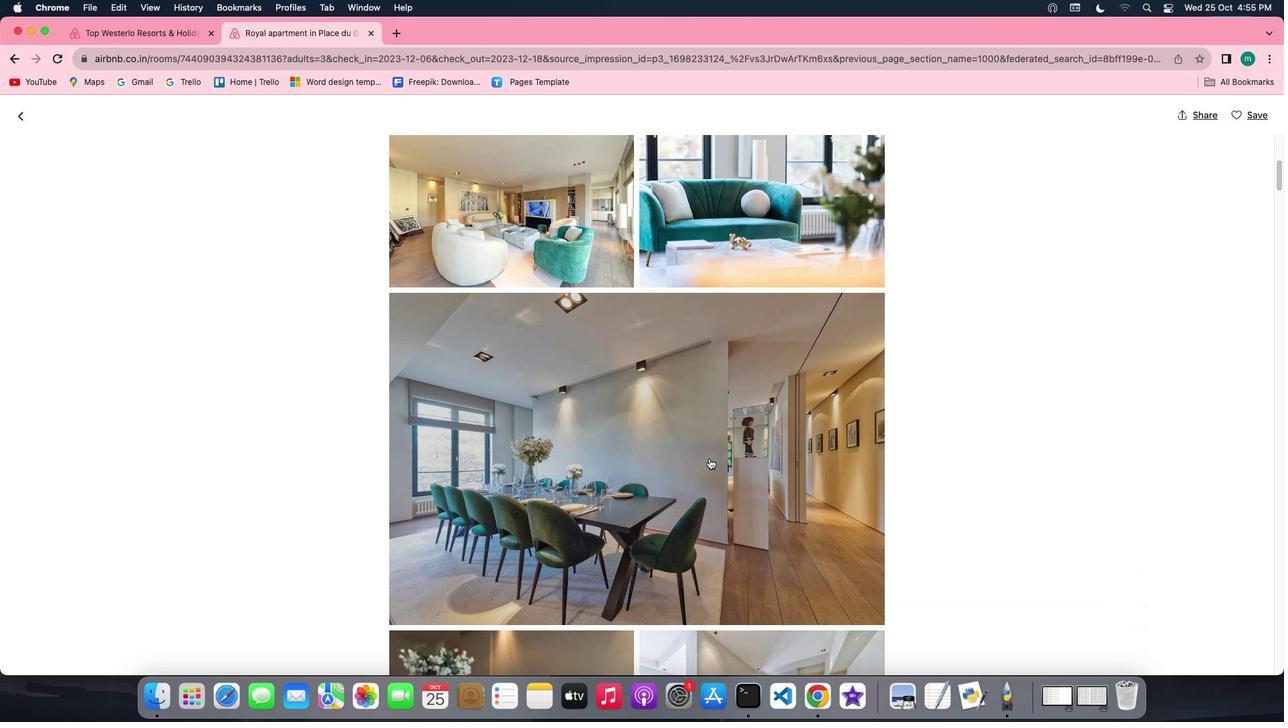 
Action: Mouse scrolled (692, 438) with delta (26, 131)
Screenshot: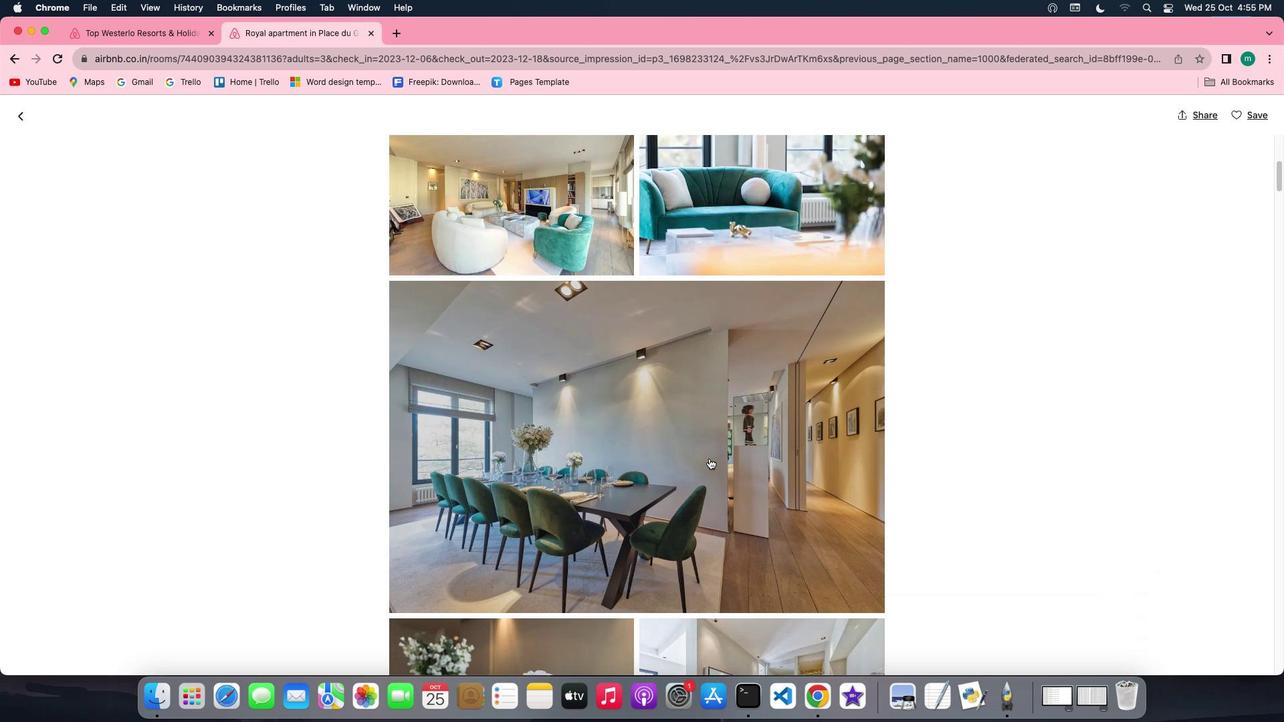 
Action: Mouse scrolled (692, 438) with delta (26, 130)
Screenshot: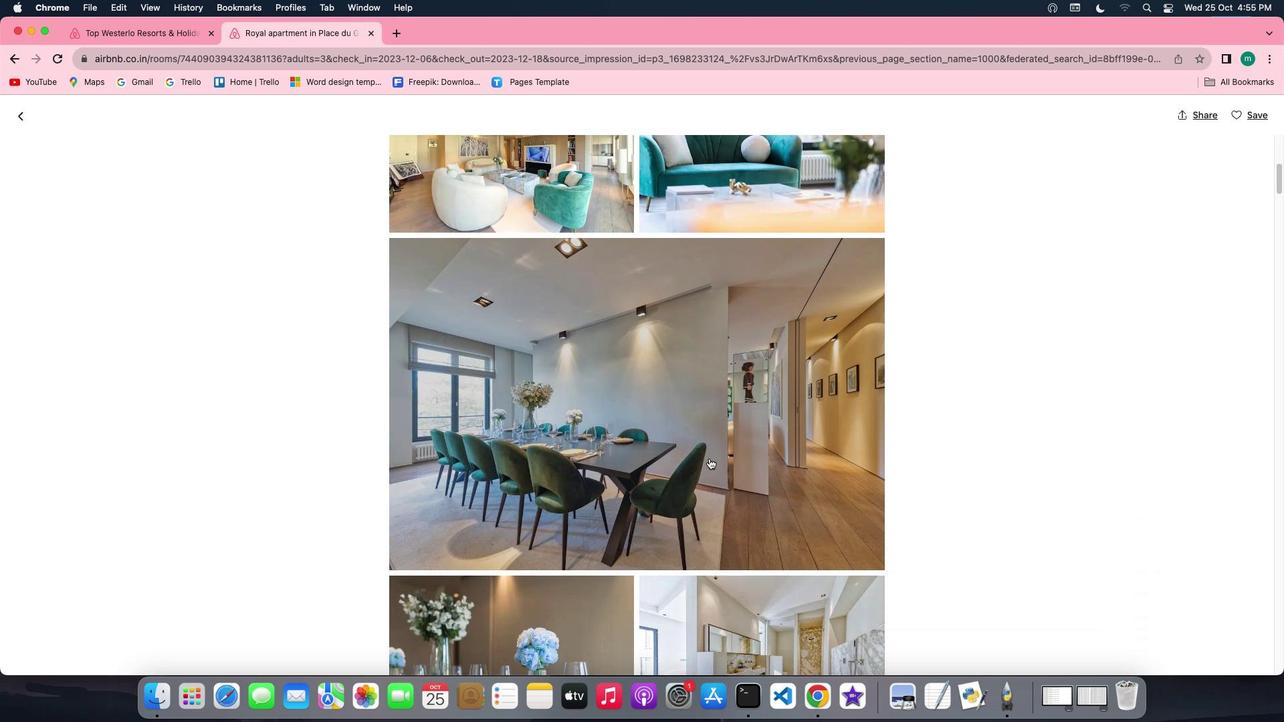
Action: Mouse scrolled (692, 438) with delta (26, 130)
Screenshot: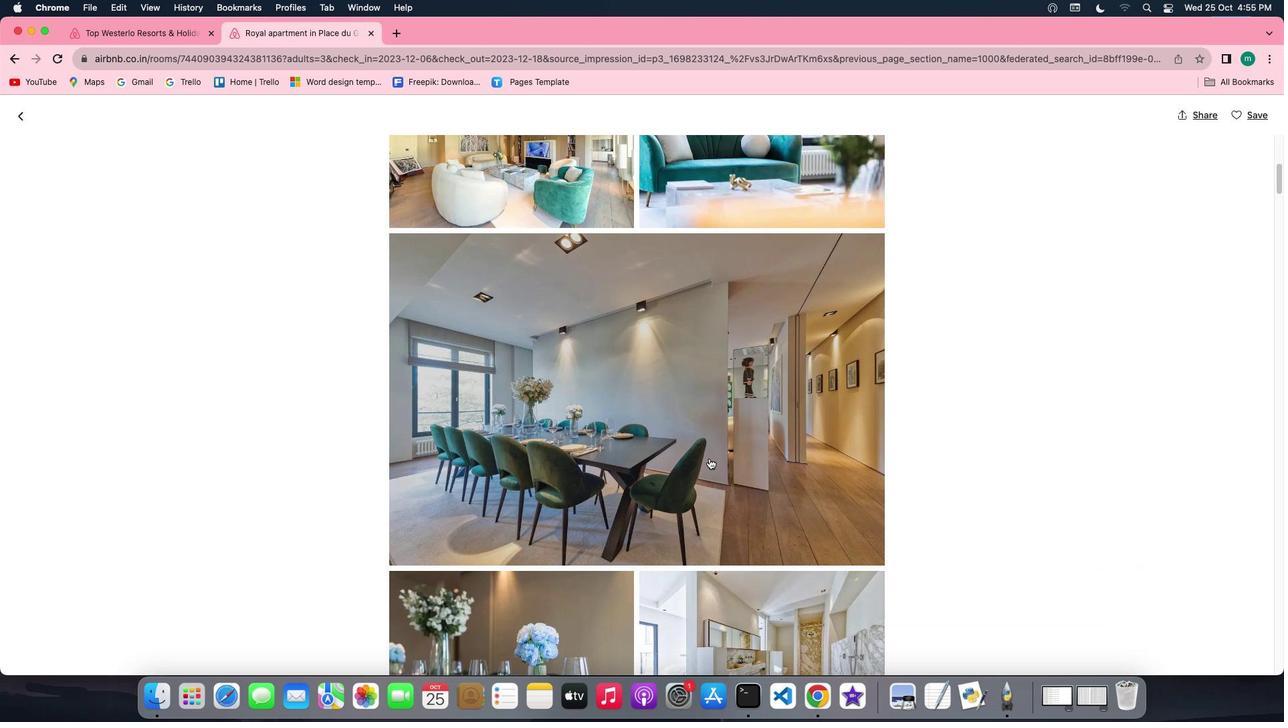 
Action: Mouse scrolled (692, 438) with delta (26, 131)
Screenshot: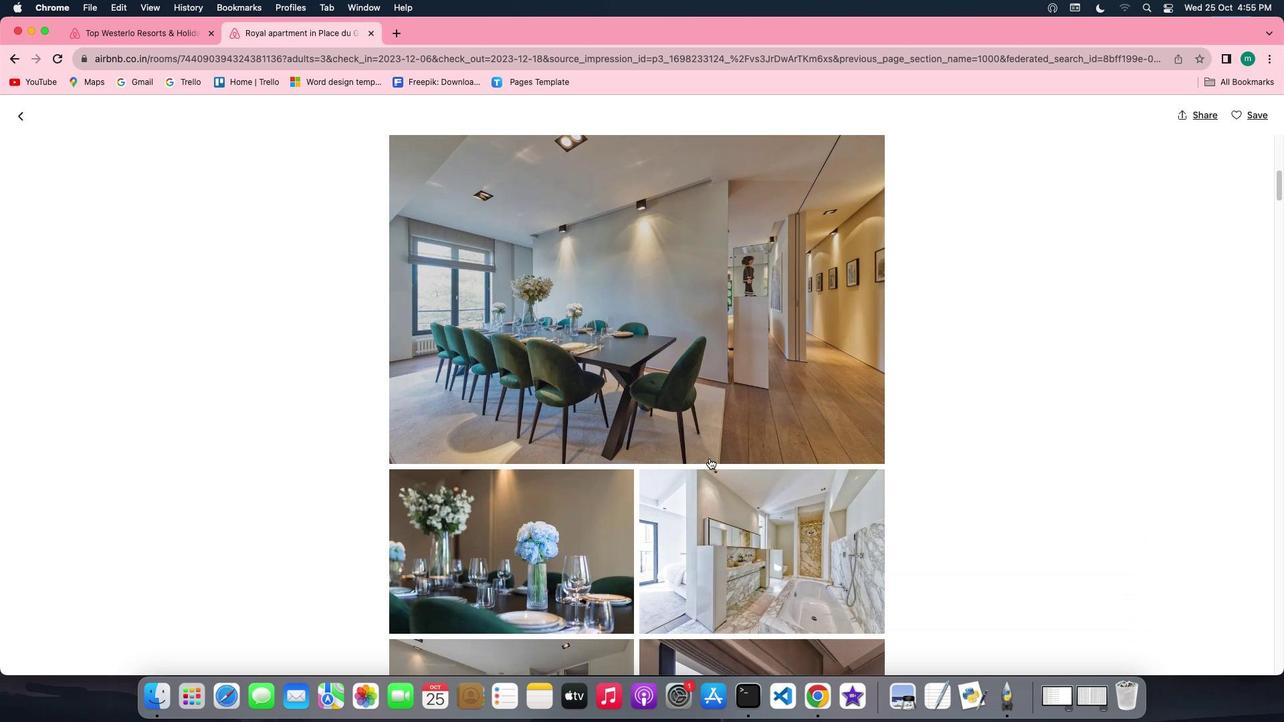 
Action: Mouse scrolled (692, 438) with delta (26, 131)
Screenshot: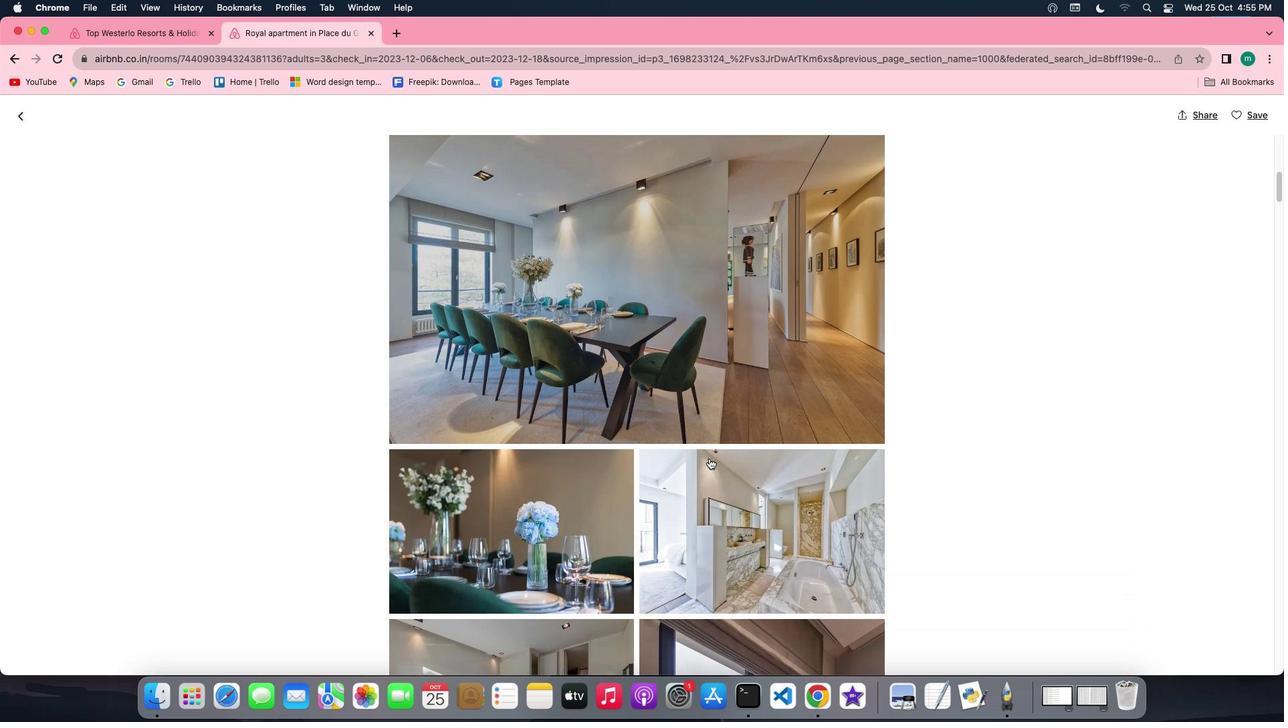 
Action: Mouse scrolled (692, 438) with delta (26, 130)
Screenshot: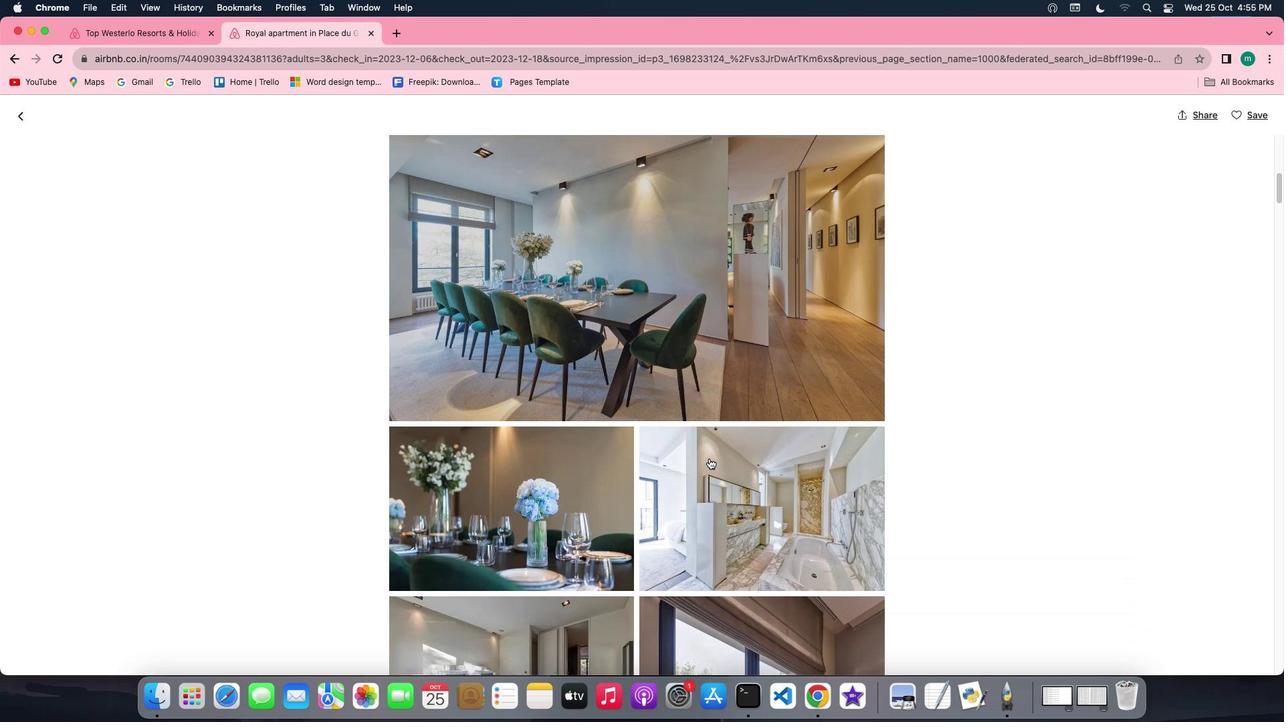 
Action: Mouse scrolled (692, 438) with delta (26, 130)
Screenshot: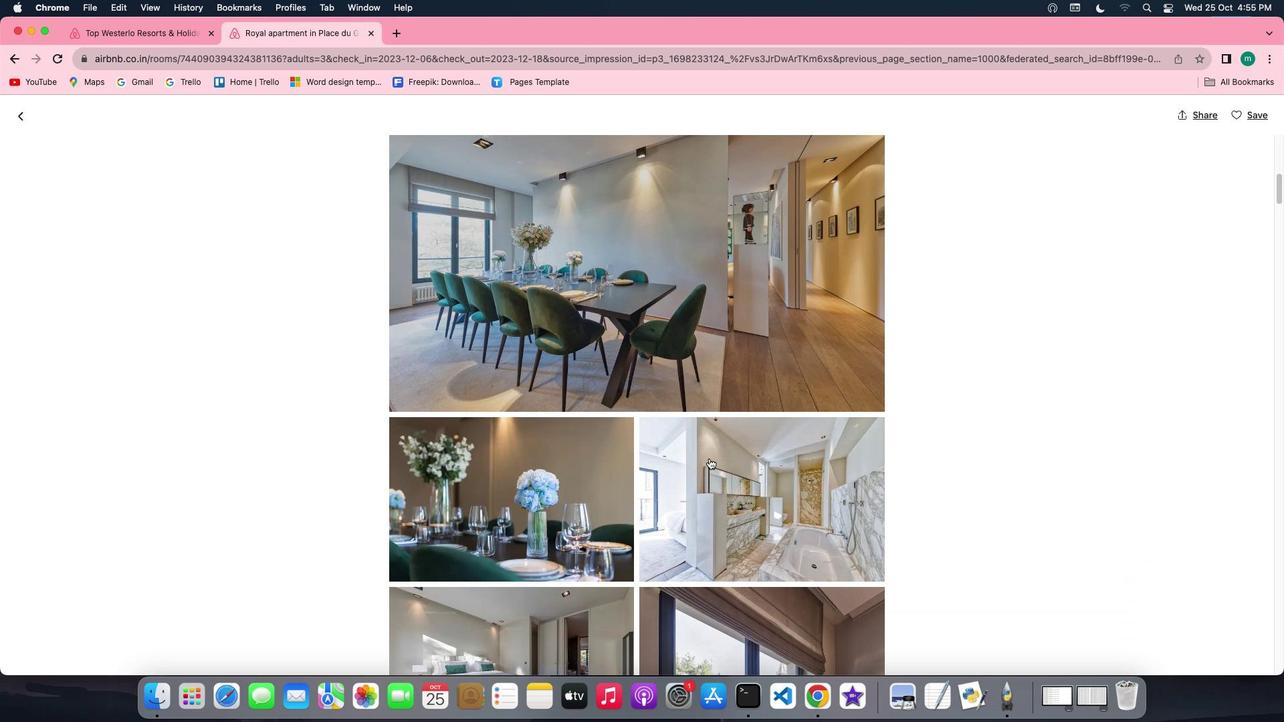 
Action: Mouse scrolled (692, 438) with delta (26, 131)
Screenshot: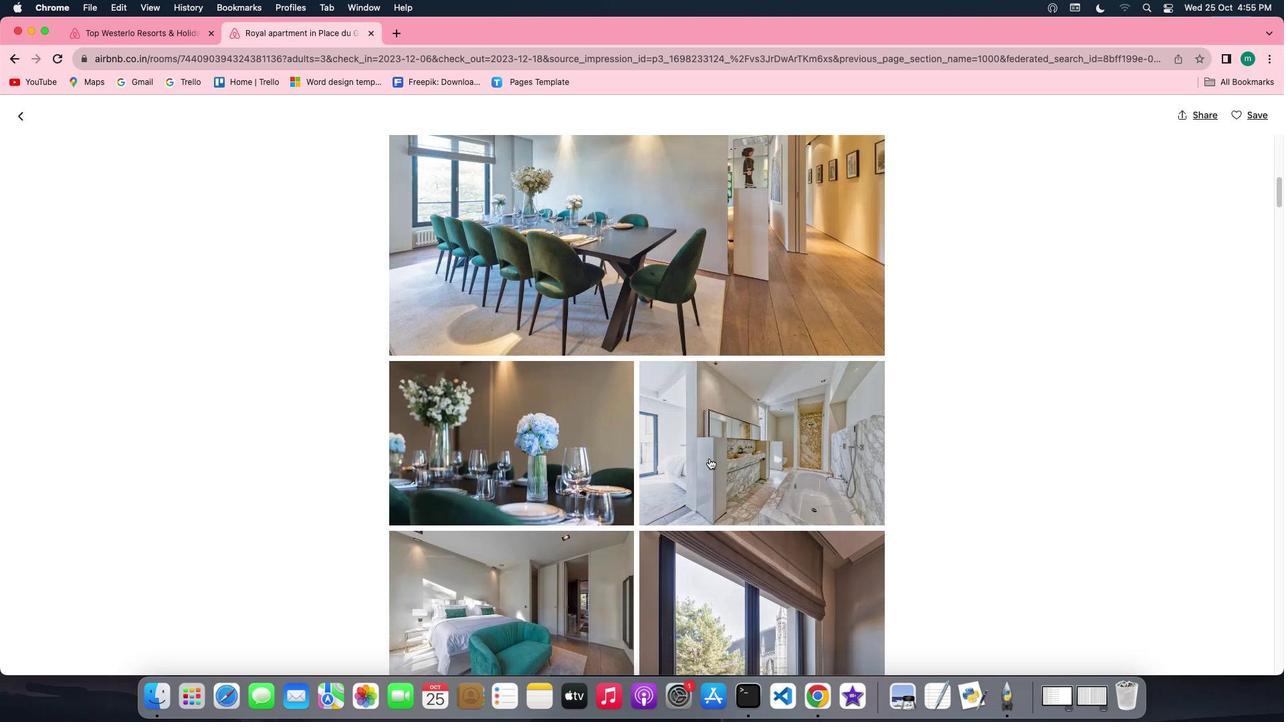 
Action: Mouse scrolled (692, 438) with delta (26, 131)
Screenshot: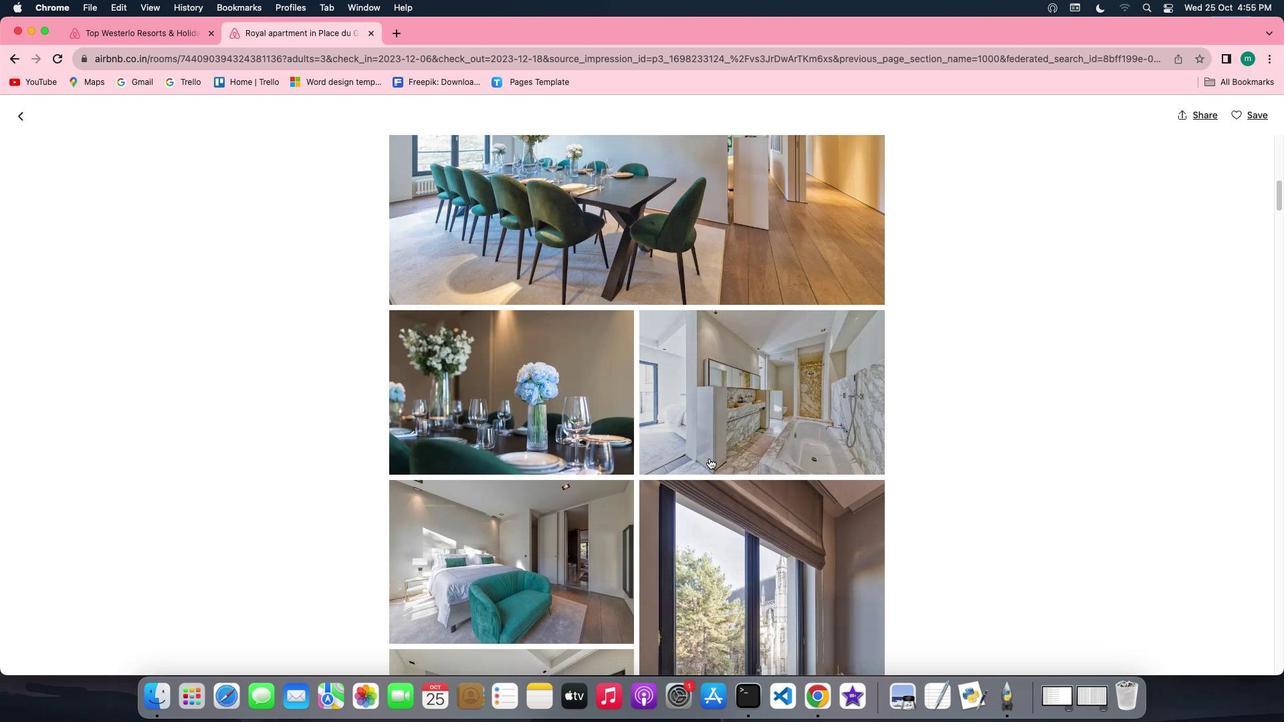 
Action: Mouse scrolled (692, 438) with delta (26, 131)
Screenshot: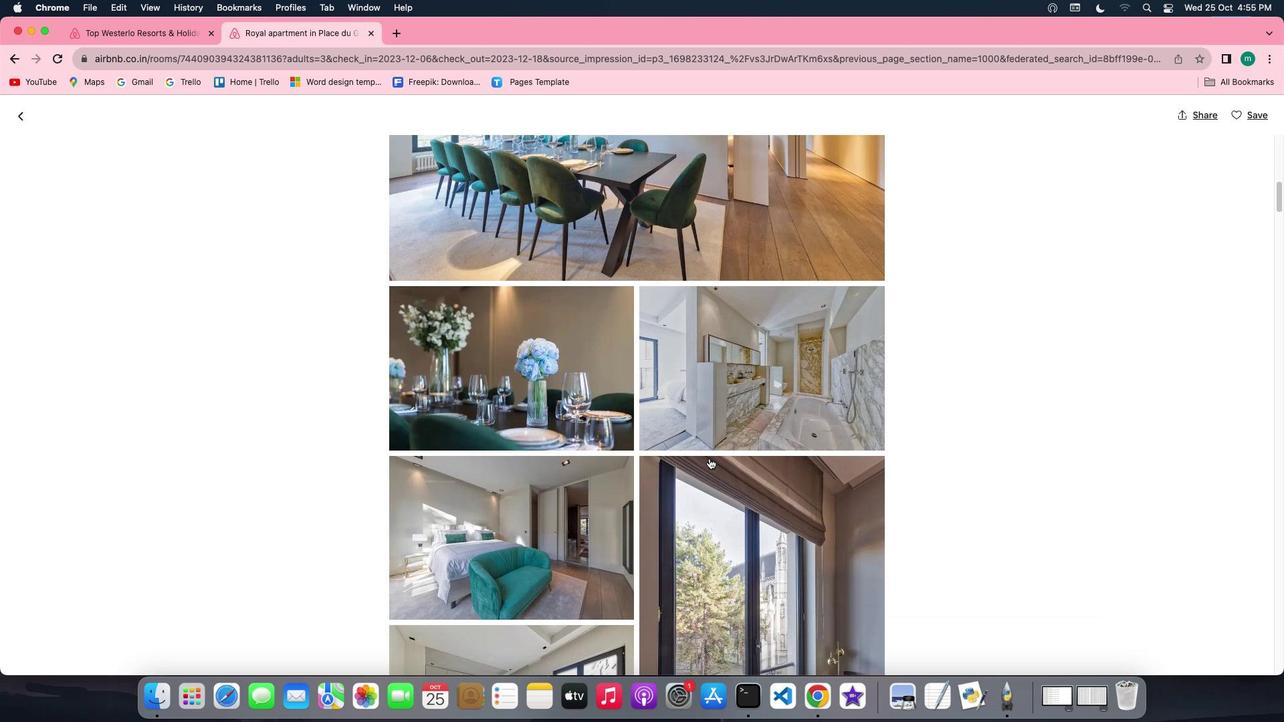 
Action: Mouse scrolled (692, 438) with delta (26, 130)
Screenshot: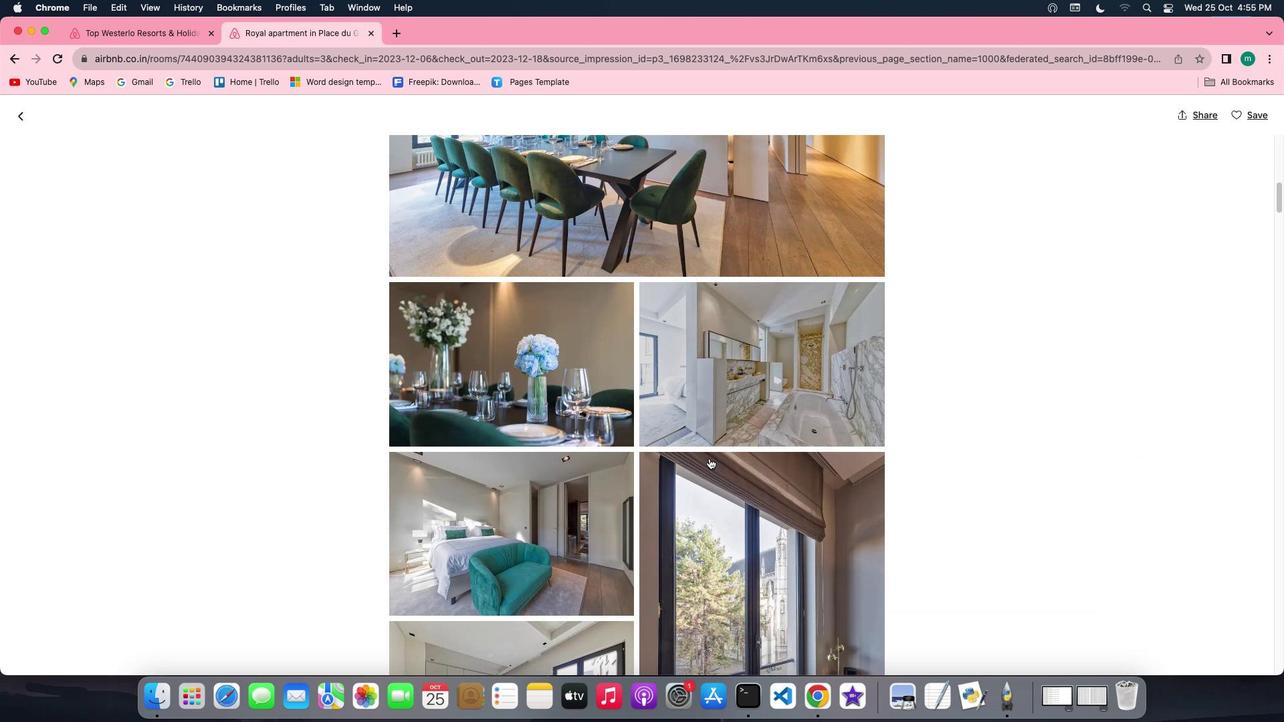 
Action: Mouse scrolled (692, 438) with delta (26, 131)
Screenshot: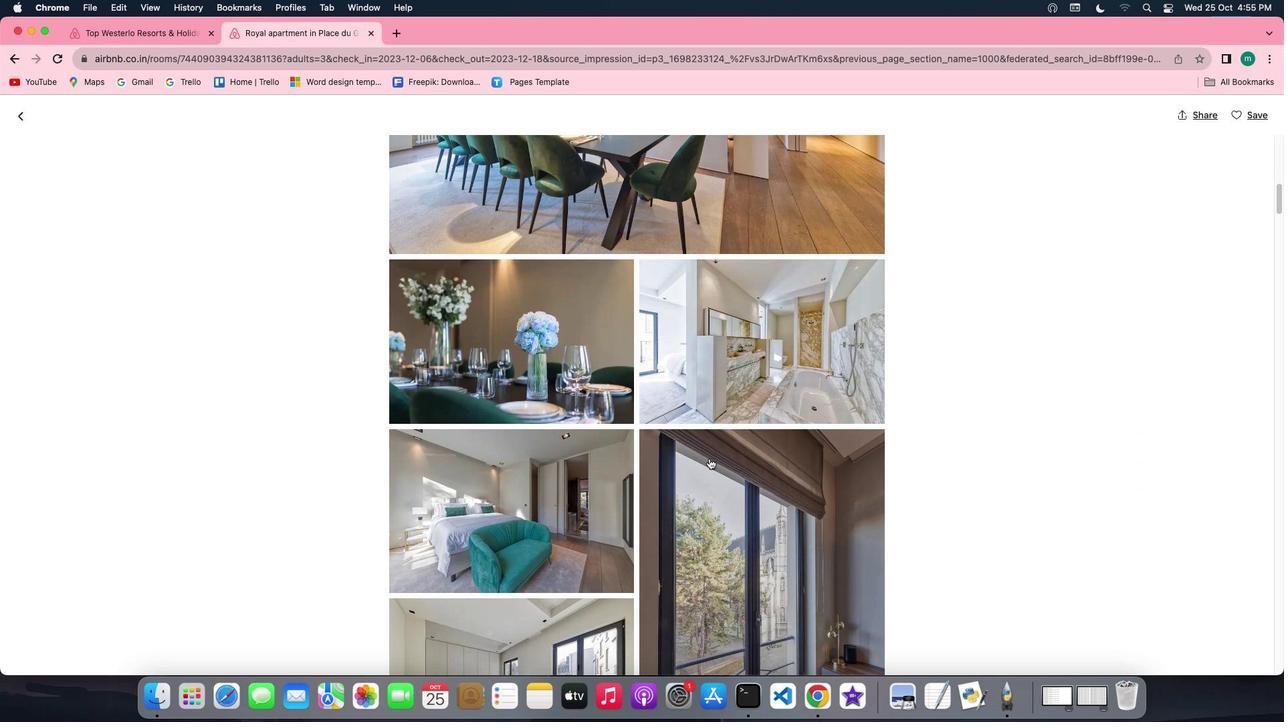 
Action: Mouse scrolled (692, 438) with delta (26, 131)
Screenshot: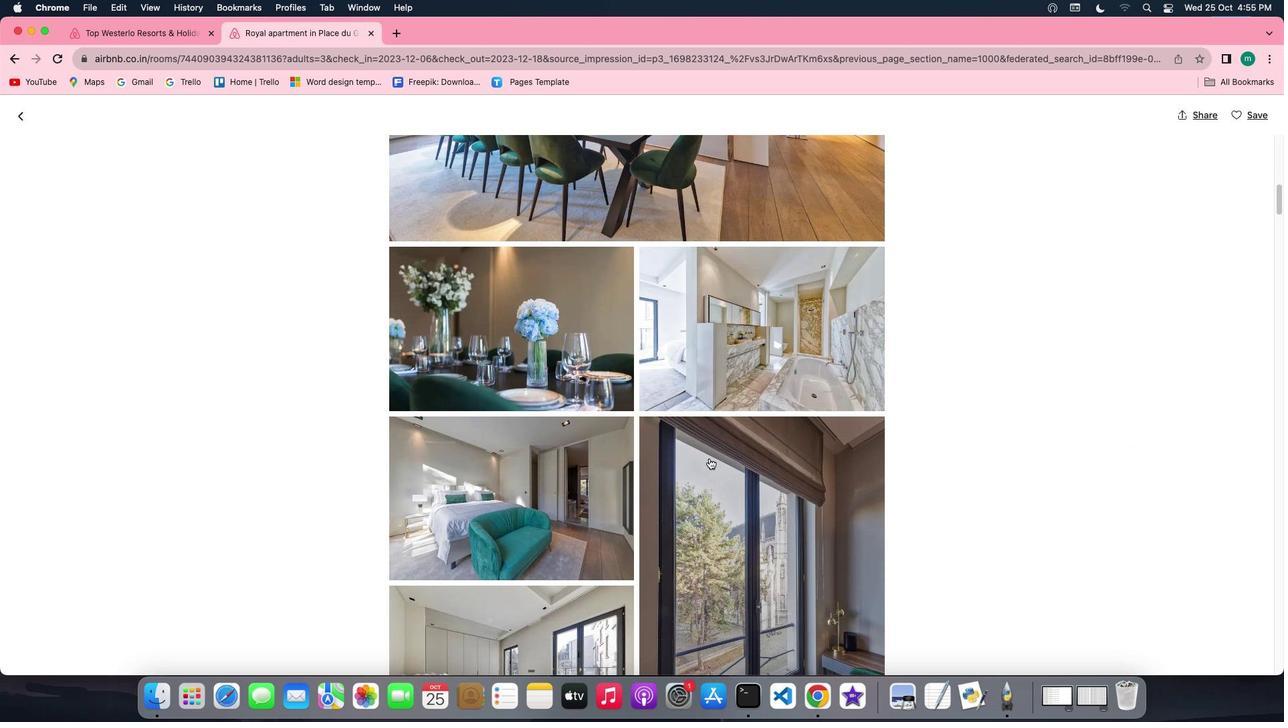 
Action: Mouse scrolled (692, 438) with delta (26, 131)
Screenshot: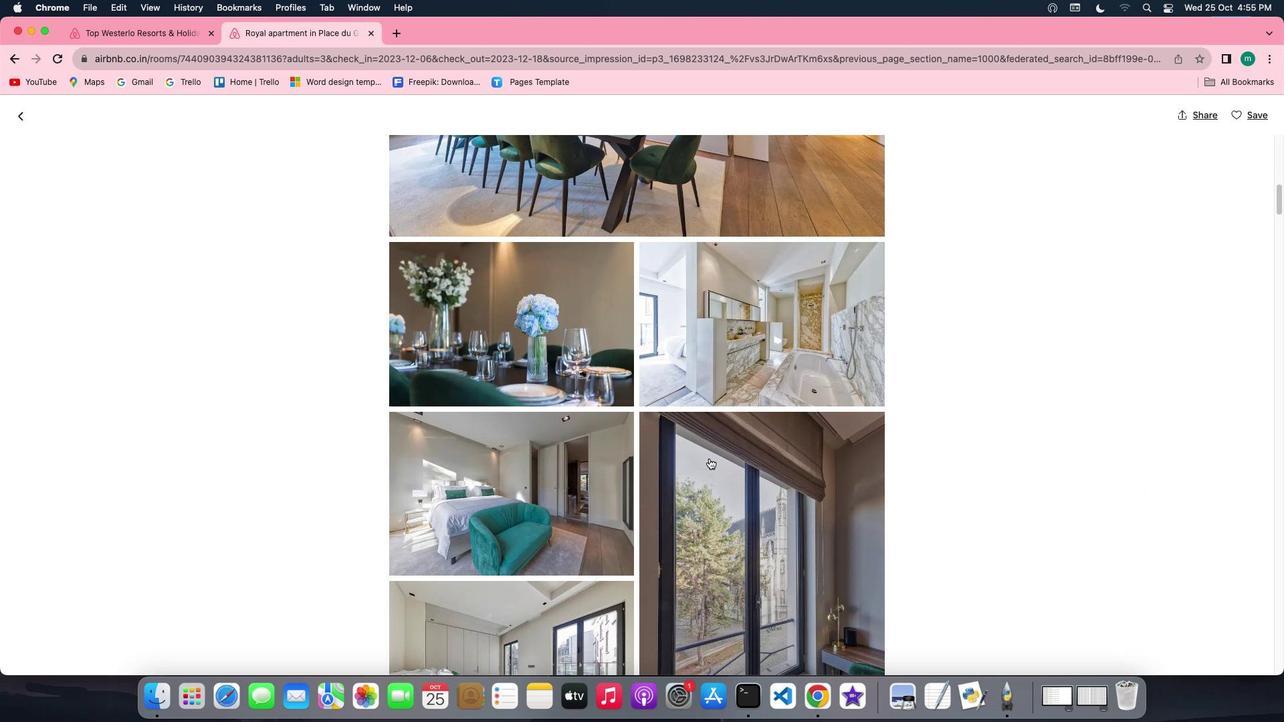 
Action: Mouse scrolled (692, 438) with delta (26, 131)
Screenshot: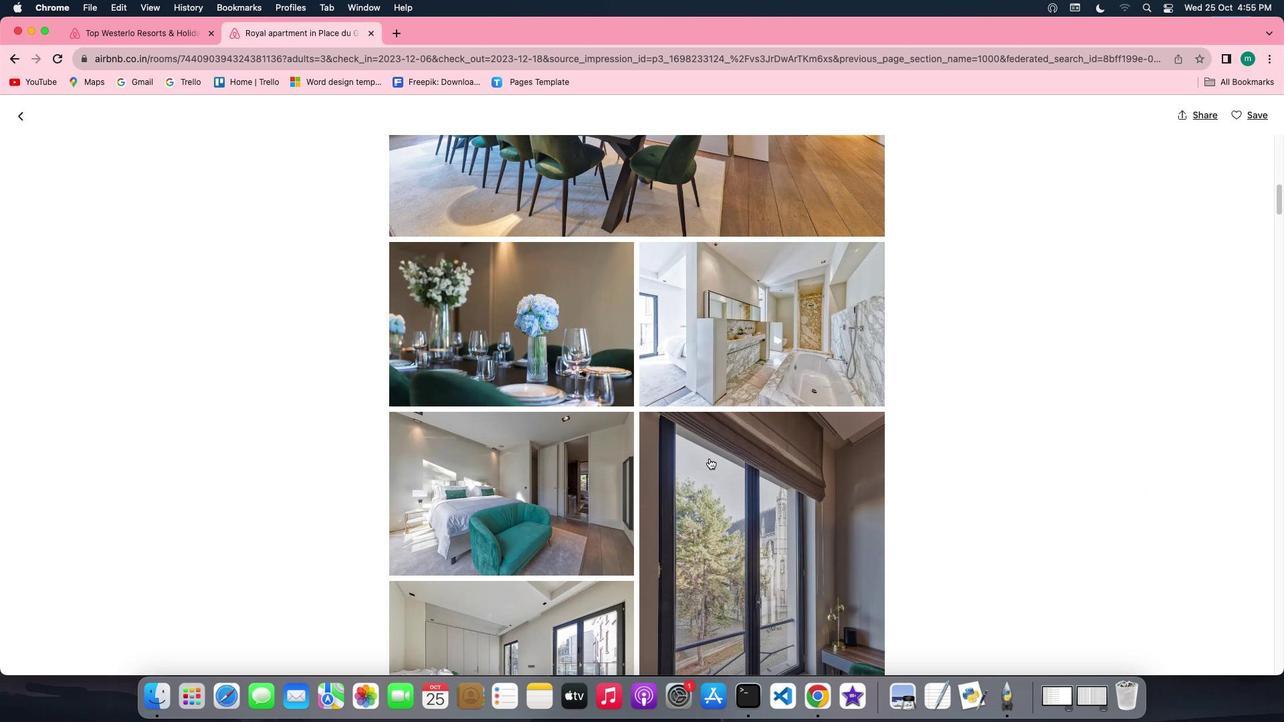 
Action: Mouse scrolled (692, 438) with delta (26, 131)
Screenshot: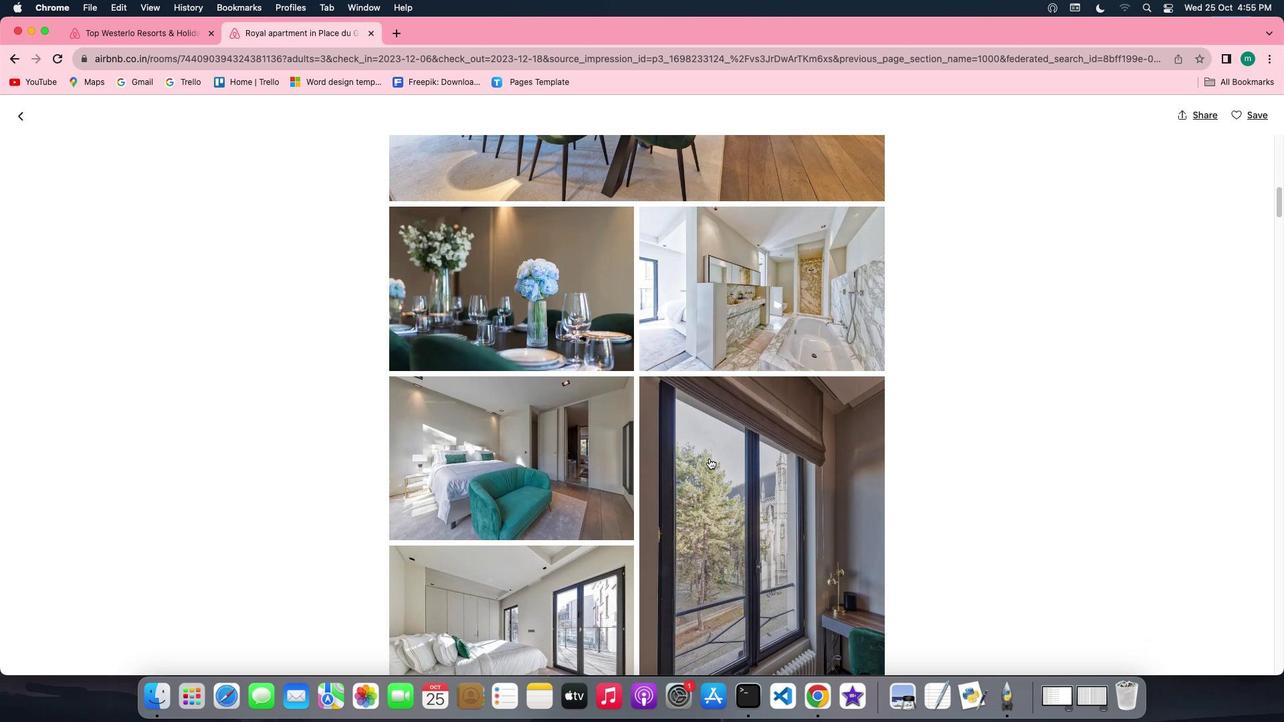 
Action: Mouse scrolled (692, 438) with delta (26, 131)
Screenshot: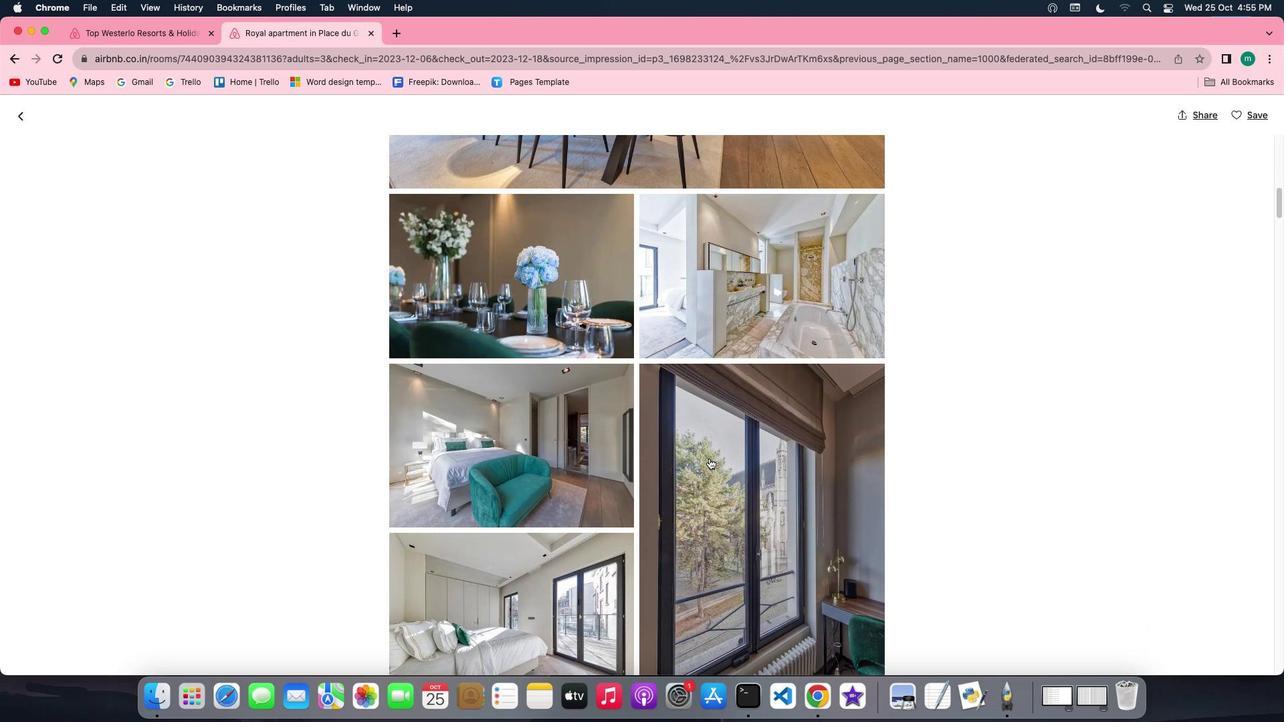 
Action: Mouse scrolled (692, 438) with delta (26, 131)
Screenshot: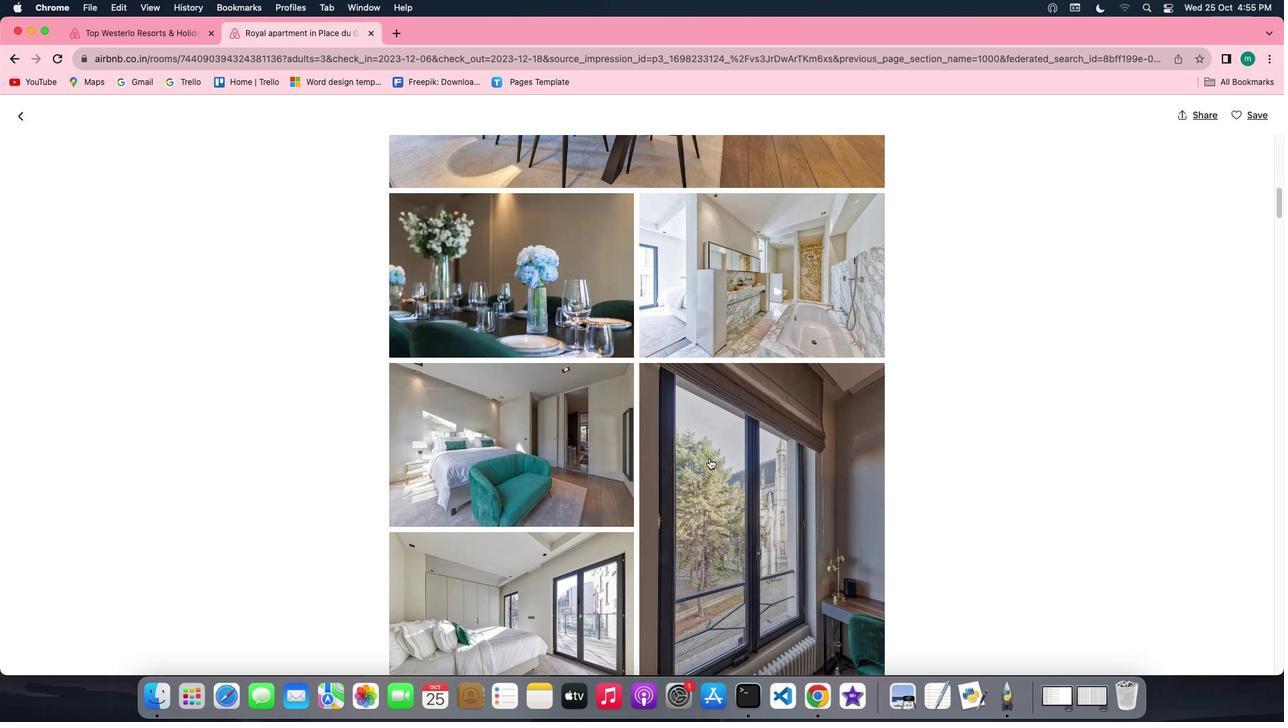 
Action: Mouse scrolled (692, 438) with delta (26, 131)
Screenshot: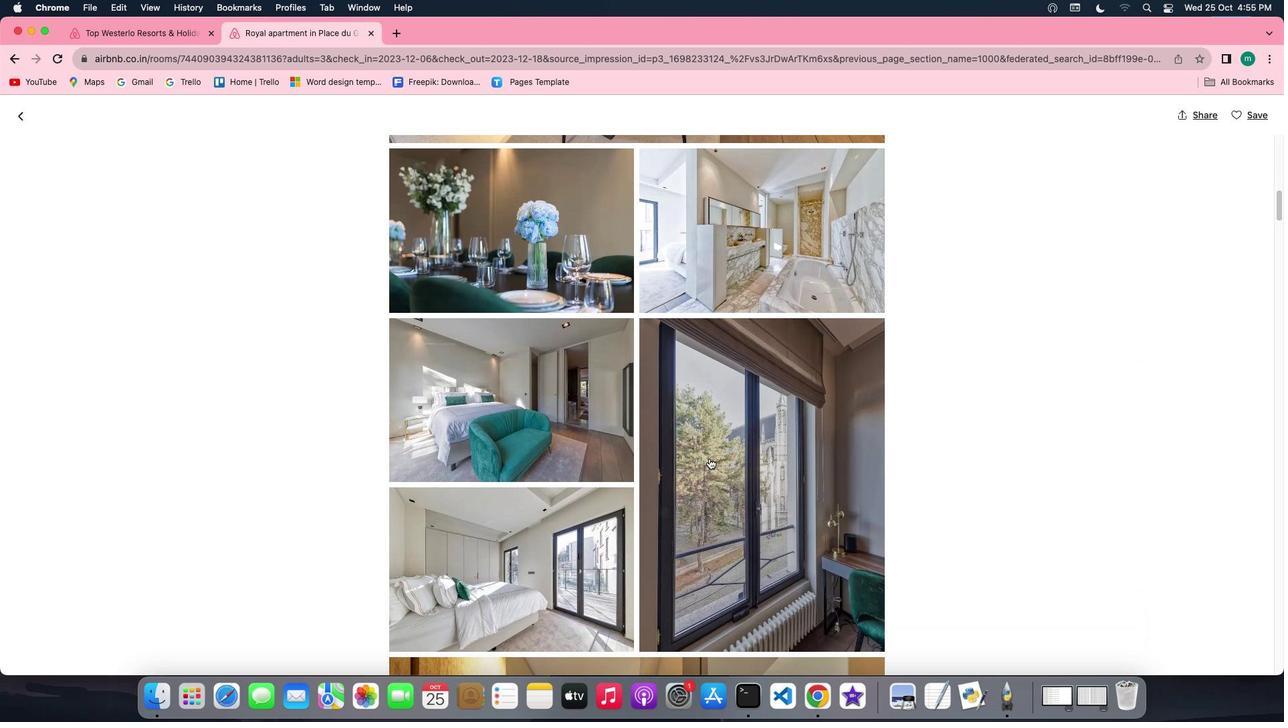 
Action: Mouse scrolled (692, 438) with delta (26, 131)
Screenshot: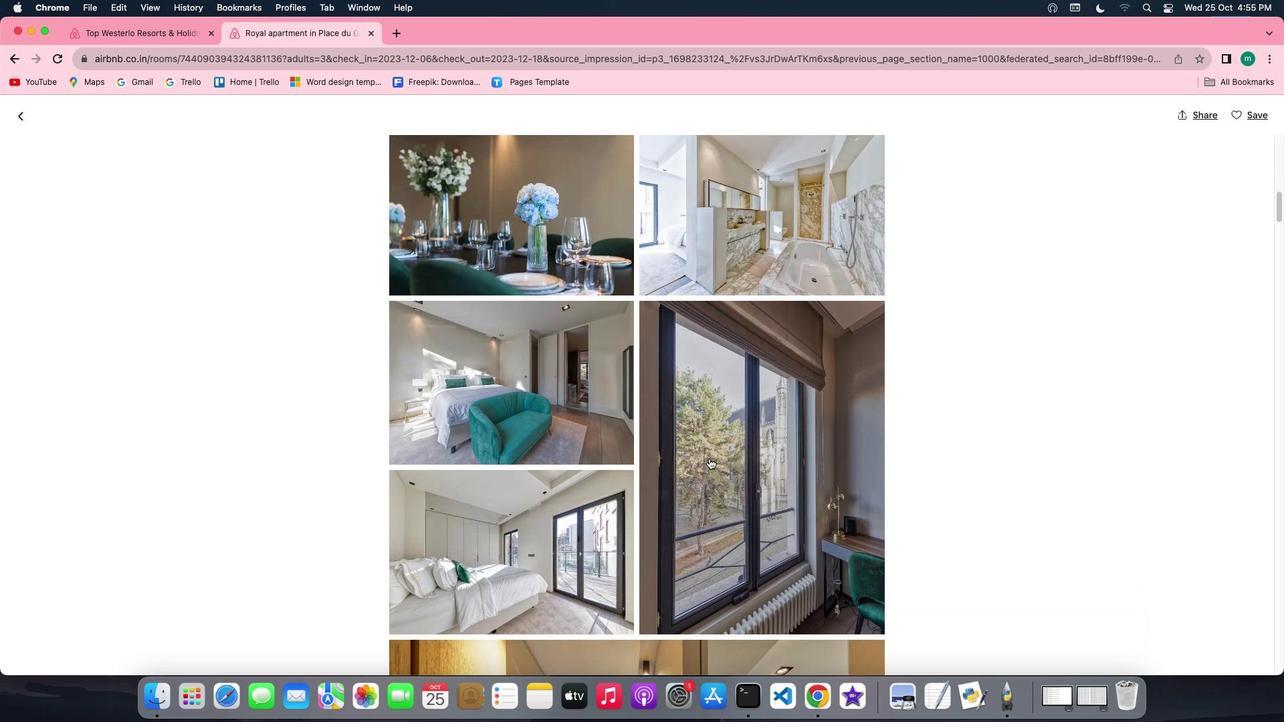 
Action: Mouse scrolled (692, 438) with delta (26, 131)
Screenshot: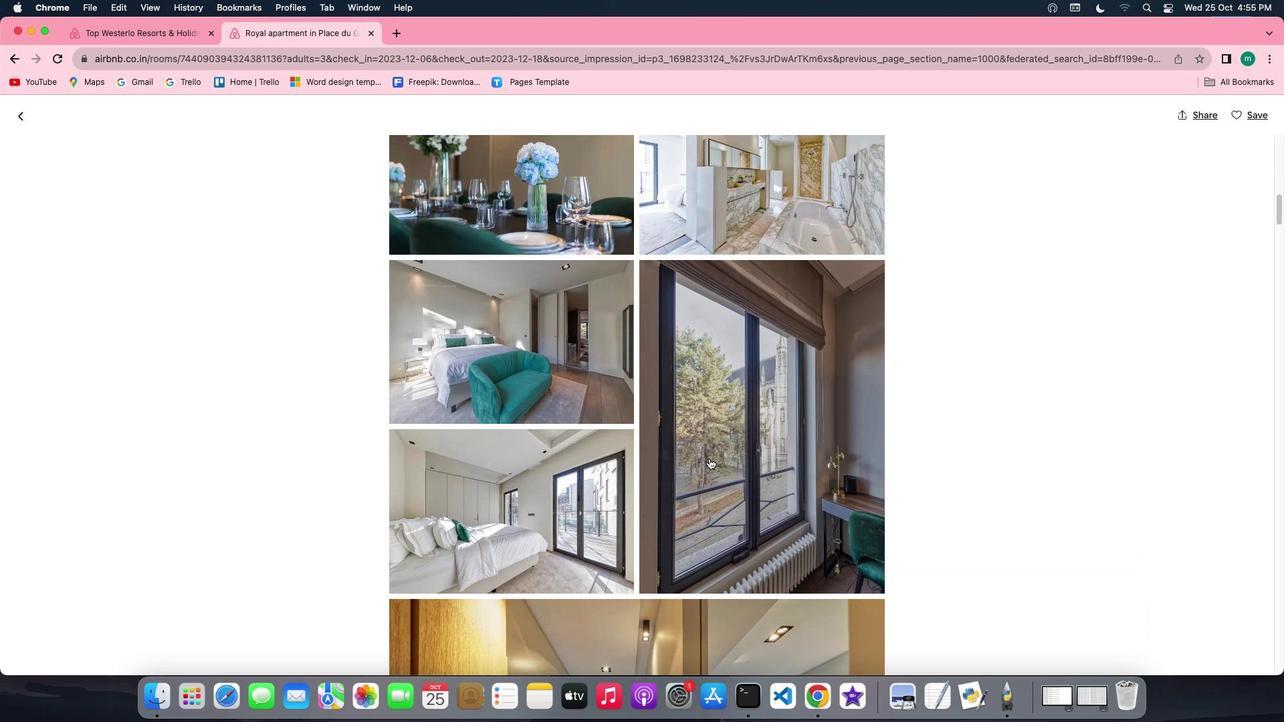 
Action: Mouse scrolled (692, 438) with delta (26, 131)
Screenshot: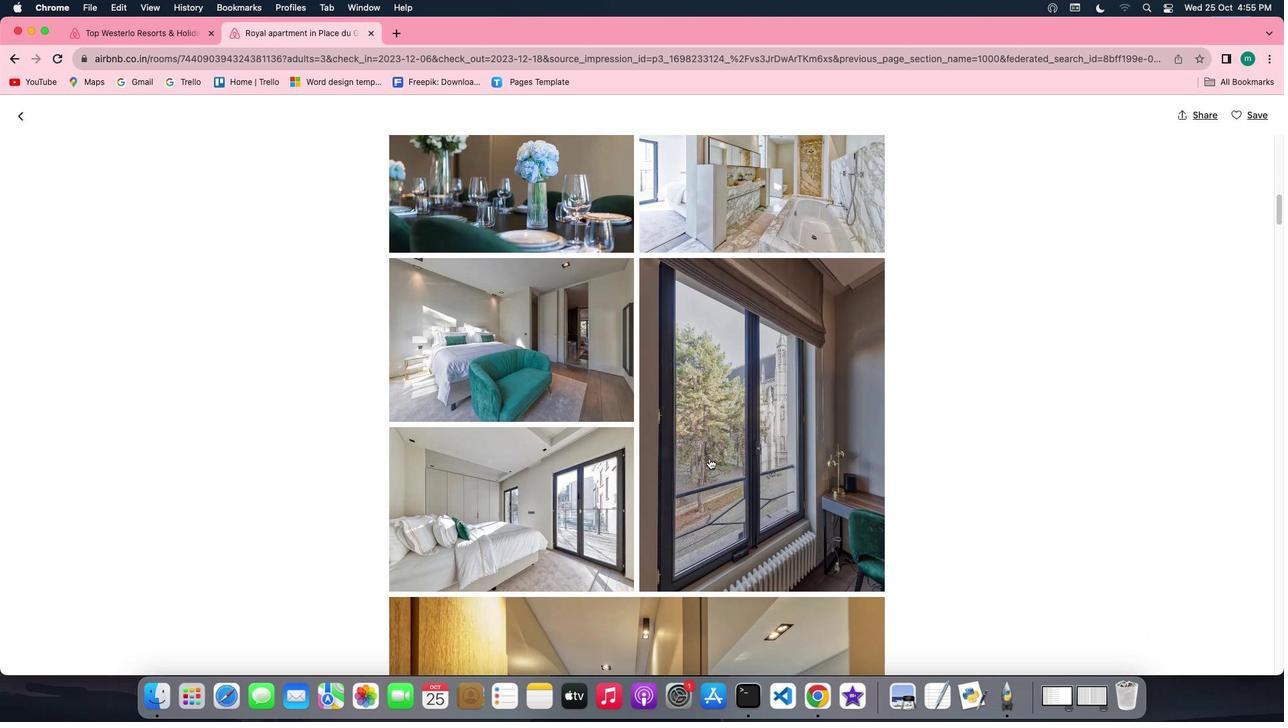 
Action: Mouse scrolled (692, 438) with delta (26, 131)
Screenshot: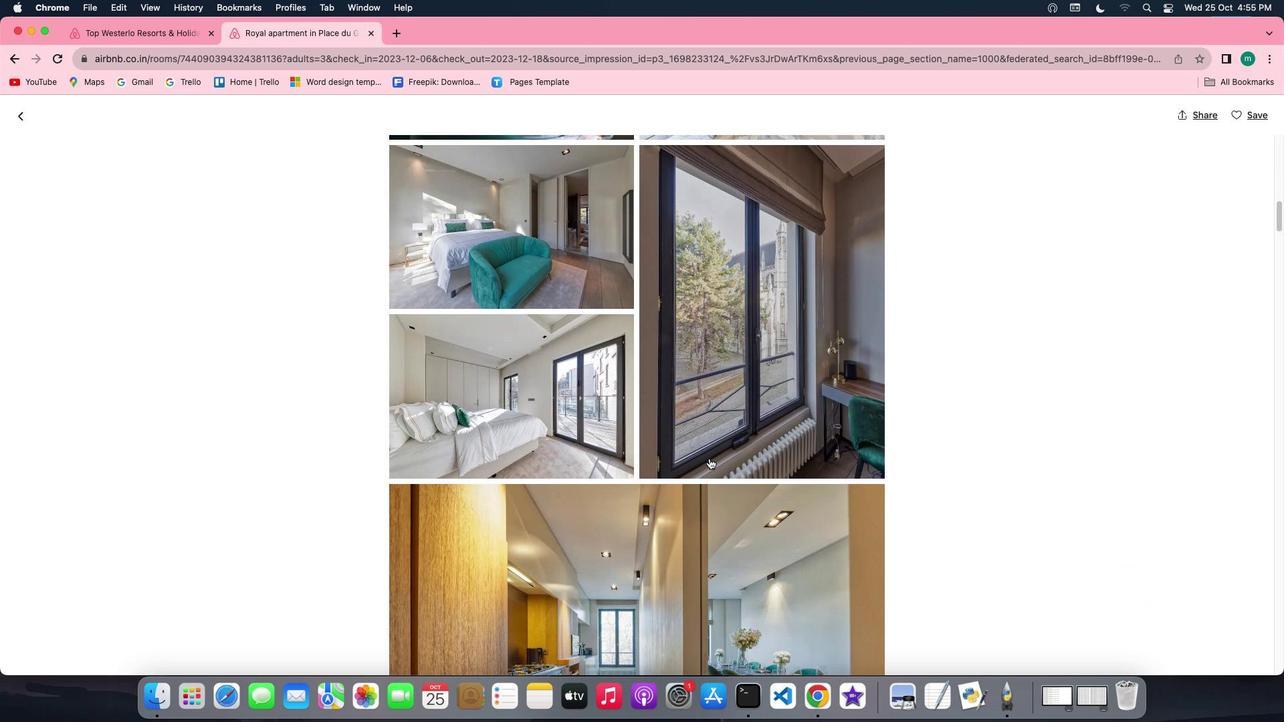 
Action: Mouse scrolled (692, 438) with delta (26, 131)
Screenshot: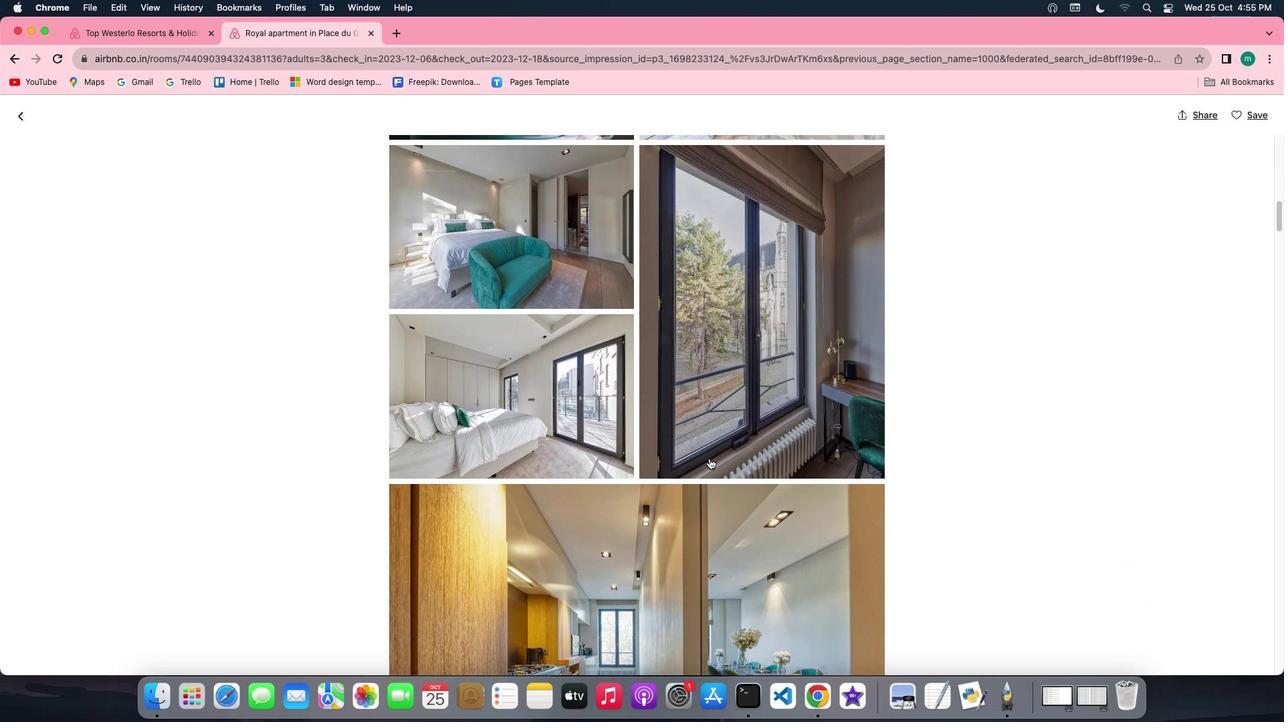
Action: Mouse scrolled (692, 438) with delta (26, 129)
Screenshot: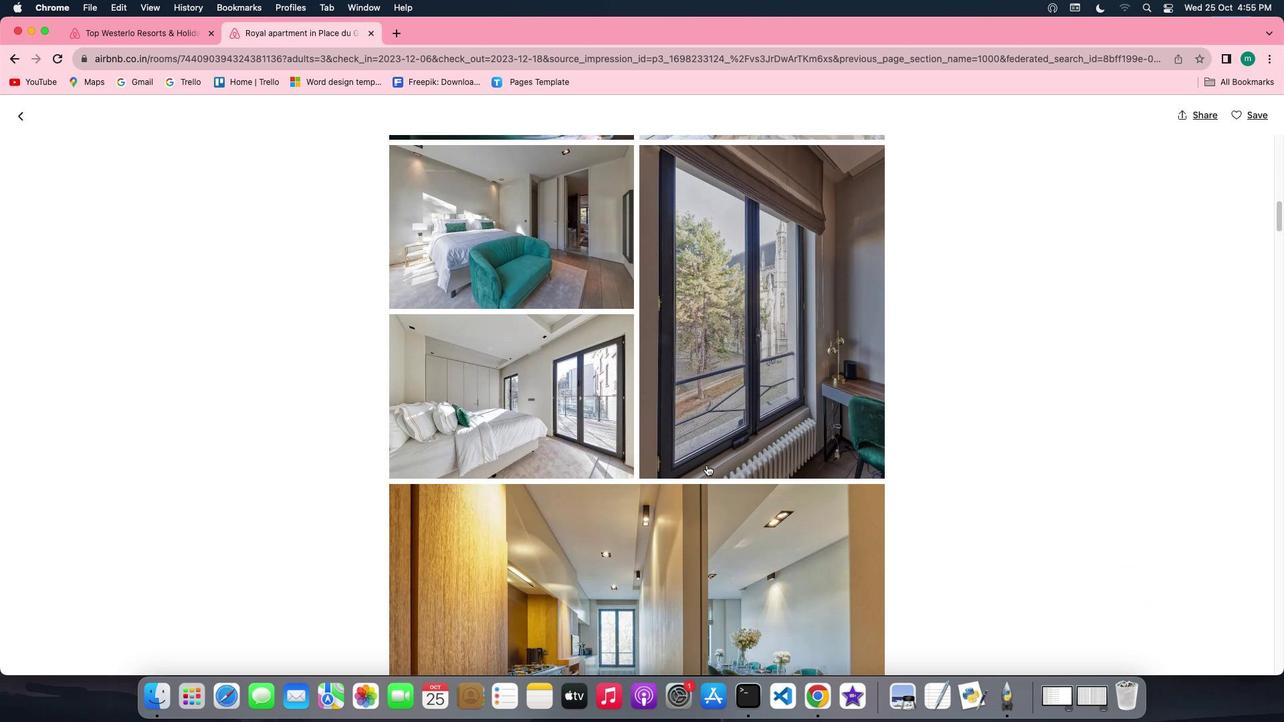 
Action: Mouse moved to (685, 448)
Screenshot: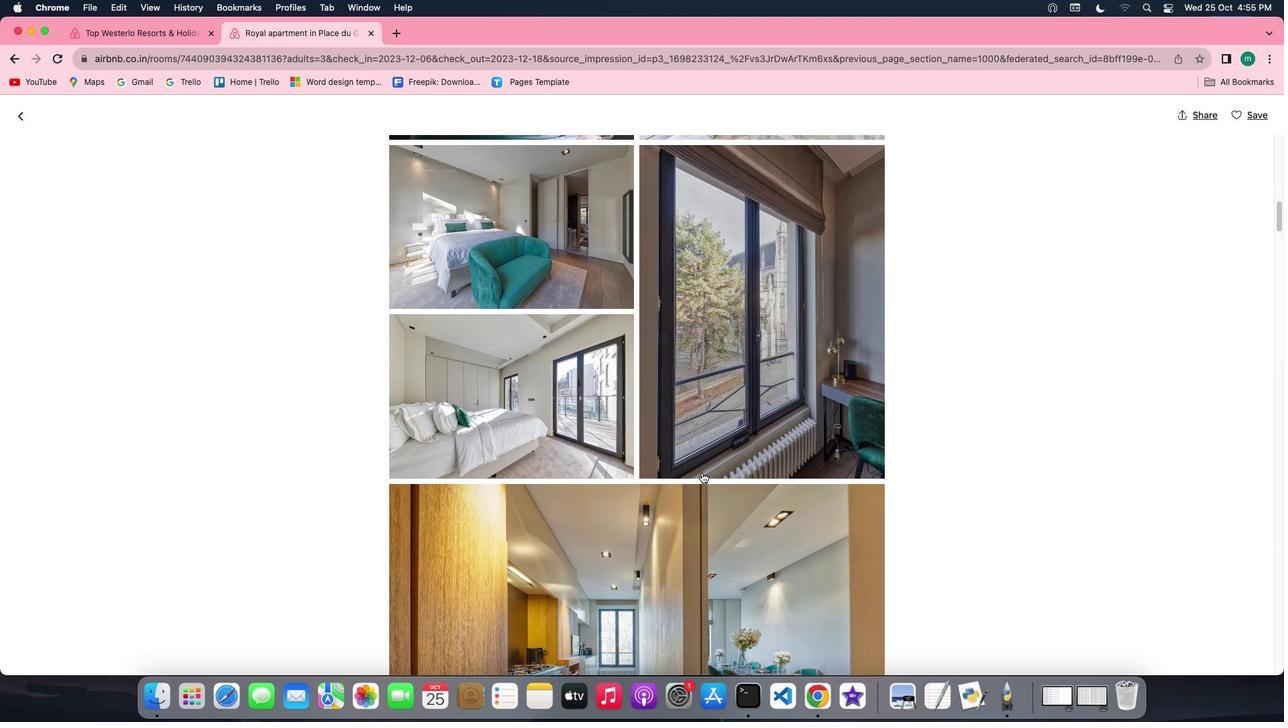 
Action: Mouse scrolled (685, 448) with delta (26, 131)
Screenshot: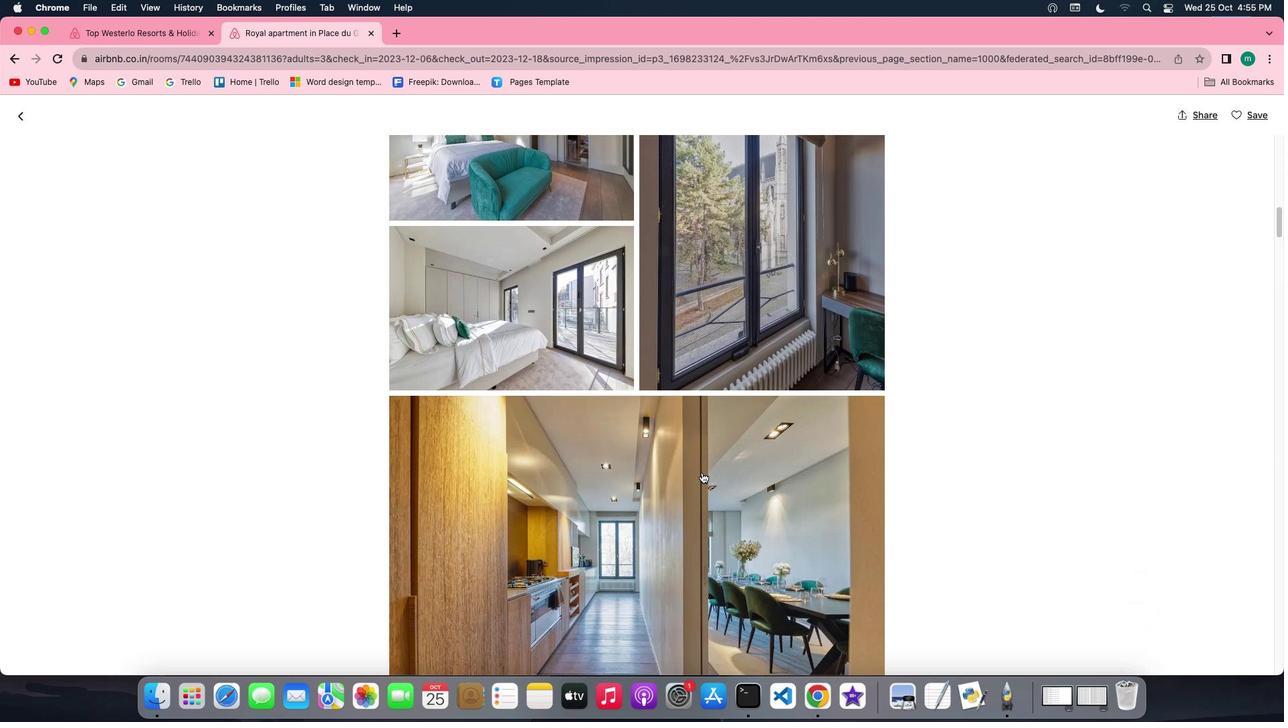 
Action: Mouse scrolled (685, 448) with delta (26, 131)
Screenshot: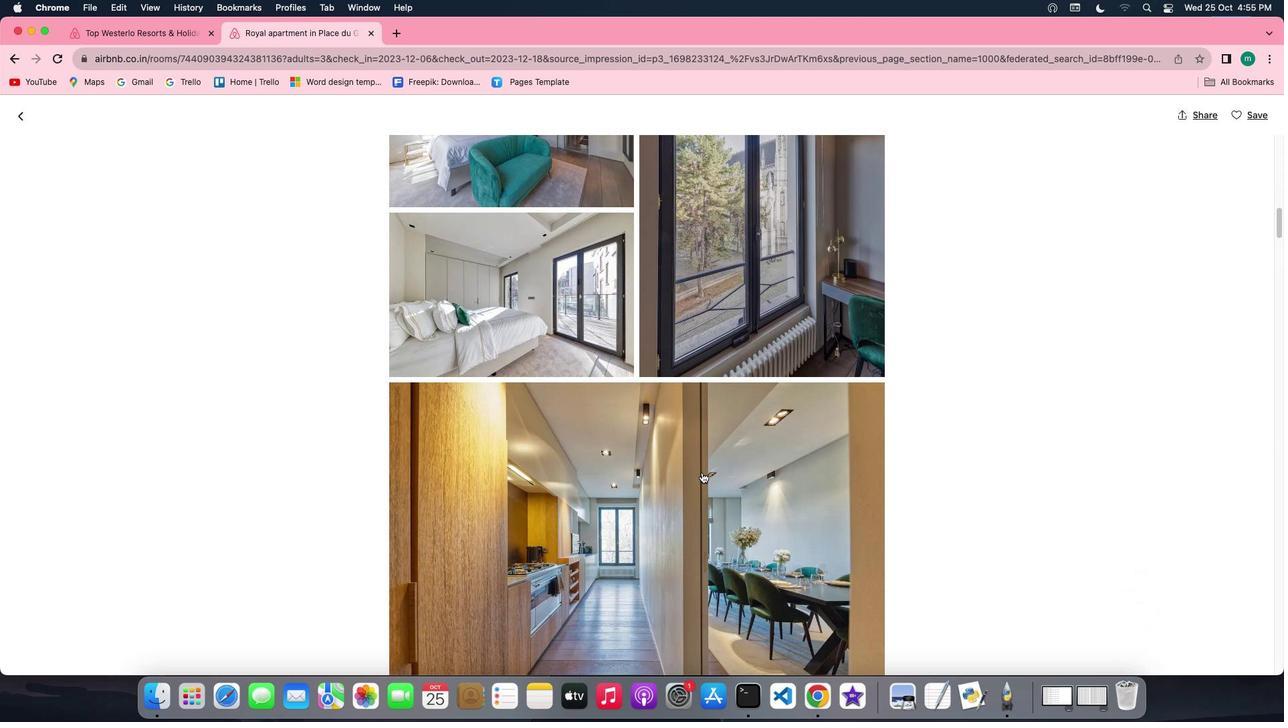 
Action: Mouse scrolled (685, 448) with delta (26, 130)
Screenshot: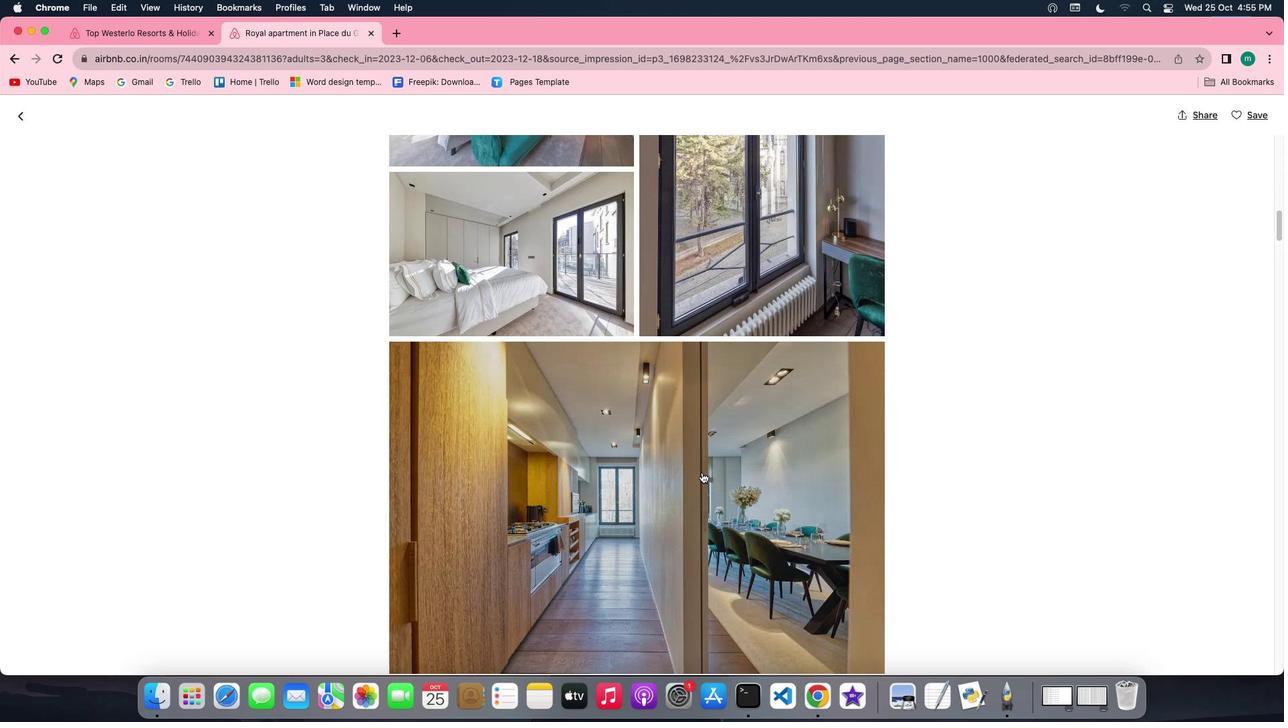 
Action: Mouse scrolled (685, 448) with delta (26, 130)
Screenshot: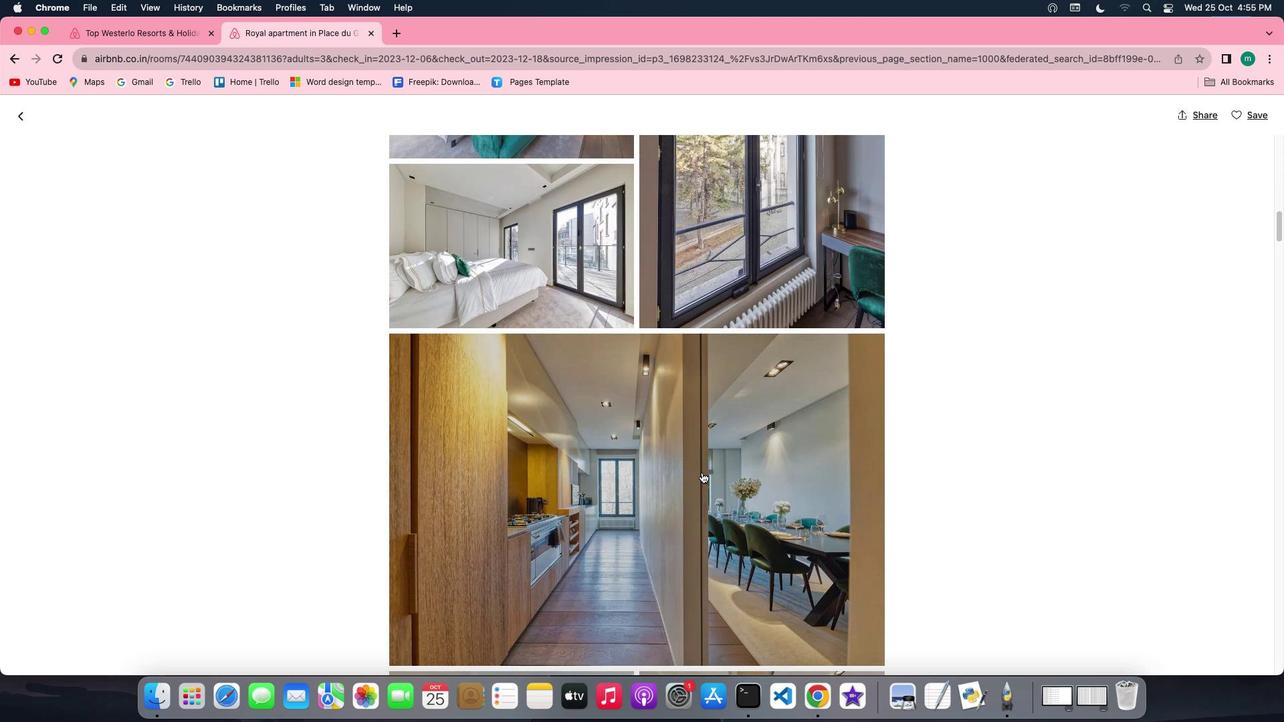 
Action: Mouse scrolled (685, 448) with delta (26, 131)
Screenshot: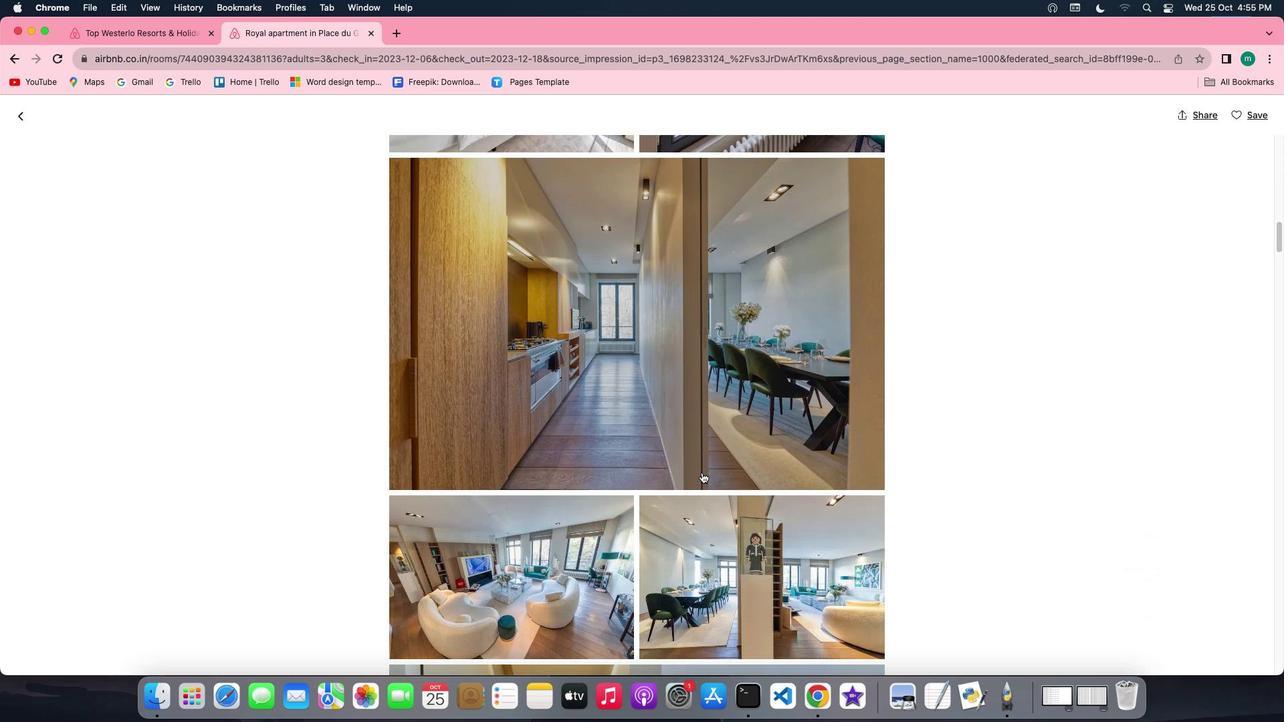
Action: Mouse scrolled (685, 448) with delta (26, 131)
Screenshot: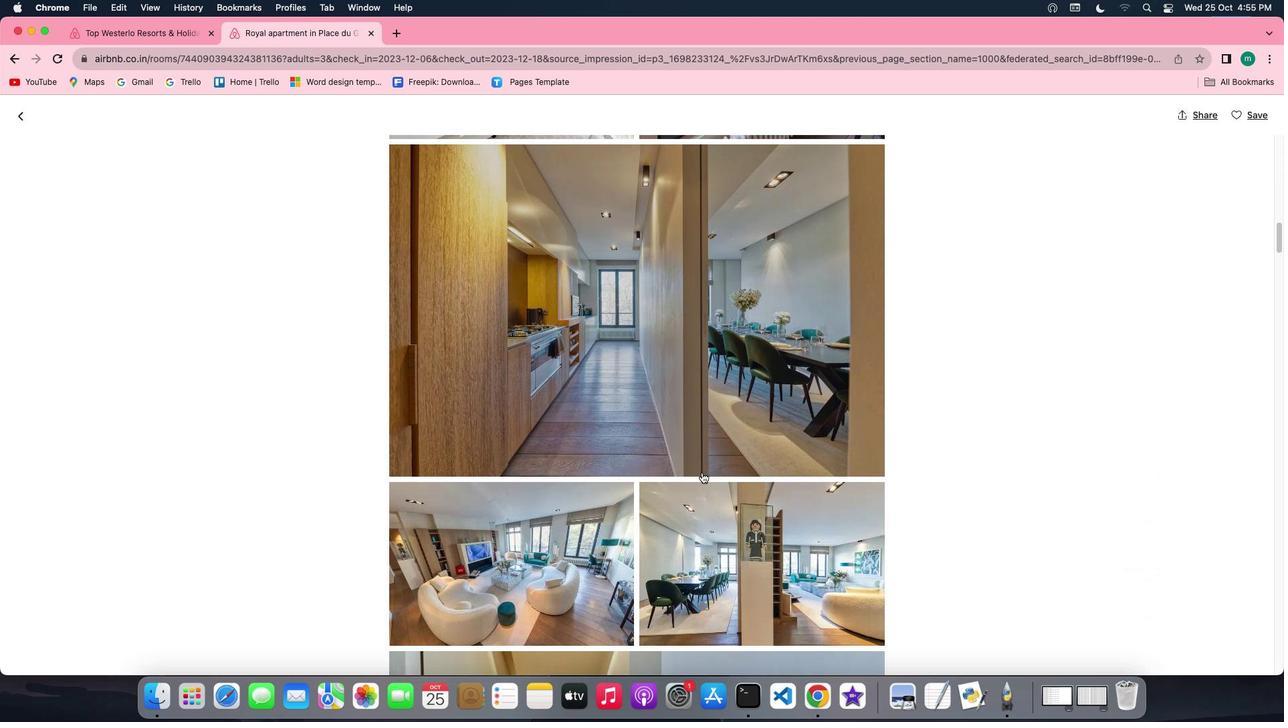 
Action: Mouse scrolled (685, 448) with delta (26, 130)
Screenshot: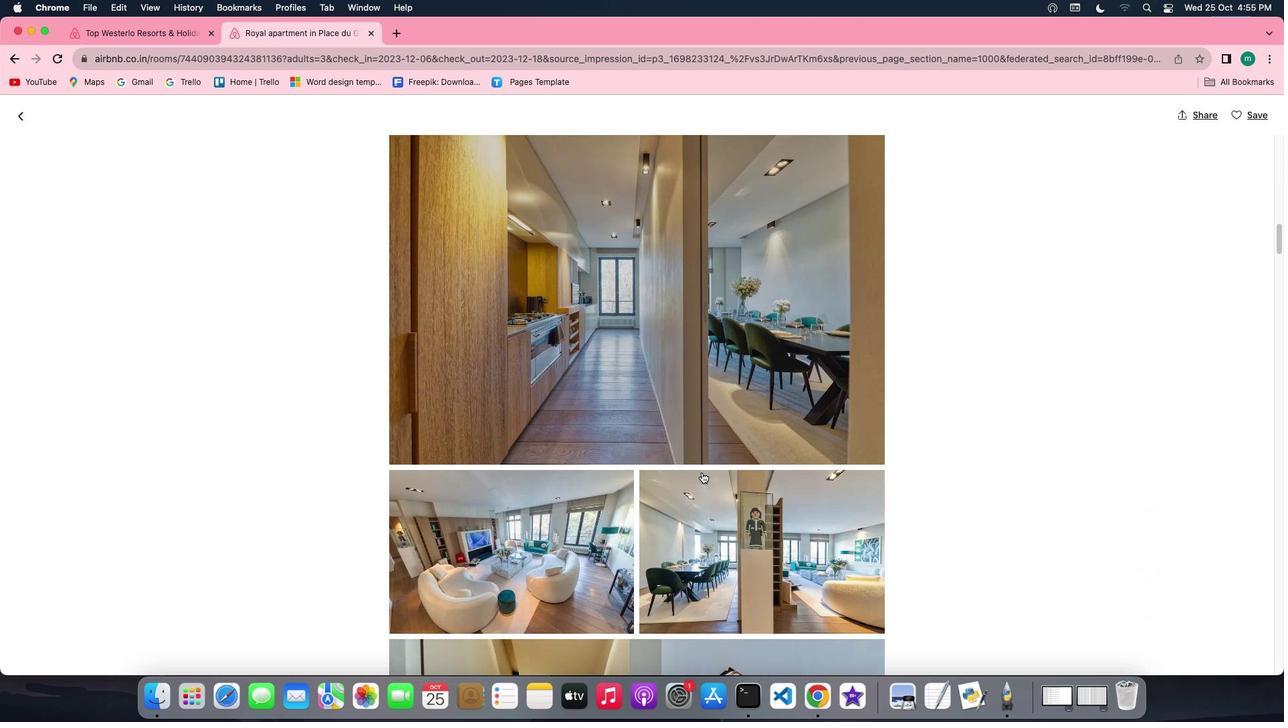 
Action: Mouse scrolled (685, 448) with delta (26, 129)
Screenshot: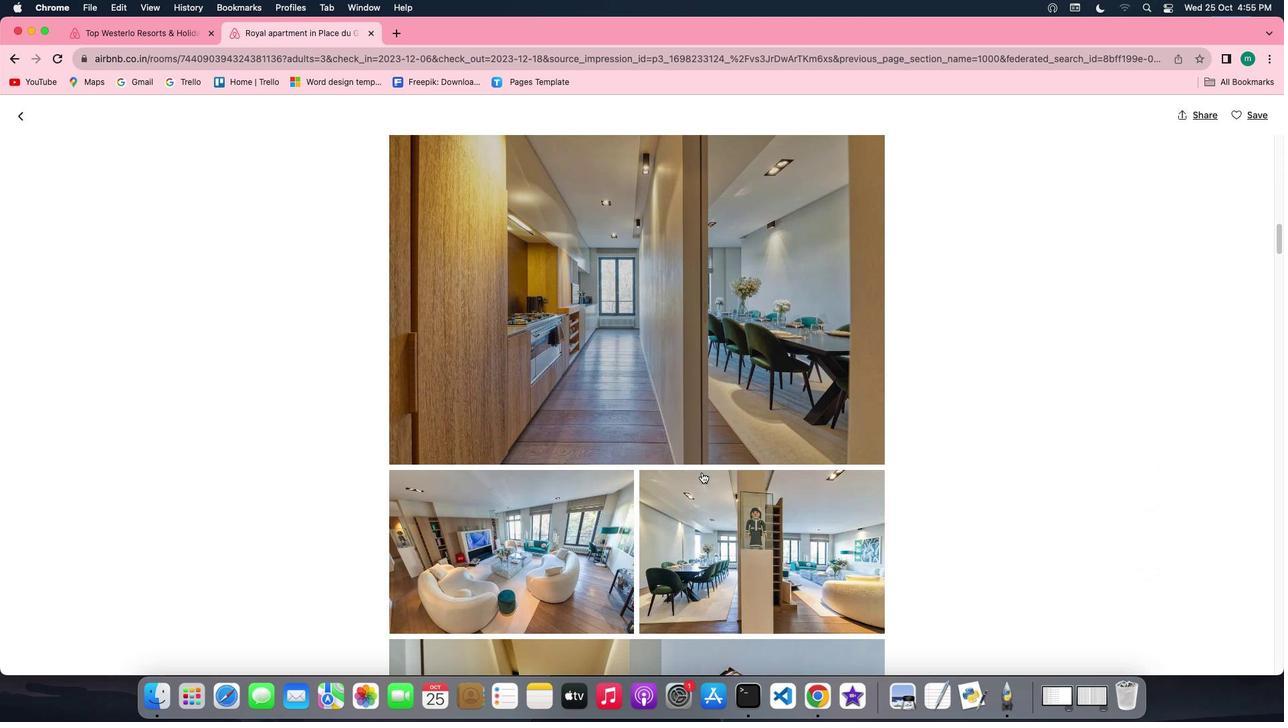 
Action: Mouse scrolled (685, 448) with delta (26, 131)
Screenshot: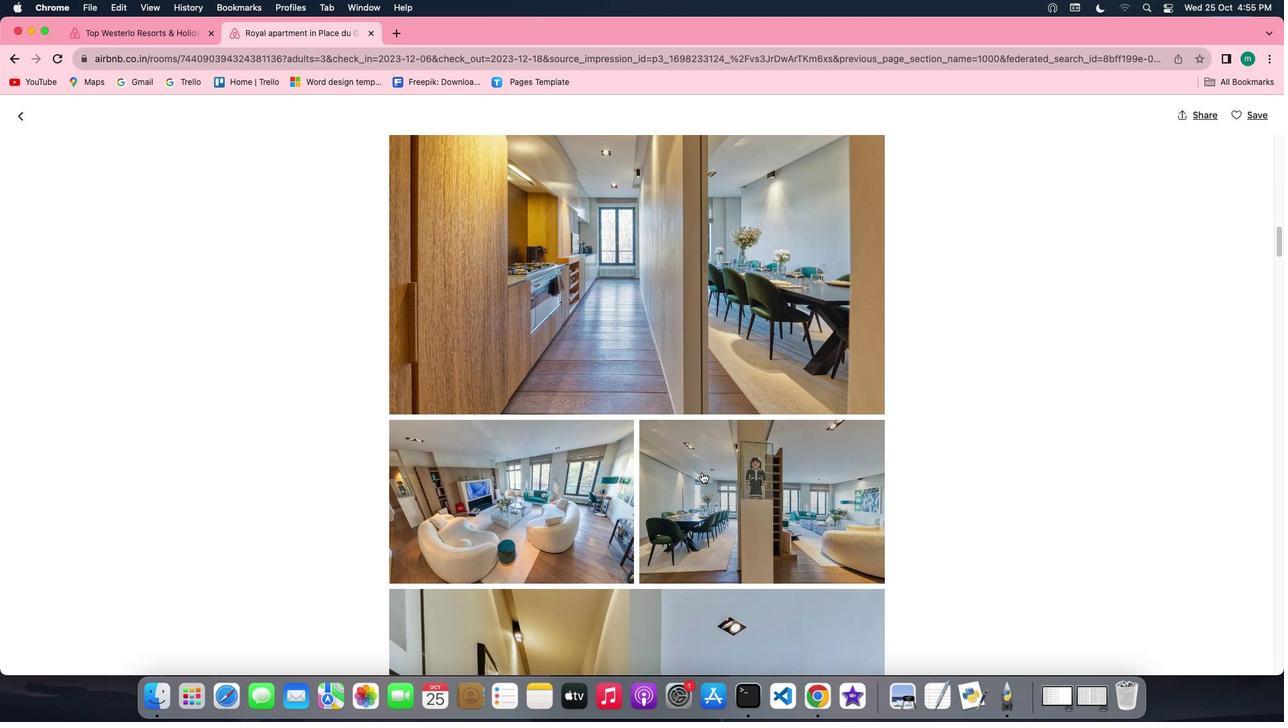 
Action: Mouse scrolled (685, 448) with delta (26, 131)
Screenshot: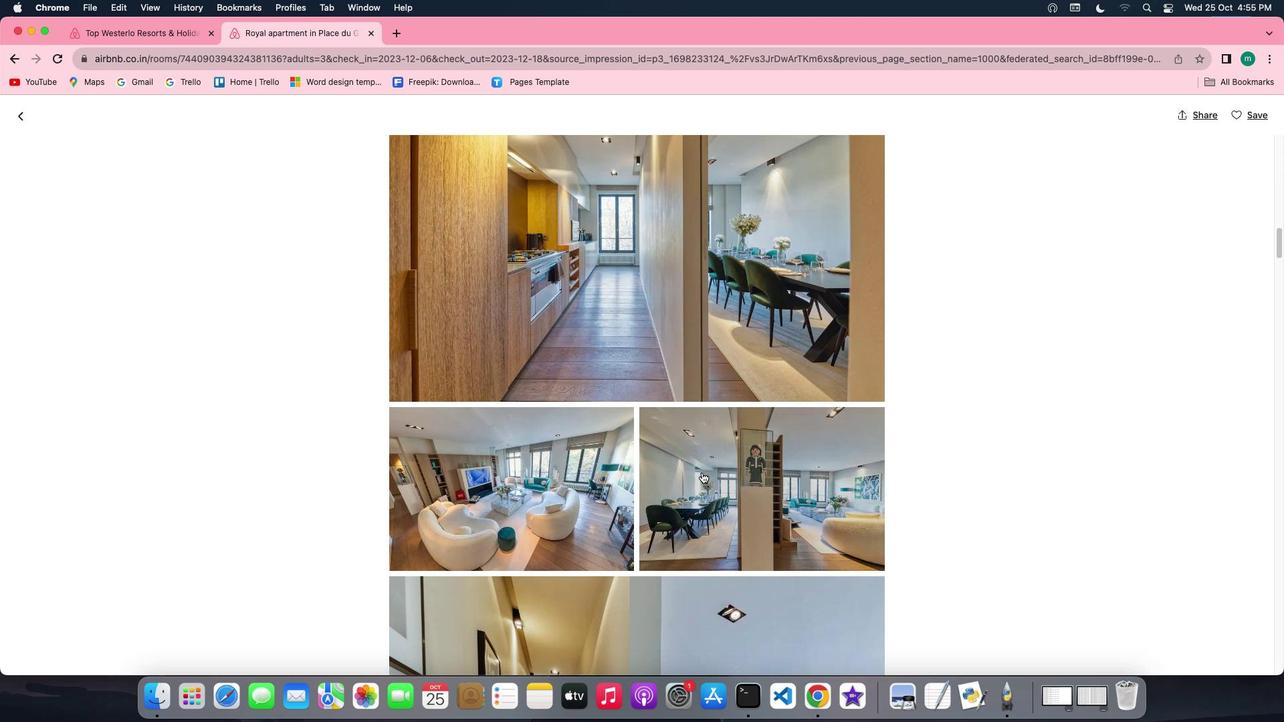 
Action: Mouse scrolled (685, 448) with delta (26, 131)
Screenshot: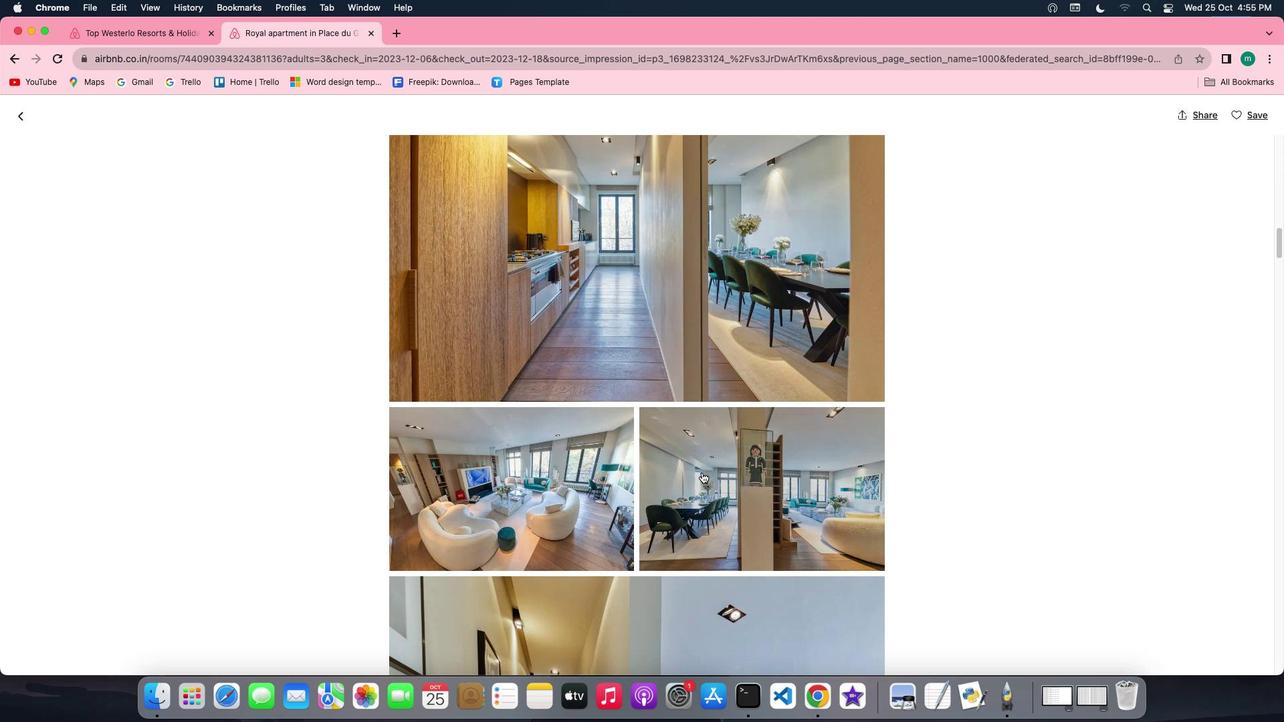
Action: Mouse scrolled (685, 448) with delta (26, 131)
Screenshot: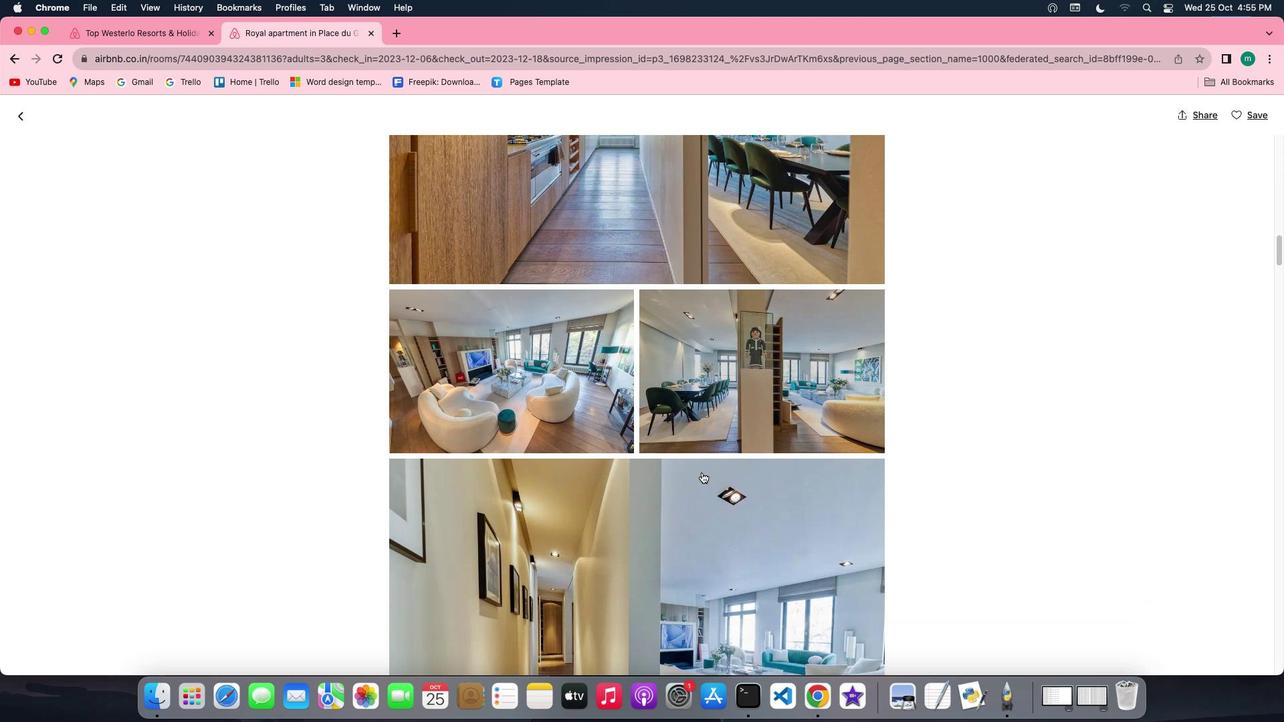 
Action: Mouse scrolled (685, 448) with delta (26, 131)
Screenshot: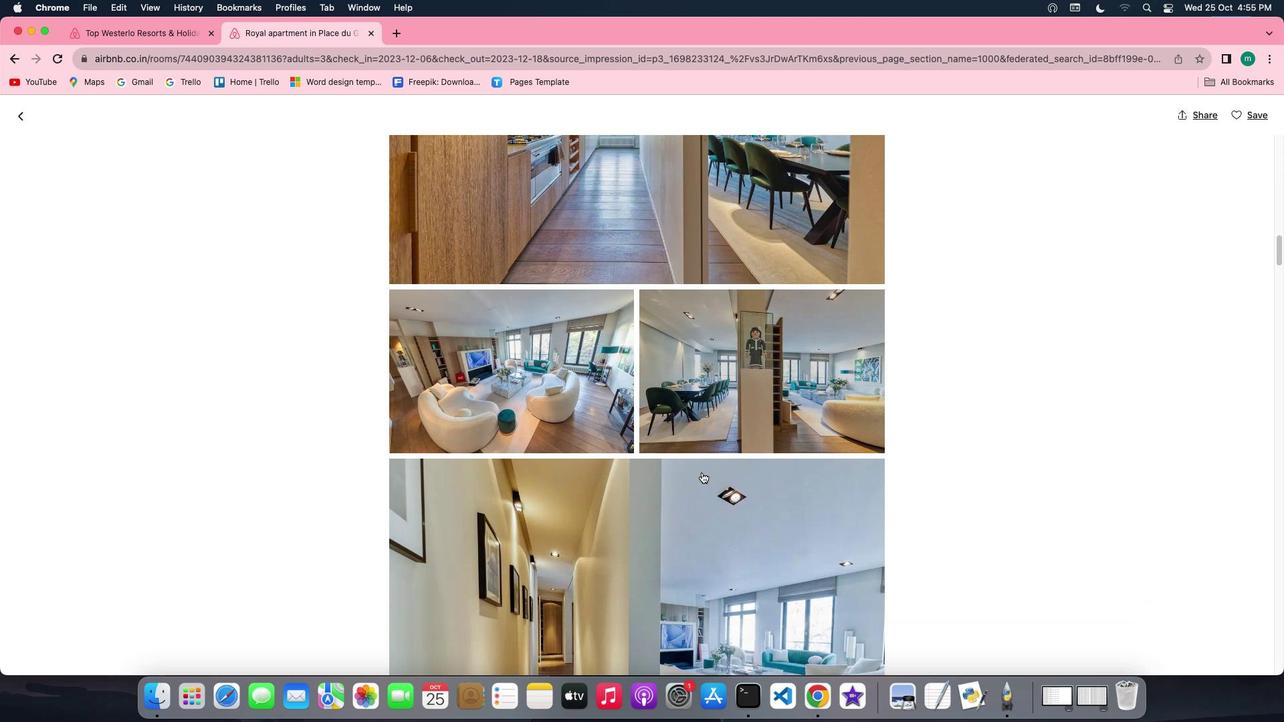 
Action: Mouse scrolled (685, 448) with delta (26, 129)
Screenshot: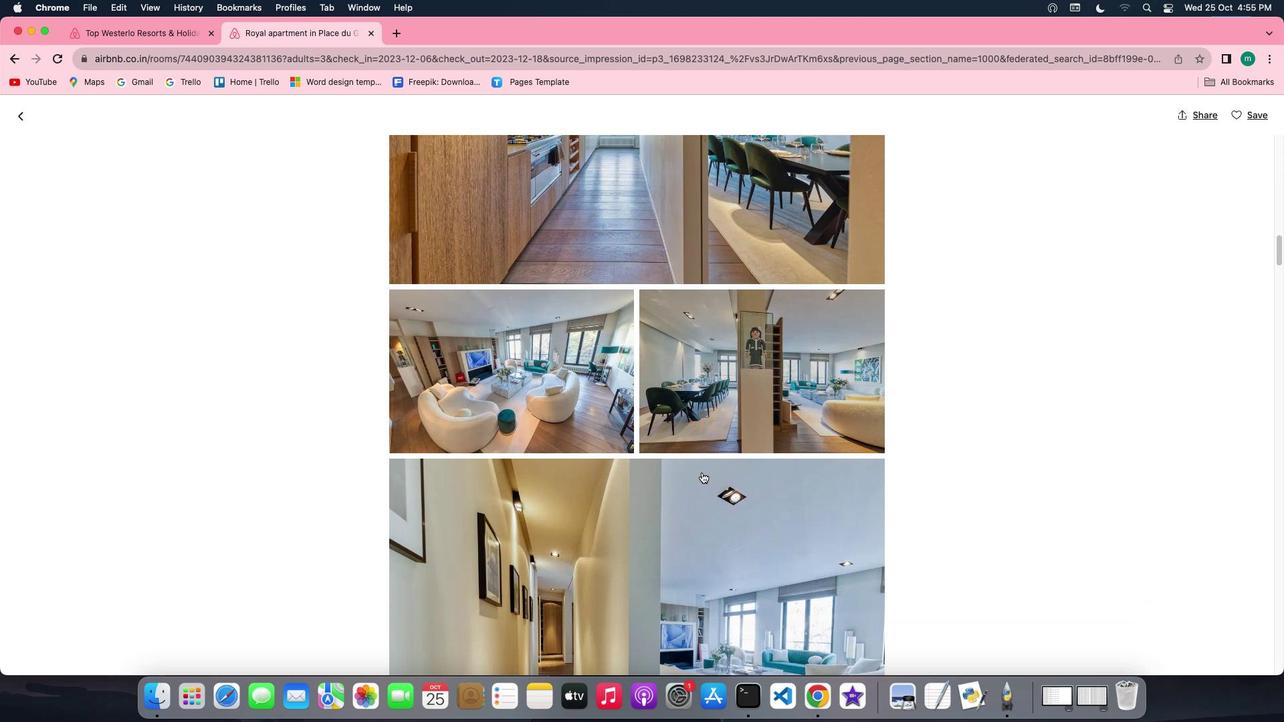 
Action: Mouse scrolled (685, 448) with delta (26, 131)
Screenshot: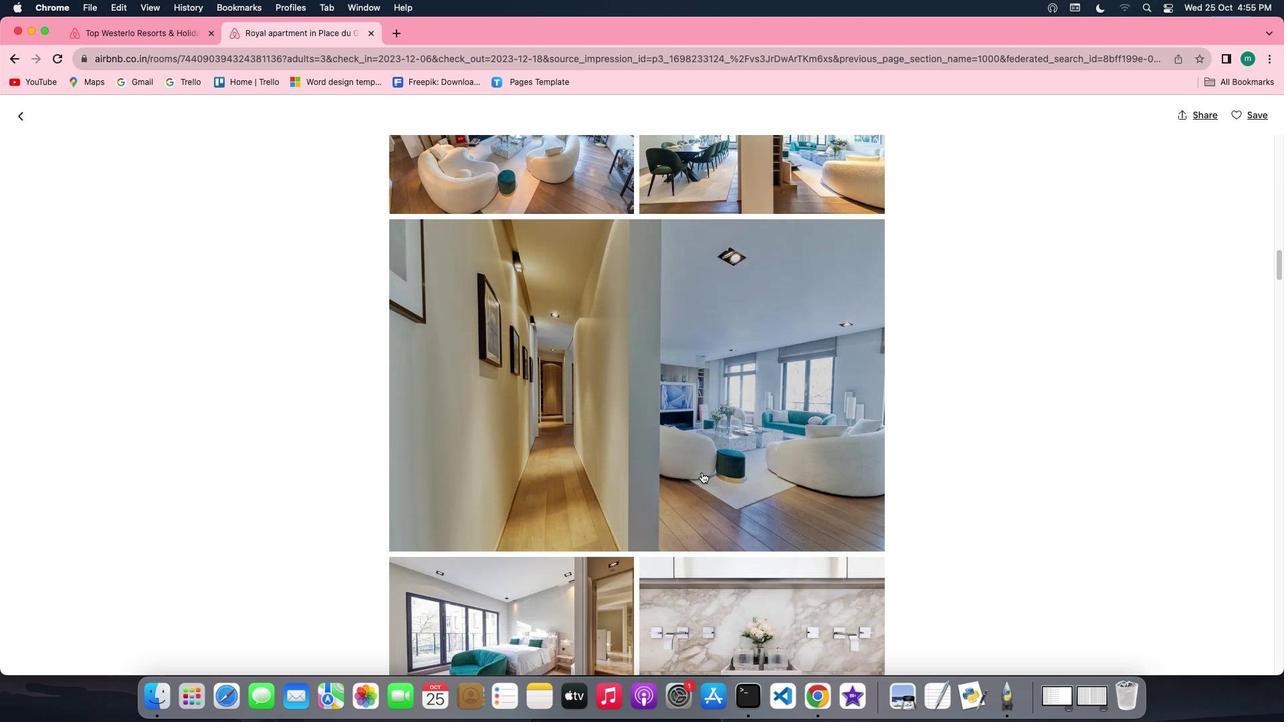 
Action: Mouse scrolled (685, 448) with delta (26, 131)
Screenshot: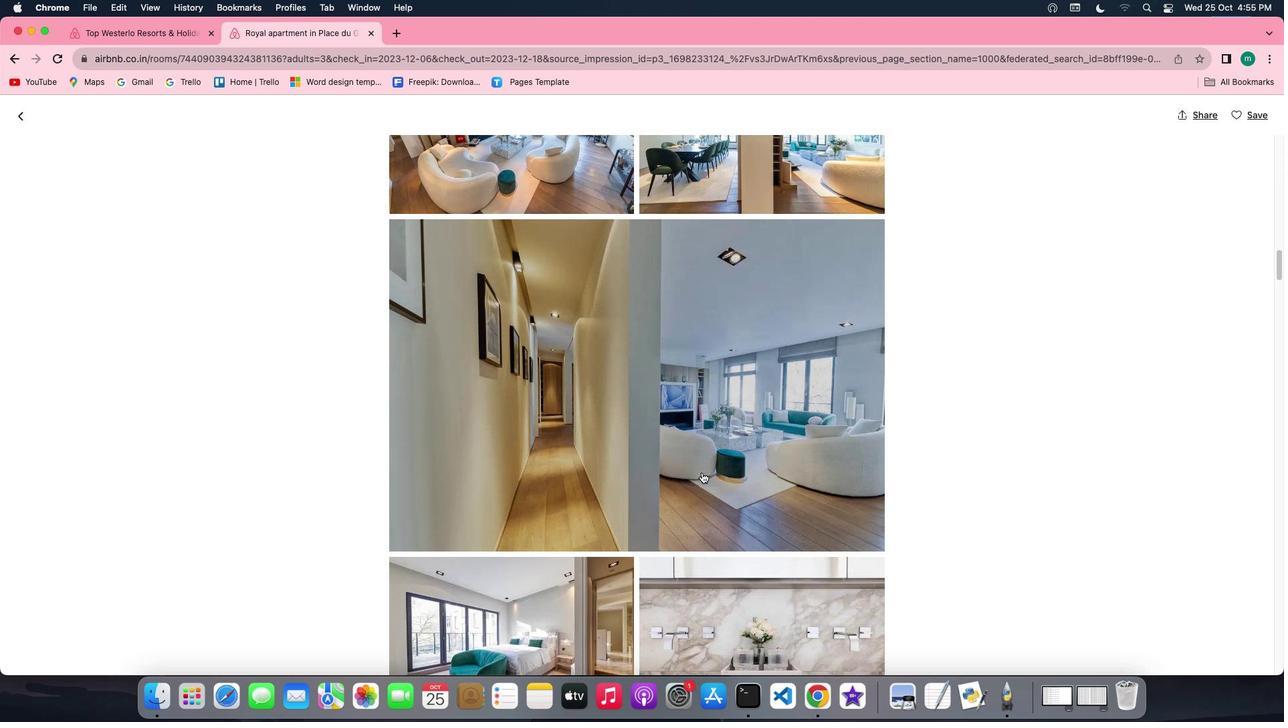 
Action: Mouse scrolled (685, 448) with delta (26, 129)
Screenshot: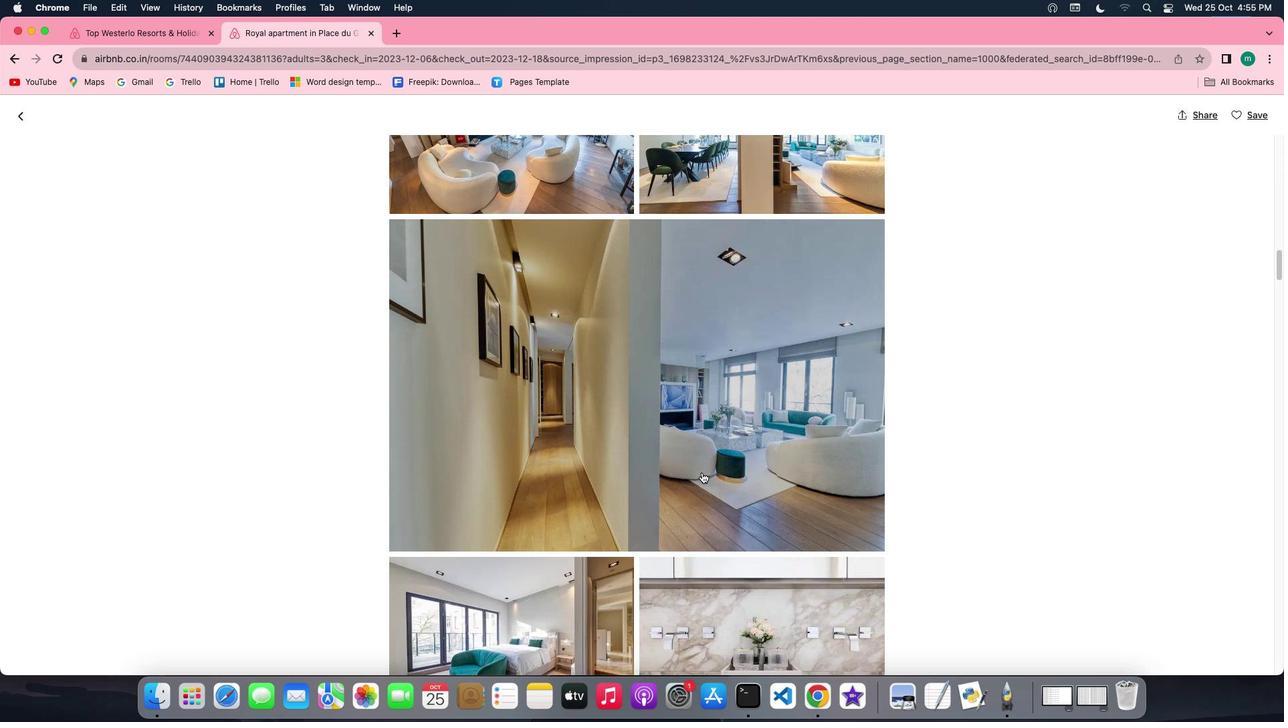 
Action: Mouse scrolled (685, 448) with delta (26, 129)
Screenshot: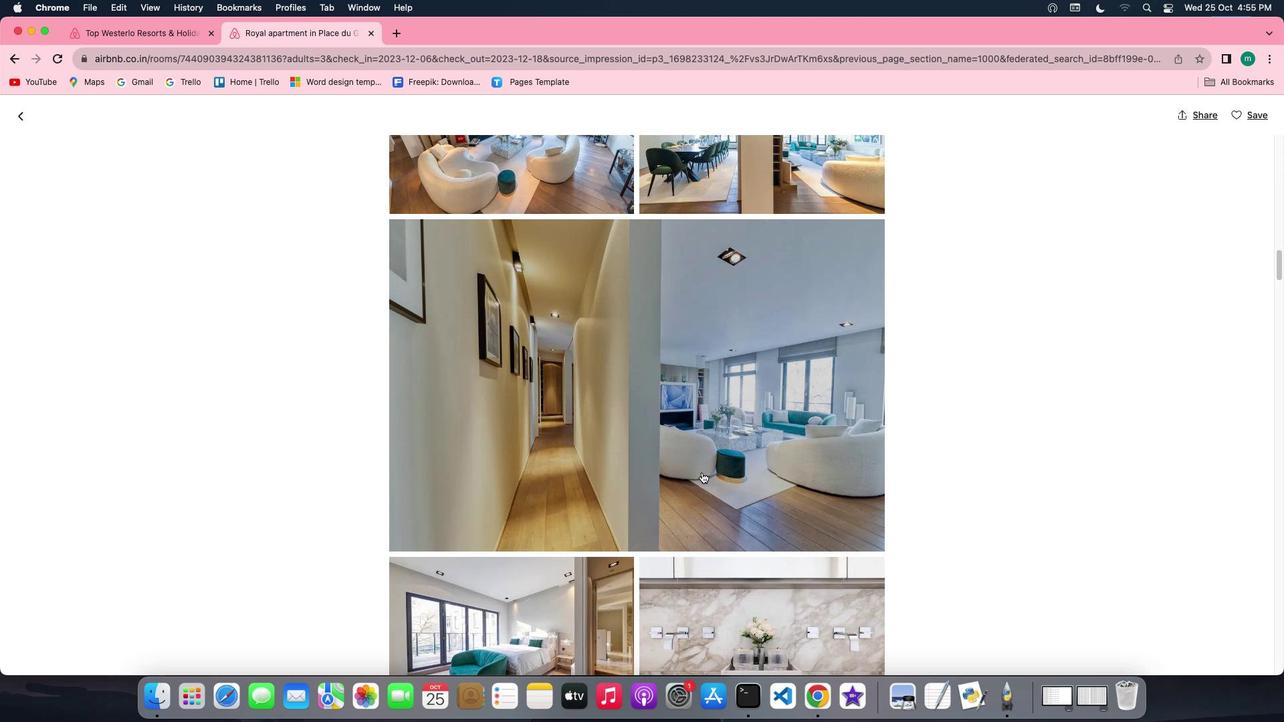
Action: Mouse scrolled (685, 448) with delta (26, 131)
Screenshot: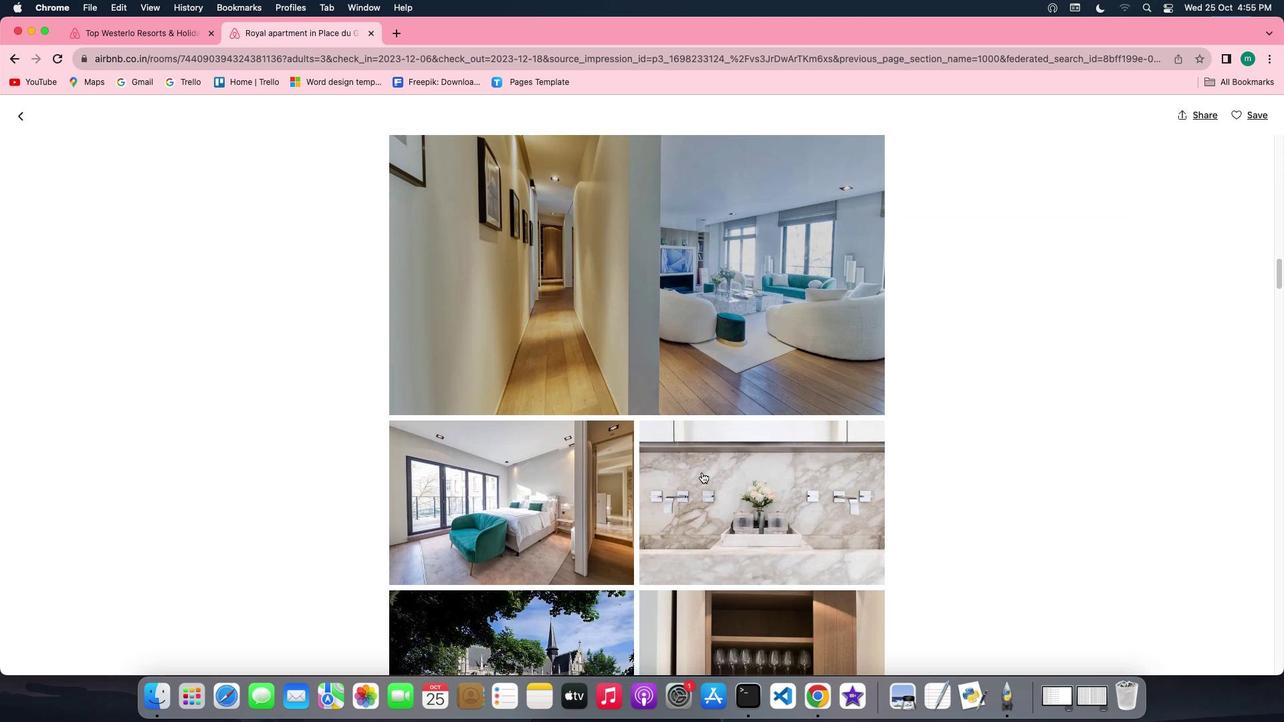 
Action: Mouse scrolled (685, 448) with delta (26, 131)
Screenshot: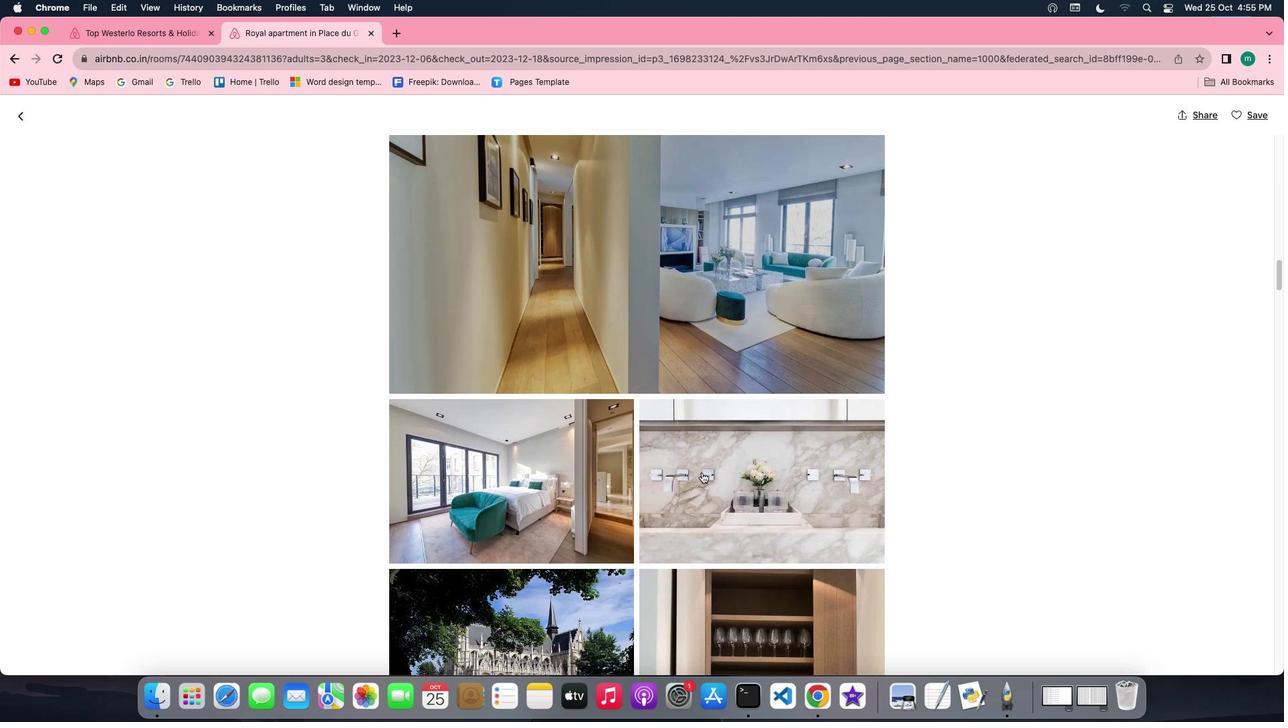 
Action: Mouse scrolled (685, 448) with delta (26, 130)
Screenshot: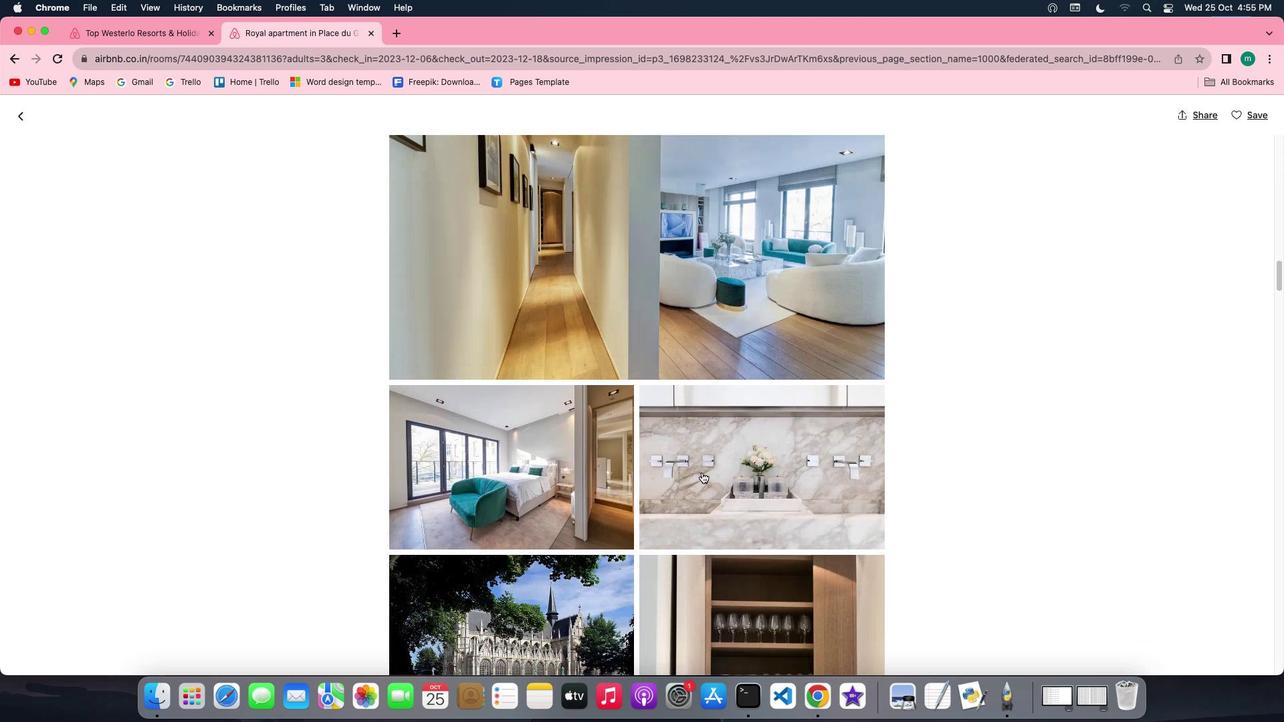 
Action: Mouse scrolled (685, 448) with delta (26, 130)
Screenshot: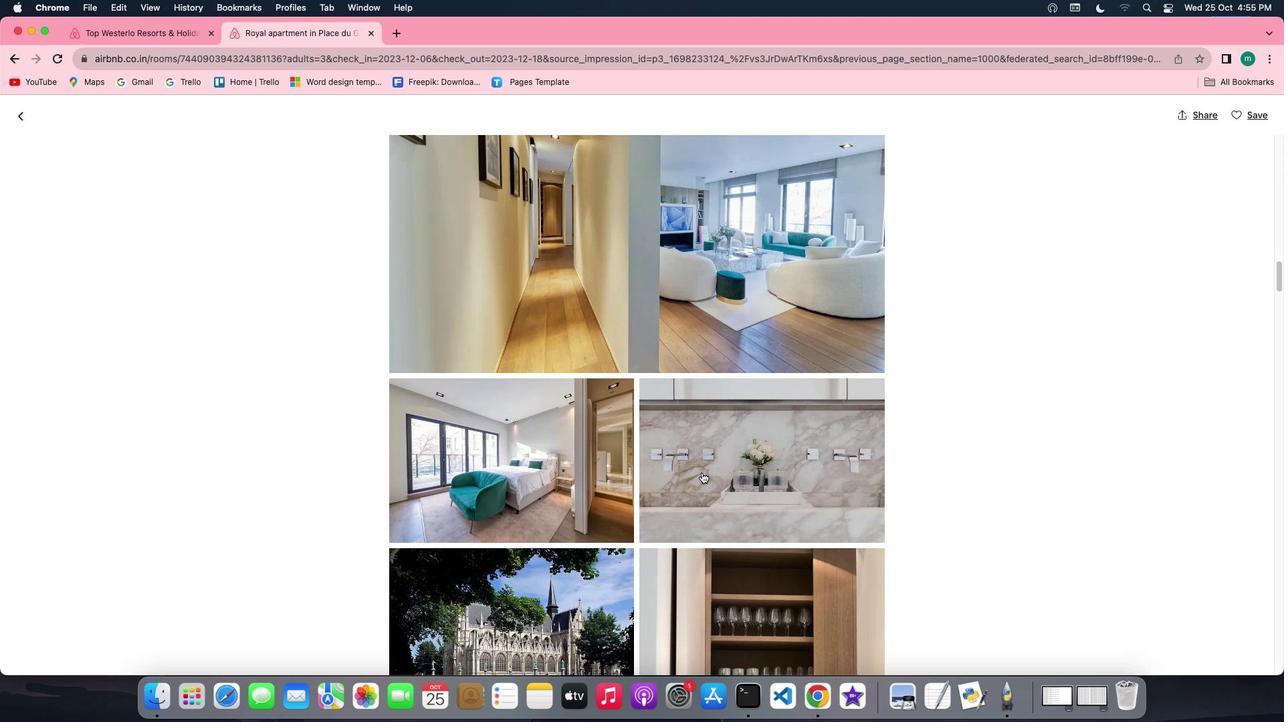 
Action: Mouse scrolled (685, 448) with delta (26, 131)
Screenshot: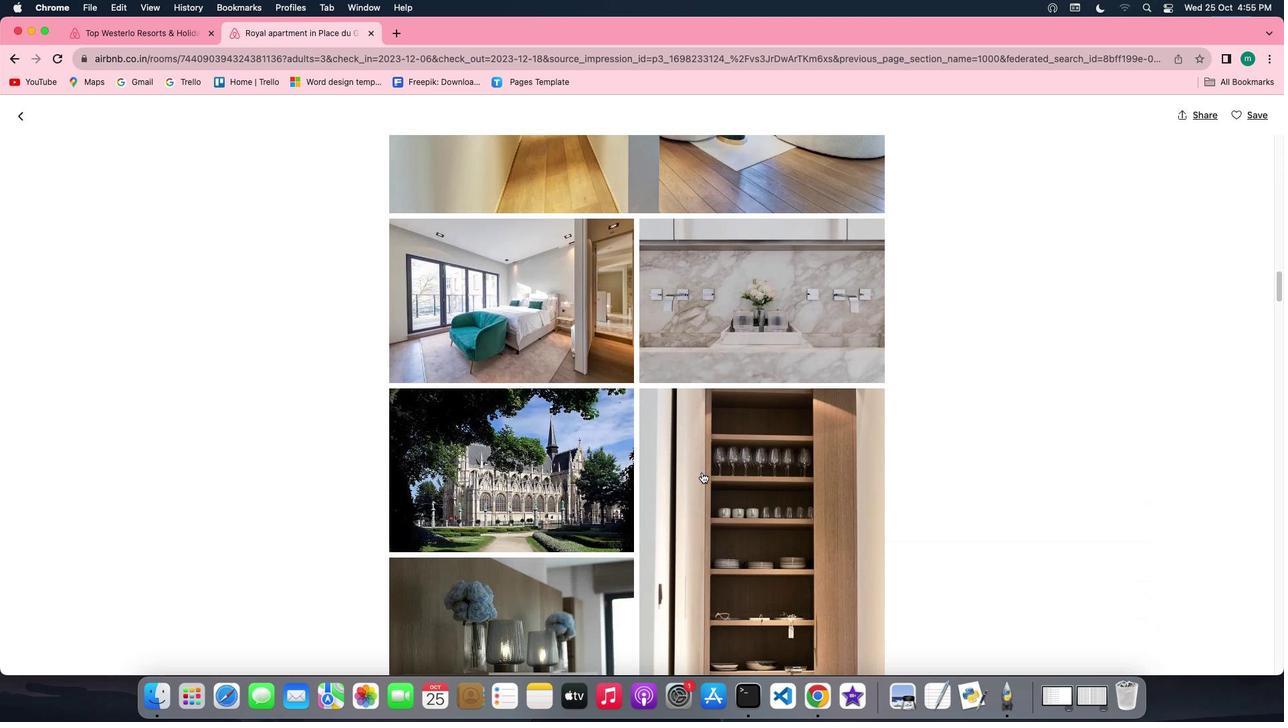
Action: Mouse scrolled (685, 448) with delta (26, 131)
Screenshot: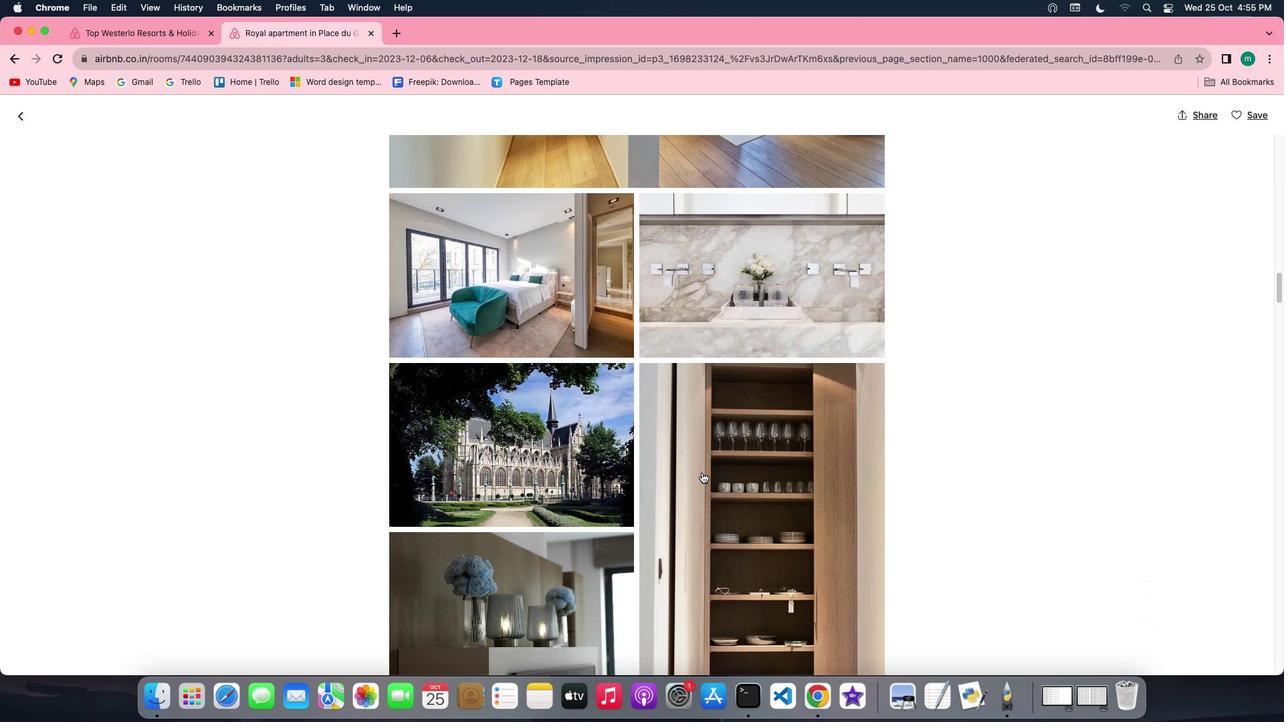 
Action: Mouse scrolled (685, 448) with delta (26, 130)
Screenshot: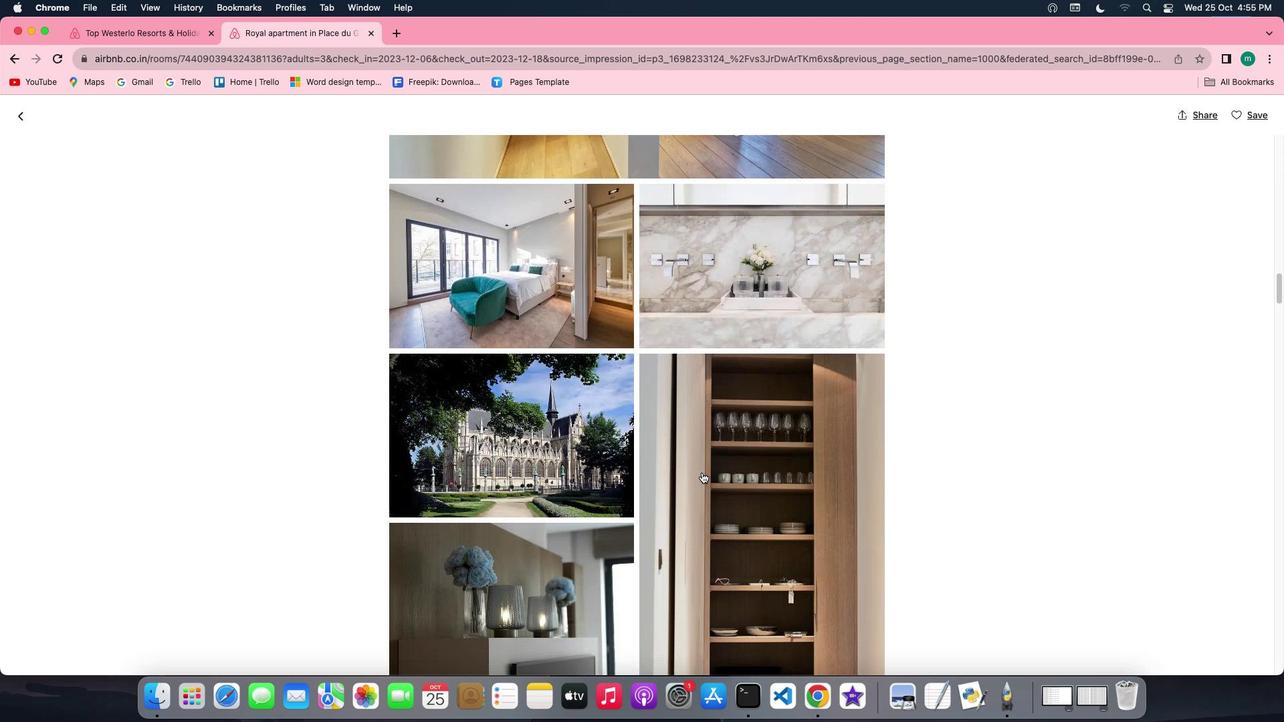 
Action: Mouse scrolled (685, 448) with delta (26, 129)
Screenshot: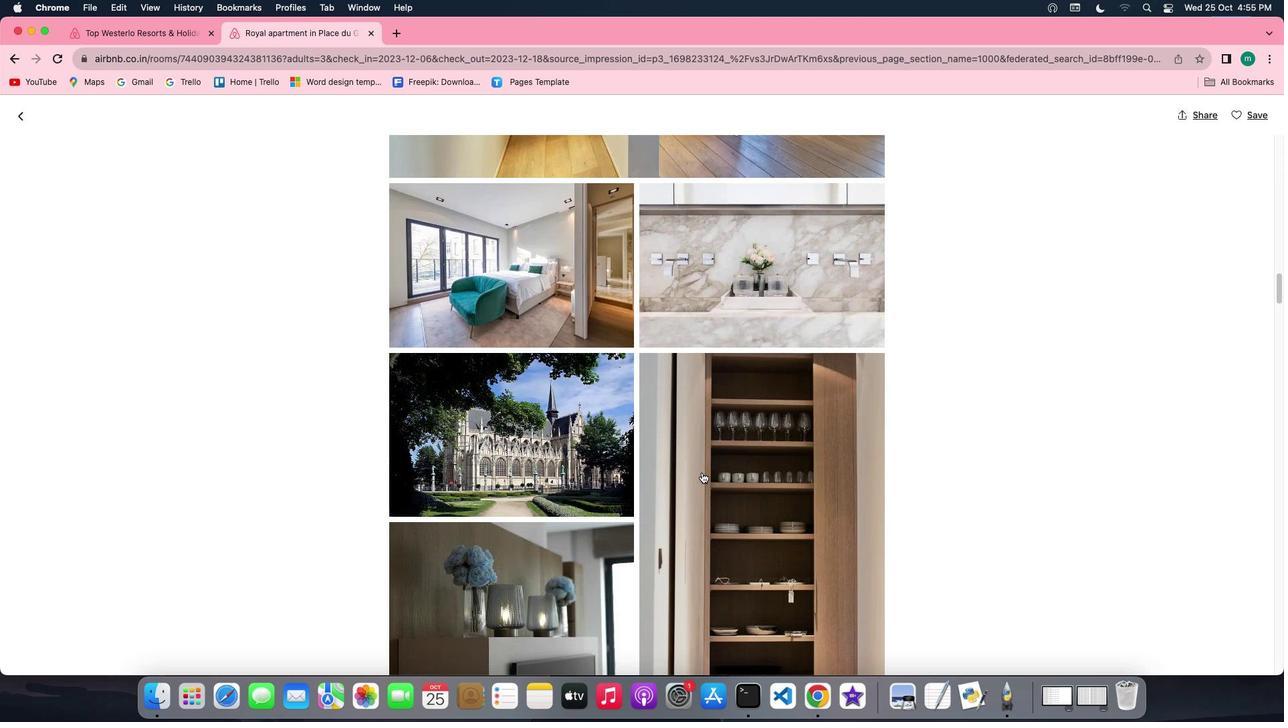 
Action: Mouse moved to (685, 448)
Screenshot: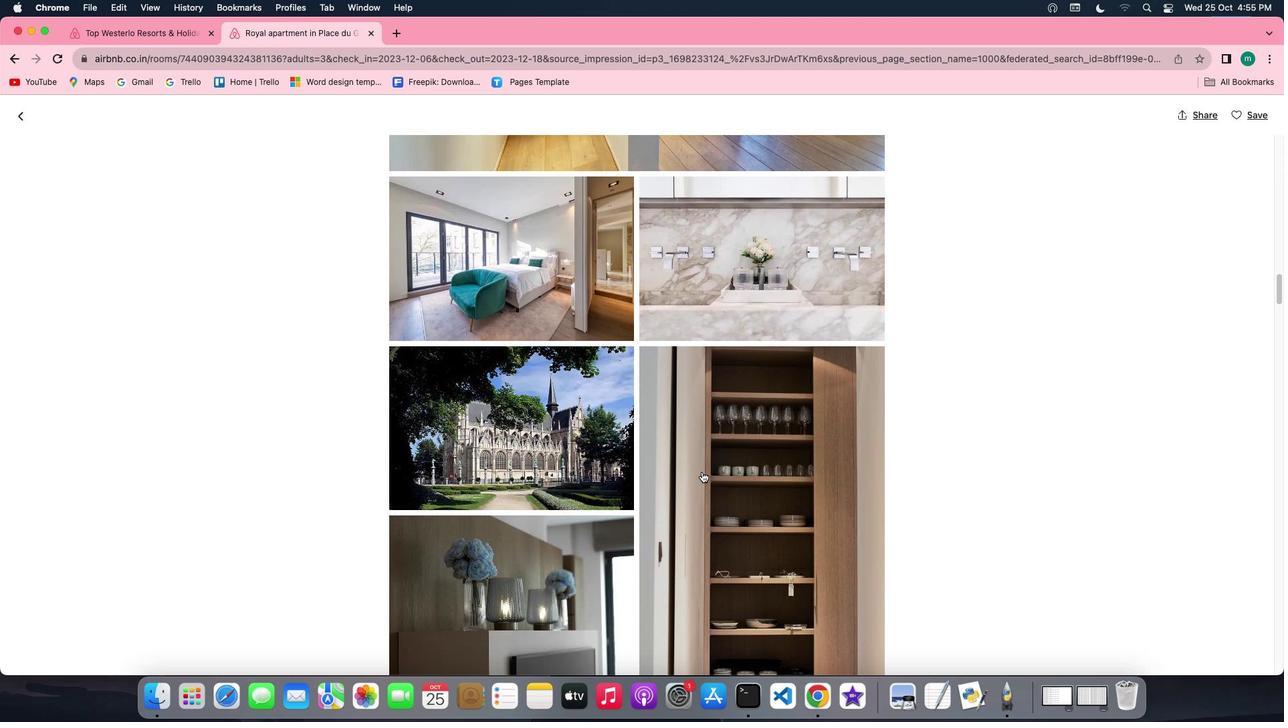 
Action: Mouse scrolled (685, 448) with delta (26, 131)
Screenshot: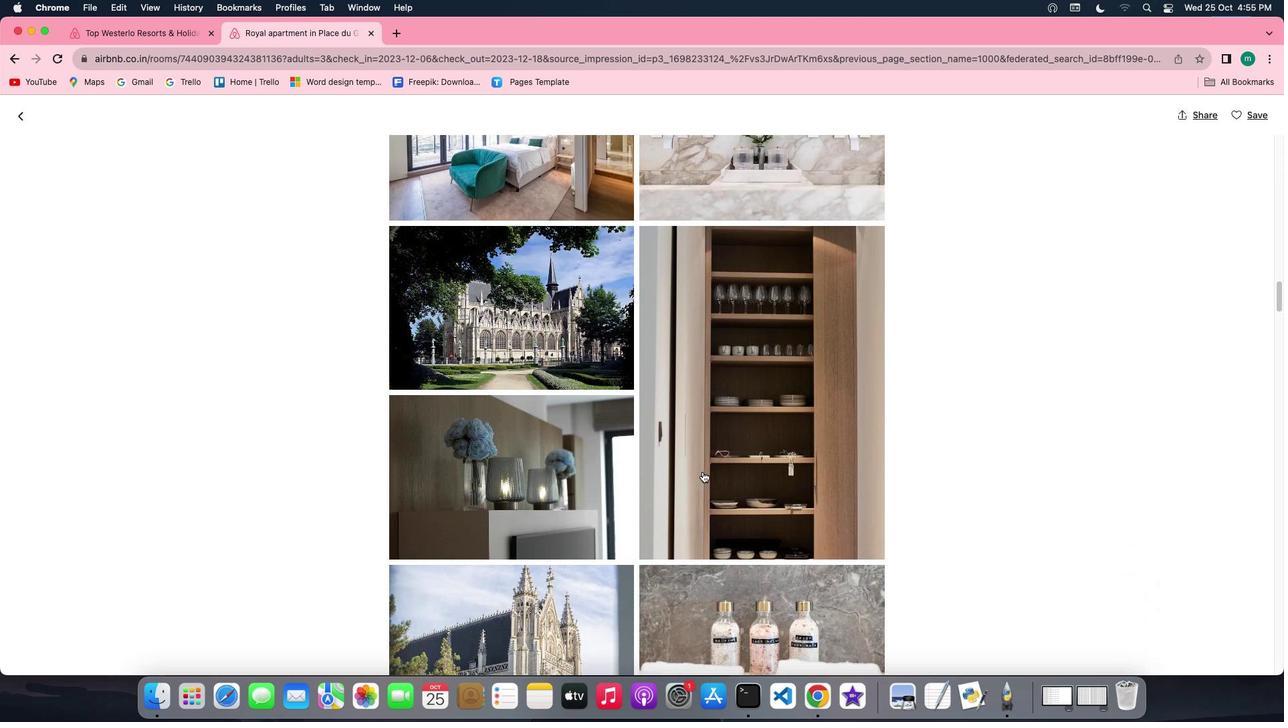 
Action: Mouse scrolled (685, 448) with delta (26, 131)
Screenshot: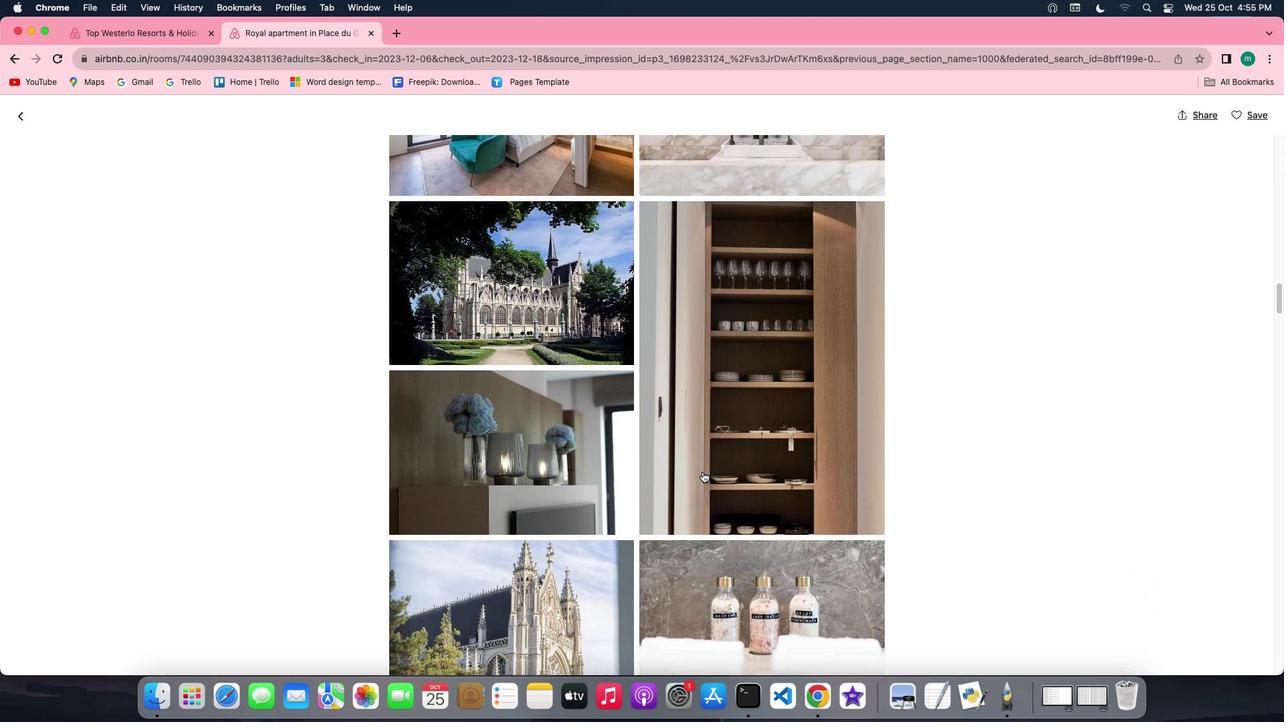 
Action: Mouse scrolled (685, 448) with delta (26, 130)
Screenshot: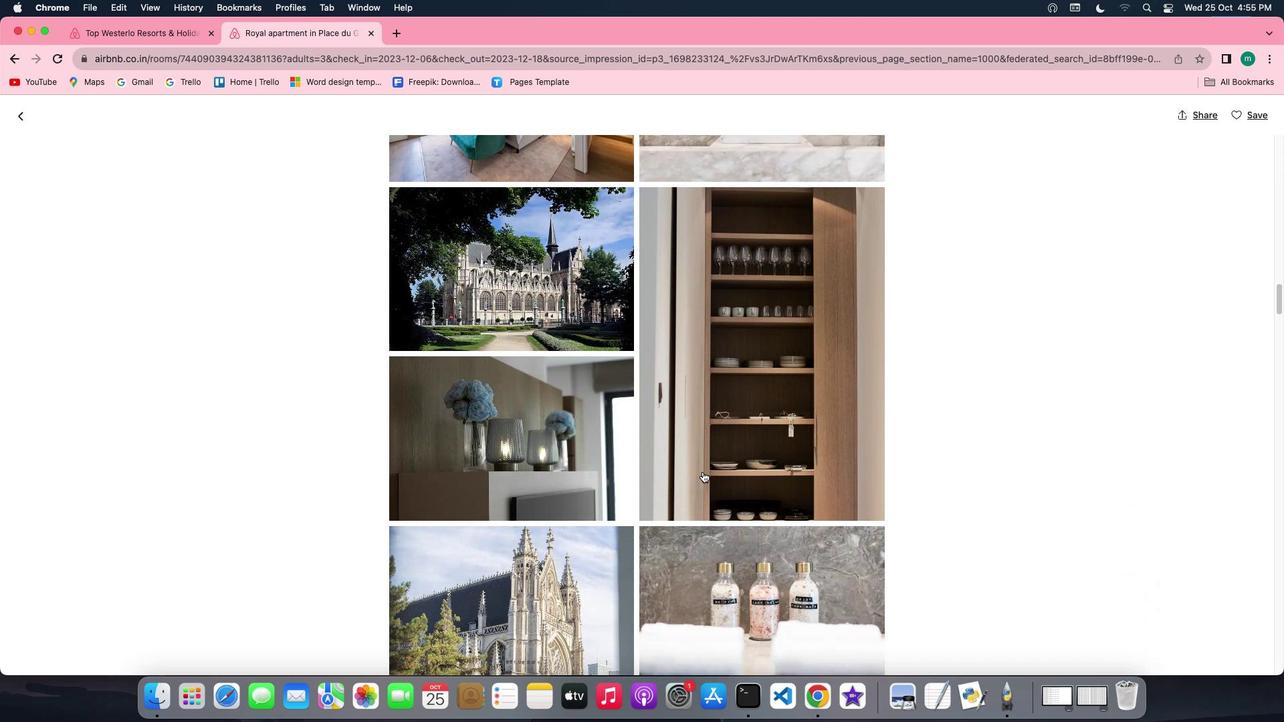 
Action: Mouse scrolled (685, 448) with delta (26, 130)
Screenshot: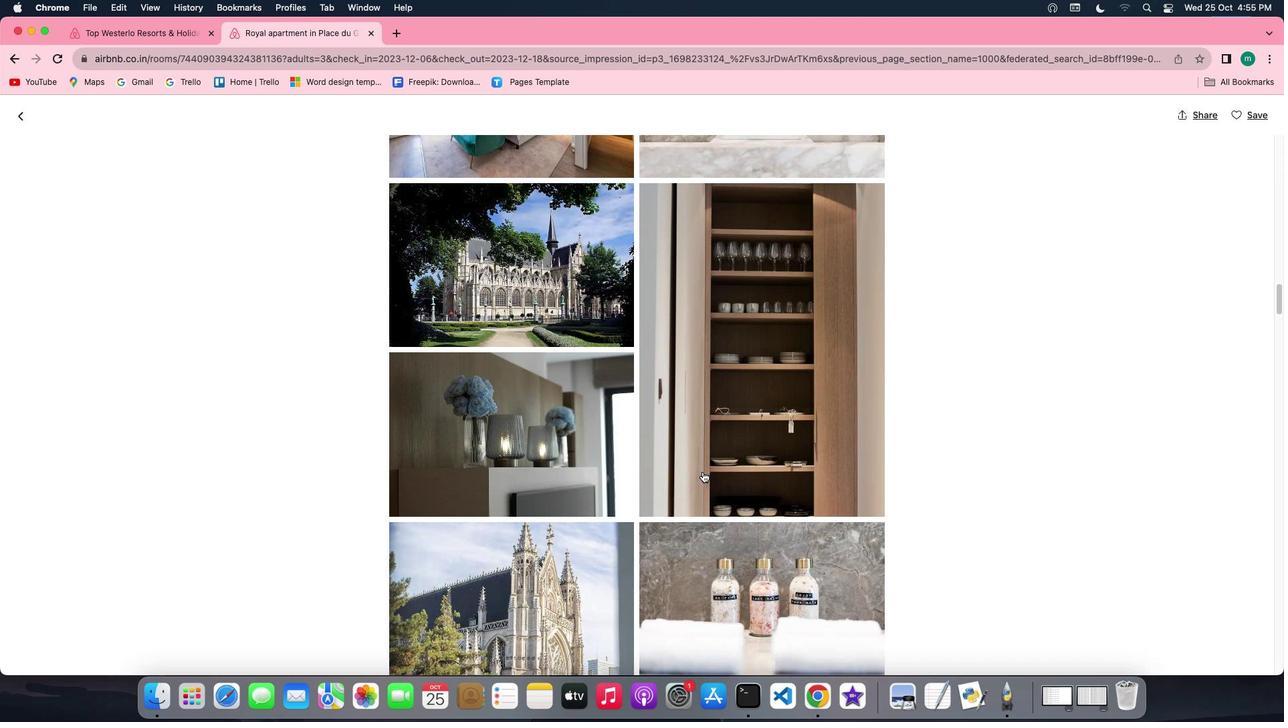 
Action: Mouse moved to (685, 448)
Screenshot: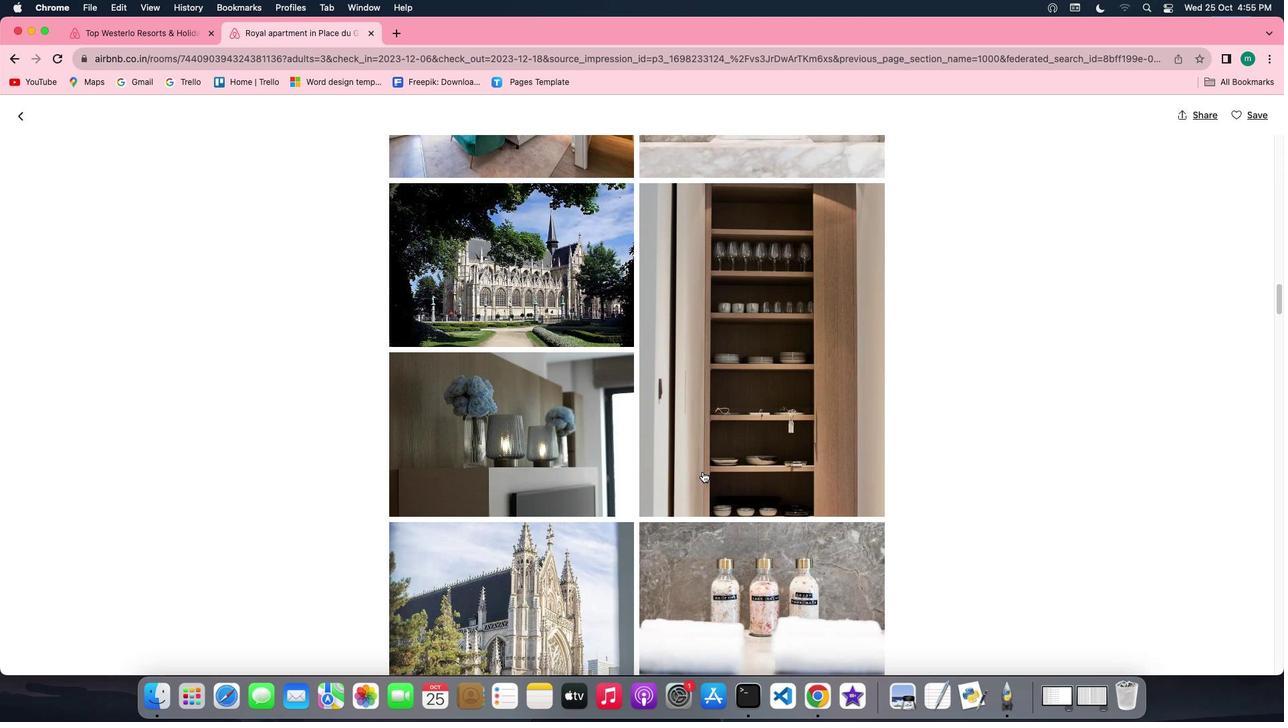 
Action: Mouse scrolled (685, 448) with delta (26, 131)
Screenshot: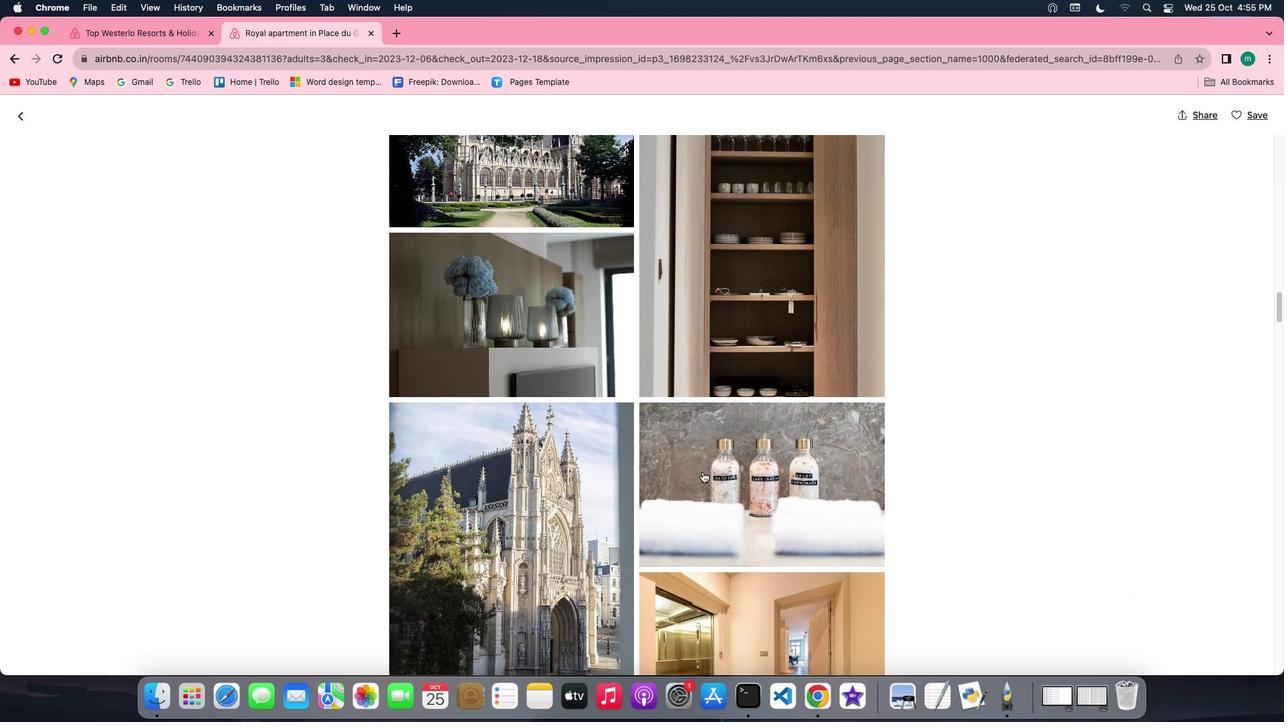 
Action: Mouse scrolled (685, 448) with delta (26, 131)
Screenshot: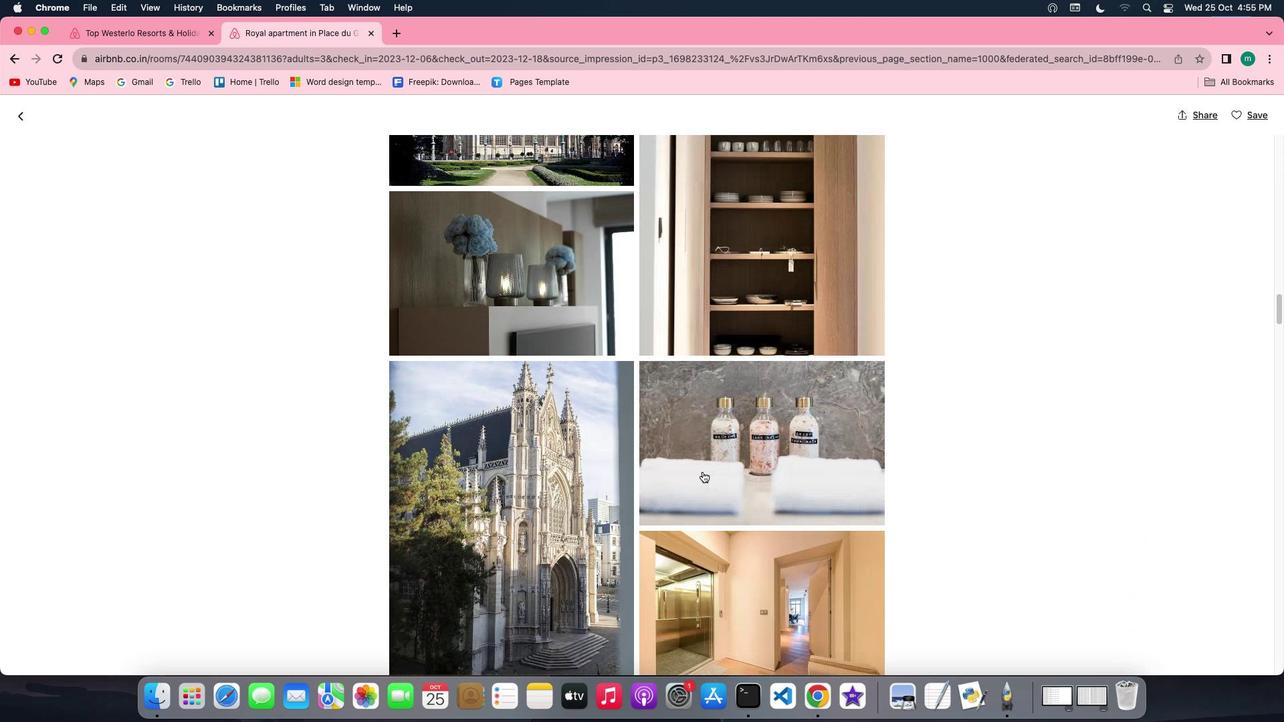 
Action: Mouse scrolled (685, 448) with delta (26, 130)
Screenshot: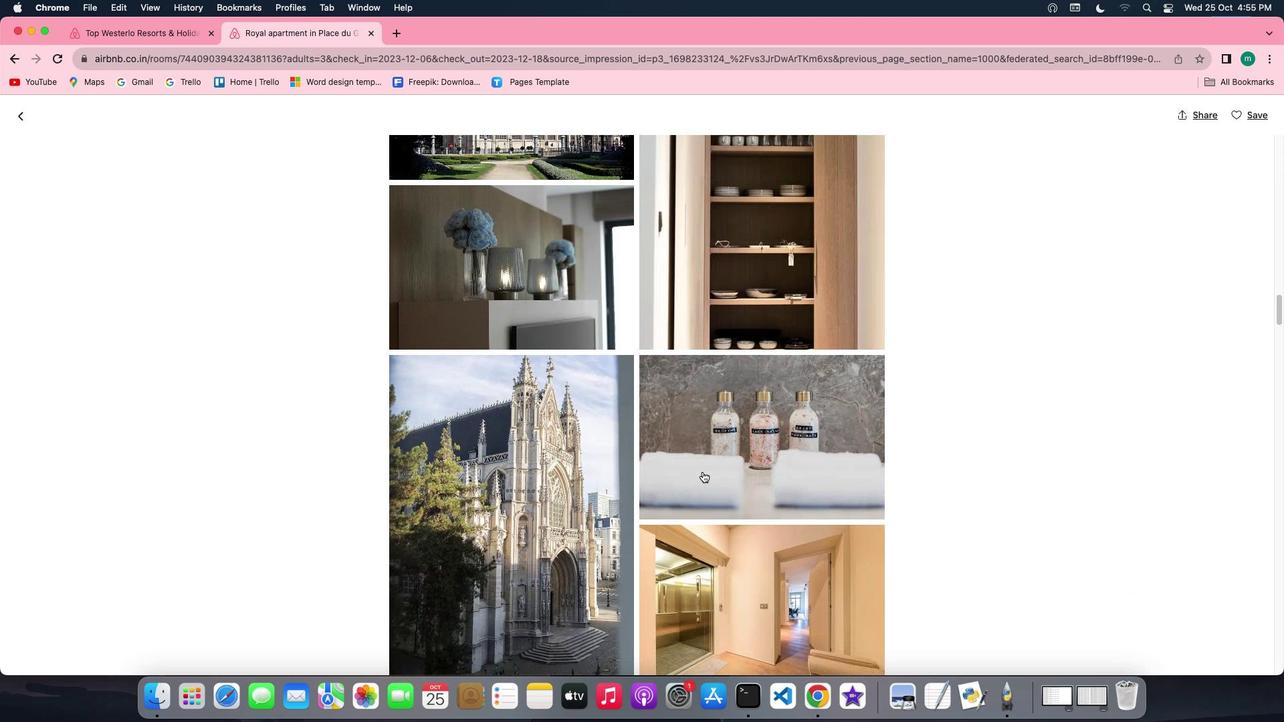 
Action: Mouse scrolled (685, 448) with delta (26, 129)
Screenshot: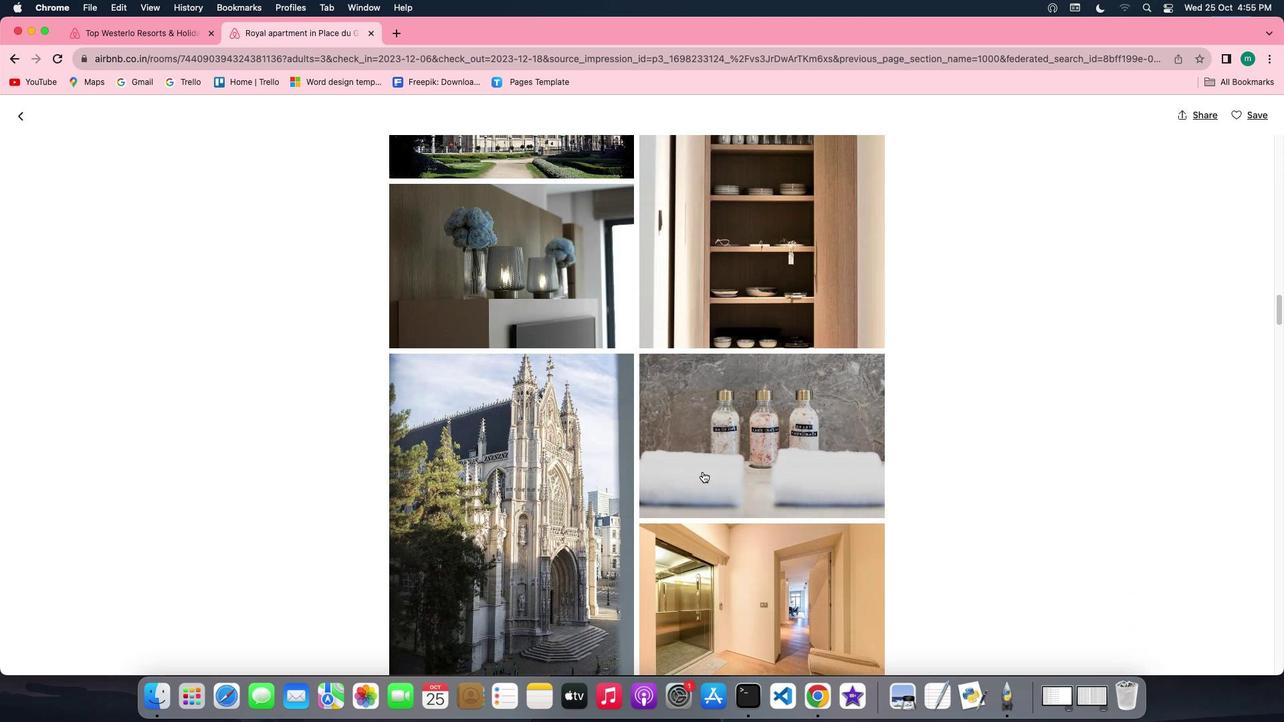 
Action: Mouse scrolled (685, 448) with delta (26, 131)
Screenshot: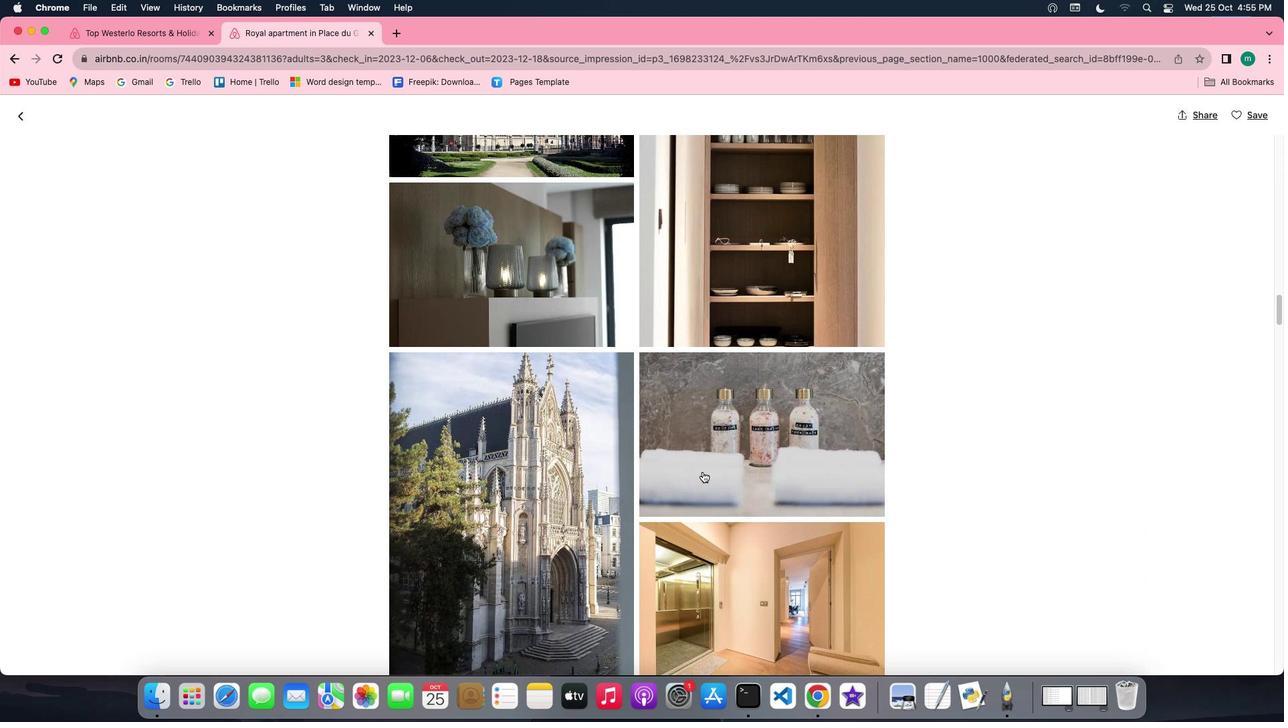 
Action: Mouse scrolled (685, 448) with delta (26, 131)
Screenshot: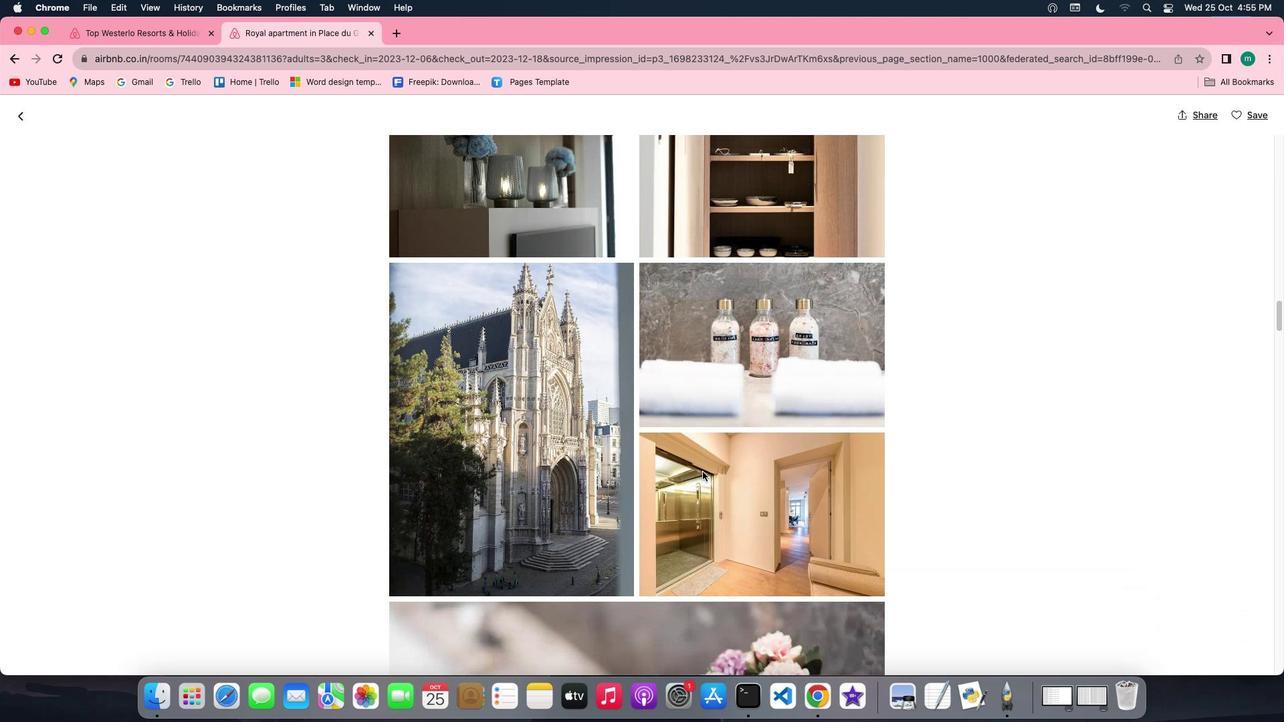 
Action: Mouse scrolled (685, 448) with delta (26, 131)
Screenshot: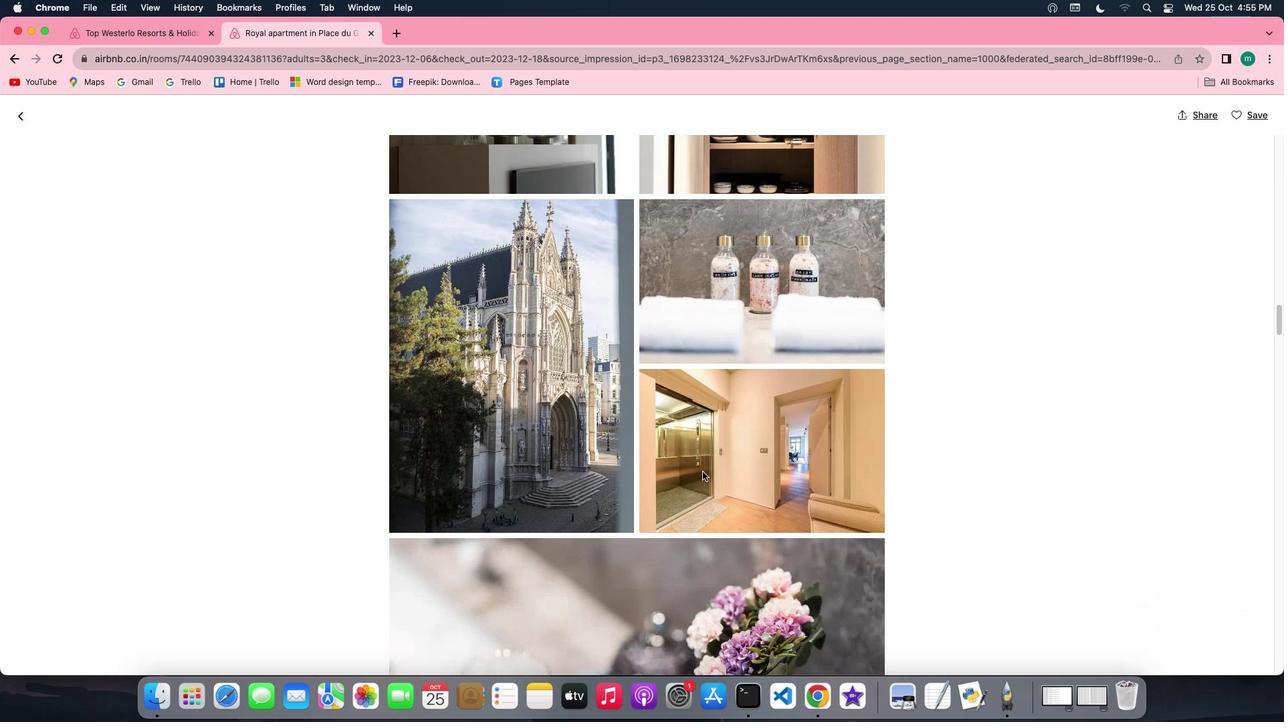 
Action: Mouse scrolled (685, 448) with delta (26, 130)
Screenshot: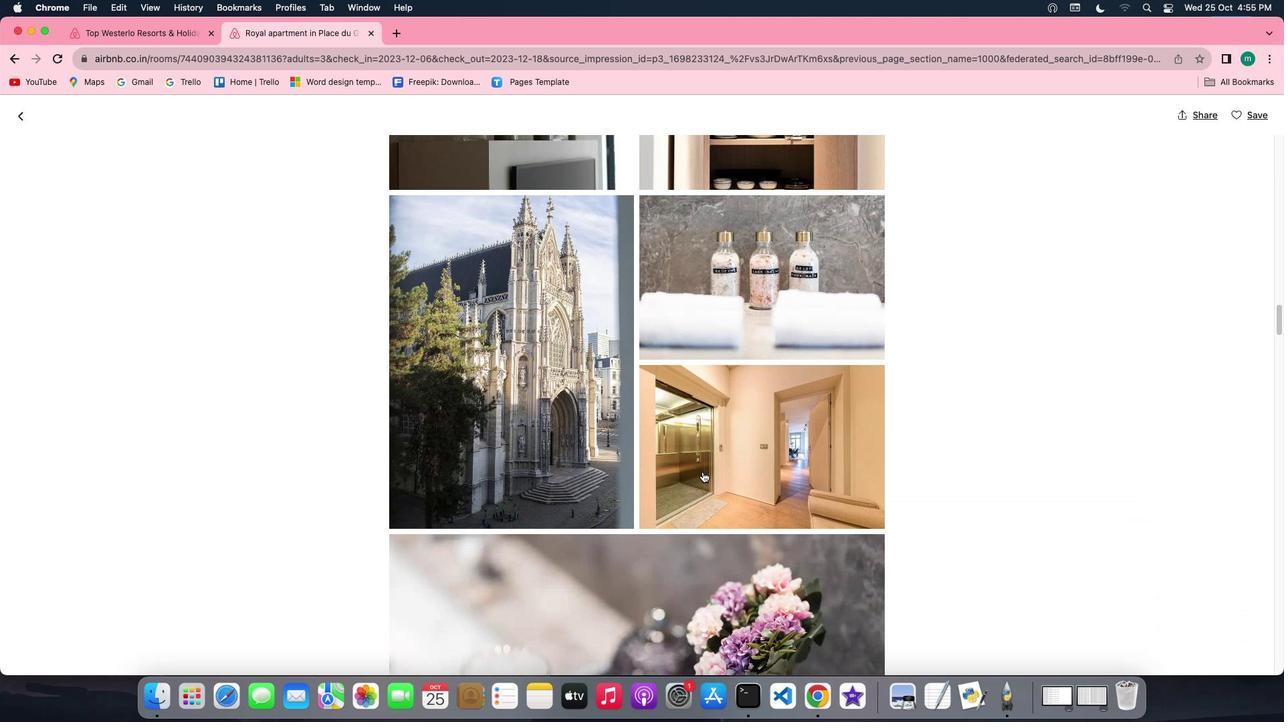 
Action: Mouse scrolled (685, 448) with delta (26, 130)
Screenshot: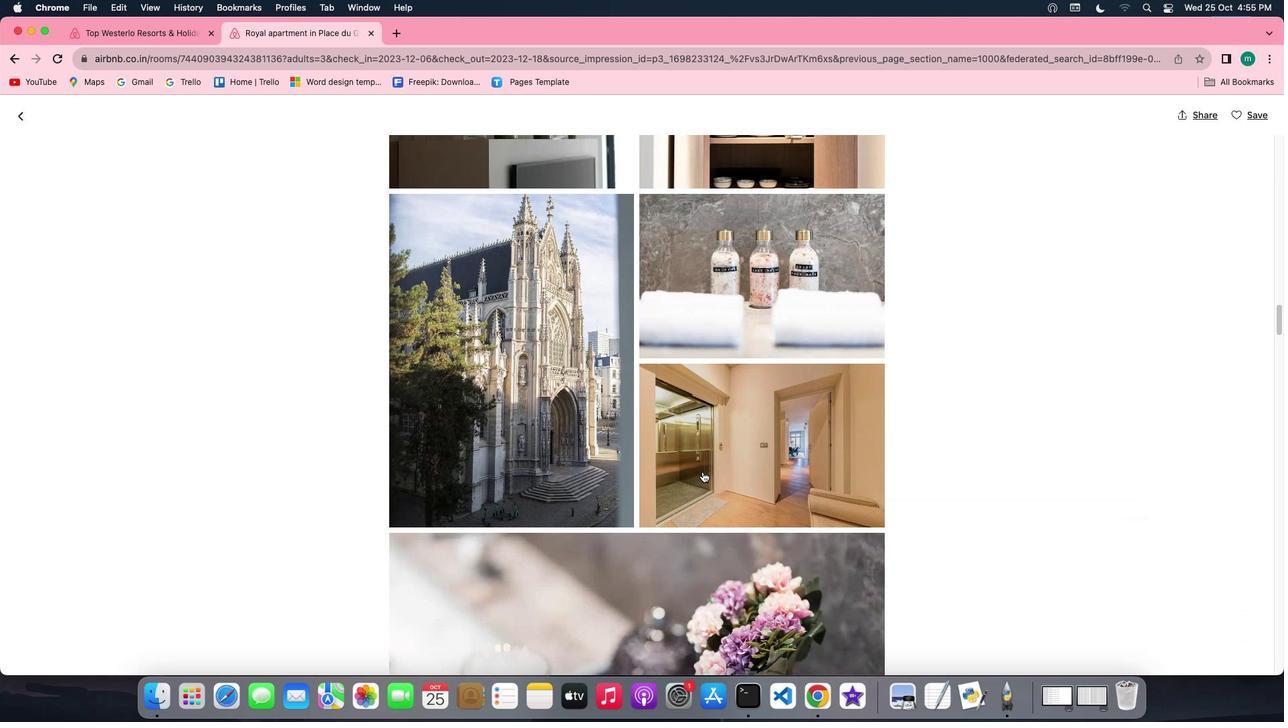 
Action: Mouse scrolled (685, 448) with delta (26, 131)
Screenshot: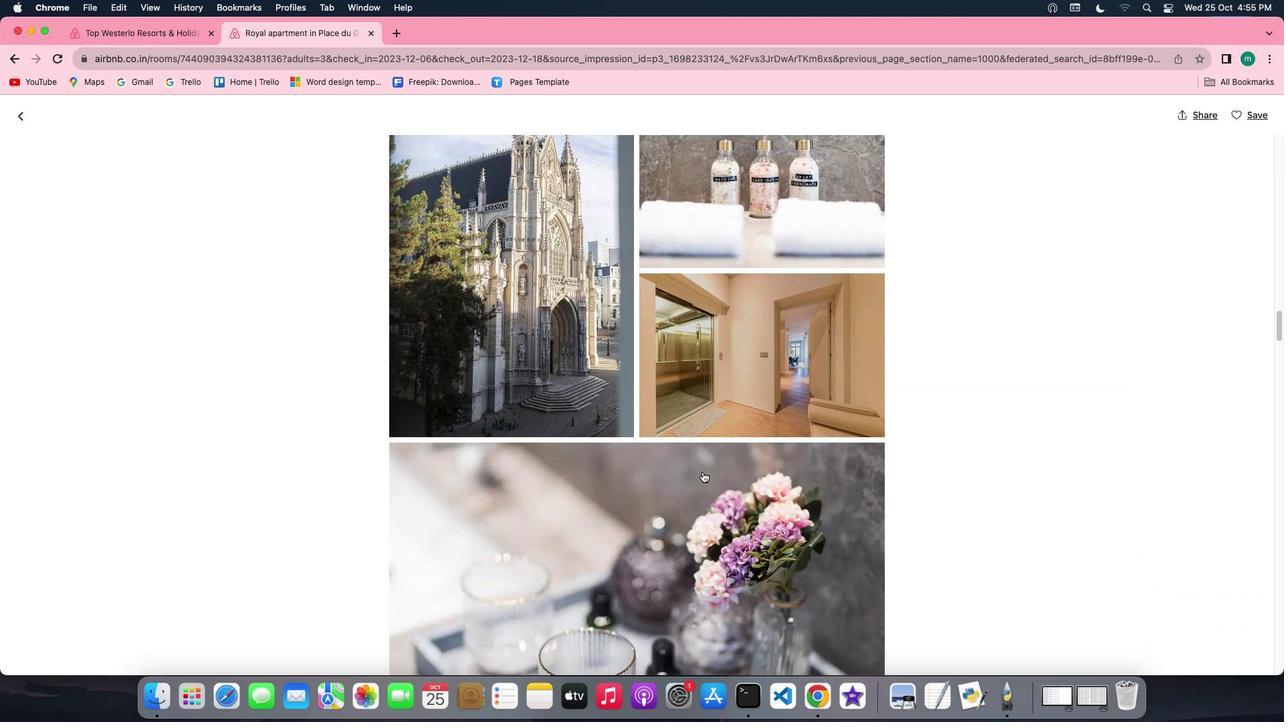 
Action: Mouse scrolled (685, 448) with delta (26, 131)
Screenshot: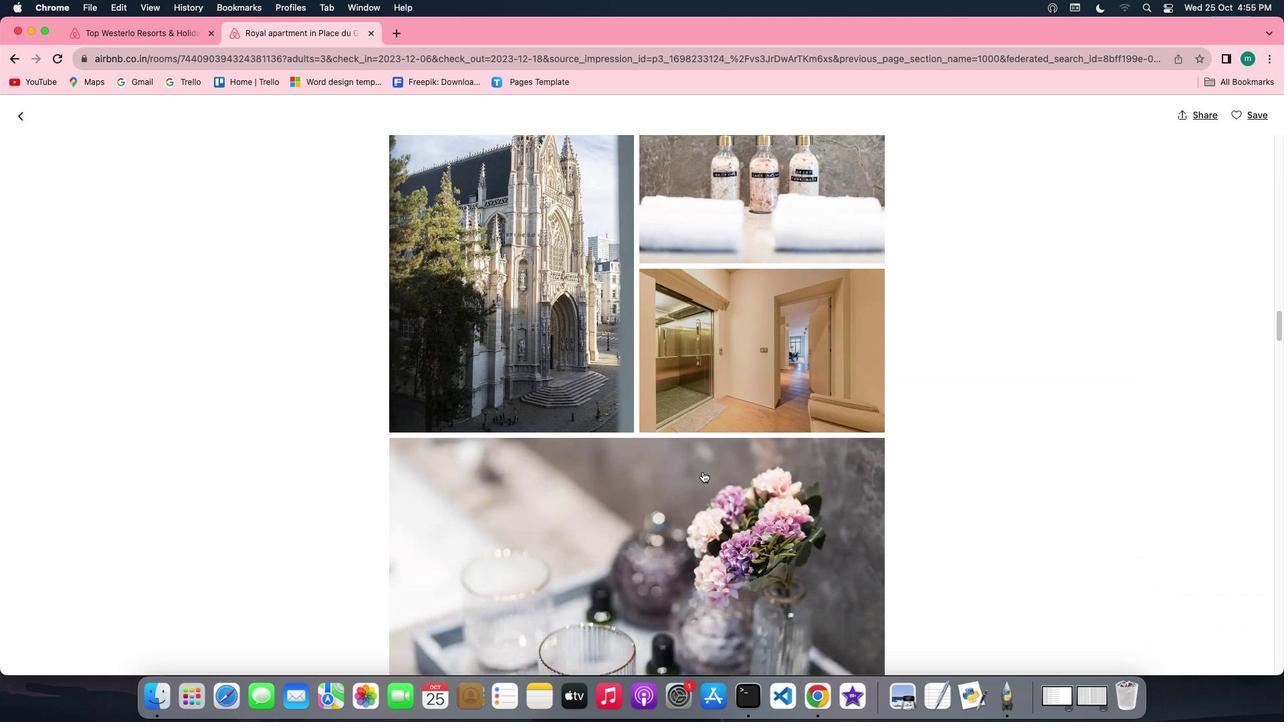 
Action: Mouse scrolled (685, 448) with delta (26, 130)
Screenshot: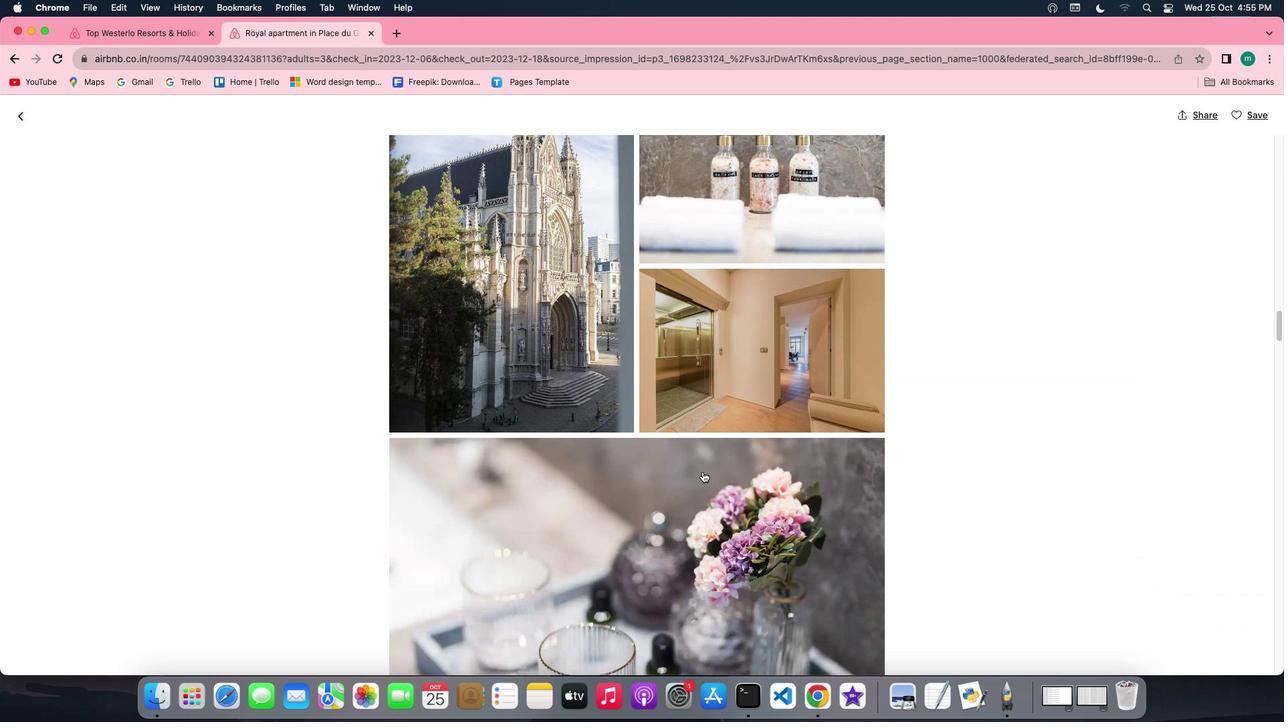 
Action: Mouse scrolled (685, 448) with delta (26, 131)
Screenshot: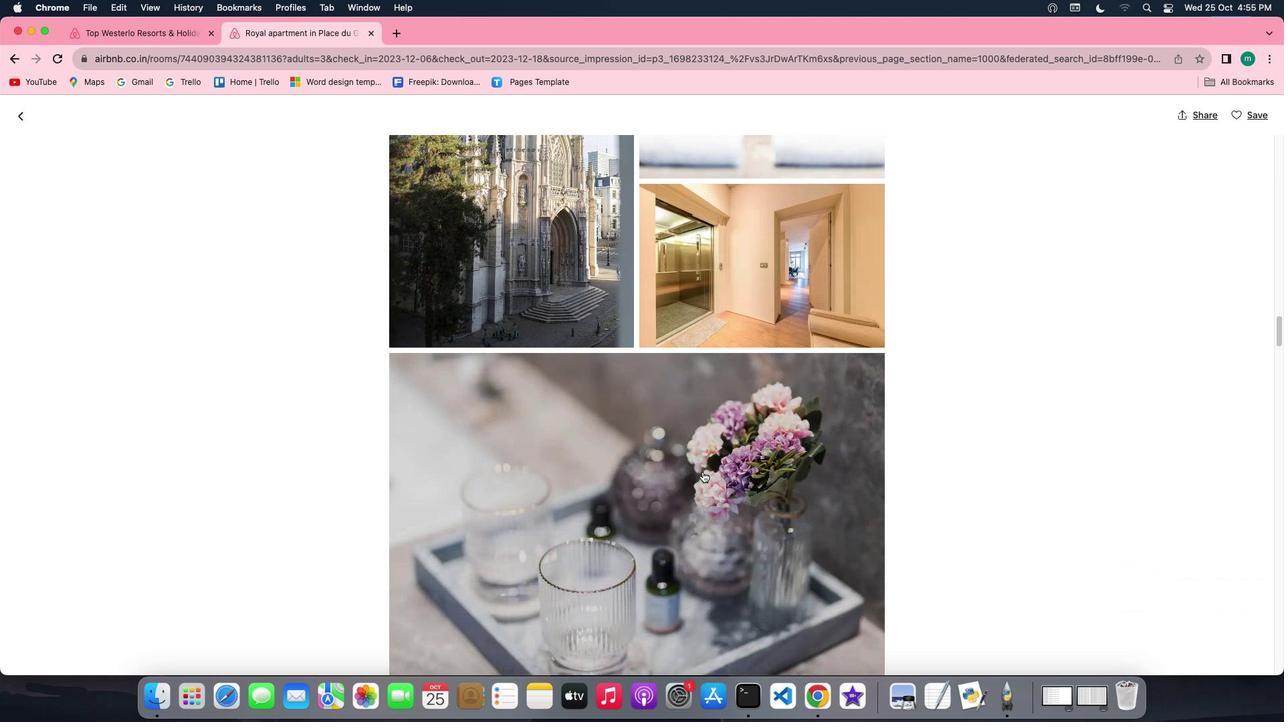 
Action: Mouse scrolled (685, 448) with delta (26, 131)
Screenshot: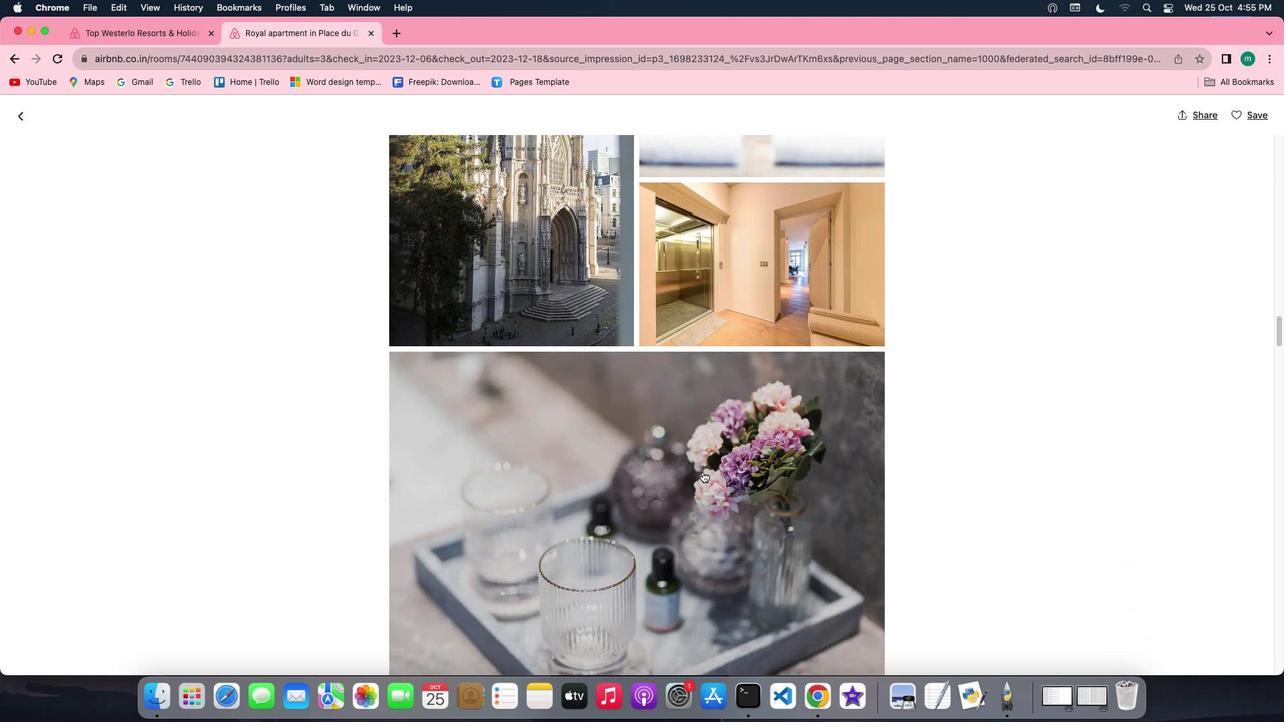 
Action: Mouse scrolled (685, 448) with delta (26, 130)
Screenshot: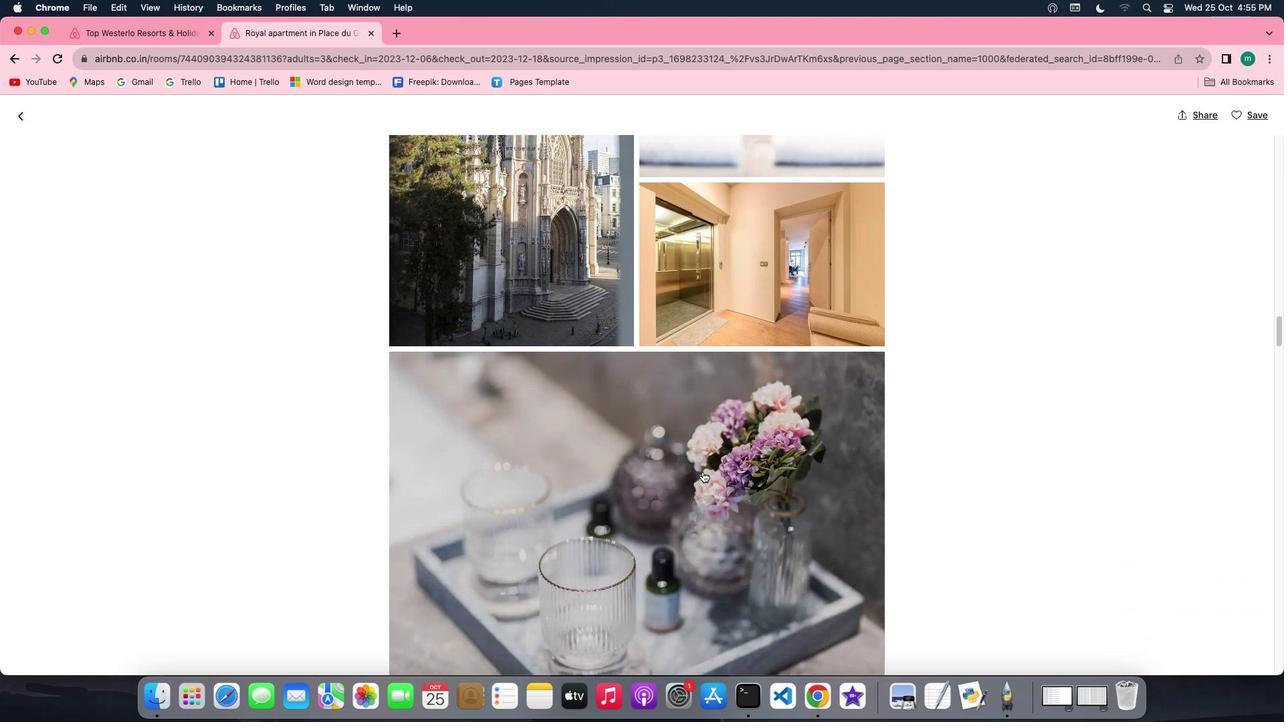 
Action: Mouse moved to (685, 448)
Screenshot: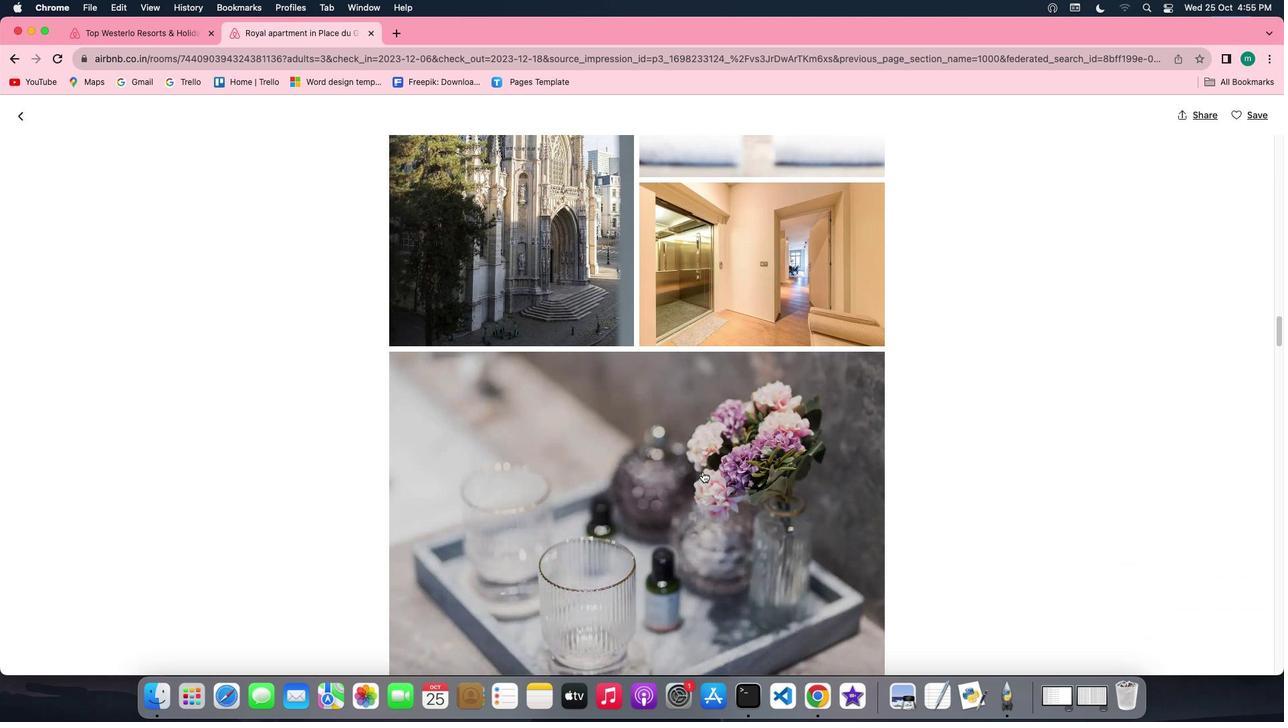
Action: Mouse scrolled (685, 448) with delta (26, 131)
Screenshot: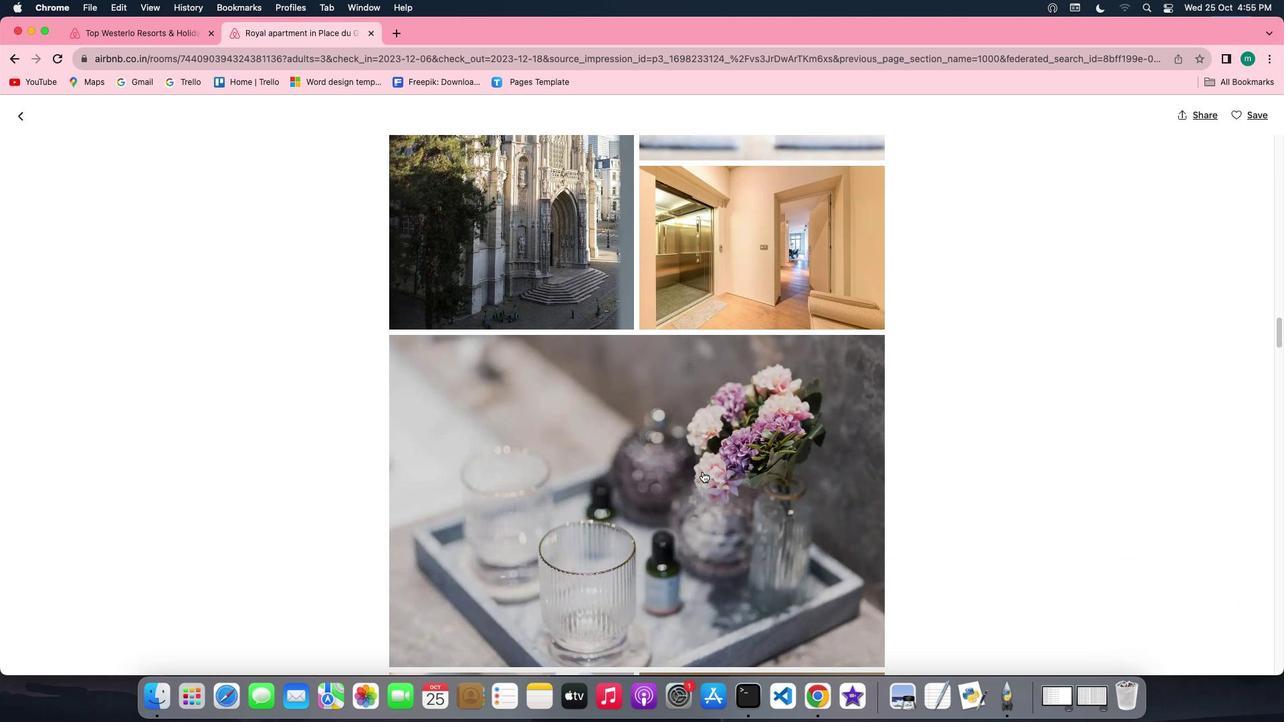
Action: Mouse scrolled (685, 448) with delta (26, 131)
Screenshot: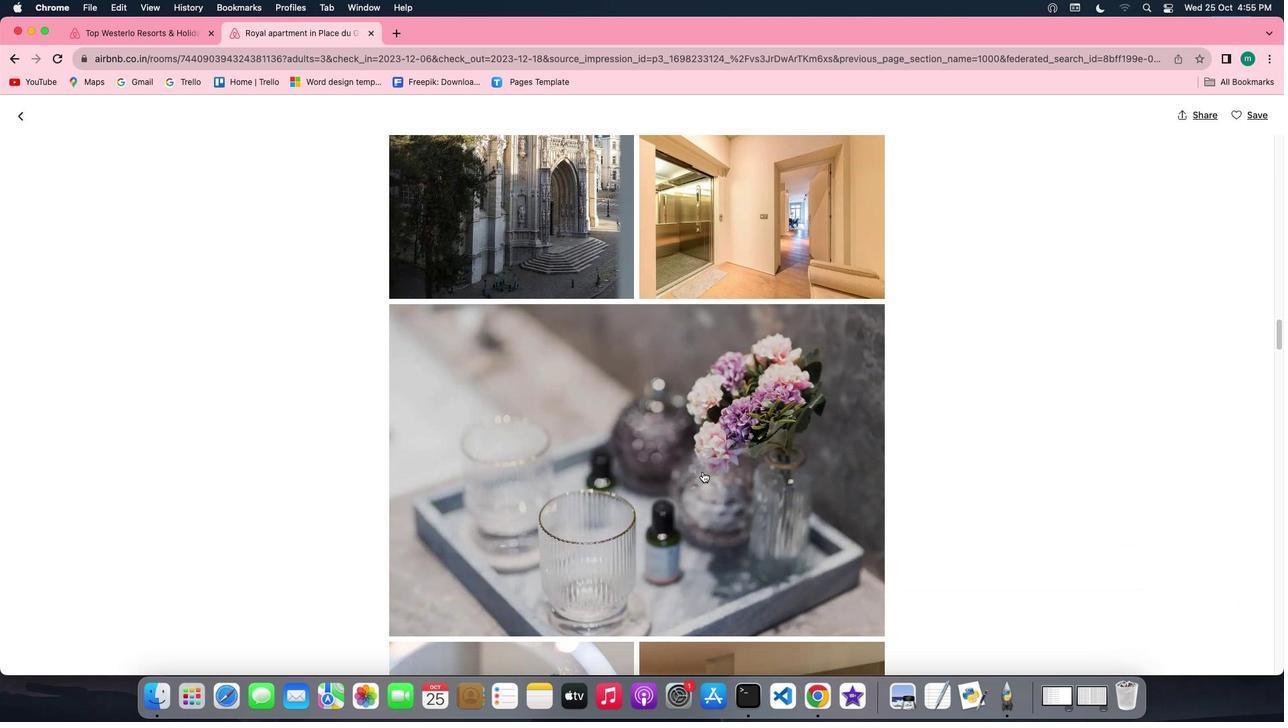 
Action: Mouse scrolled (685, 448) with delta (26, 131)
Screenshot: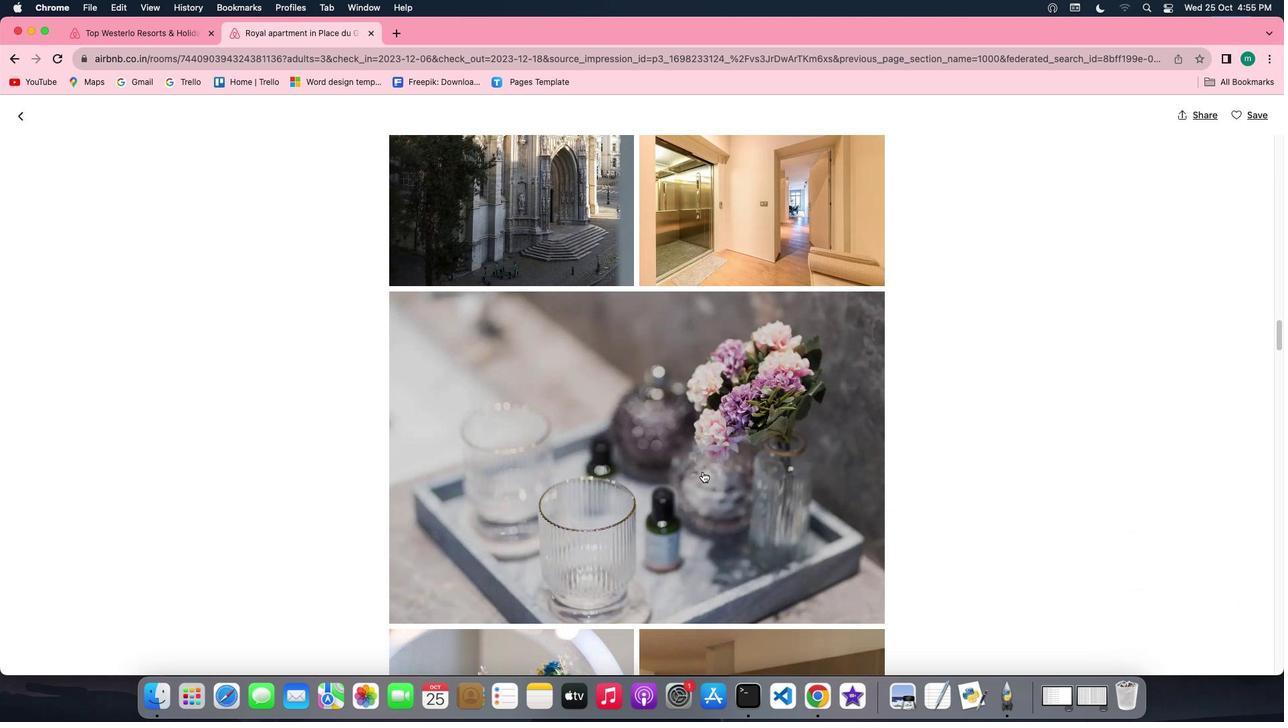 
Action: Mouse scrolled (685, 448) with delta (26, 131)
Screenshot: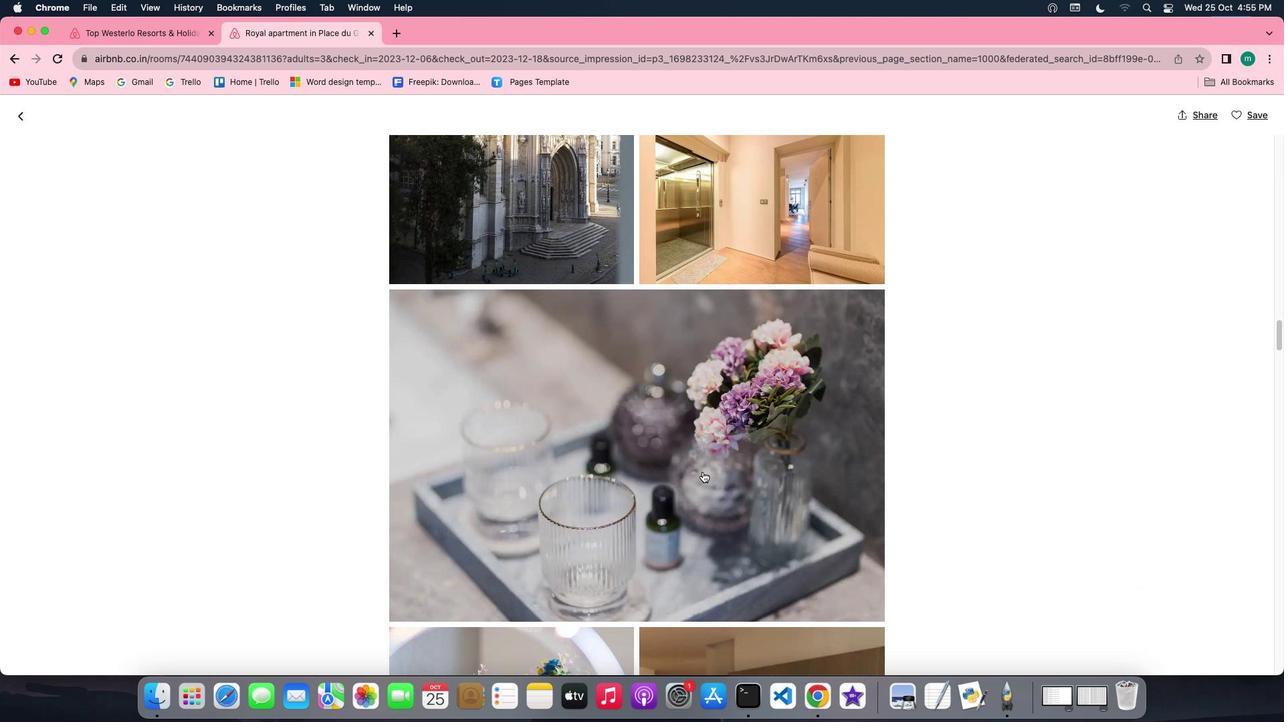 
Action: Mouse scrolled (685, 448) with delta (26, 131)
Screenshot: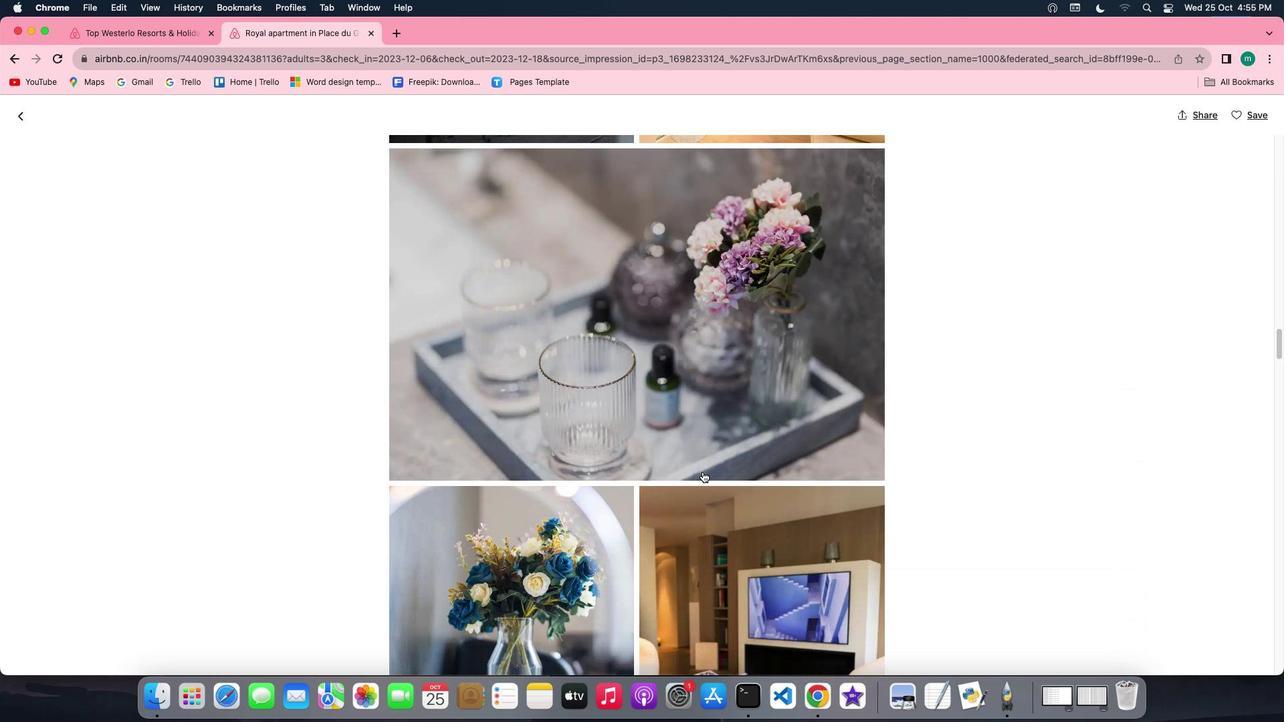 
Action: Mouse scrolled (685, 448) with delta (26, 131)
Screenshot: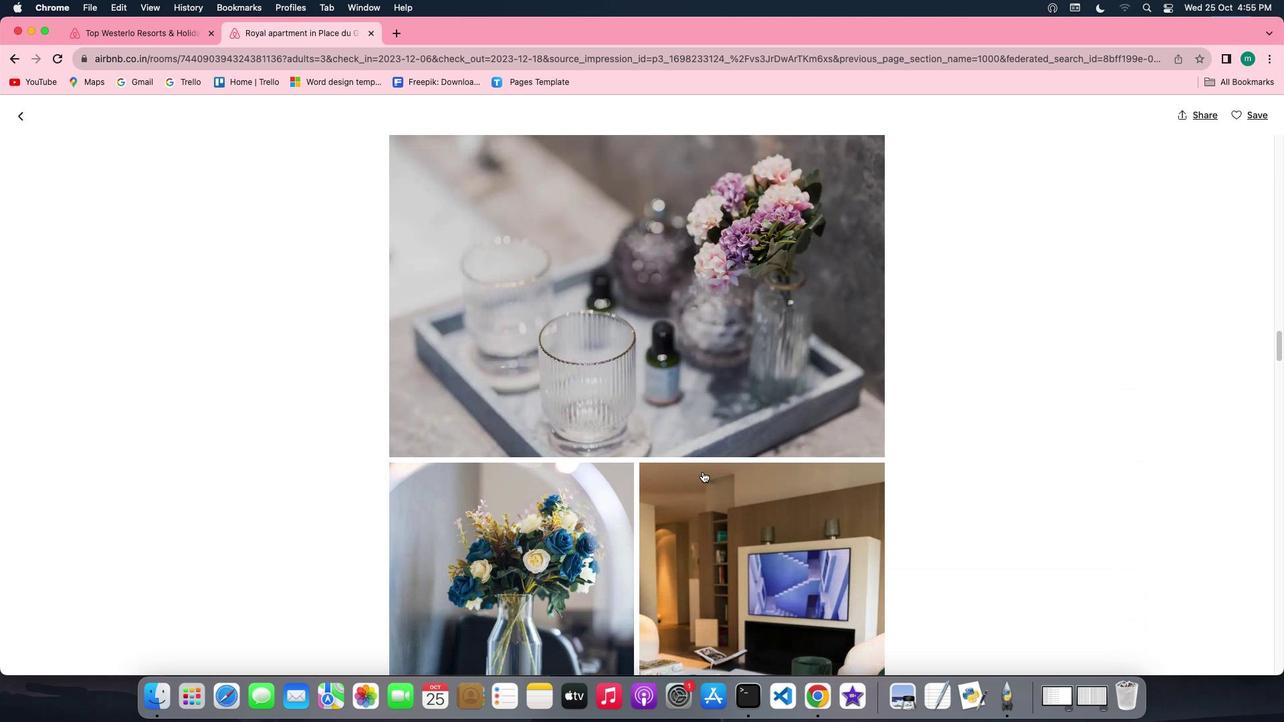 
Action: Mouse scrolled (685, 448) with delta (26, 130)
Screenshot: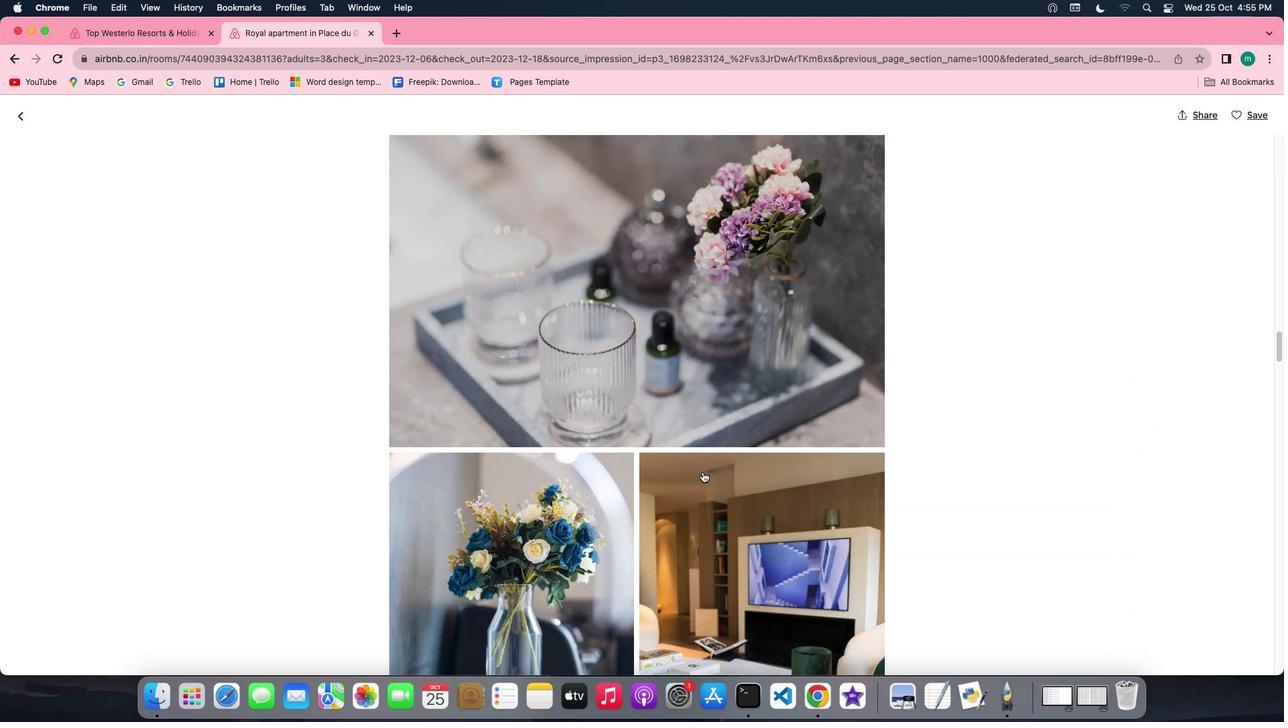 
Action: Mouse scrolled (685, 448) with delta (26, 129)
Screenshot: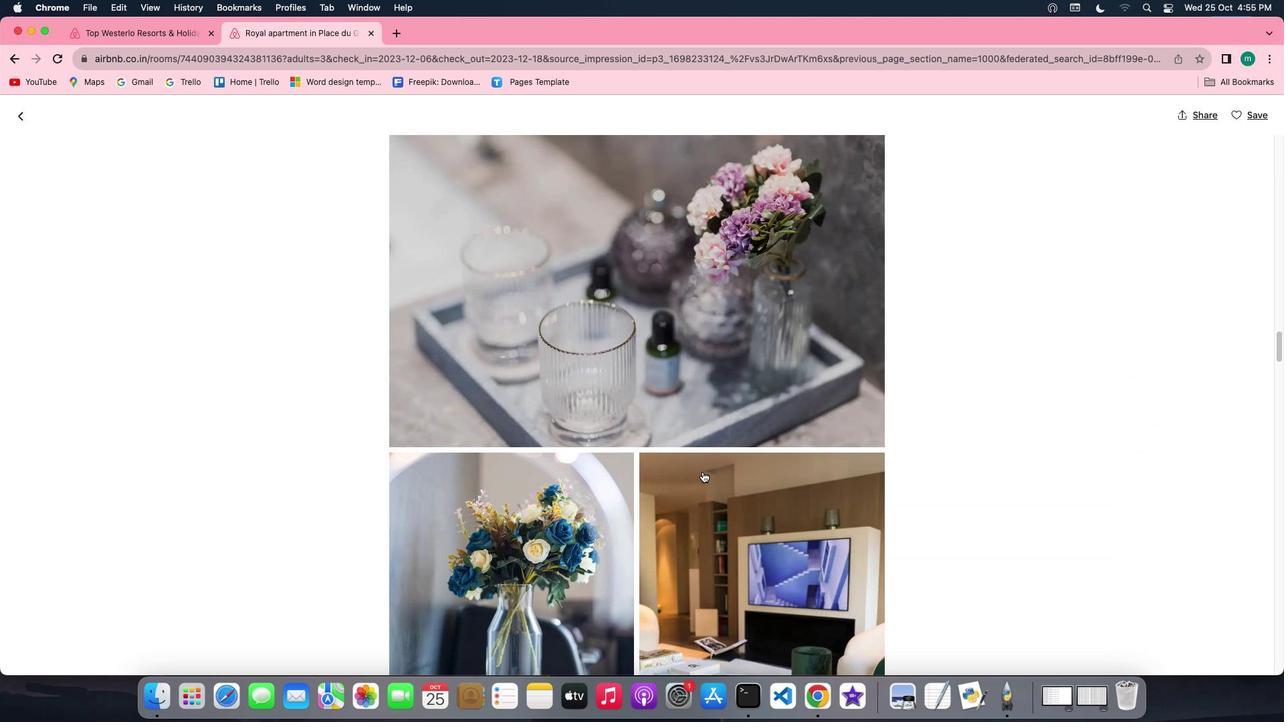 
Action: Mouse scrolled (685, 448) with delta (26, 131)
Screenshot: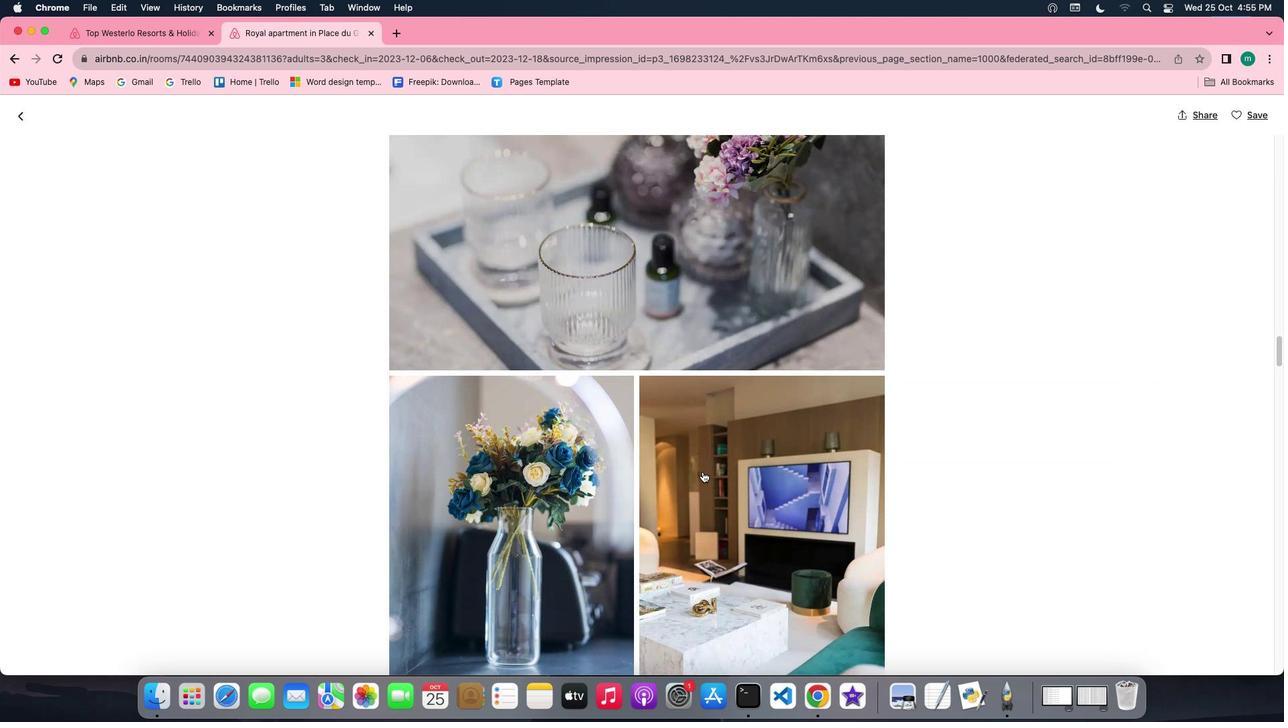 
Action: Mouse scrolled (685, 448) with delta (26, 131)
Screenshot: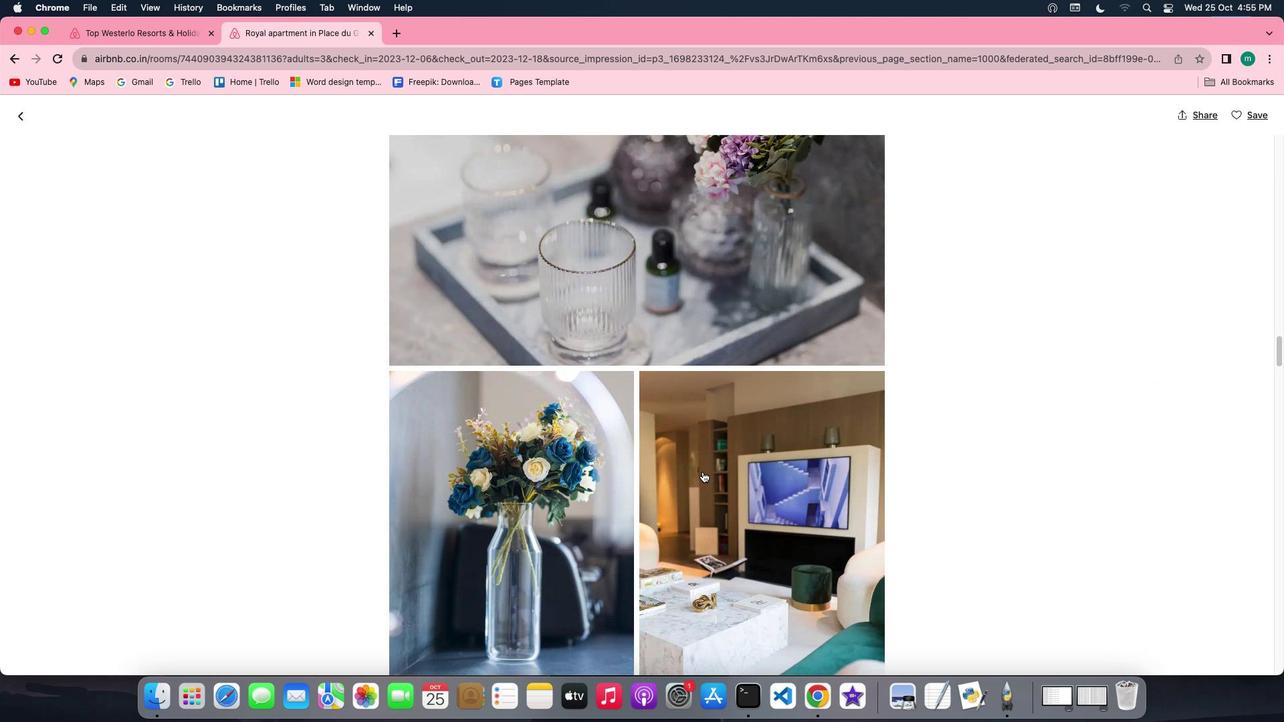 
Action: Mouse scrolled (685, 448) with delta (26, 130)
Screenshot: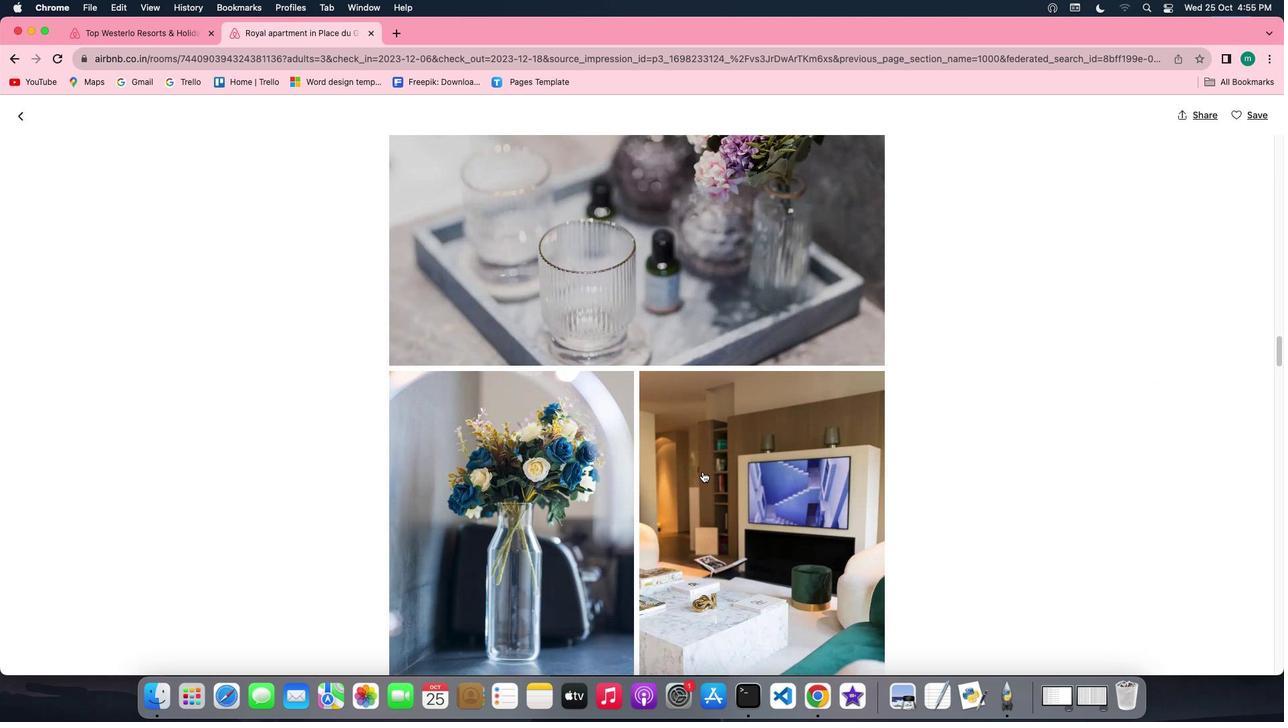 
Action: Mouse scrolled (685, 448) with delta (26, 131)
Screenshot: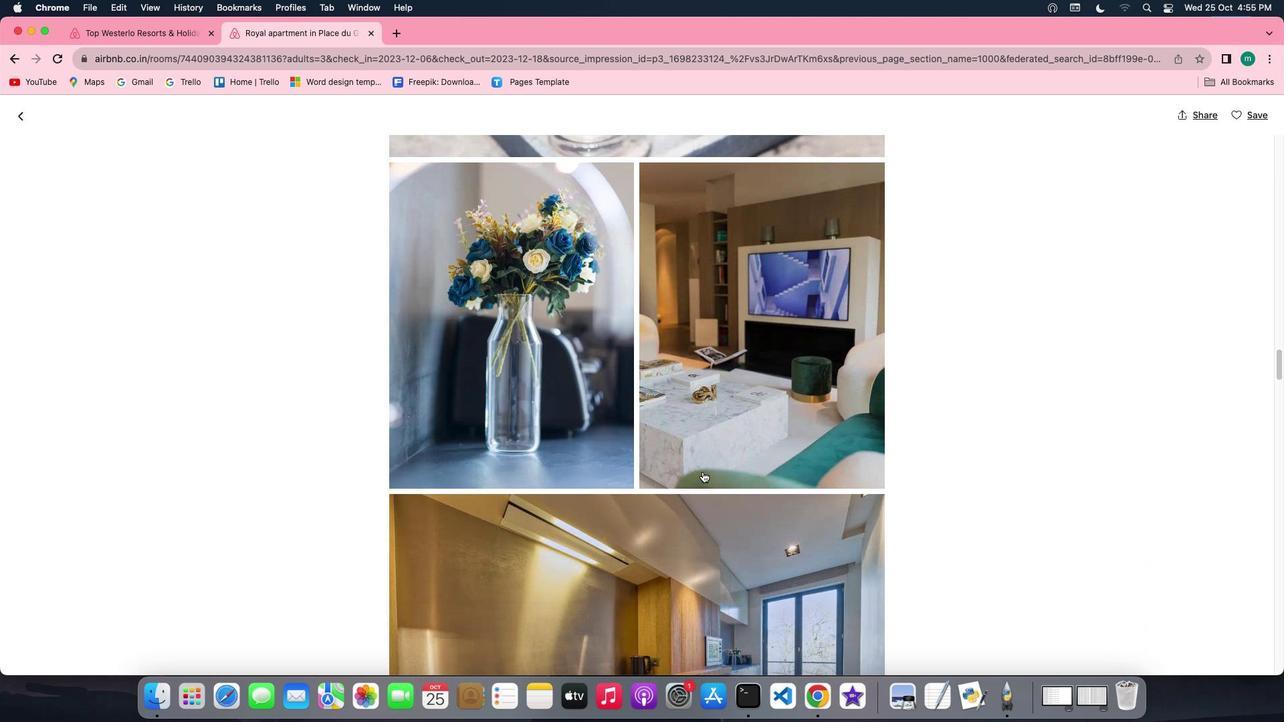 
Action: Mouse scrolled (685, 448) with delta (26, 131)
Screenshot: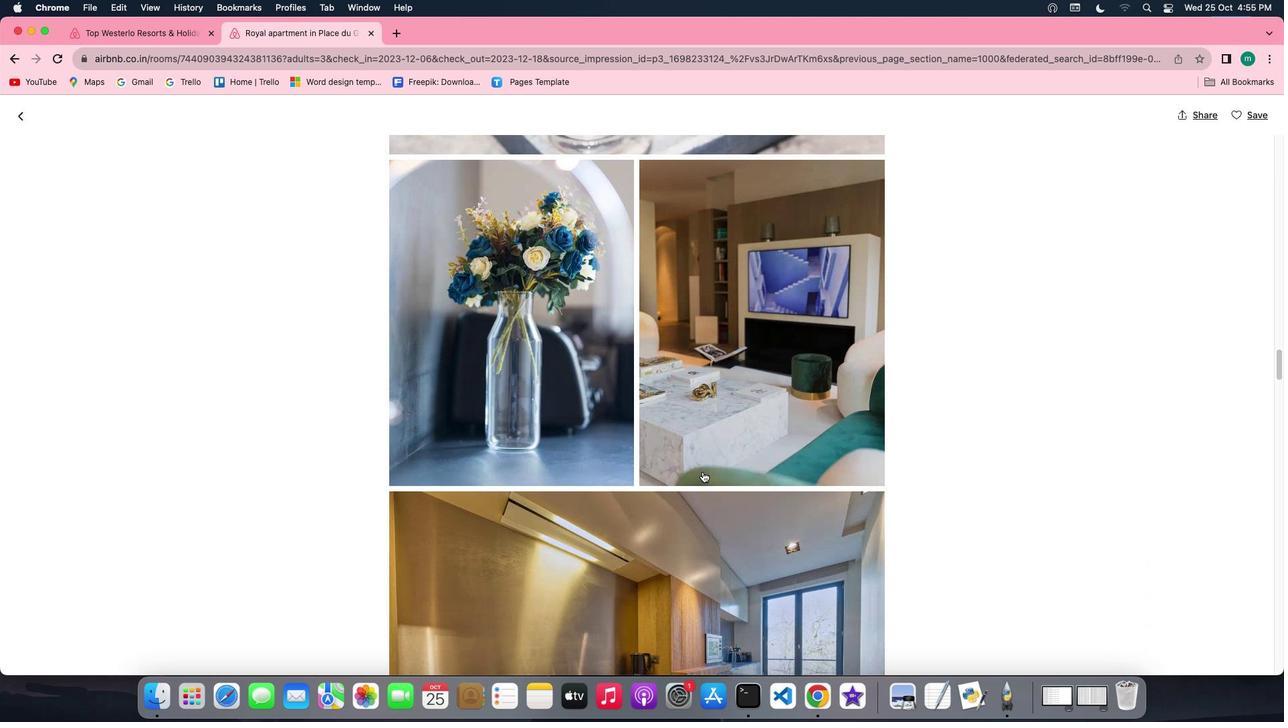 
Action: Mouse scrolled (685, 448) with delta (26, 130)
Screenshot: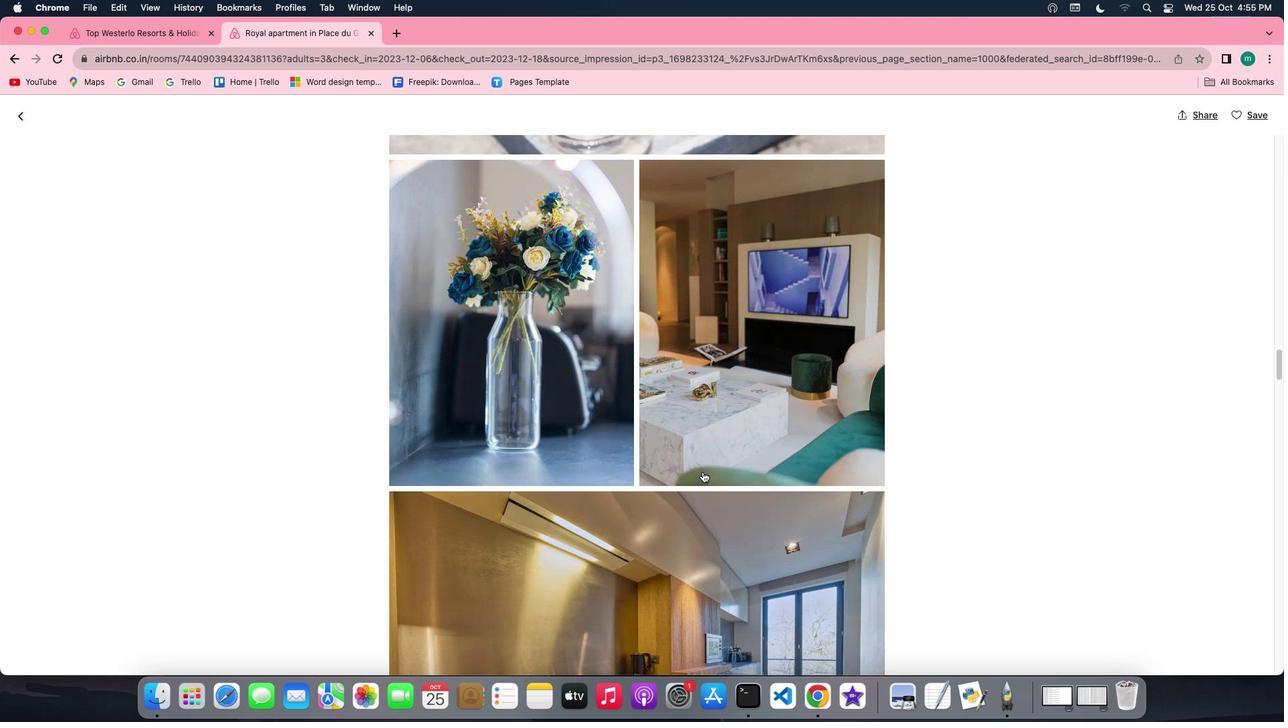 
Action: Mouse scrolled (685, 448) with delta (26, 129)
Screenshot: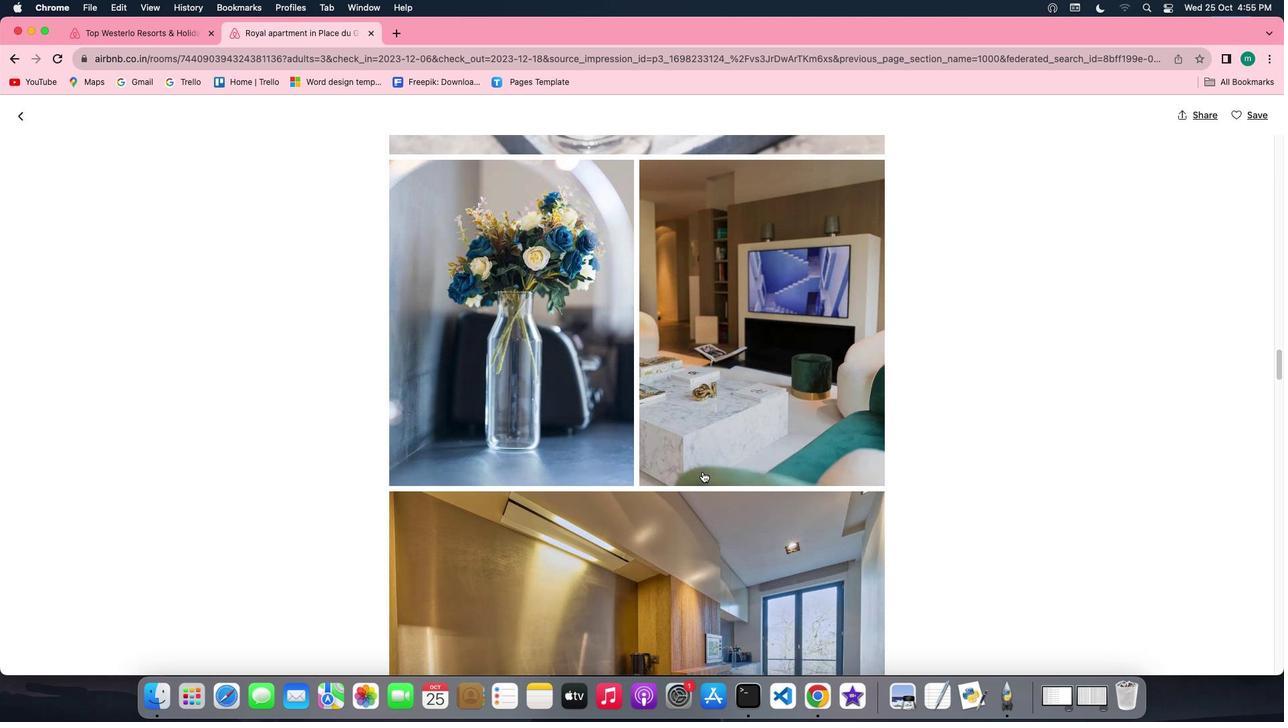 
Action: Mouse scrolled (685, 448) with delta (26, 131)
Screenshot: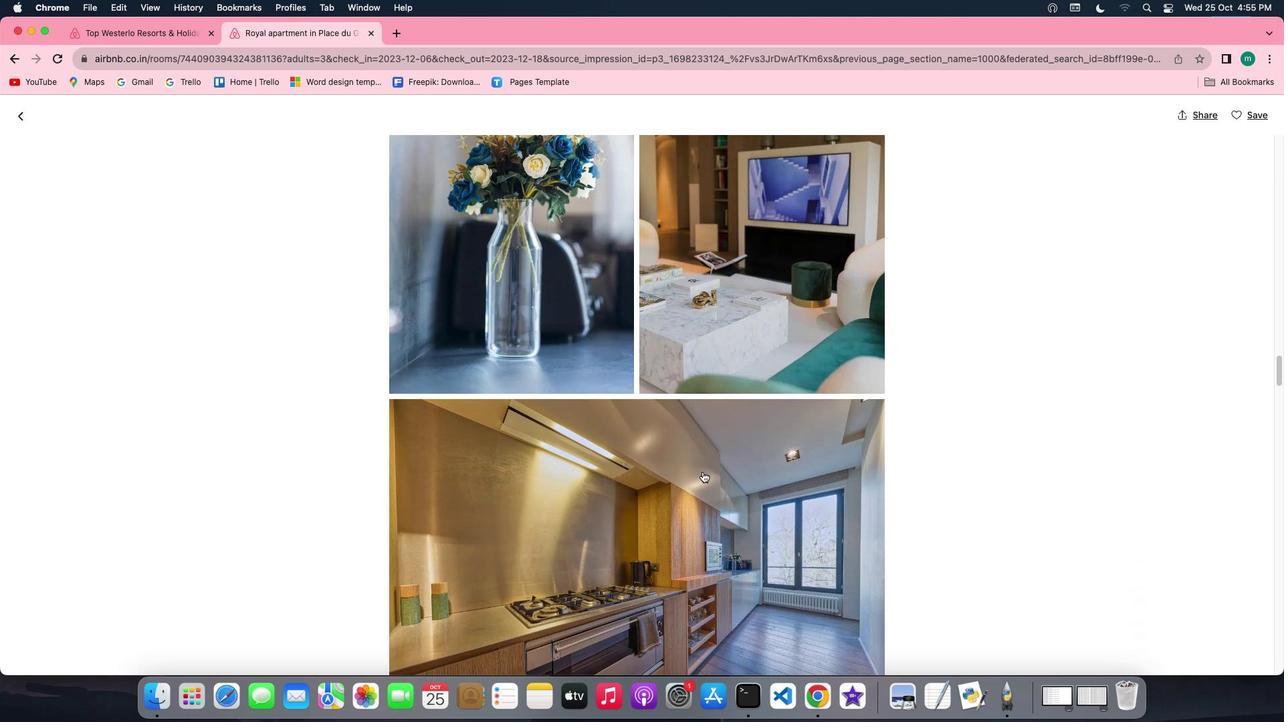 
Action: Mouse scrolled (685, 448) with delta (26, 131)
Screenshot: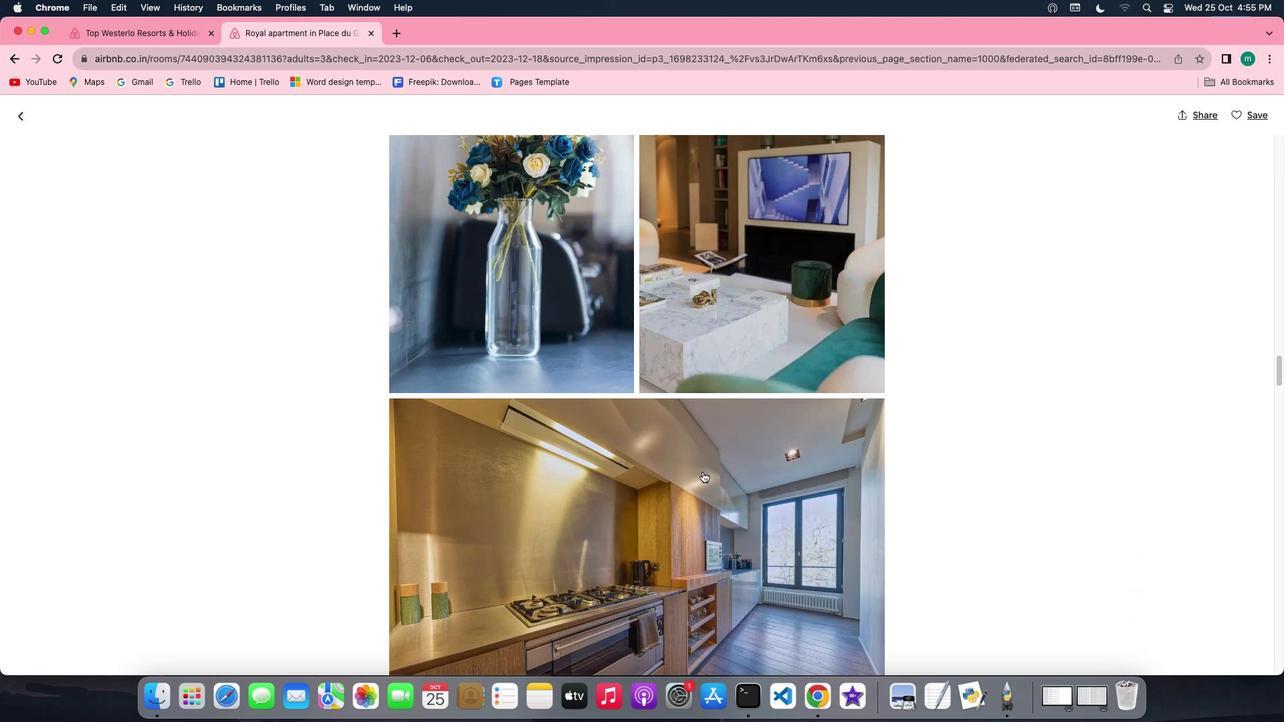 
Action: Mouse scrolled (685, 448) with delta (26, 130)
Screenshot: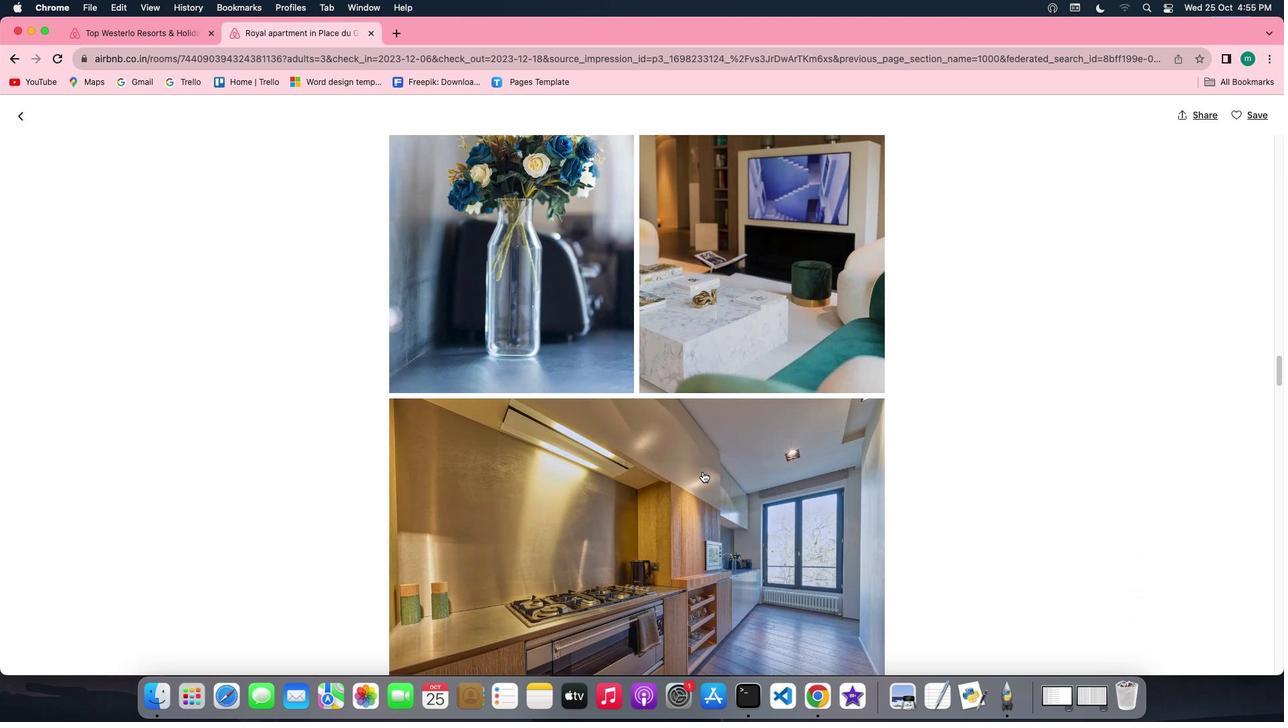 
Action: Mouse scrolled (685, 448) with delta (26, 131)
Screenshot: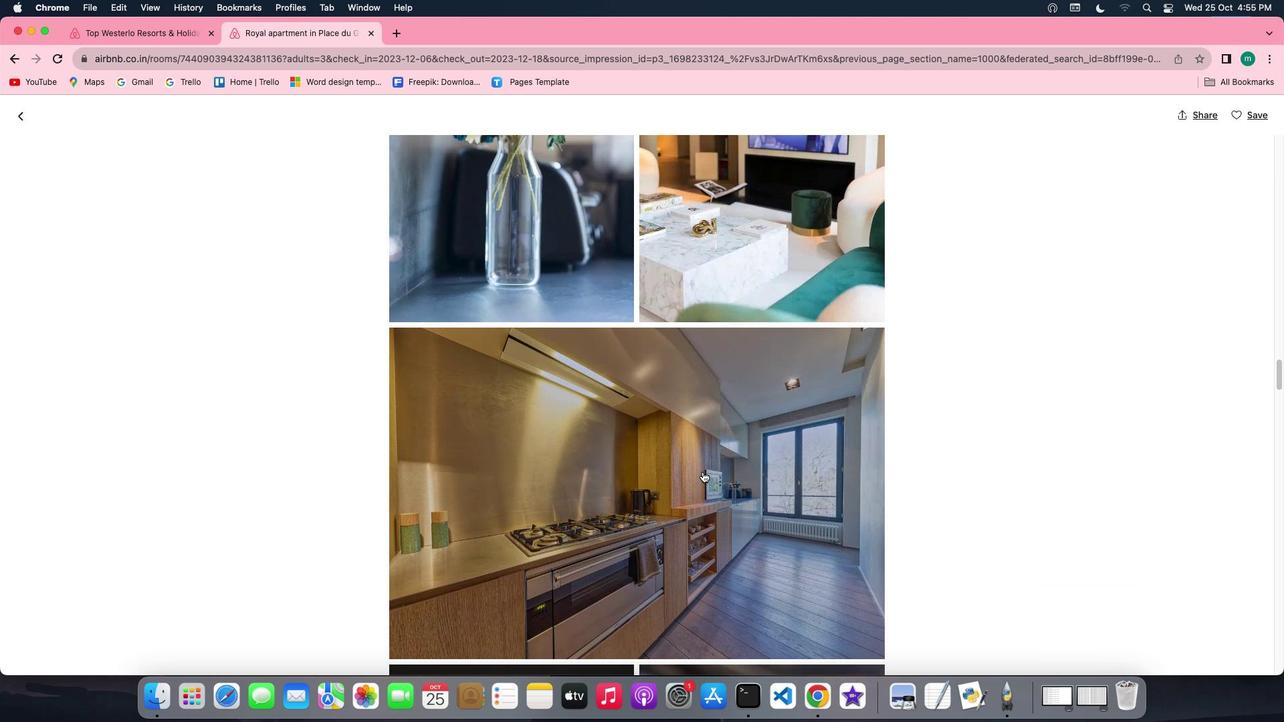 
Action: Mouse scrolled (685, 448) with delta (26, 131)
Screenshot: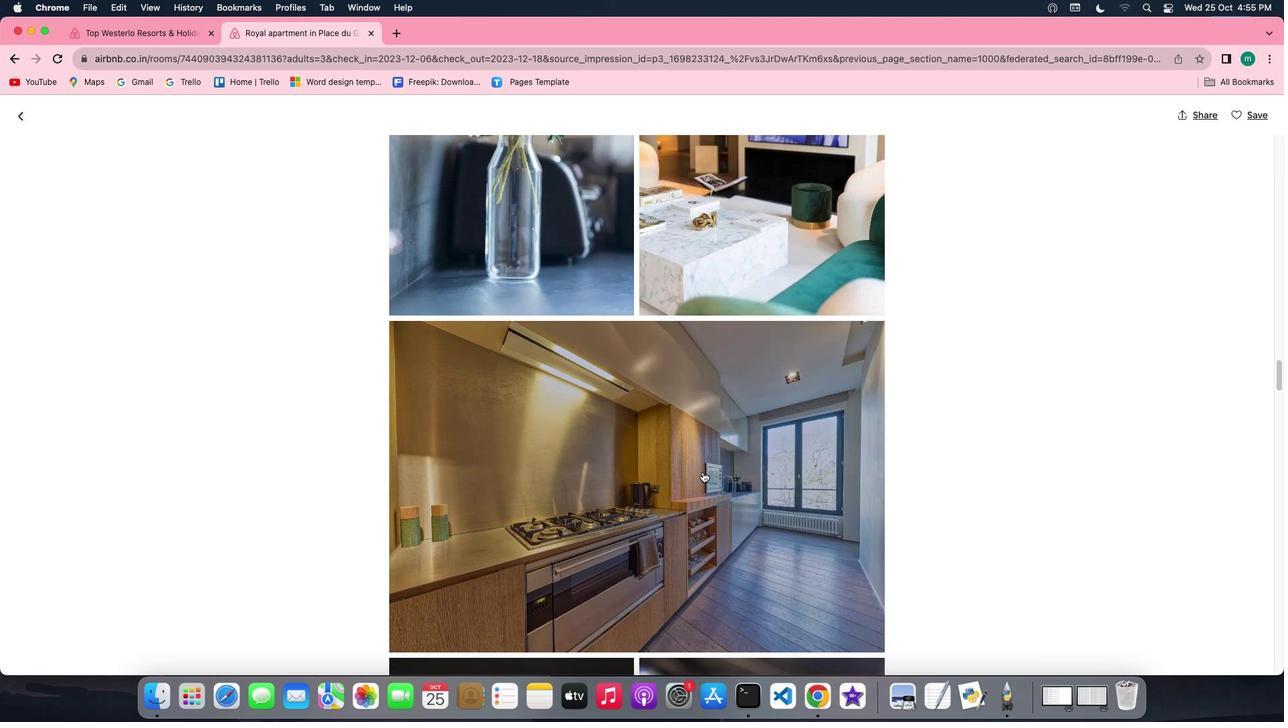 
Action: Mouse scrolled (685, 448) with delta (26, 130)
Screenshot: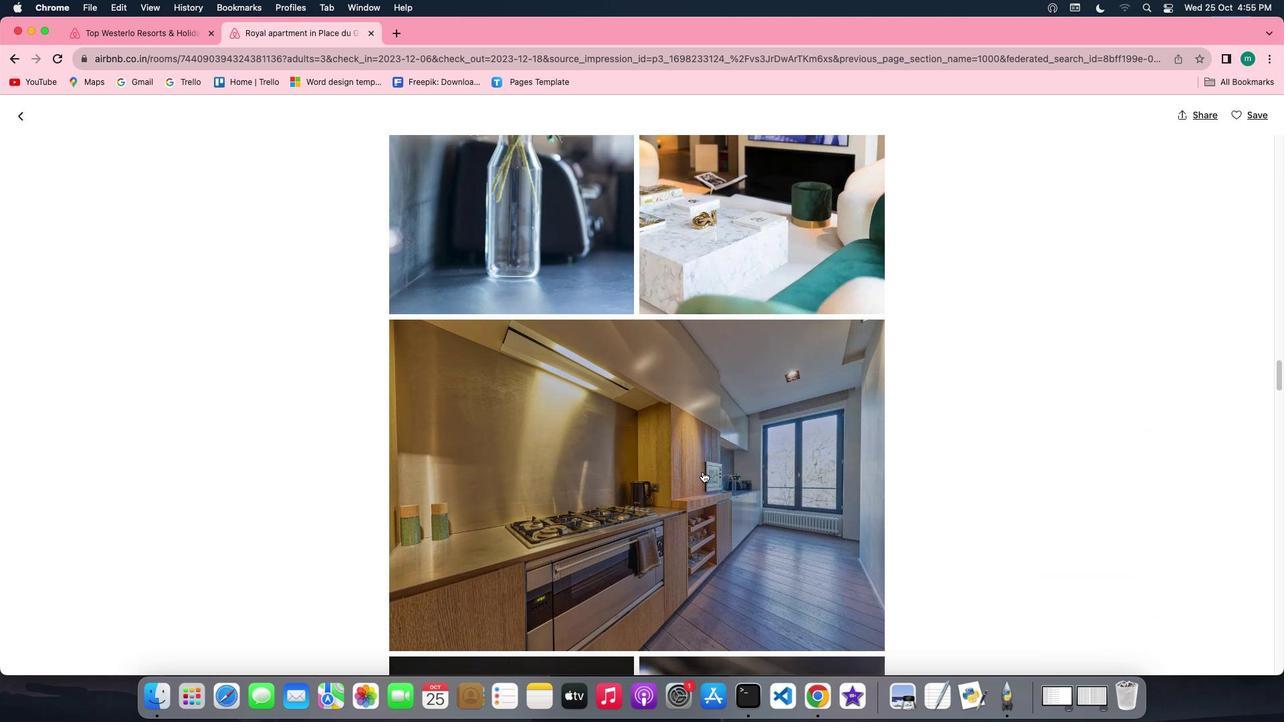 
Action: Mouse scrolled (685, 448) with delta (26, 131)
Screenshot: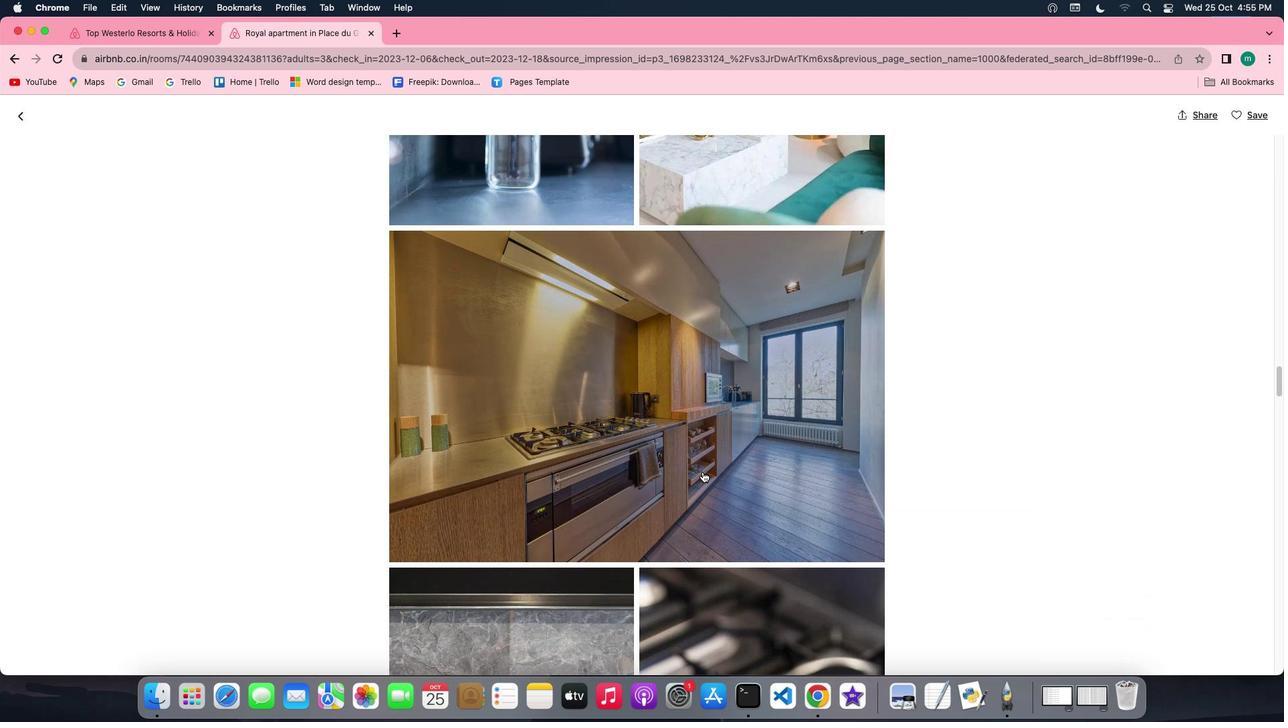 
Action: Mouse scrolled (685, 448) with delta (26, 131)
Screenshot: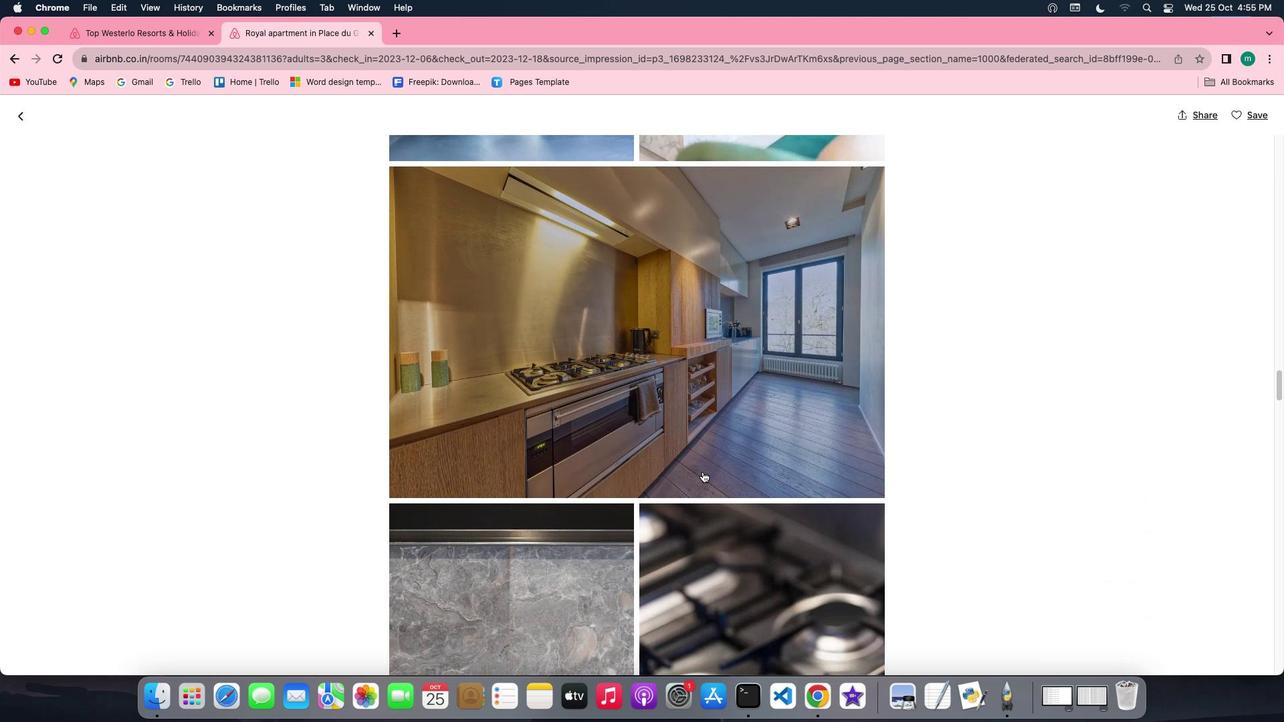
Action: Mouse scrolled (685, 448) with delta (26, 130)
Screenshot: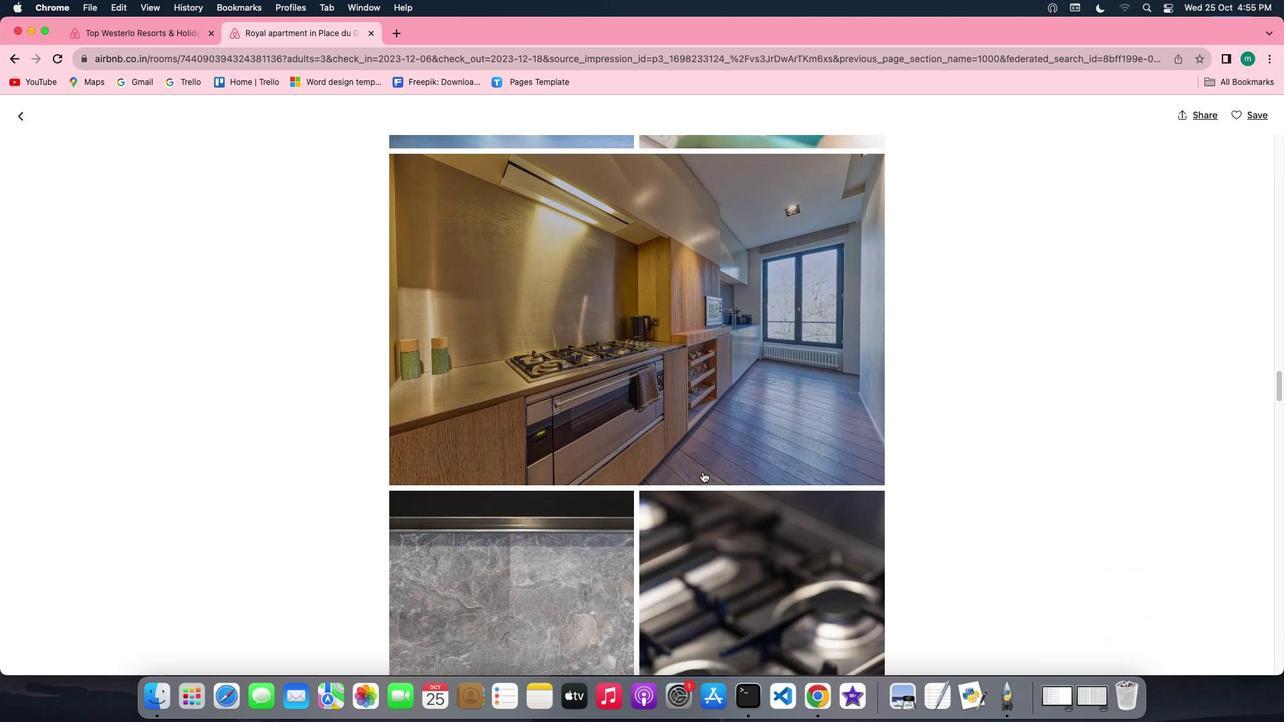 
Action: Mouse scrolled (685, 448) with delta (26, 129)
Screenshot: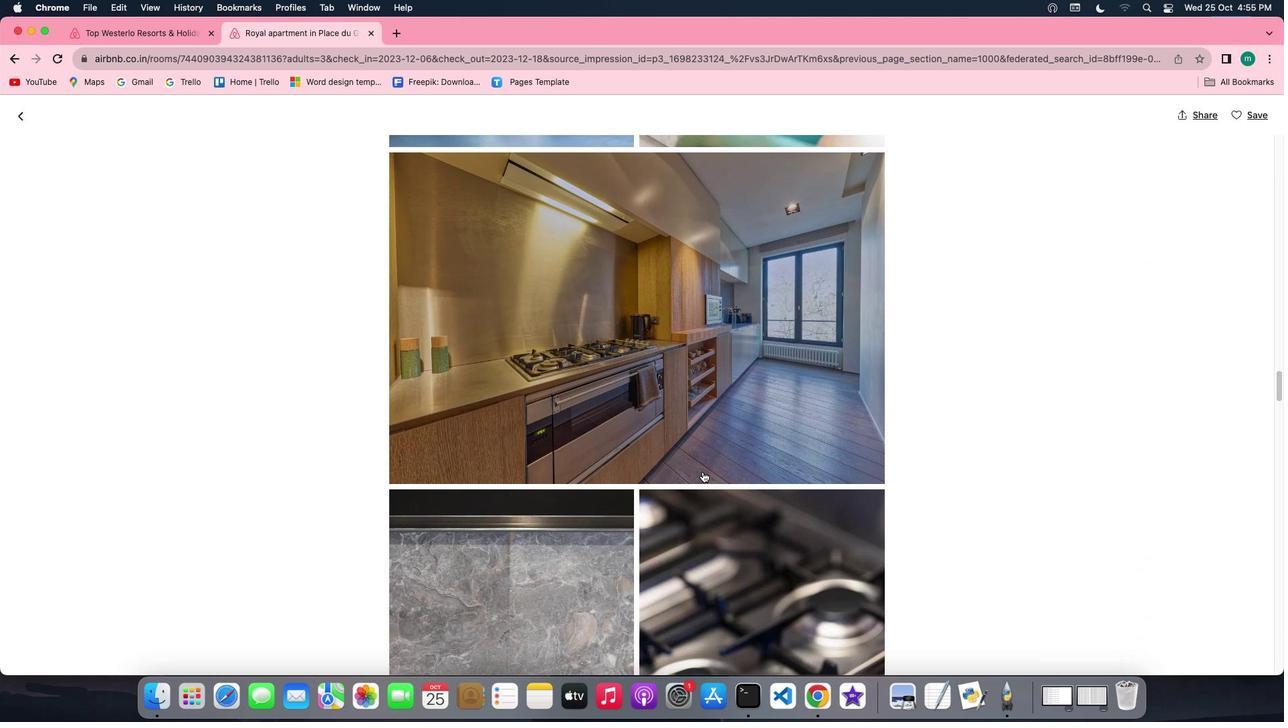 
Action: Mouse scrolled (685, 448) with delta (26, 131)
Screenshot: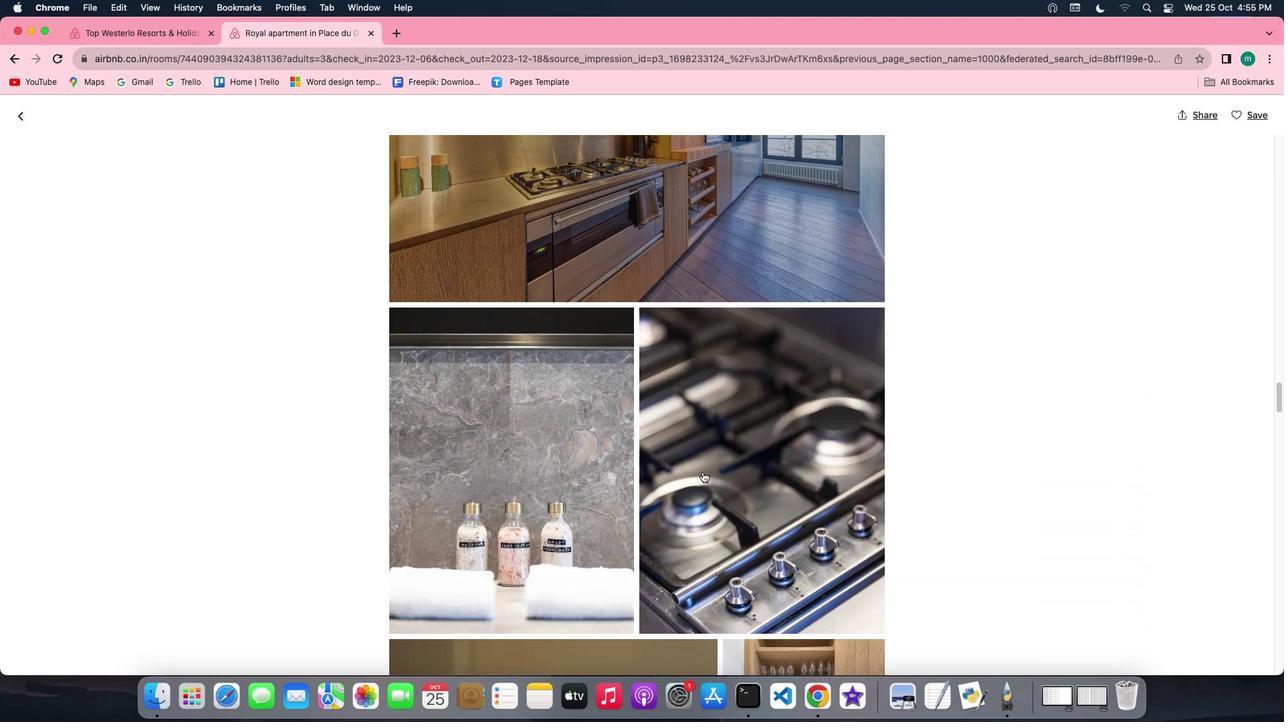 
Action: Mouse scrolled (685, 448) with delta (26, 131)
Screenshot: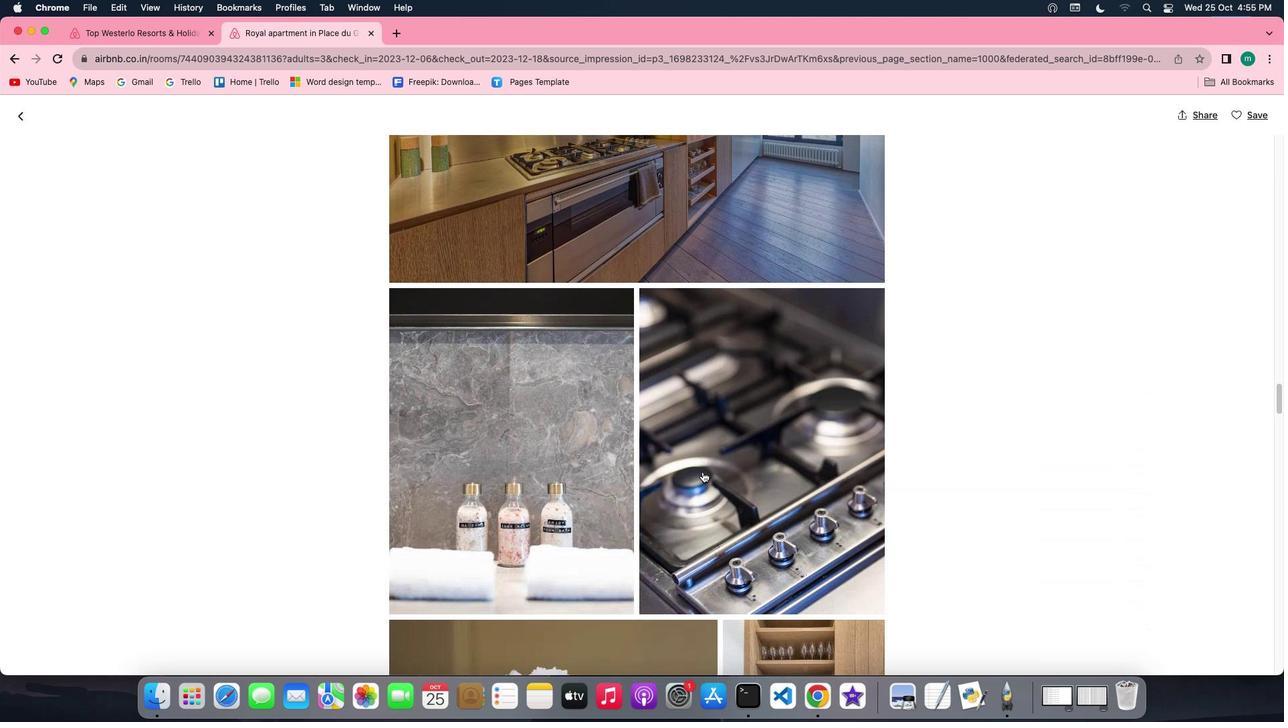 
Action: Mouse scrolled (685, 448) with delta (26, 130)
Screenshot: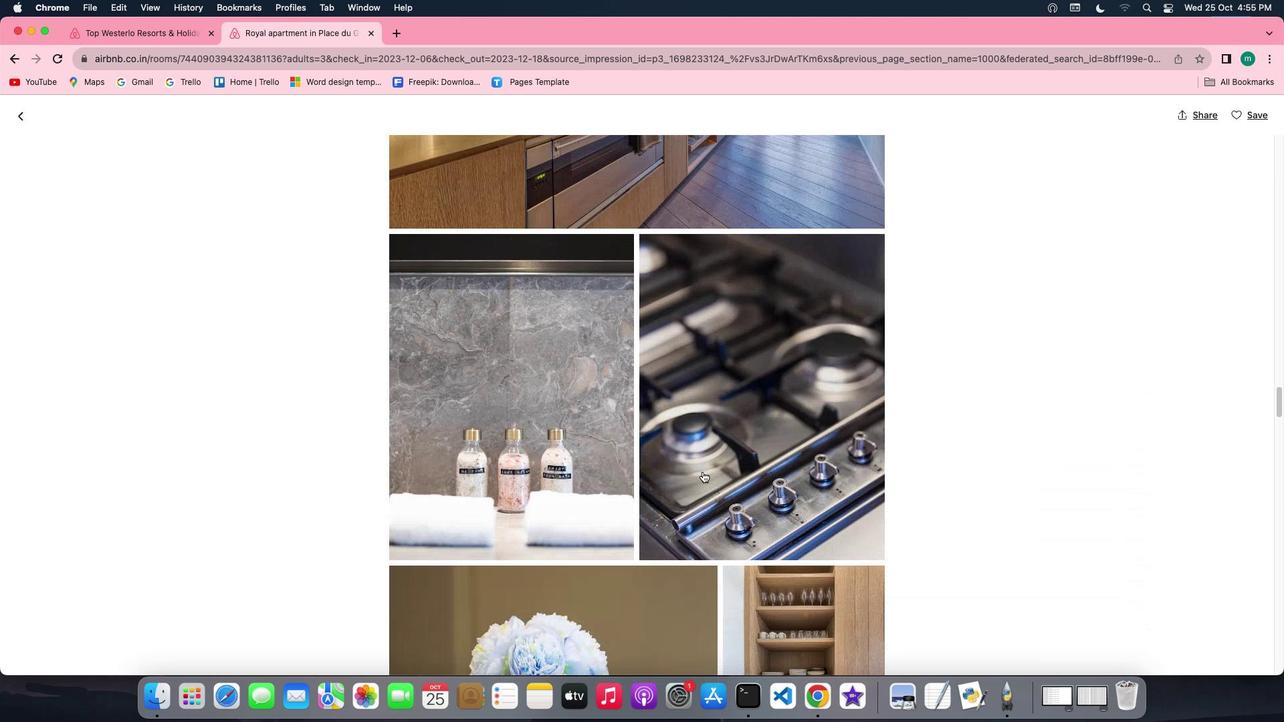 
Action: Mouse scrolled (685, 448) with delta (26, 129)
Screenshot: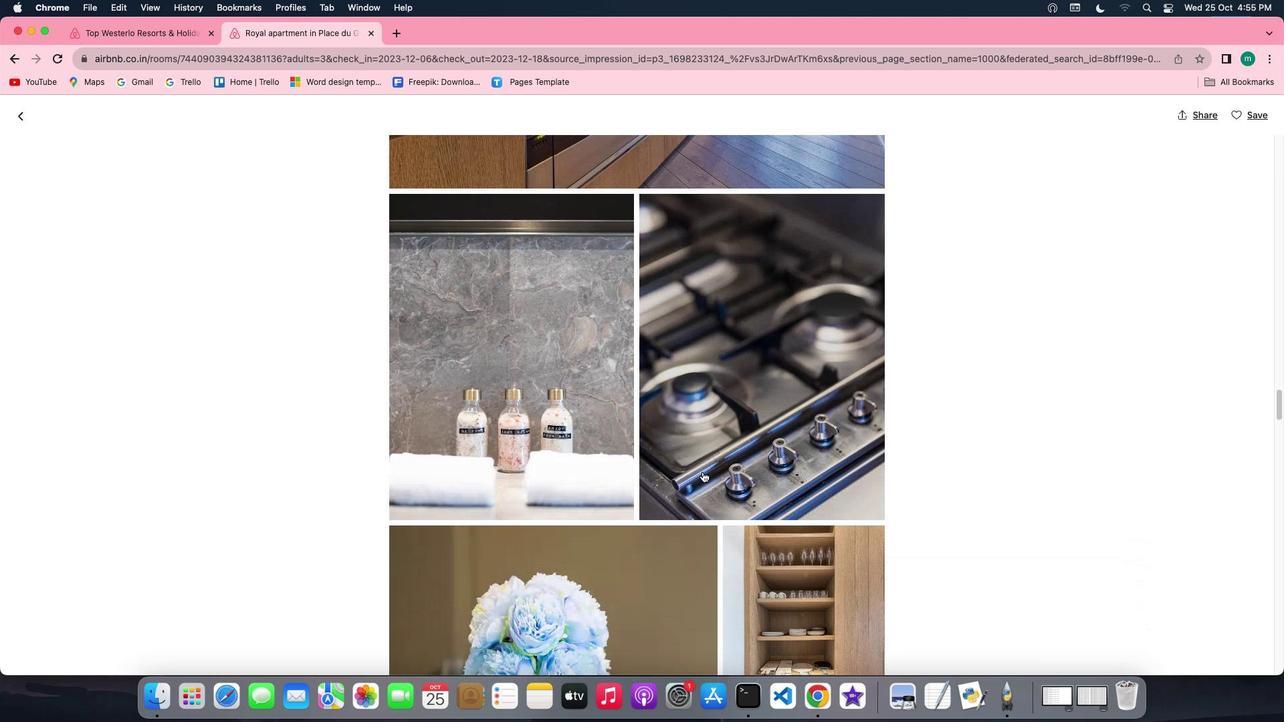 
Action: Mouse scrolled (685, 448) with delta (26, 129)
Screenshot: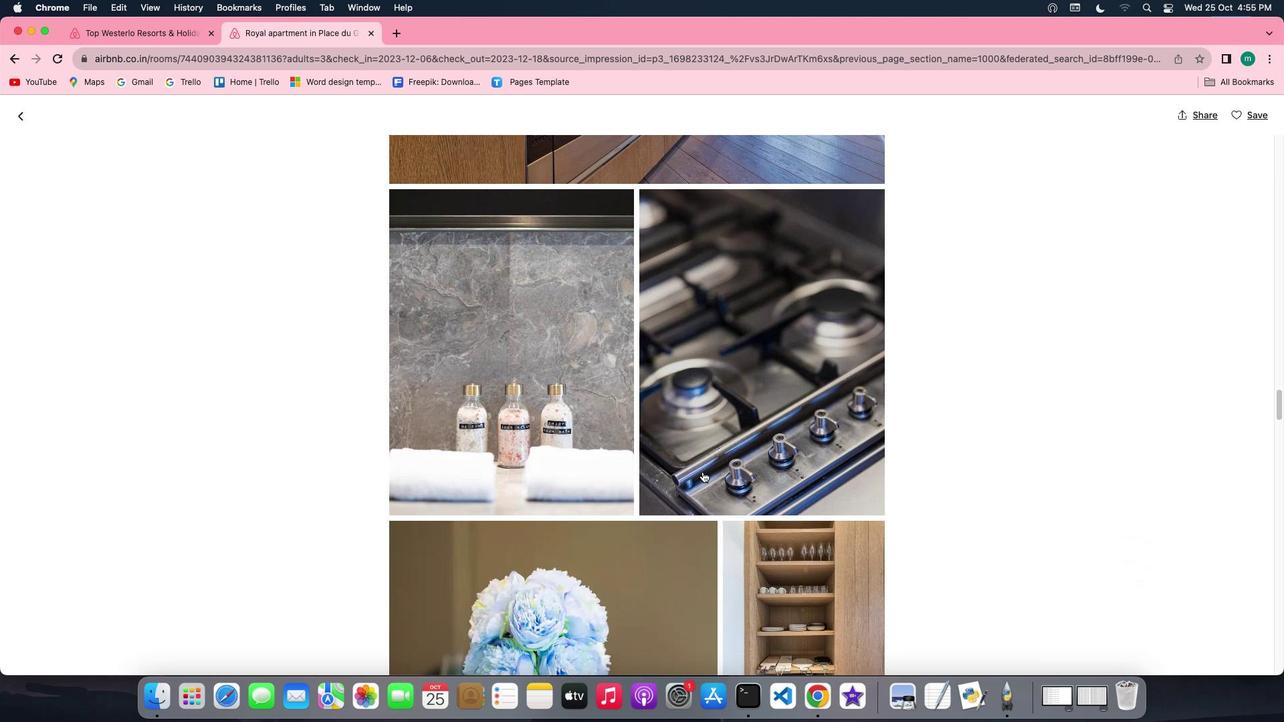
Action: Mouse scrolled (685, 448) with delta (26, 131)
